 Task: Design a Vector Pattern for a Beach Umbrella.
Action: Mouse pressed left at (126, 93)
Screenshot: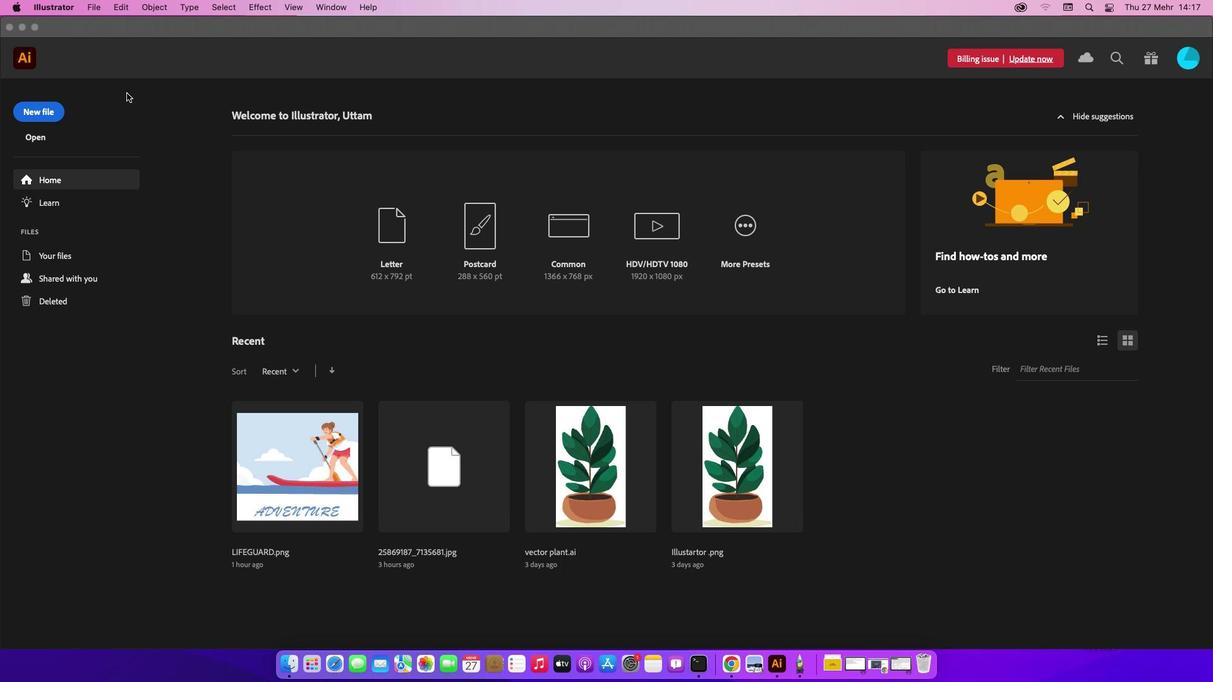 
Action: Mouse moved to (67, 115)
Screenshot: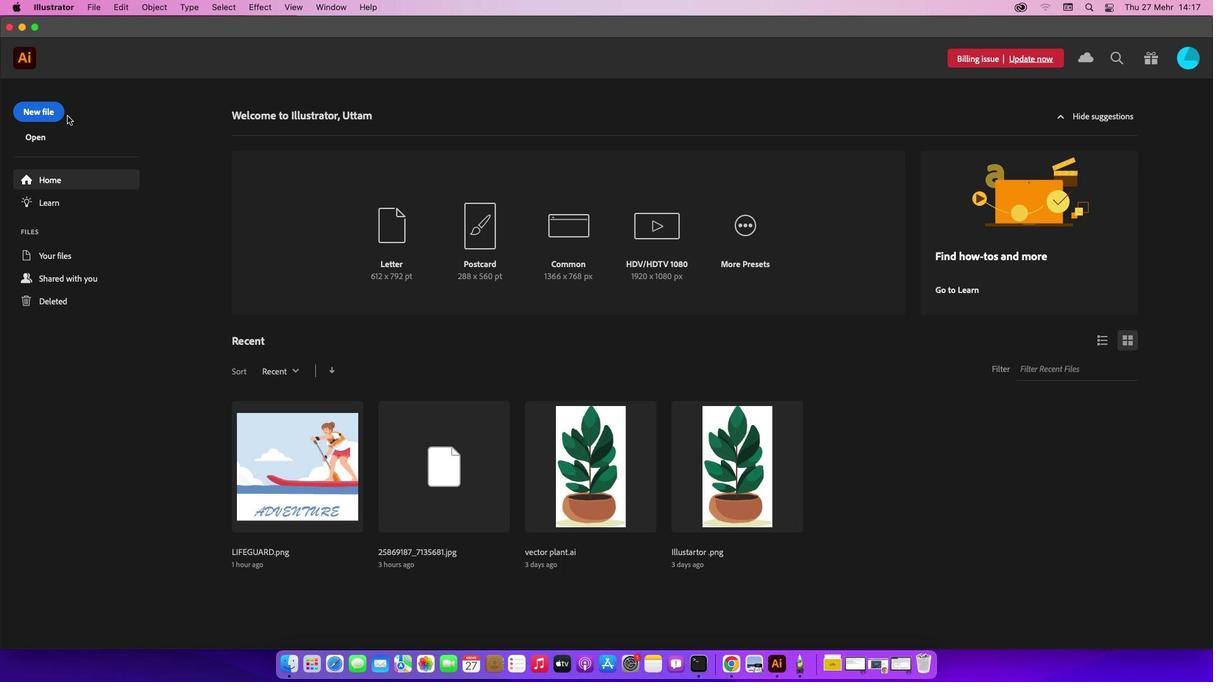 
Action: Mouse pressed left at (67, 115)
Screenshot: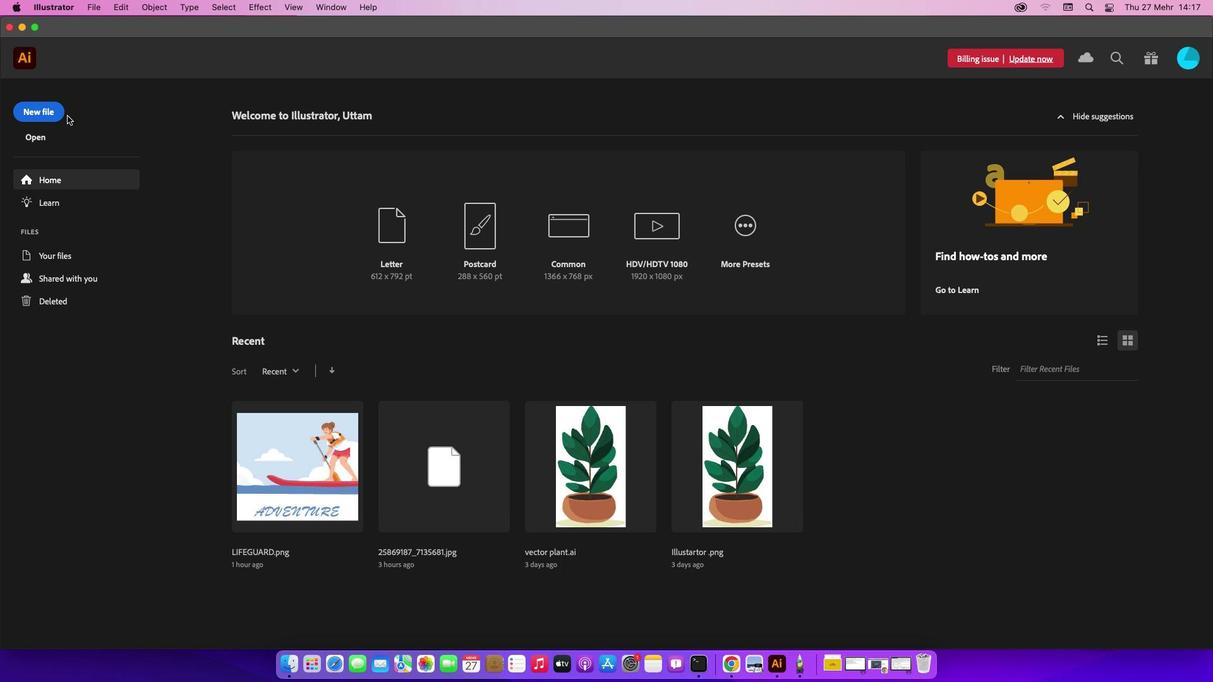 
Action: Mouse moved to (51, 115)
Screenshot: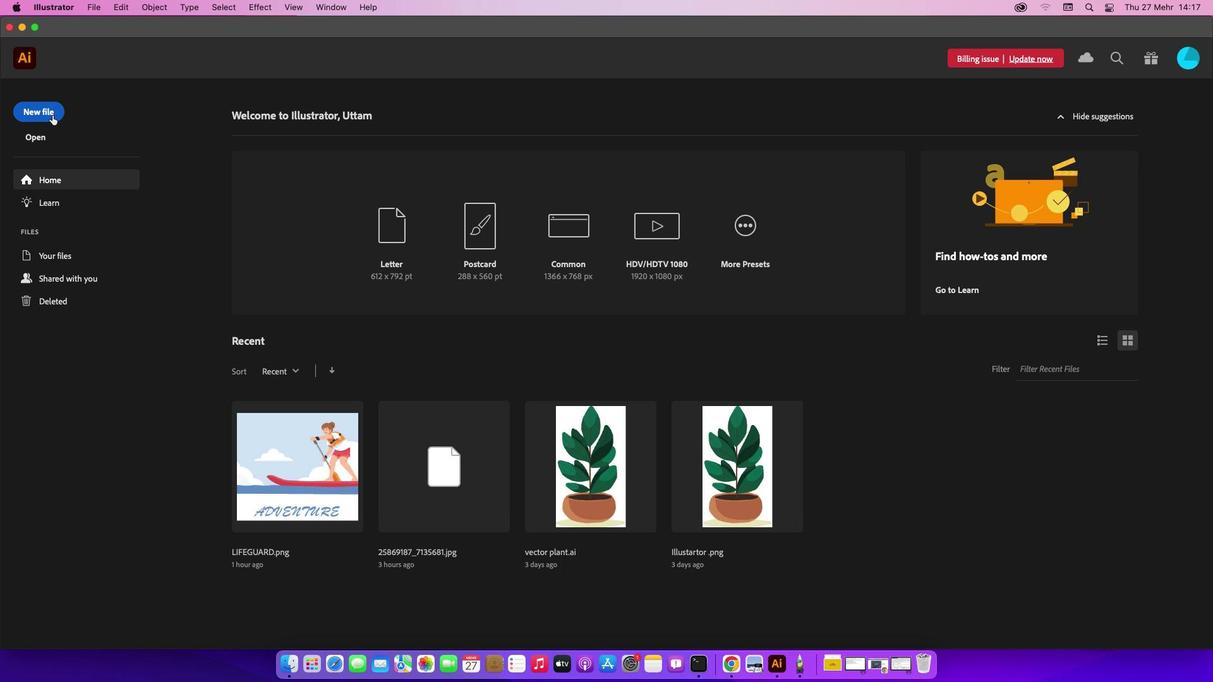 
Action: Mouse pressed left at (51, 115)
Screenshot: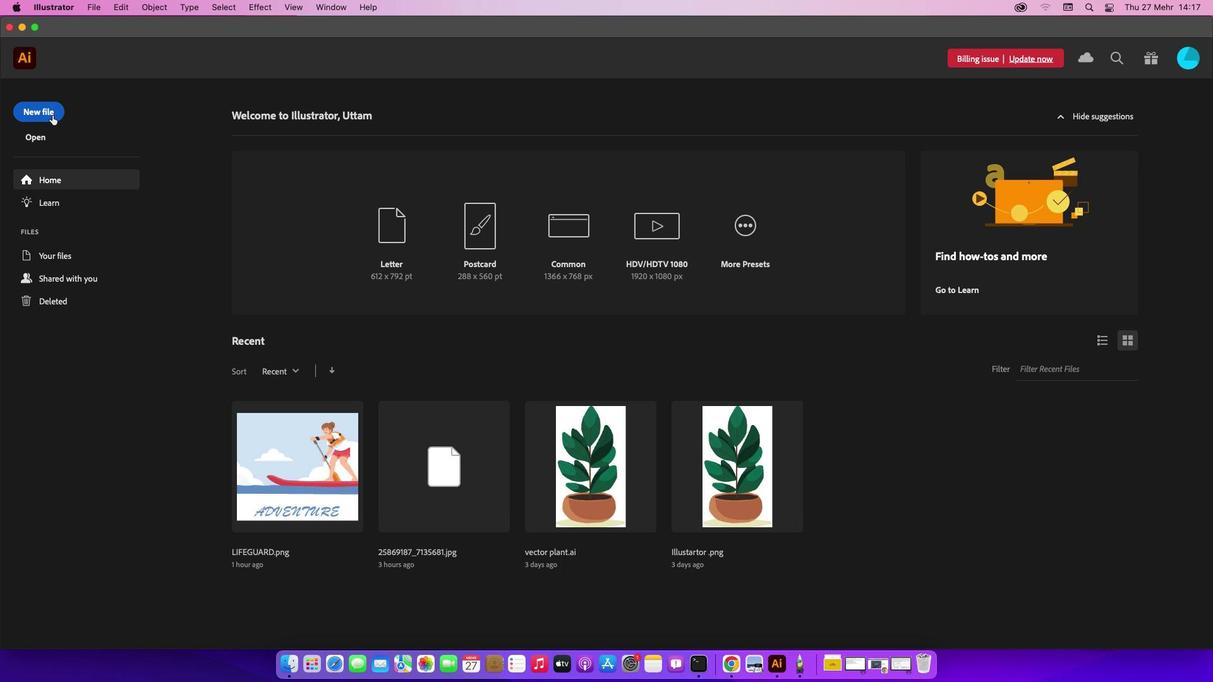 
Action: Mouse moved to (886, 527)
Screenshot: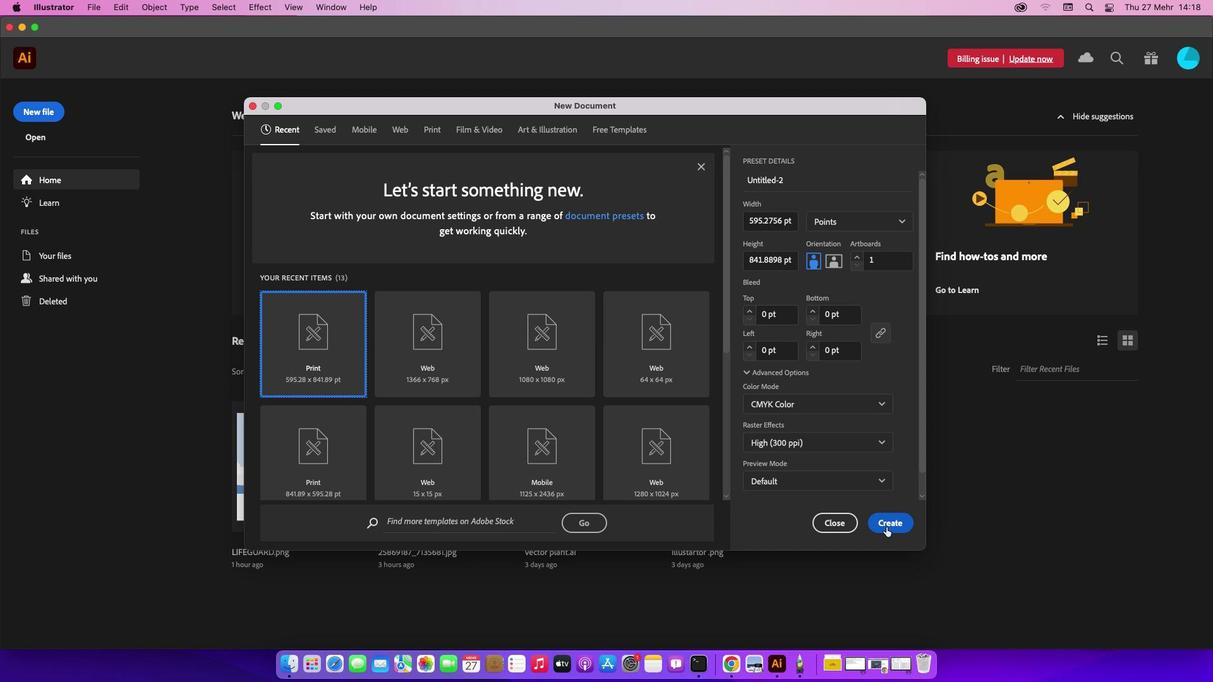 
Action: Mouse pressed left at (886, 527)
Screenshot: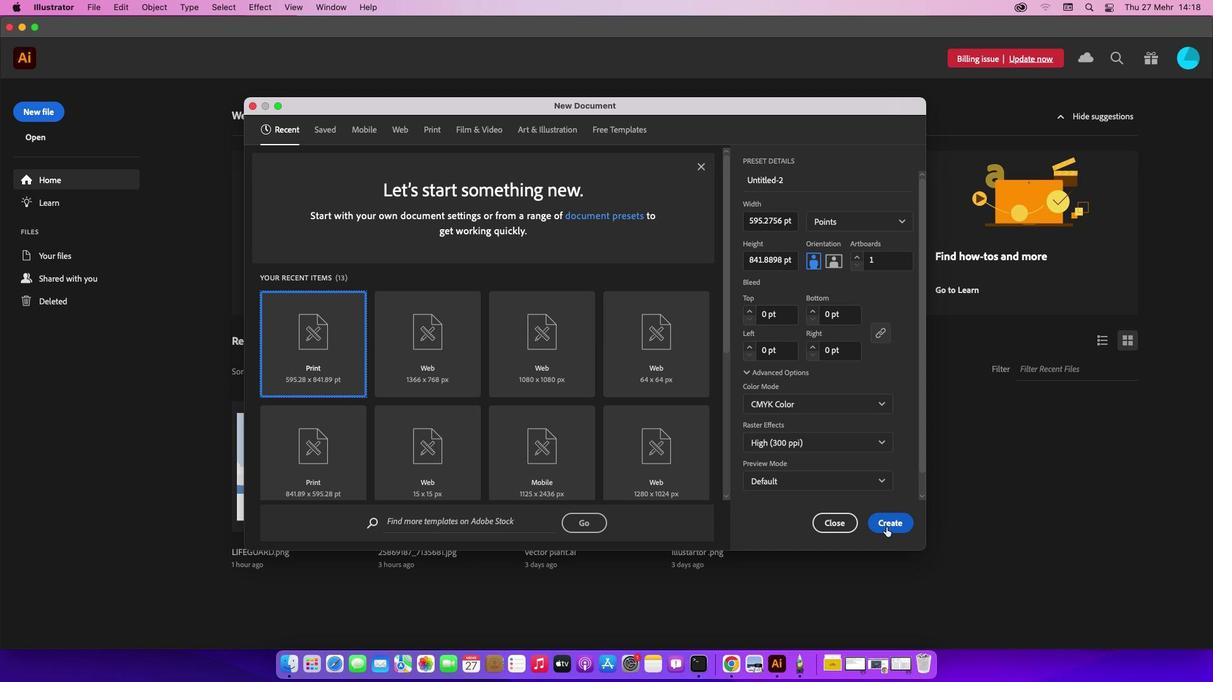 
Action: Mouse moved to (89, 8)
Screenshot: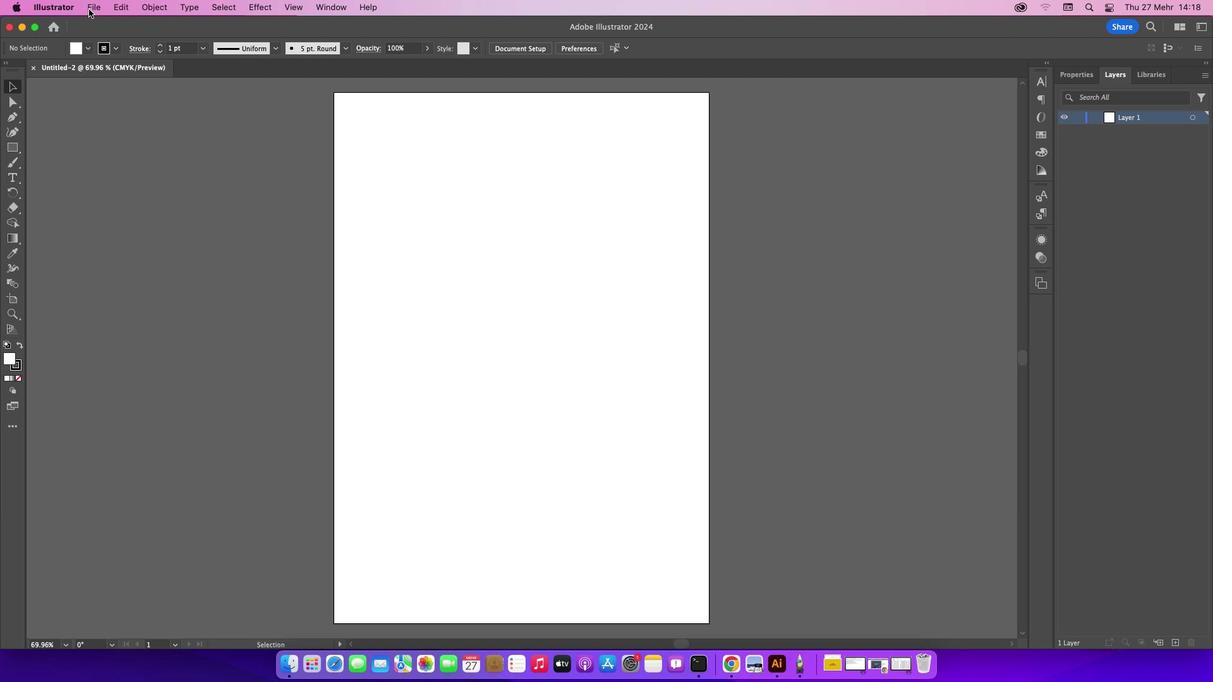 
Action: Mouse pressed left at (89, 8)
Screenshot: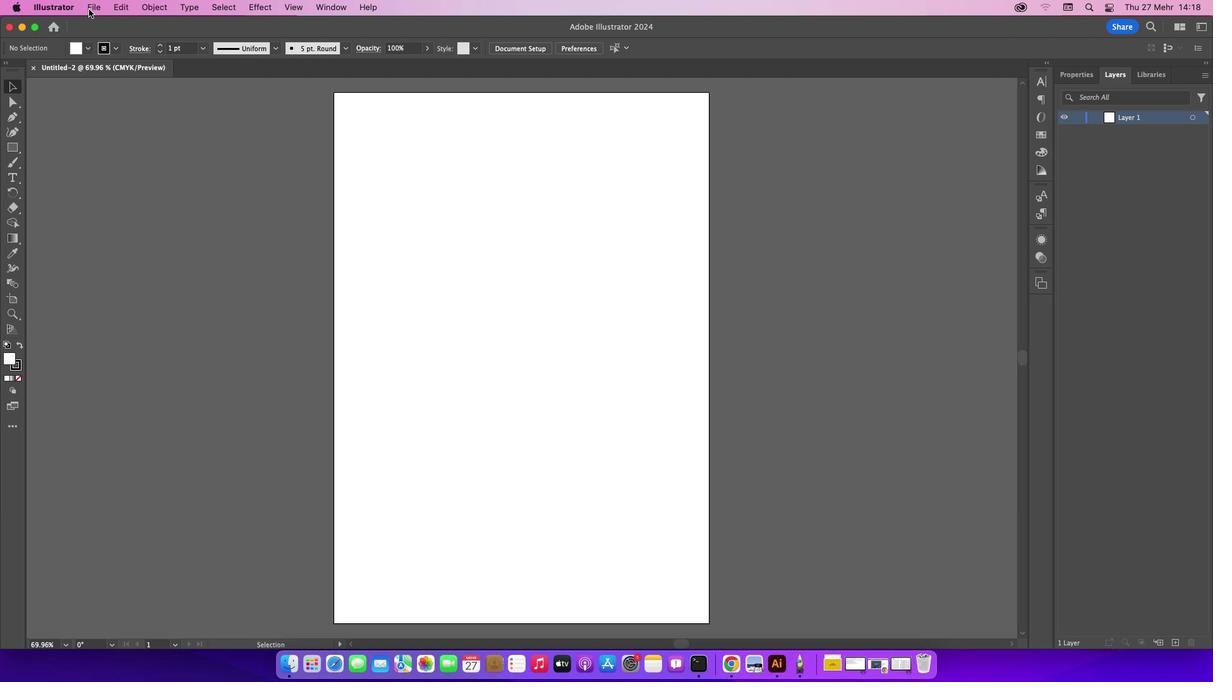 
Action: Mouse moved to (94, 54)
Screenshot: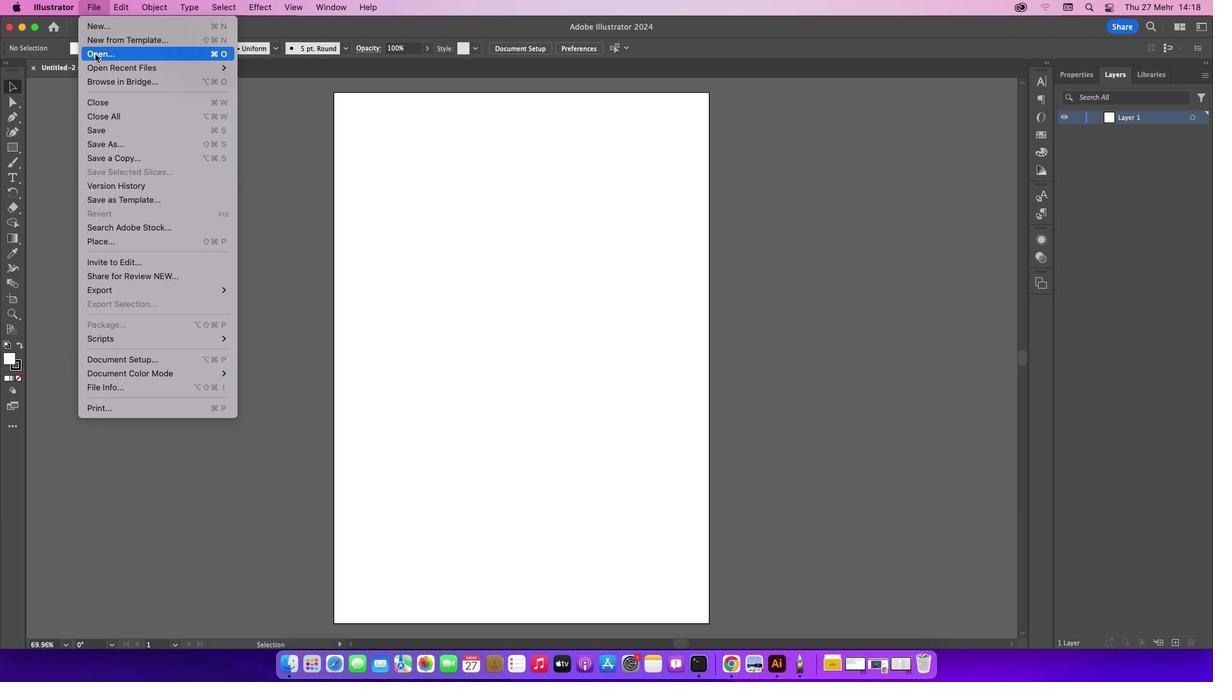 
Action: Mouse pressed left at (94, 54)
Screenshot: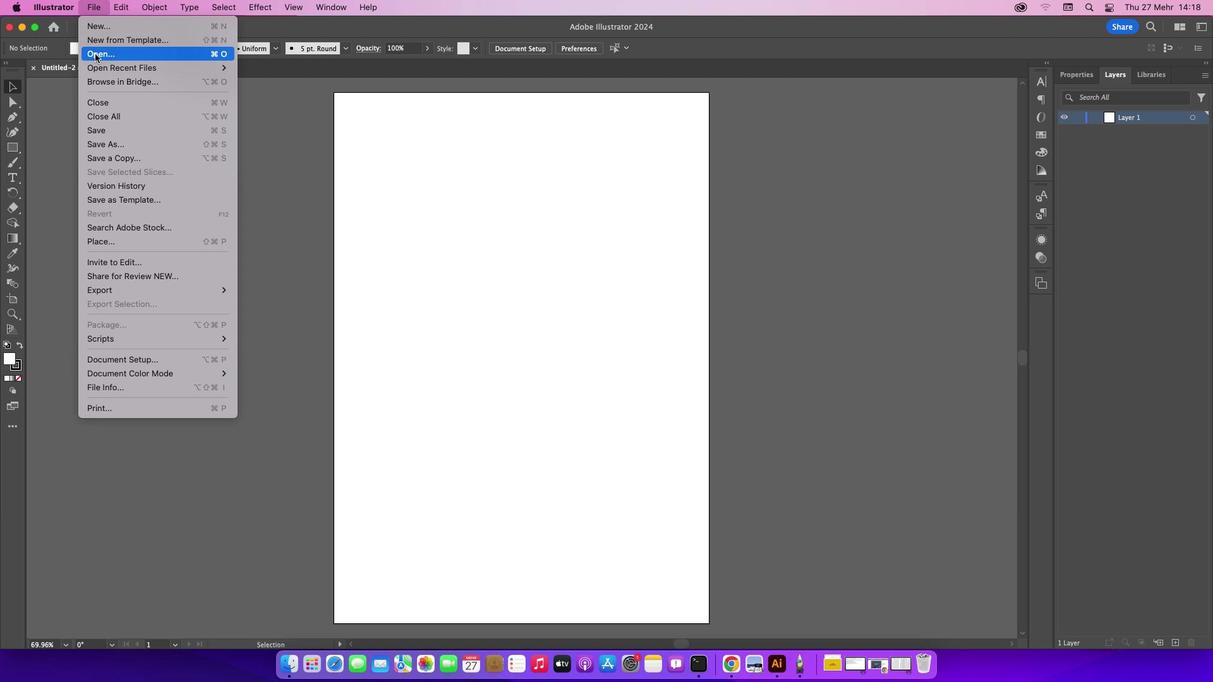 
Action: Mouse moved to (496, 171)
Screenshot: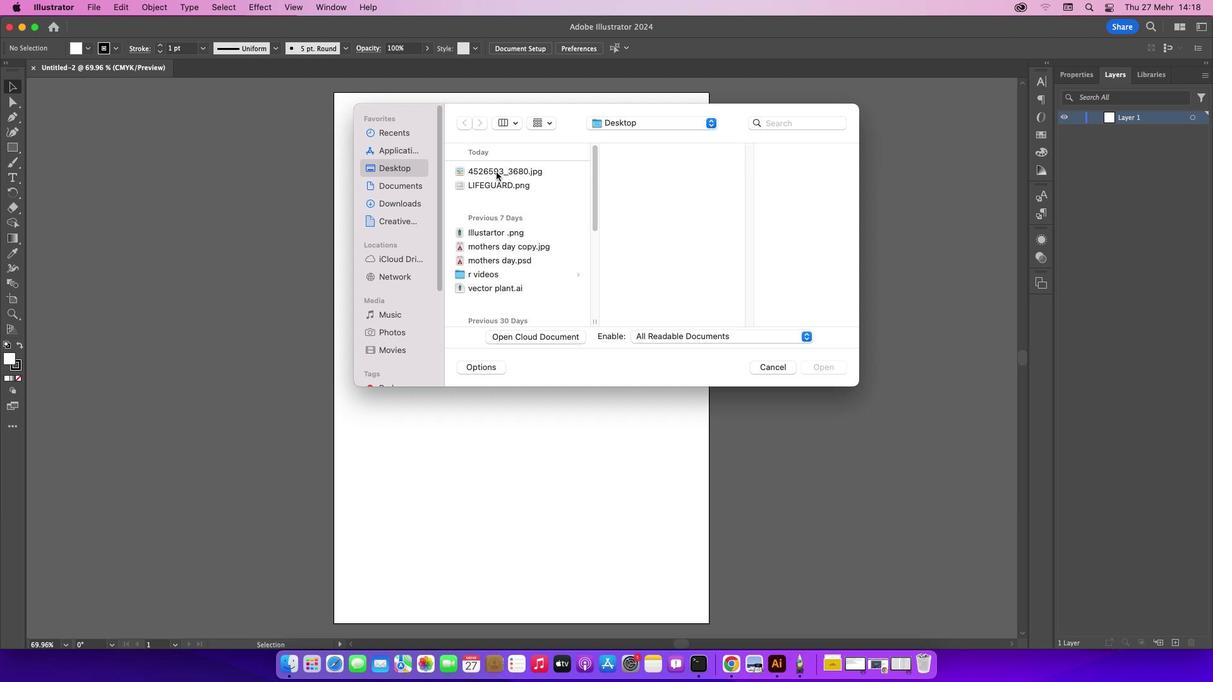 
Action: Mouse pressed left at (496, 171)
Screenshot: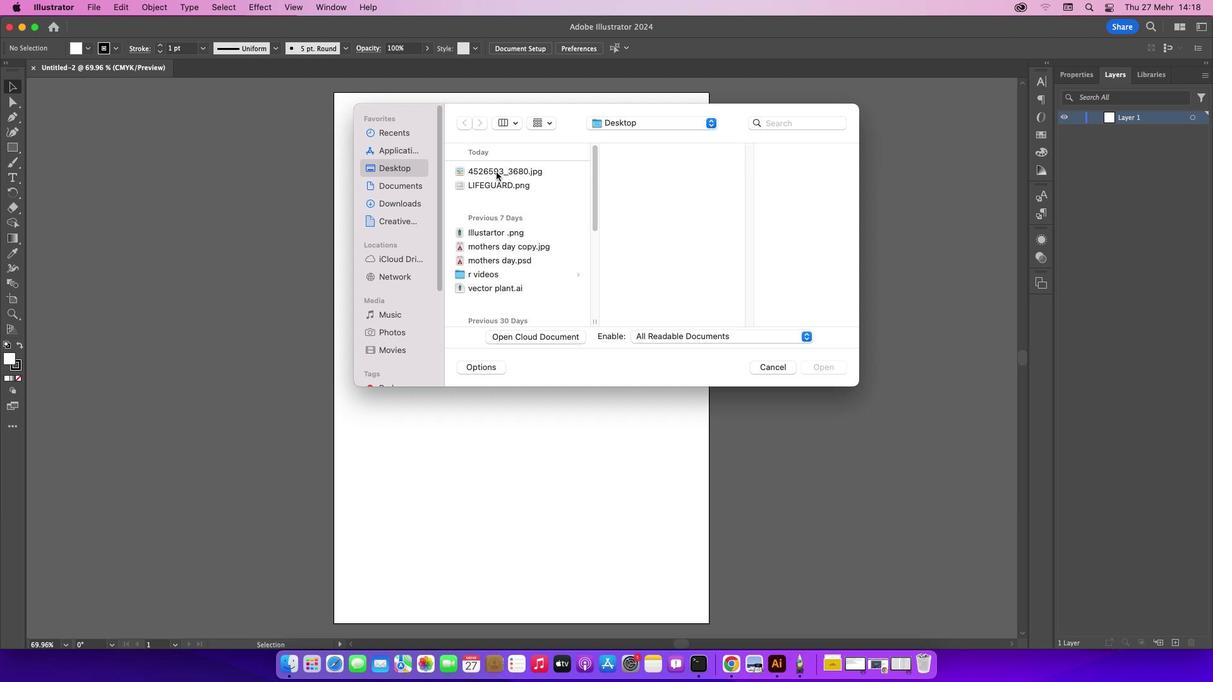 
Action: Mouse moved to (821, 372)
Screenshot: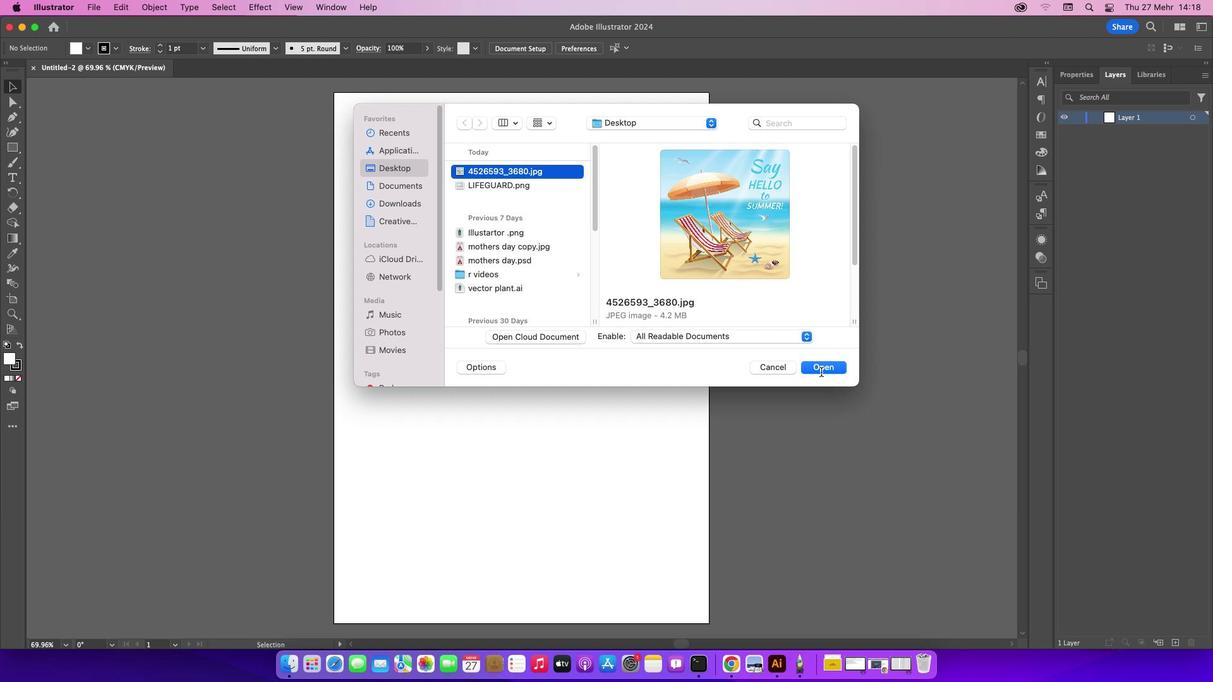 
Action: Mouse pressed left at (821, 372)
Screenshot: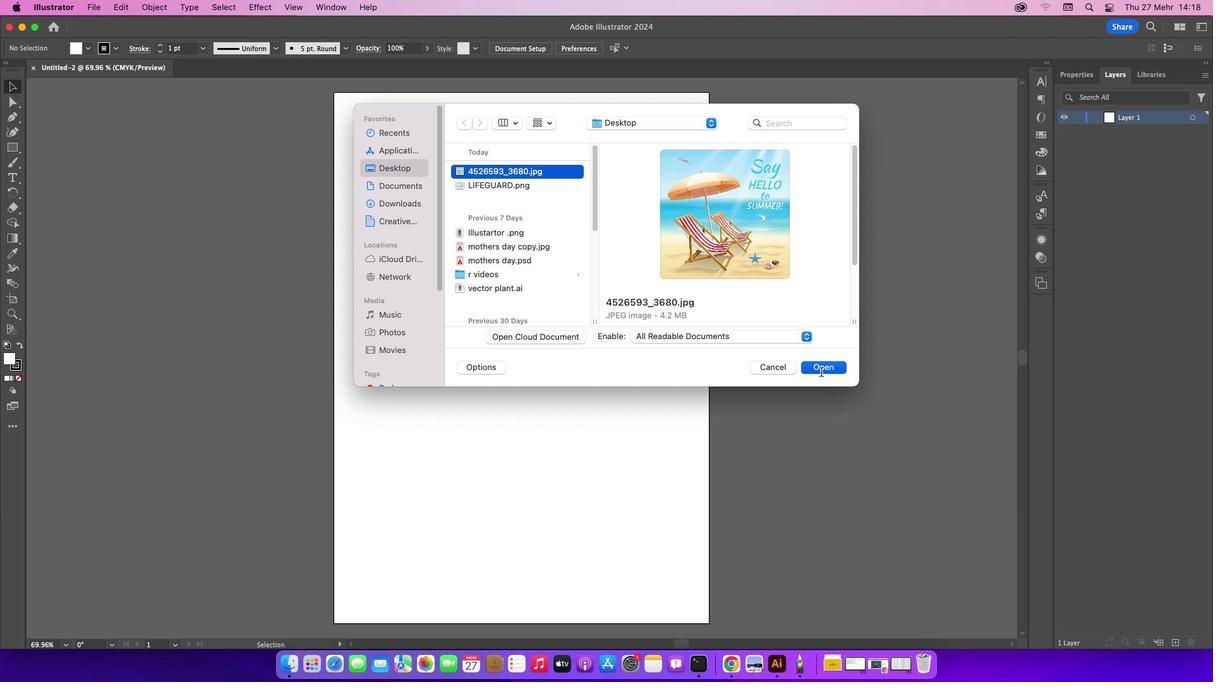 
Action: Mouse moved to (1094, 117)
Screenshot: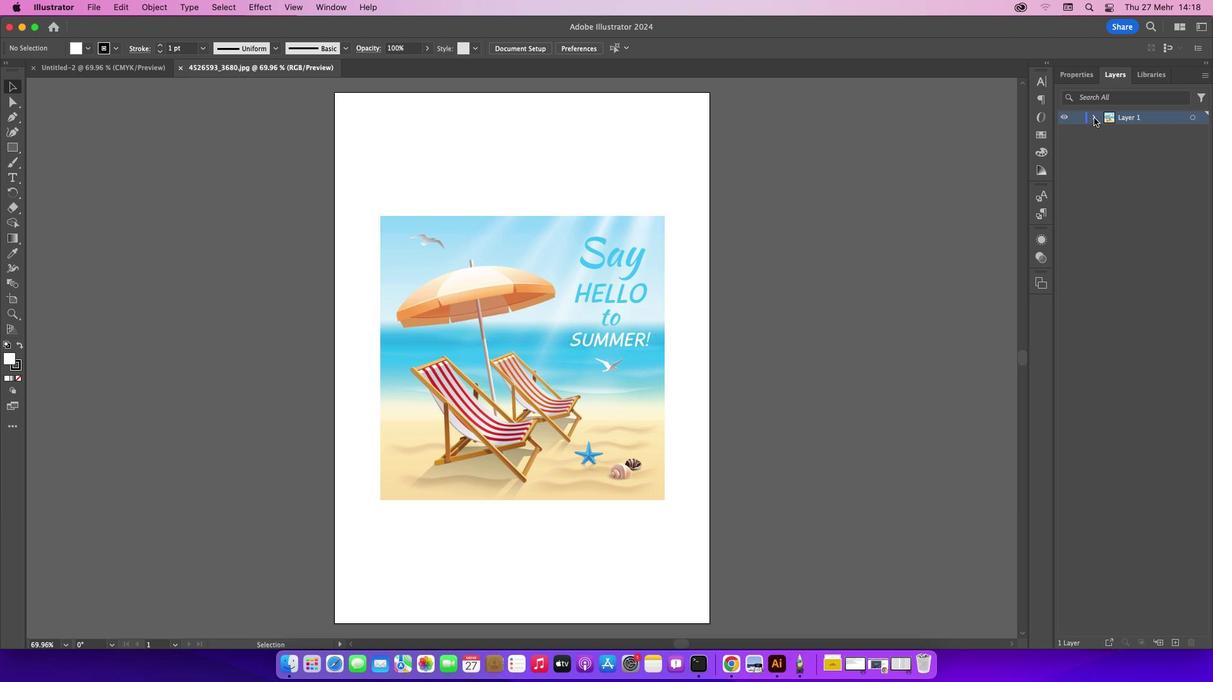 
Action: Mouse pressed left at (1094, 117)
Screenshot: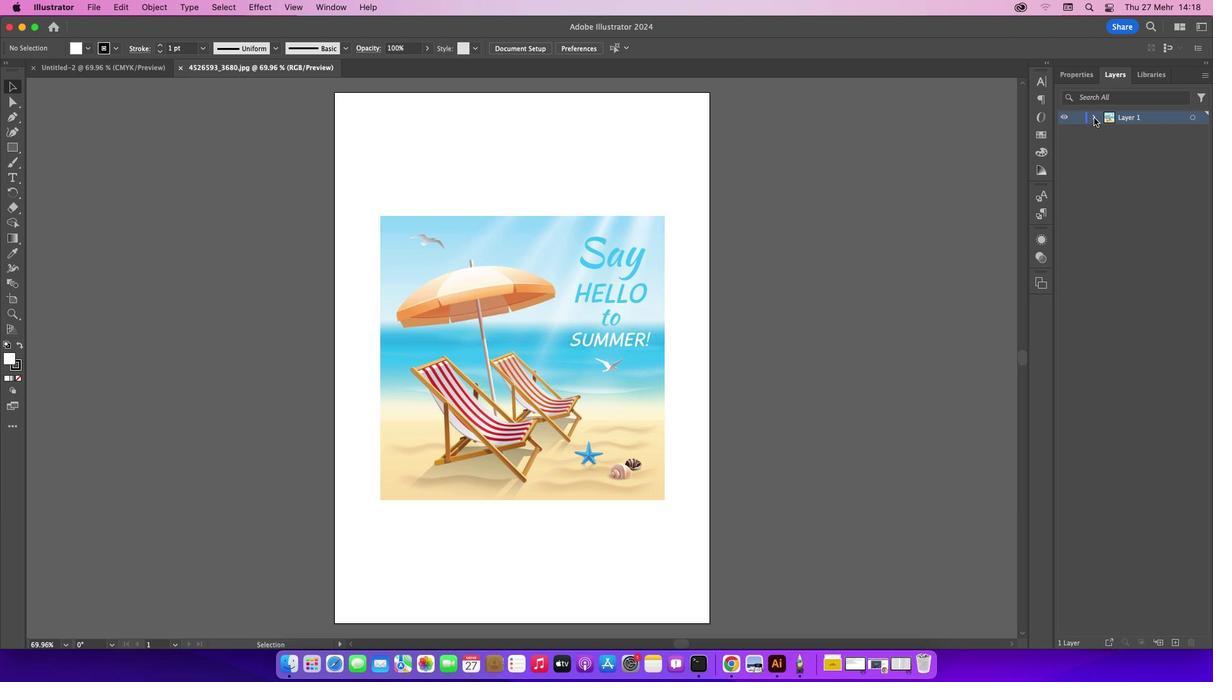 
Action: Mouse moved to (1078, 132)
Screenshot: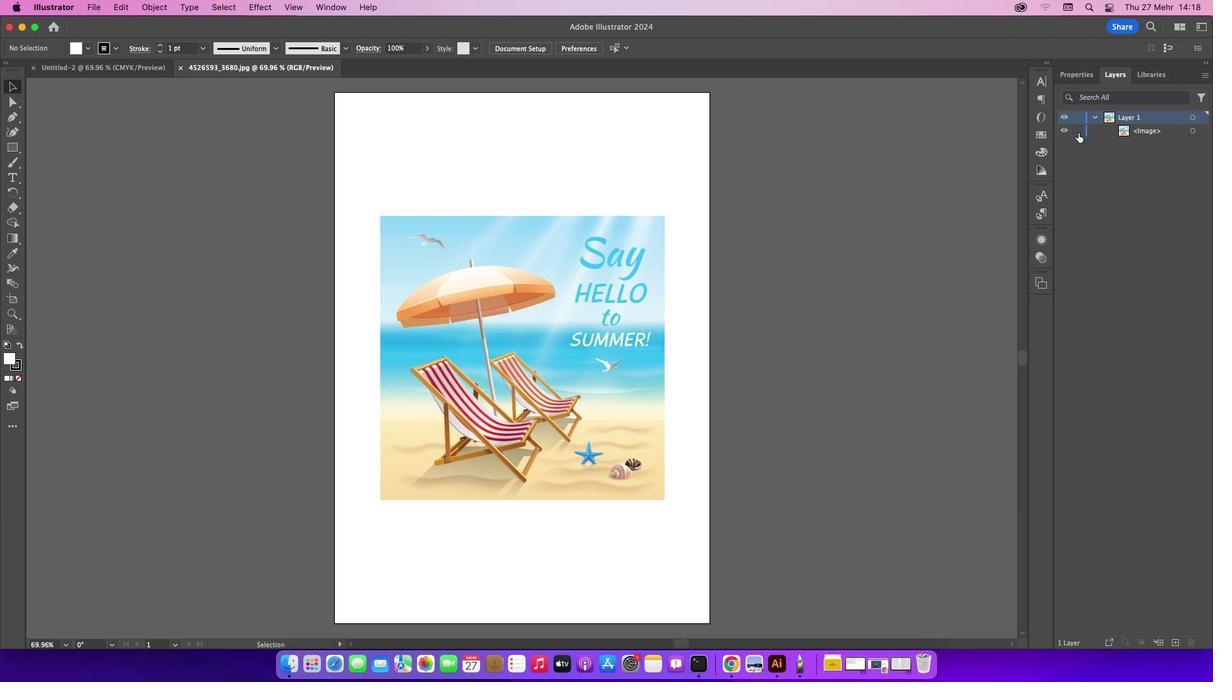
Action: Mouse pressed left at (1078, 132)
Screenshot: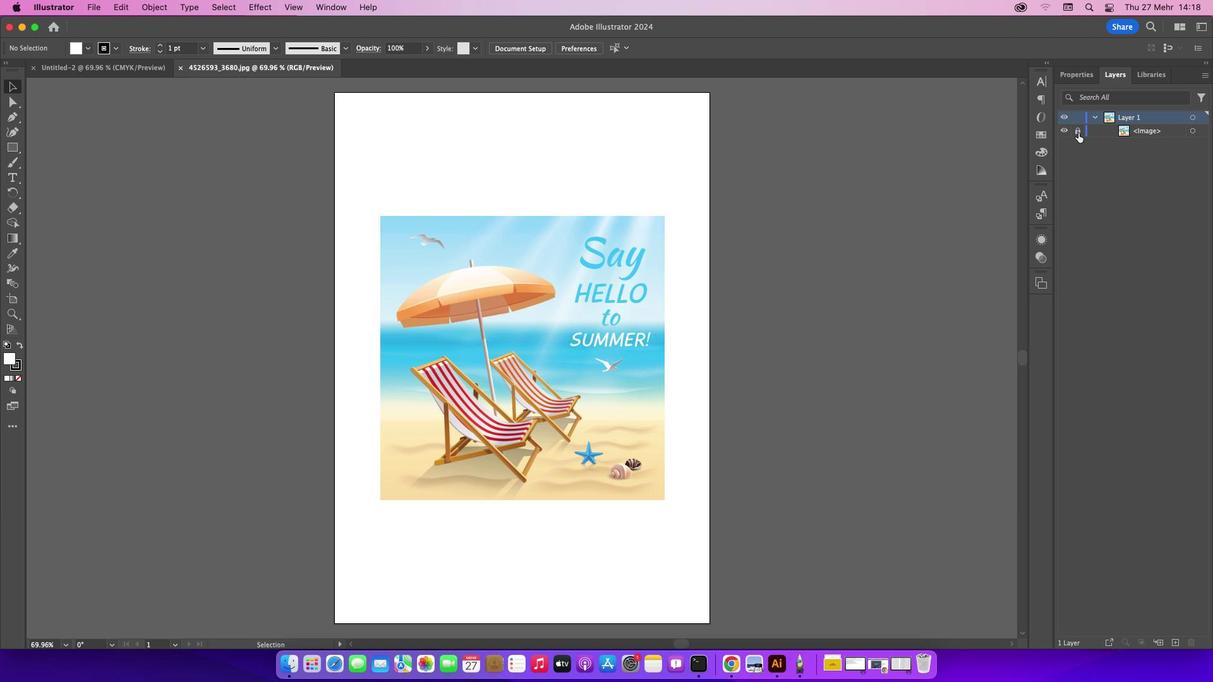 
Action: Mouse moved to (712, 311)
Screenshot: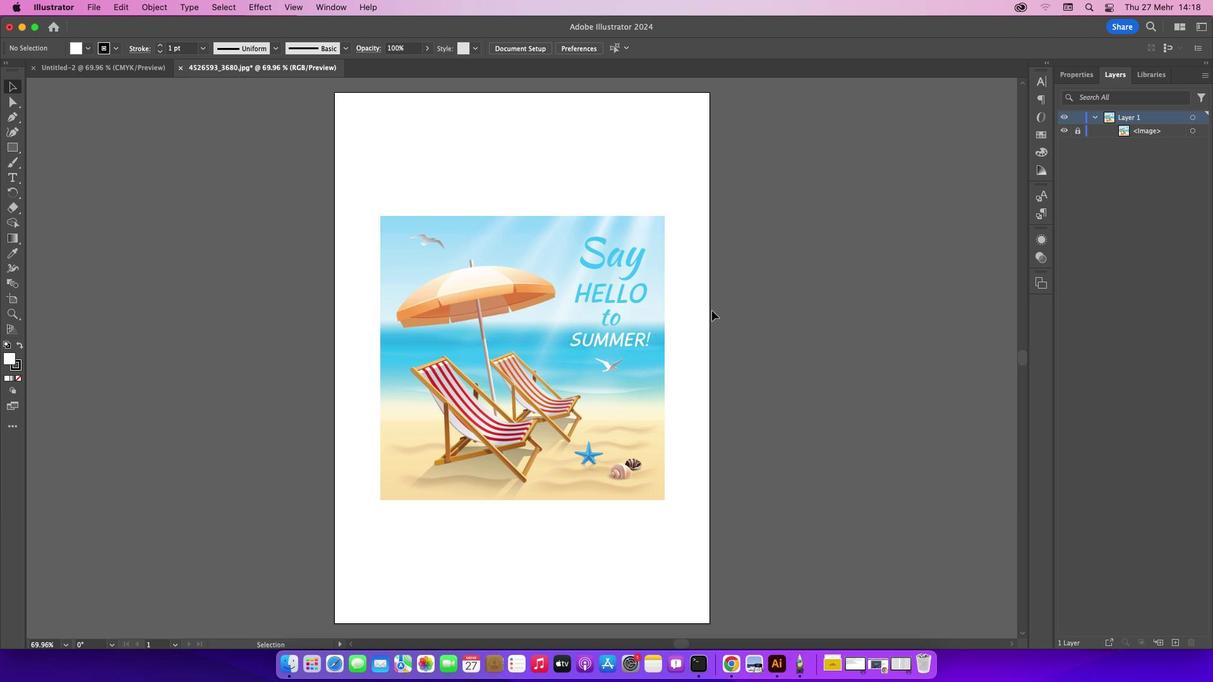 
Action: Key pressed Key.cmd_r'=''=''='
Screenshot: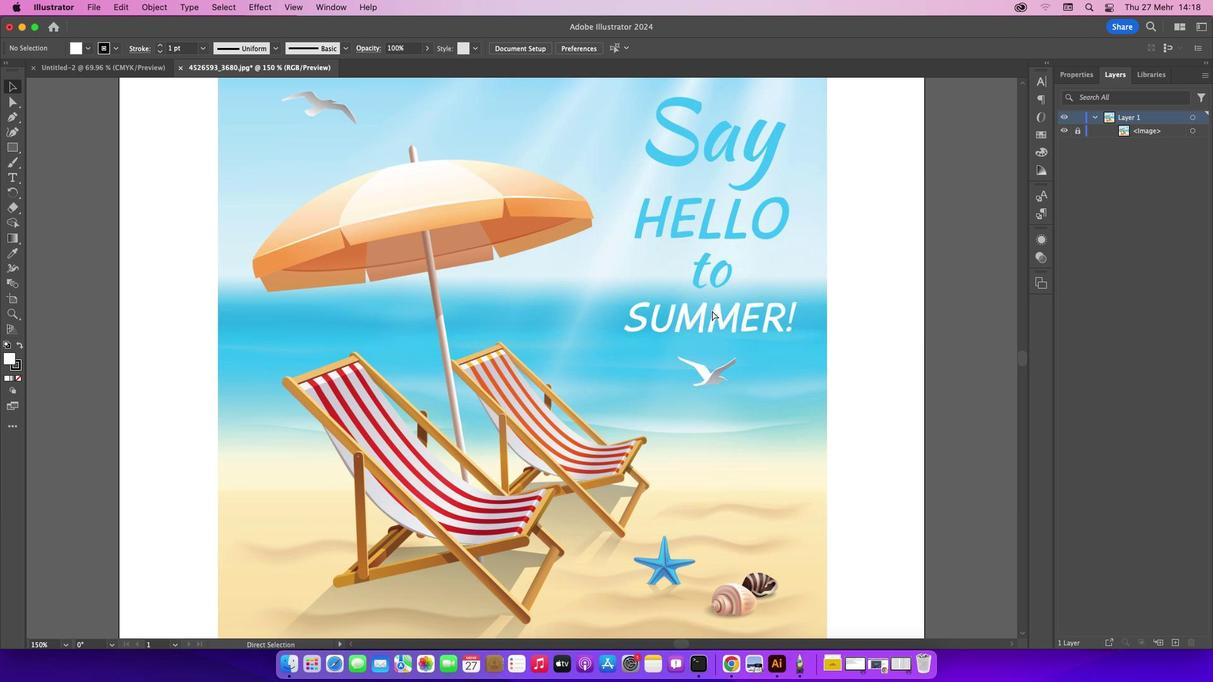 
Action: Mouse moved to (602, 293)
Screenshot: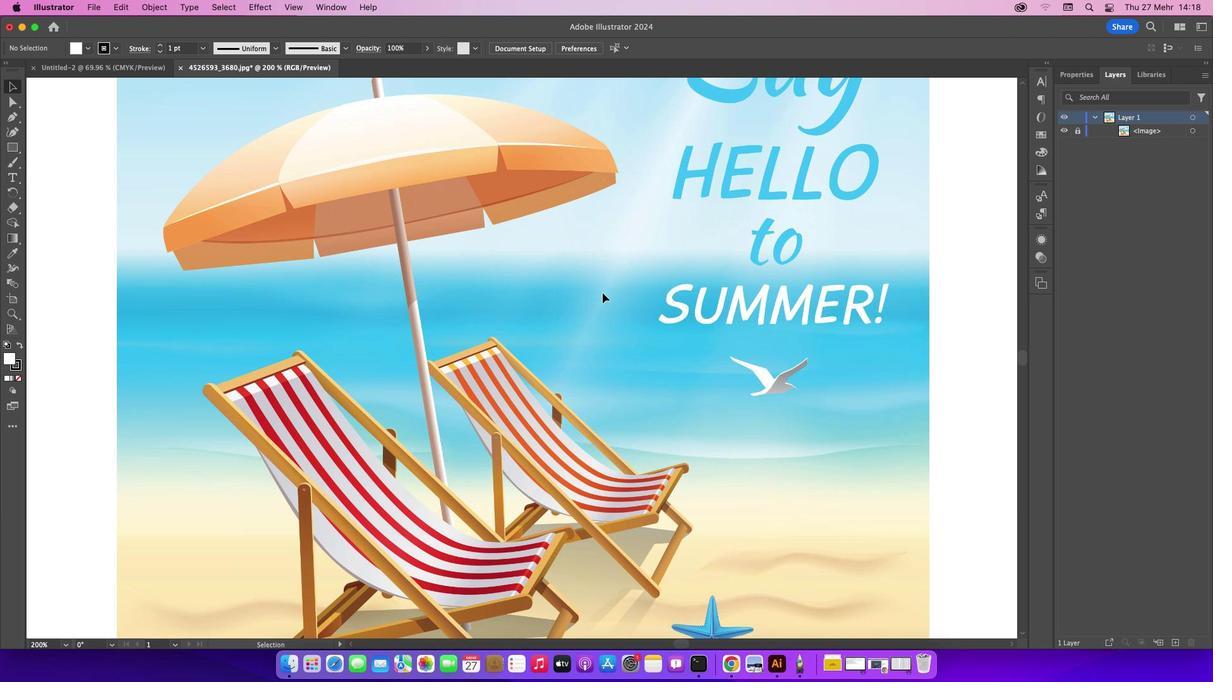 
Action: Mouse scrolled (602, 293) with delta (0, 0)
Screenshot: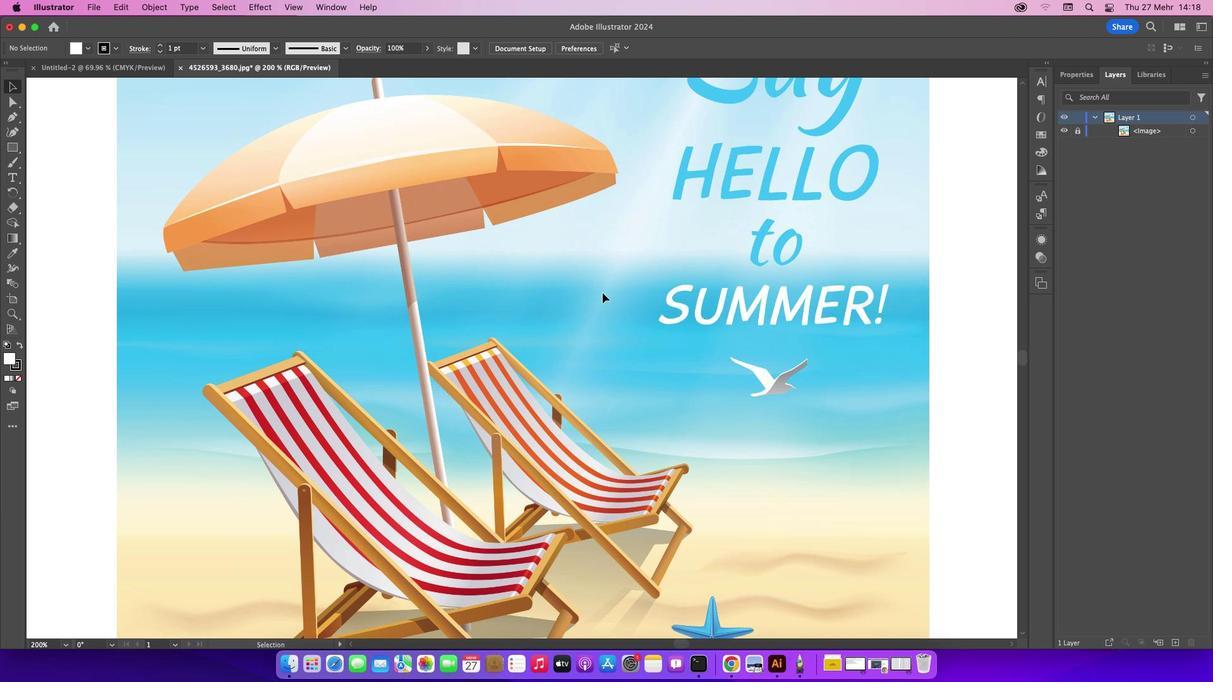 
Action: Mouse scrolled (602, 293) with delta (0, 0)
Screenshot: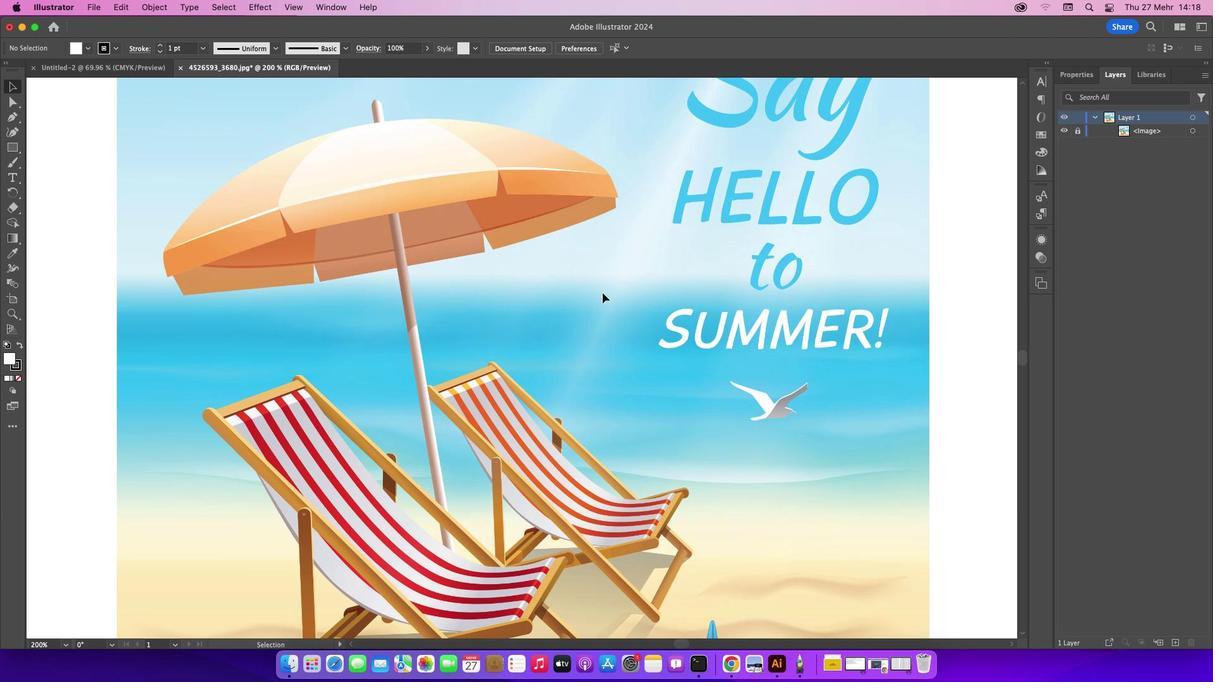 
Action: Mouse scrolled (602, 293) with delta (0, 1)
Screenshot: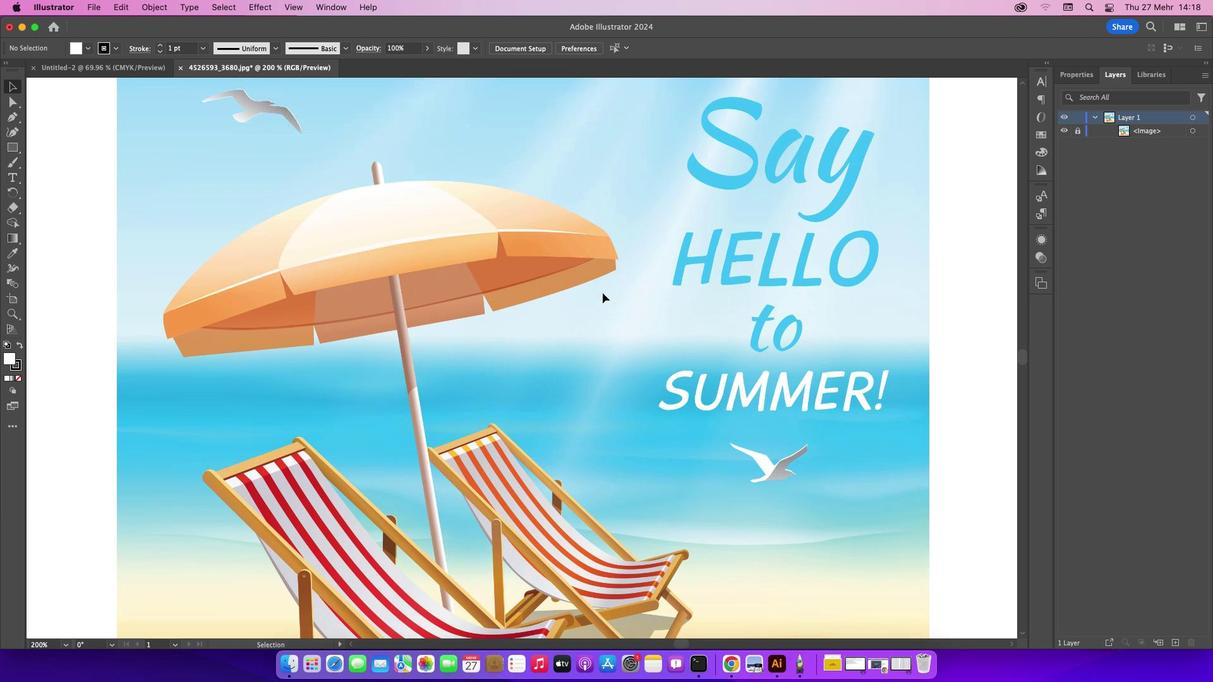 
Action: Mouse scrolled (602, 293) with delta (0, 3)
Screenshot: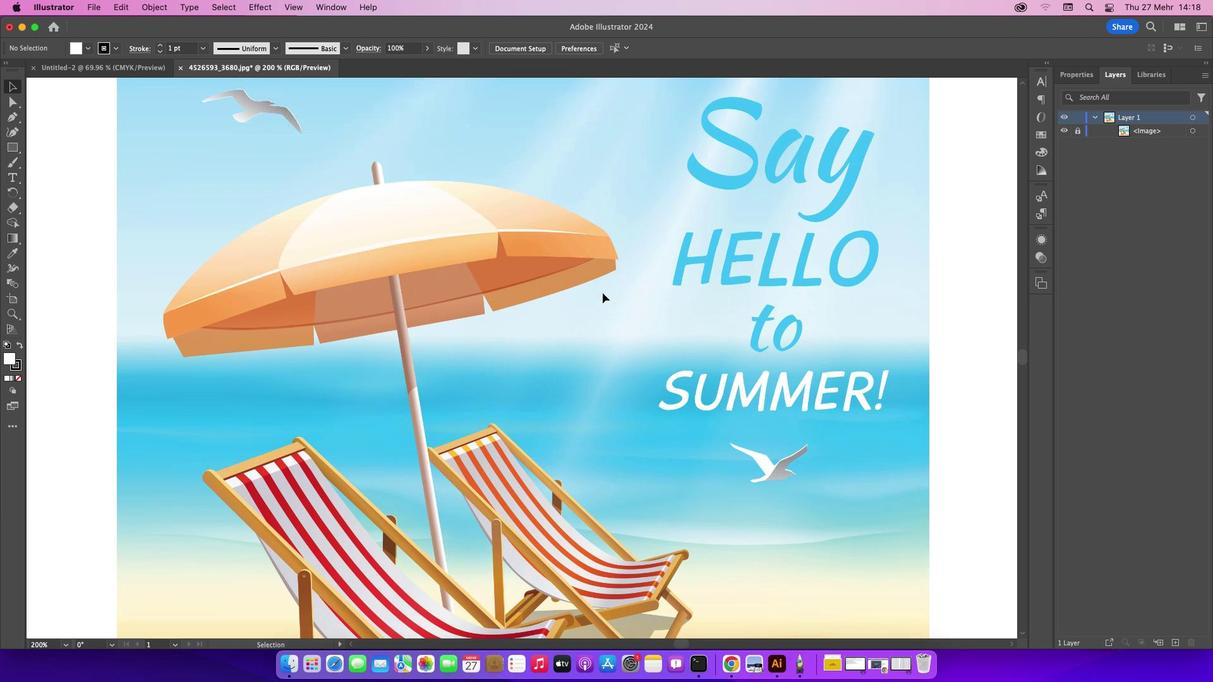 
Action: Mouse scrolled (602, 293) with delta (0, 3)
Screenshot: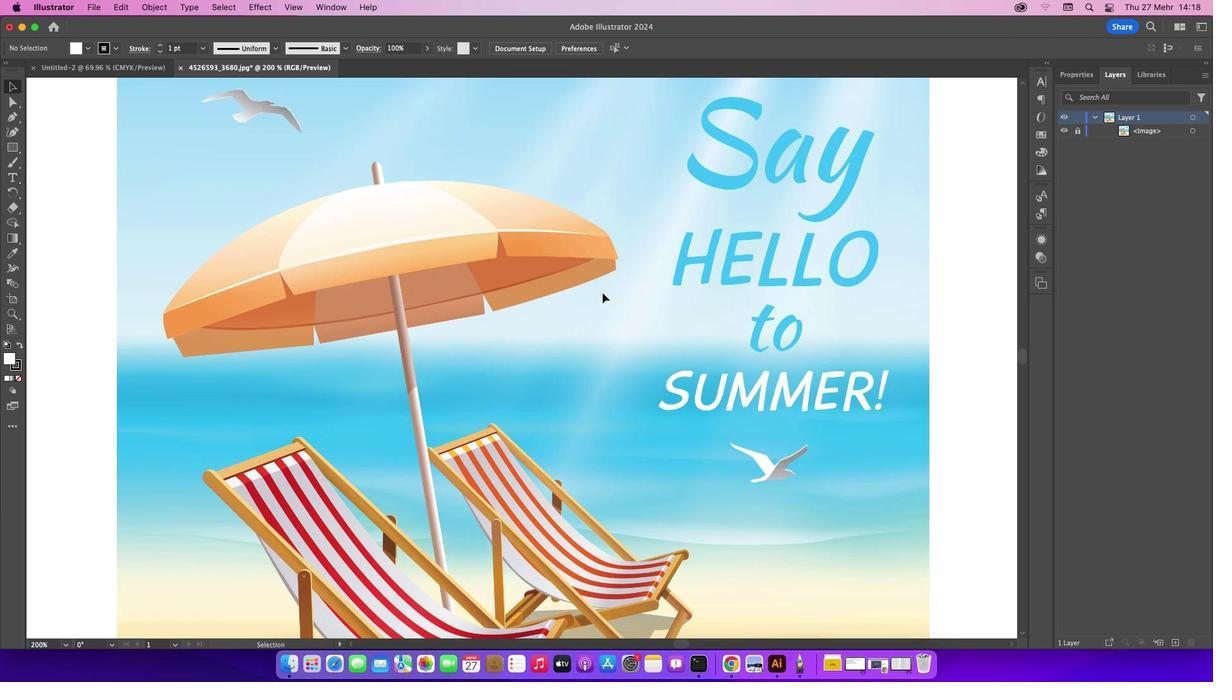 
Action: Mouse scrolled (602, 293) with delta (0, 0)
Screenshot: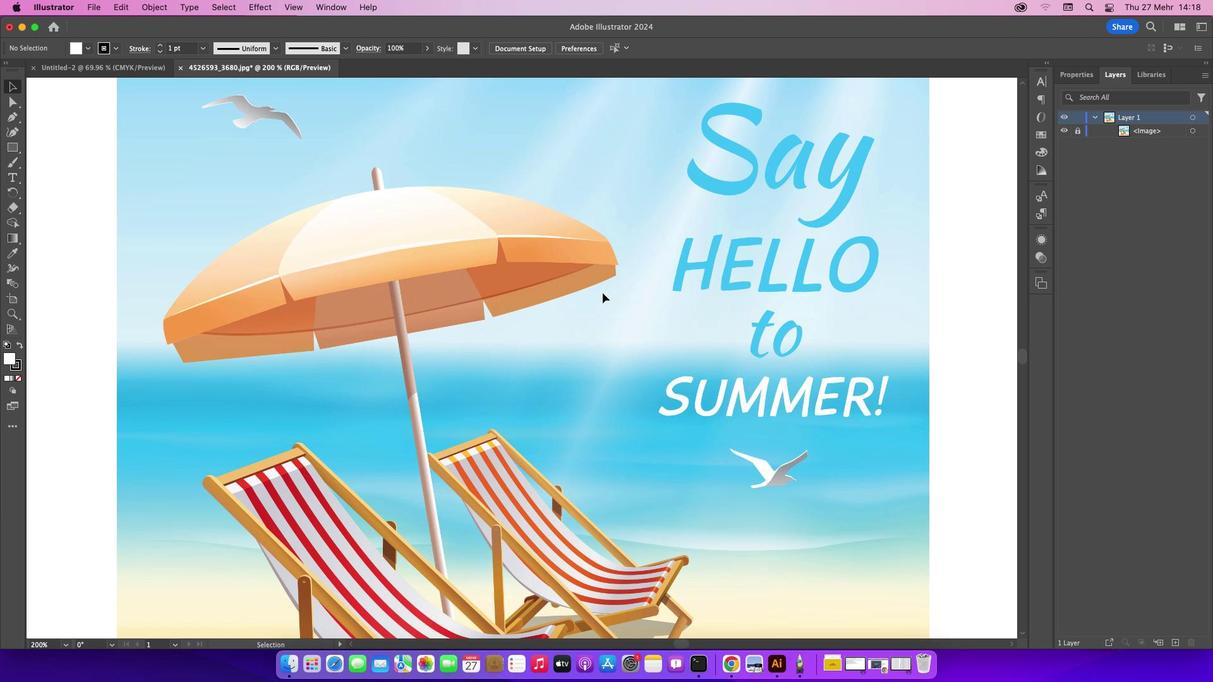 
Action: Mouse scrolled (602, 293) with delta (0, 0)
Screenshot: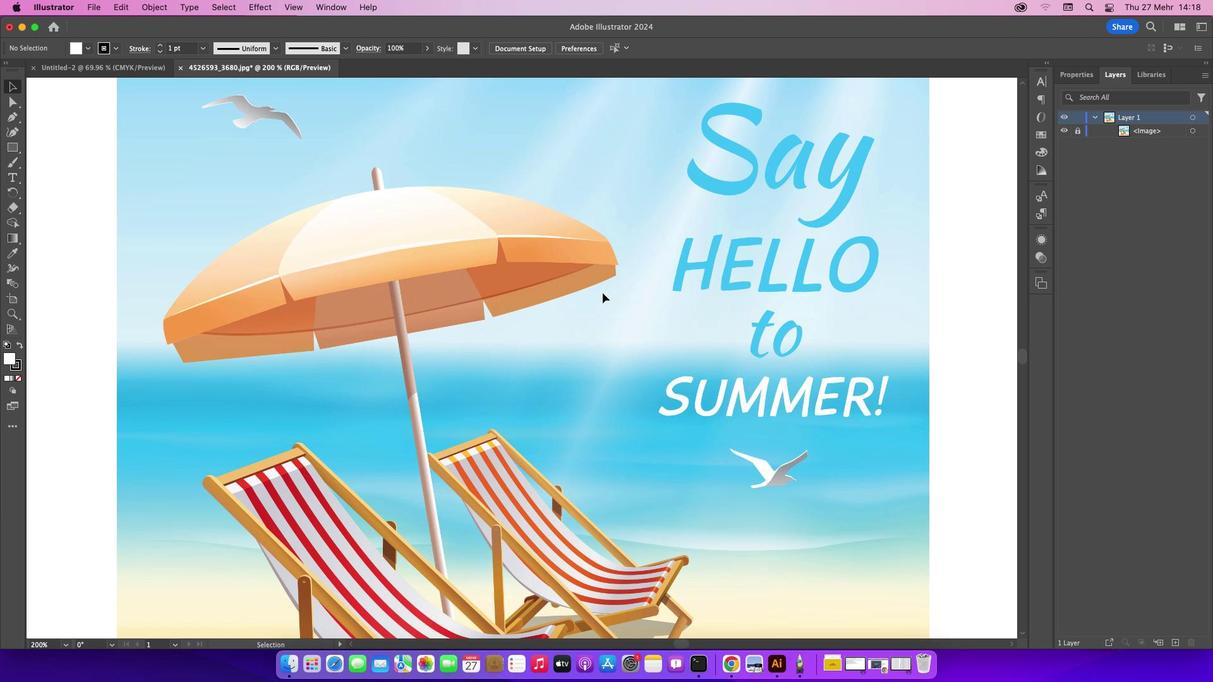 
Action: Mouse scrolled (602, 293) with delta (0, 1)
Screenshot: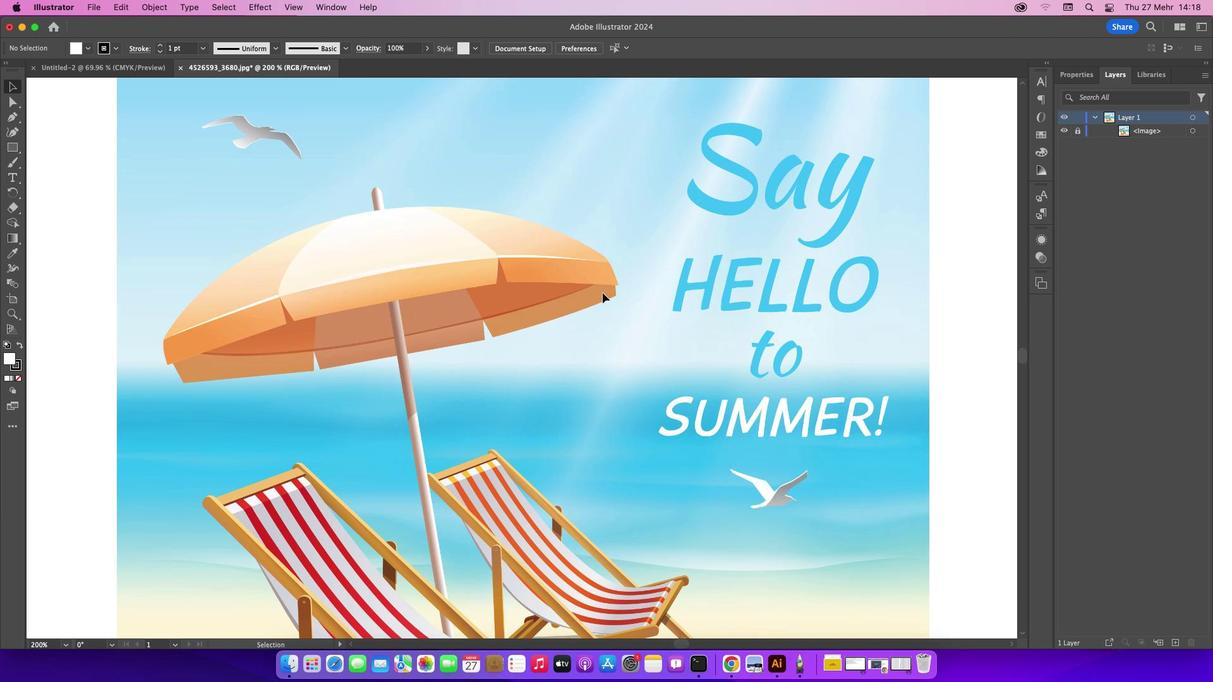 
Action: Mouse scrolled (602, 293) with delta (0, 3)
Screenshot: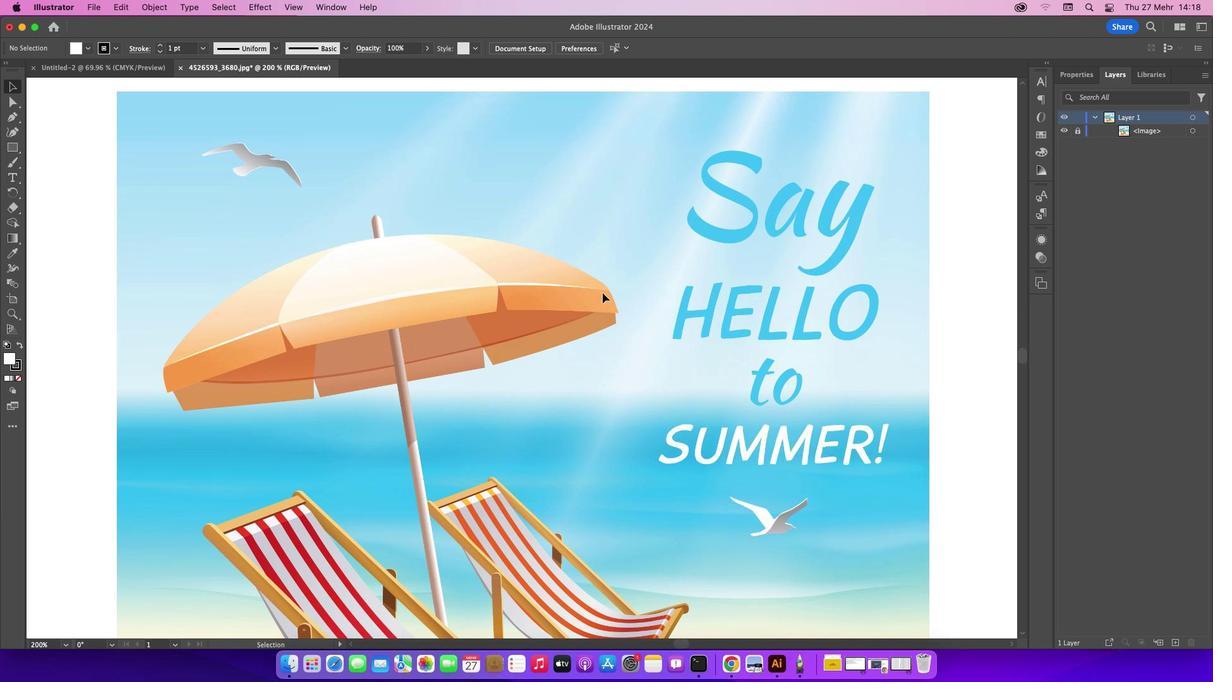 
Action: Key pressed Key.cmd_r'='
Screenshot: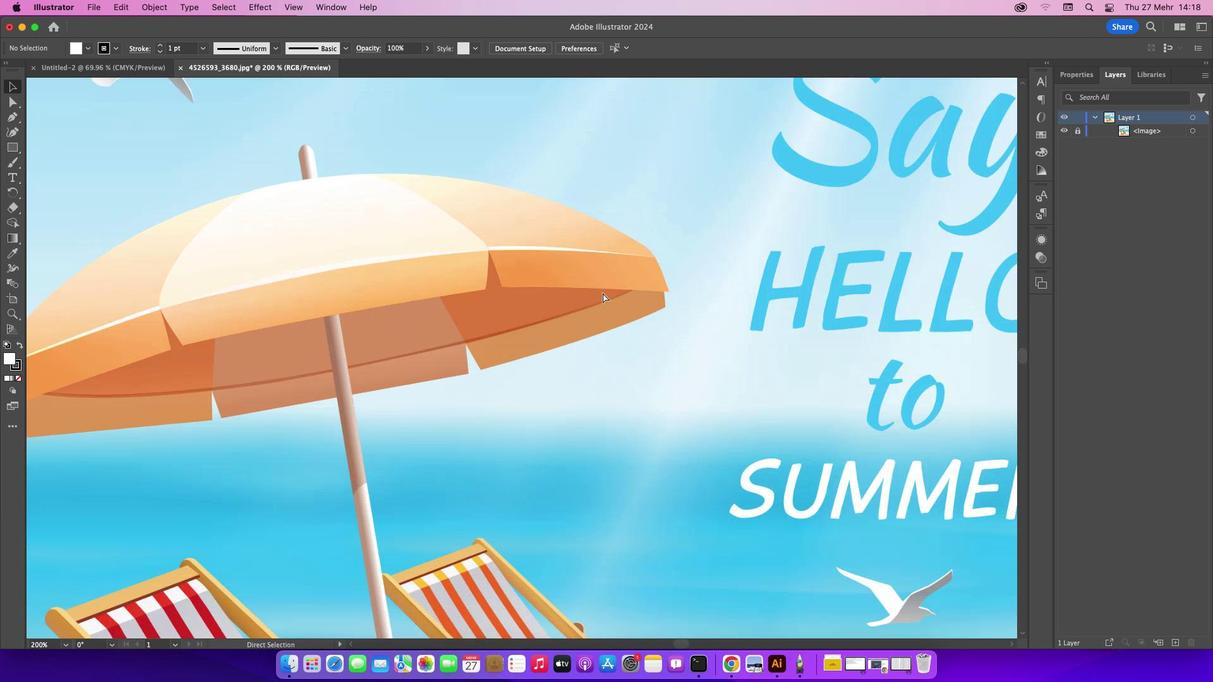 
Action: Mouse scrolled (602, 293) with delta (0, 0)
Screenshot: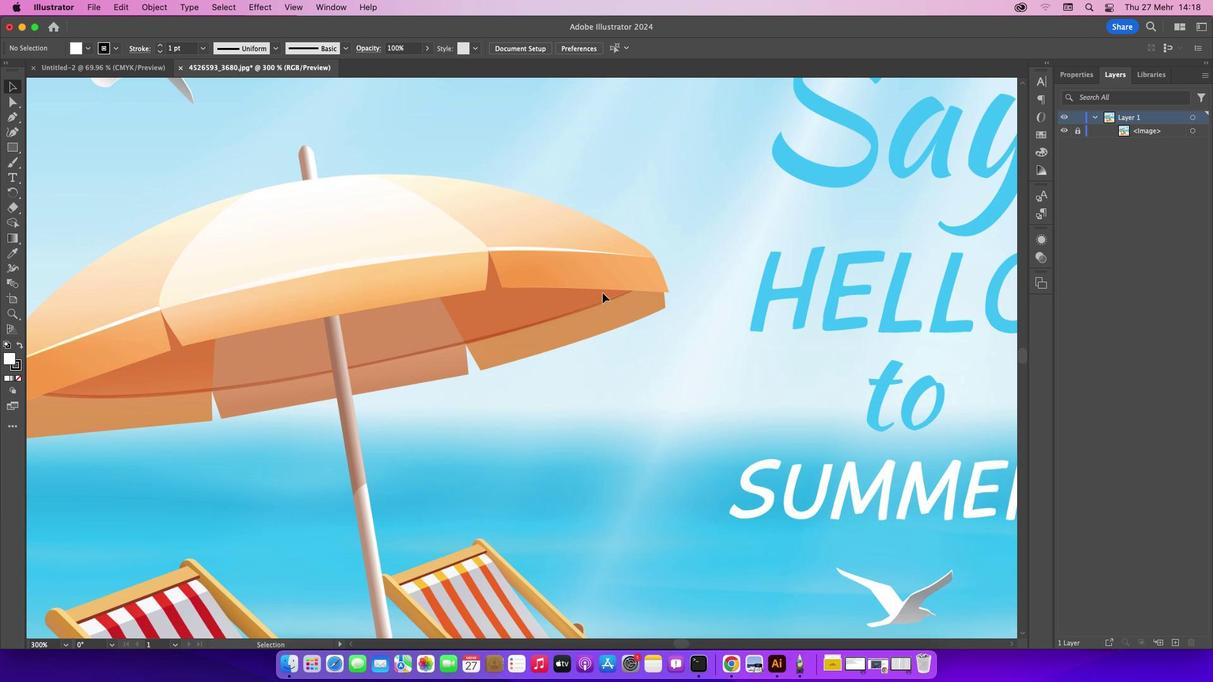 
Action: Mouse moved to (15, 114)
Screenshot: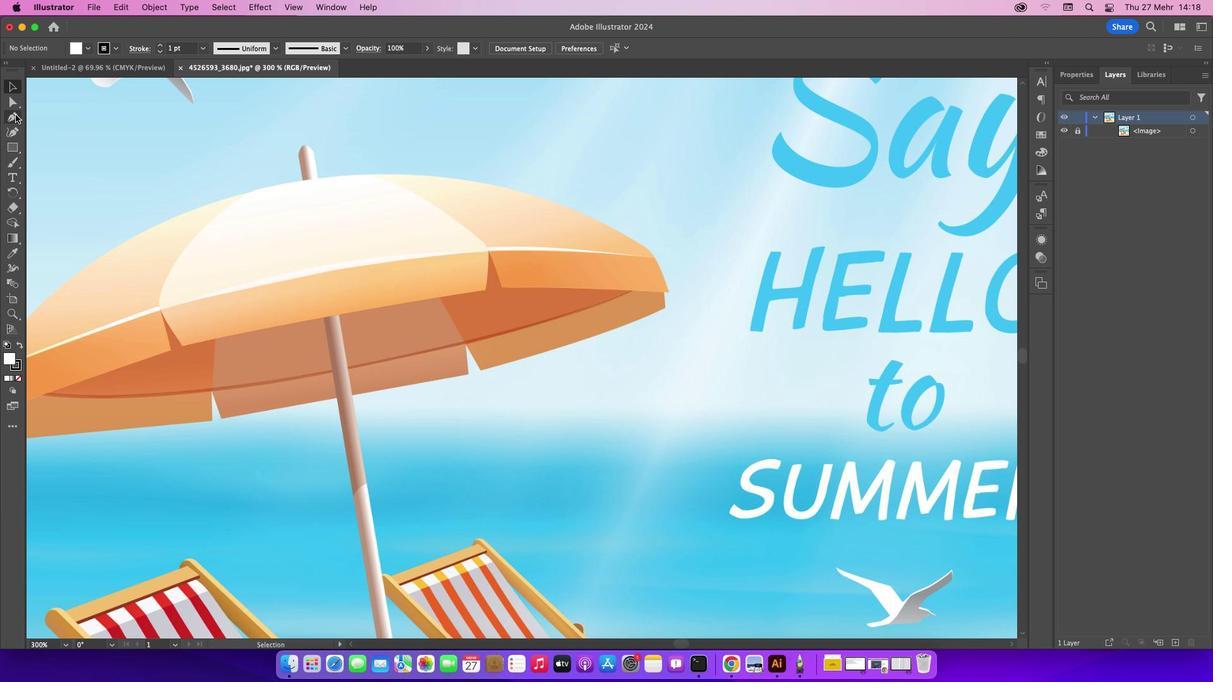 
Action: Mouse pressed left at (15, 114)
Screenshot: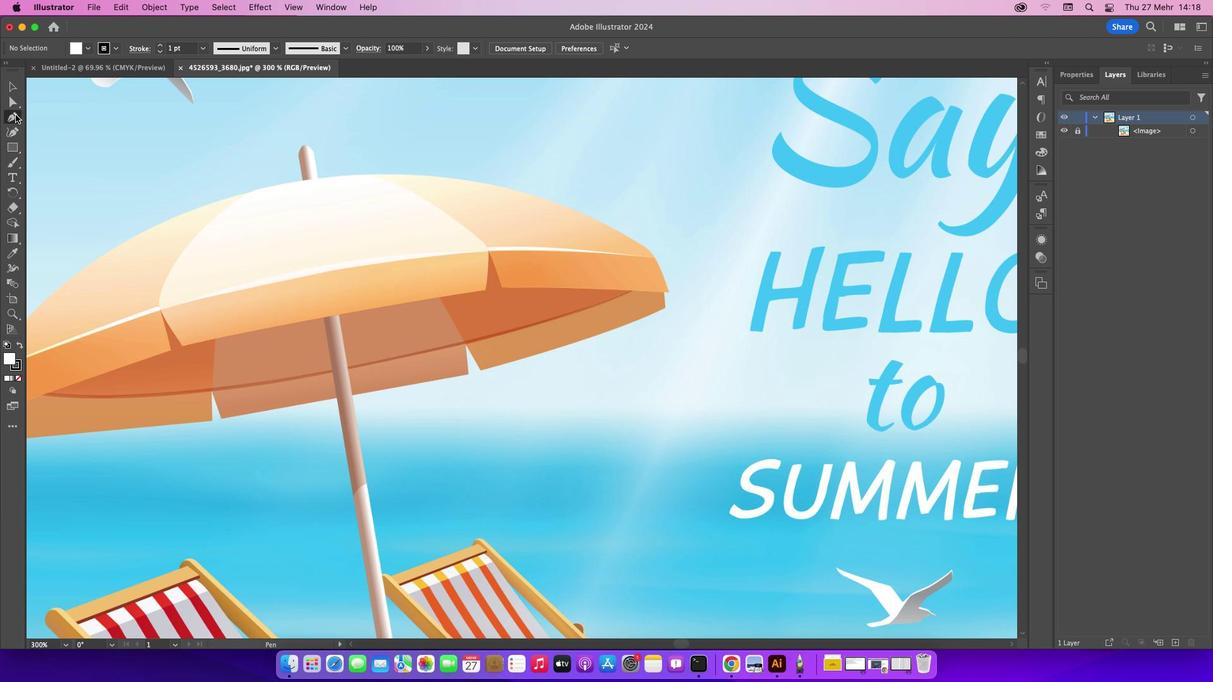 
Action: Mouse moved to (388, 176)
Screenshot: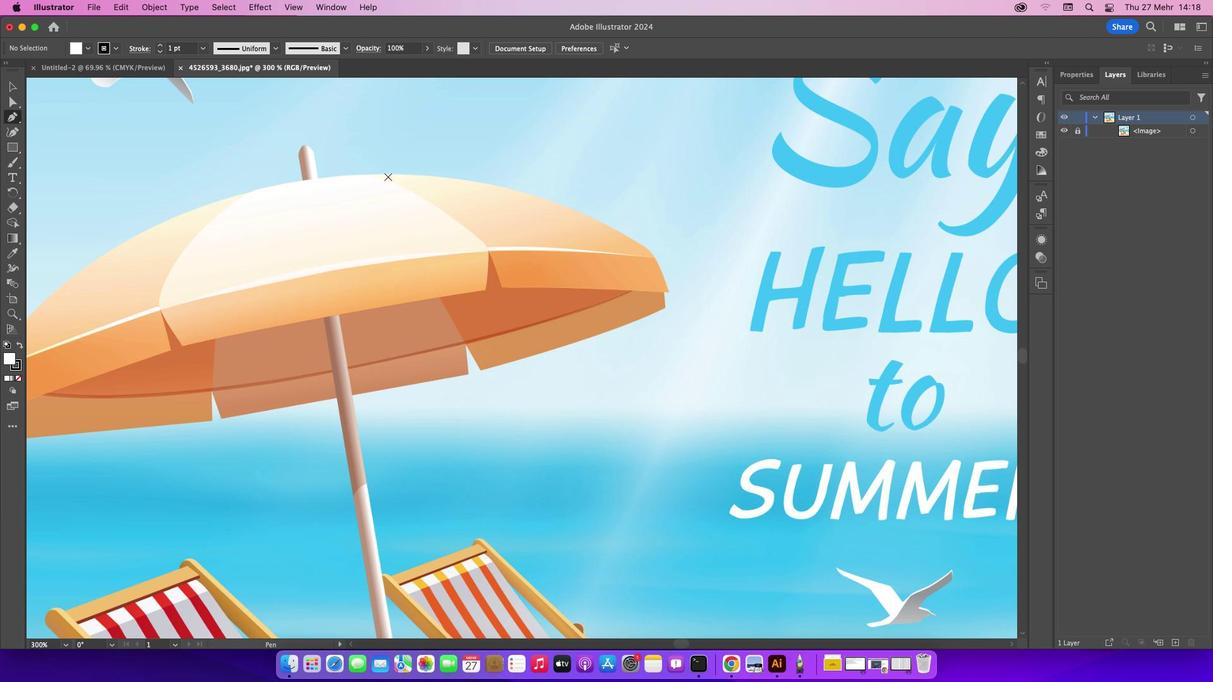 
Action: Key pressed Key.caps_lock
Screenshot: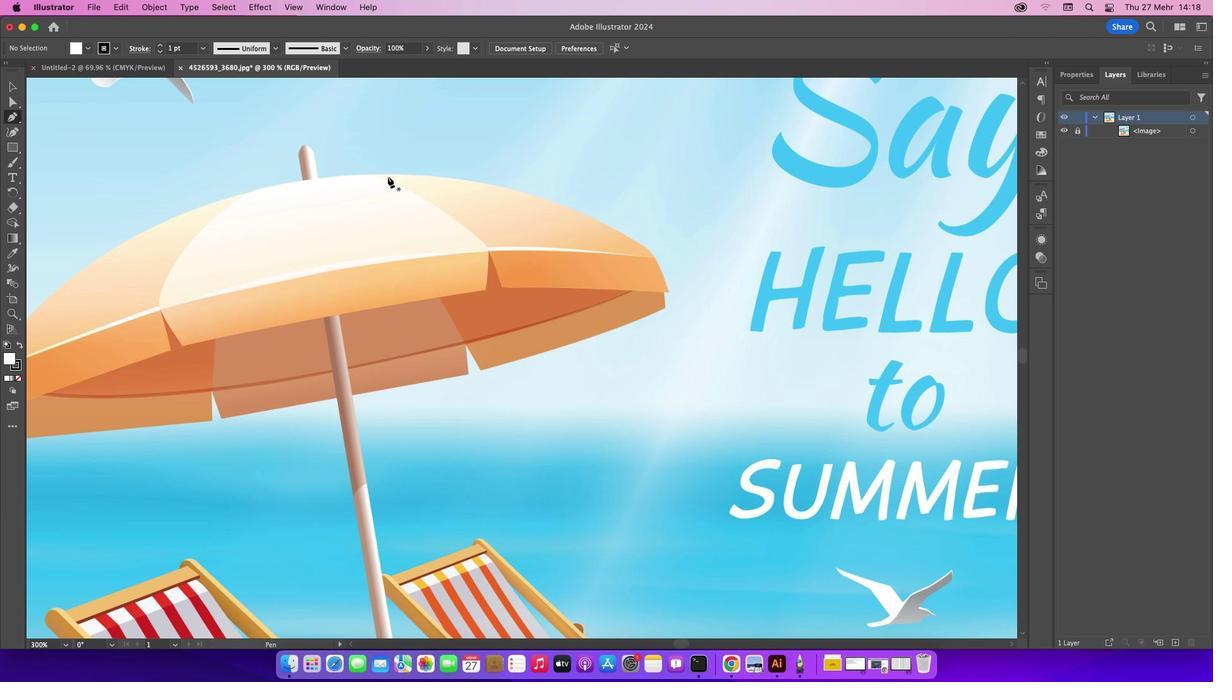 
Action: Mouse moved to (367, 173)
Screenshot: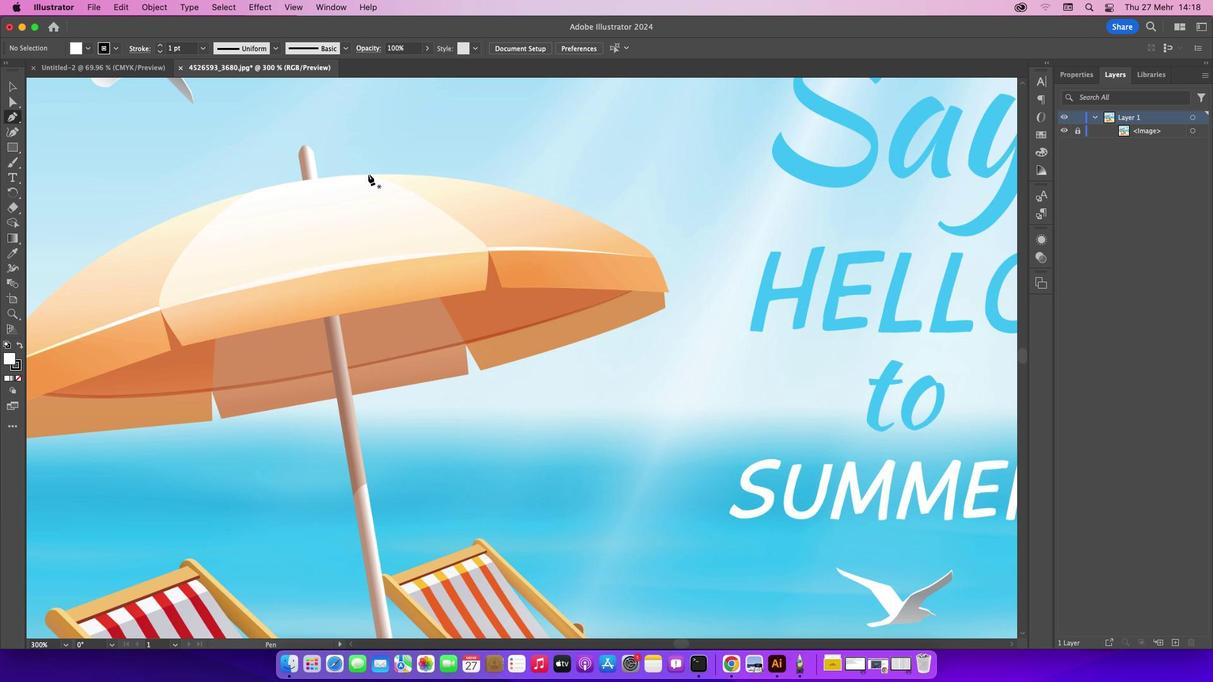 
Action: Mouse pressed left at (367, 173)
Screenshot: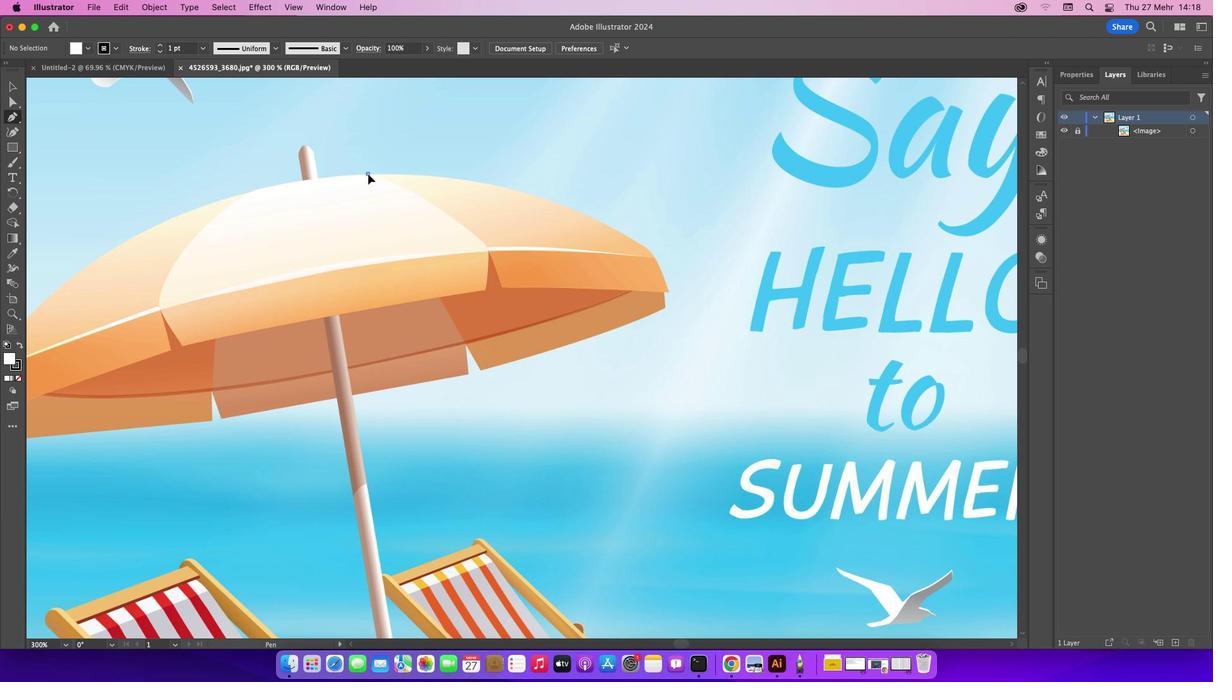 
Action: Mouse moved to (486, 246)
Screenshot: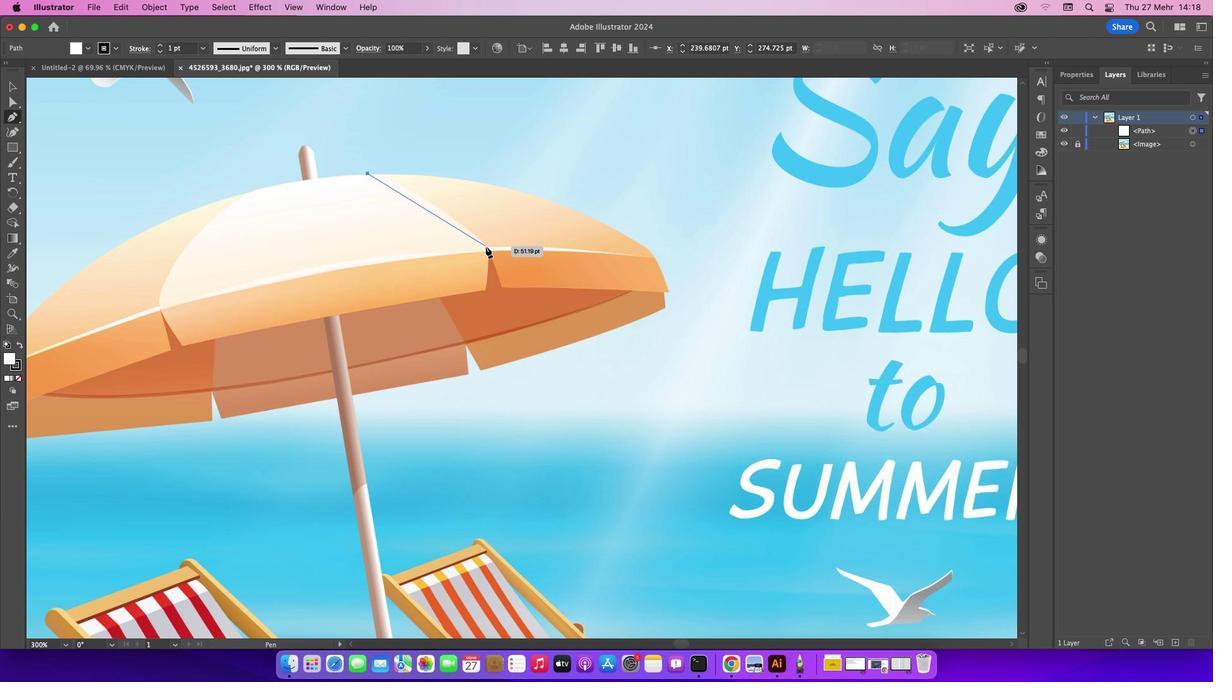 
Action: Mouse pressed left at (486, 246)
Screenshot: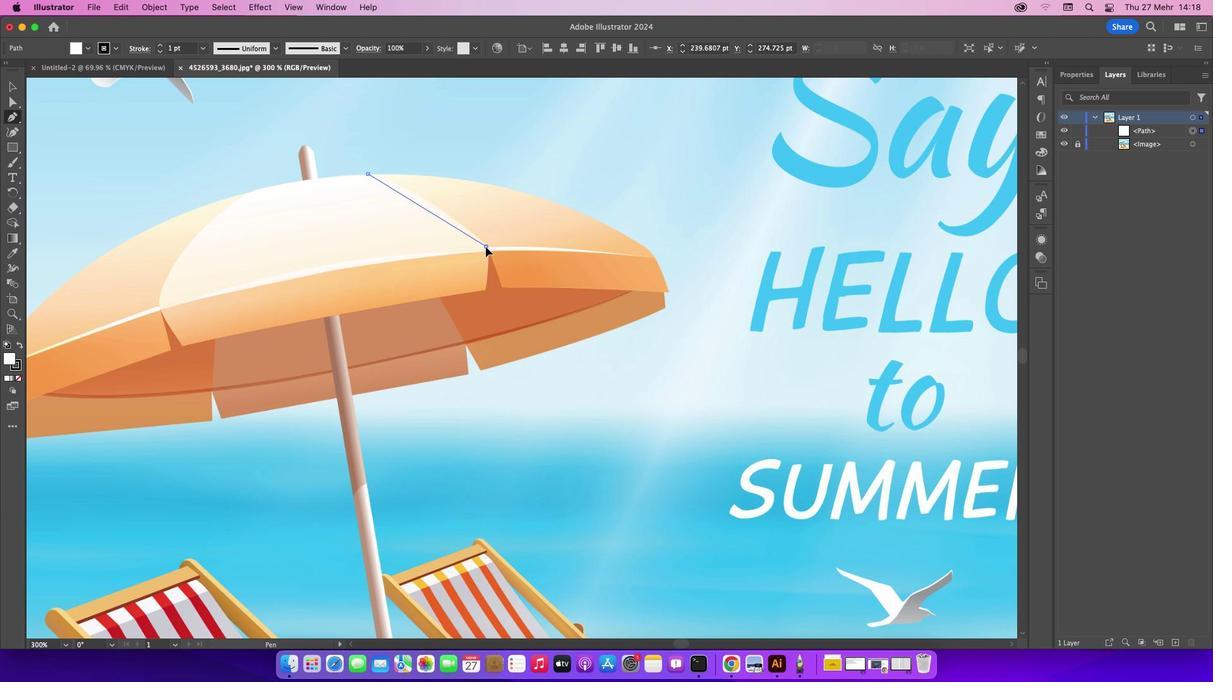 
Action: Mouse moved to (486, 245)
Screenshot: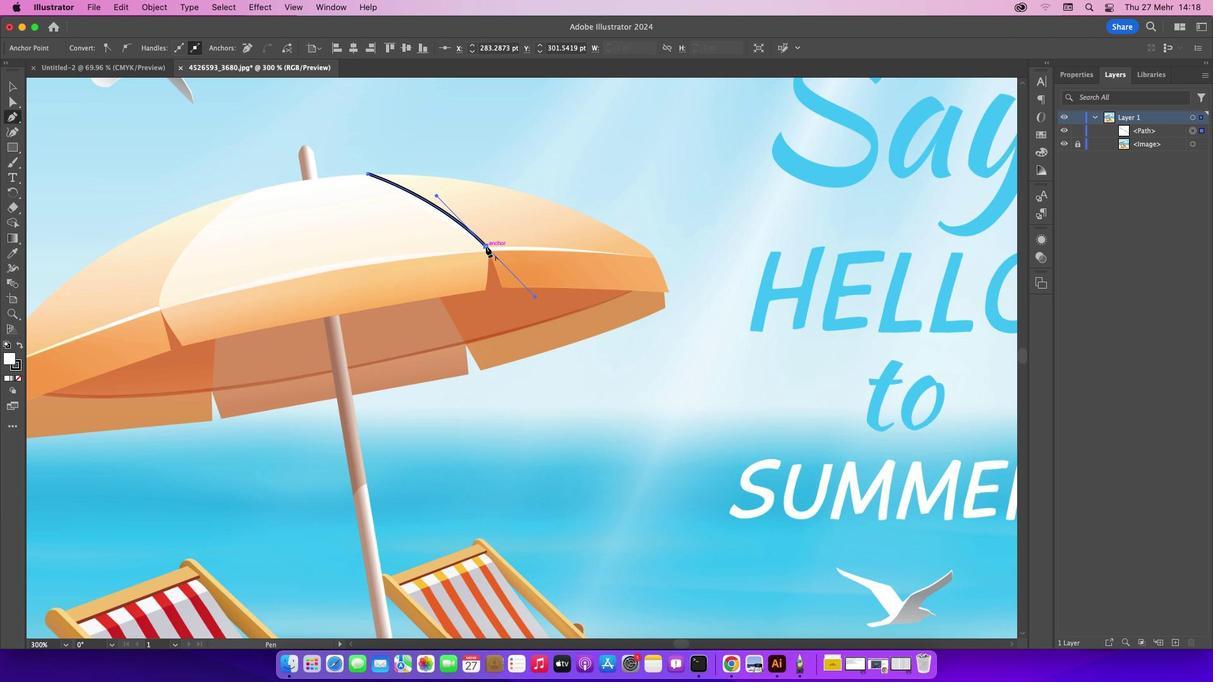 
Action: Mouse pressed left at (486, 245)
Screenshot: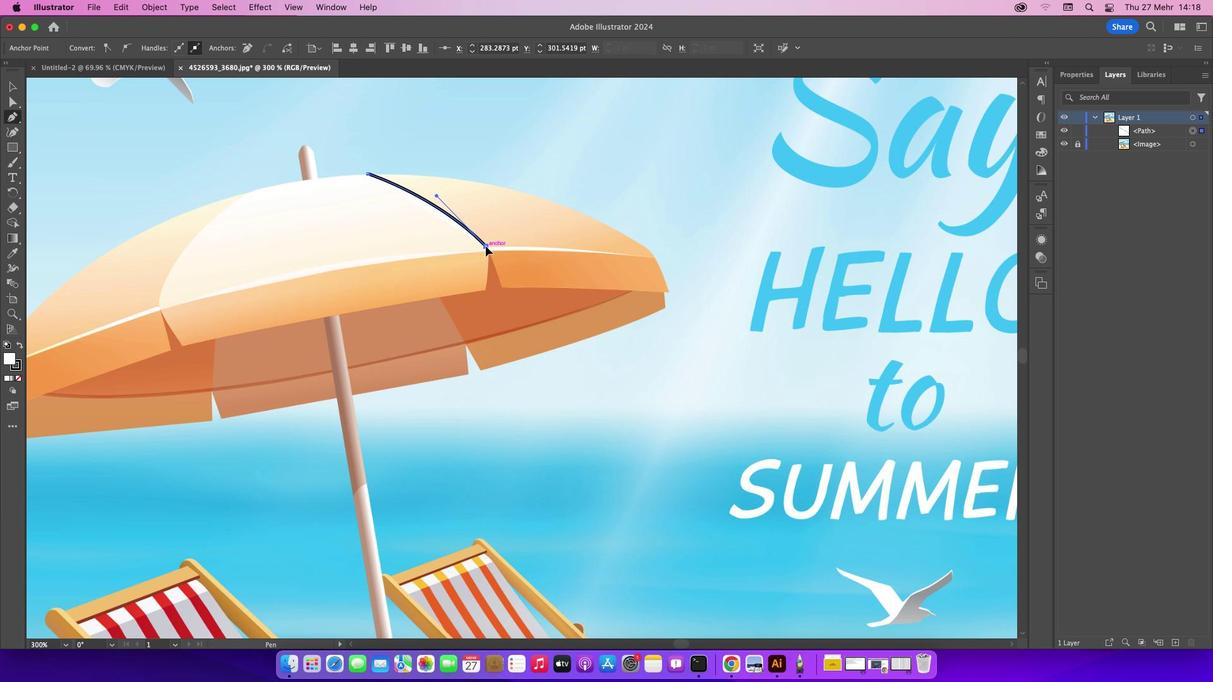 
Action: Mouse moved to (17, 378)
Screenshot: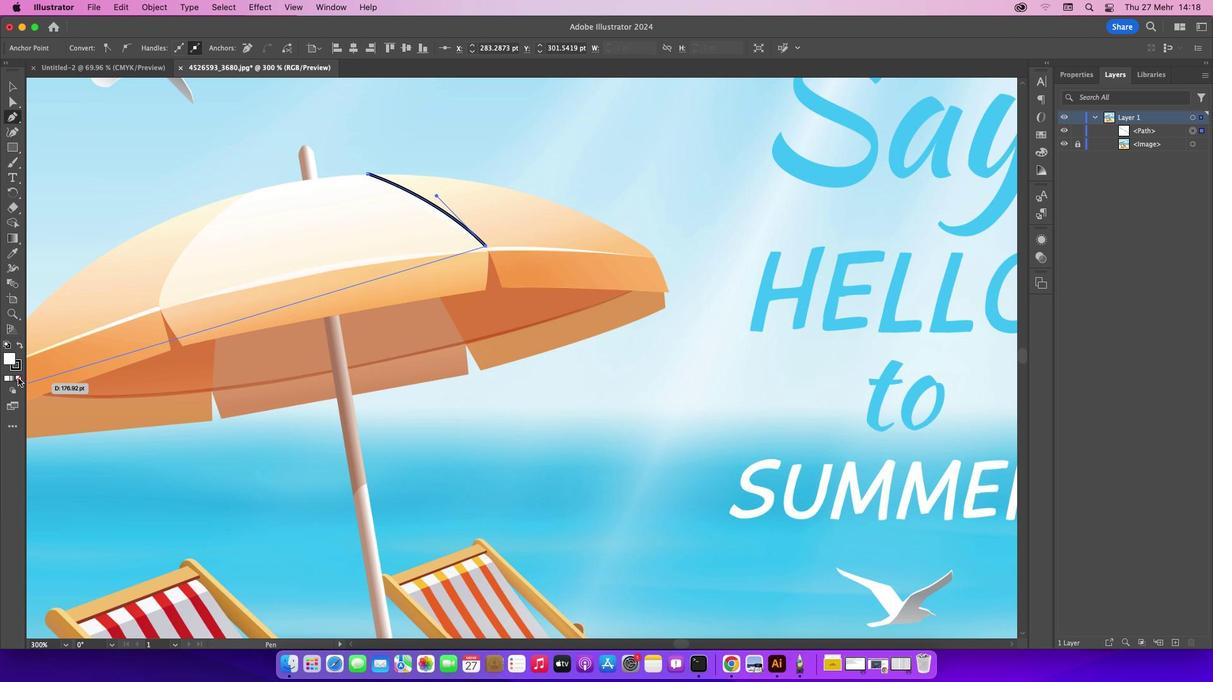 
Action: Mouse pressed left at (17, 378)
Screenshot: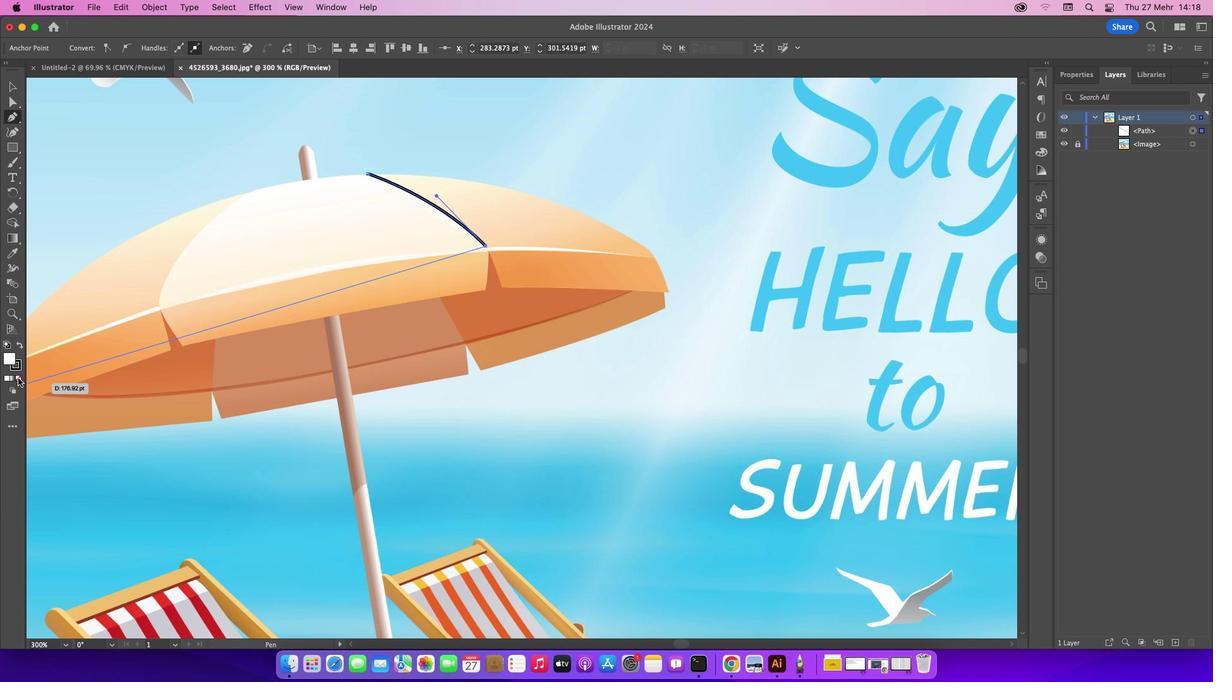 
Action: Mouse moved to (18, 369)
Screenshot: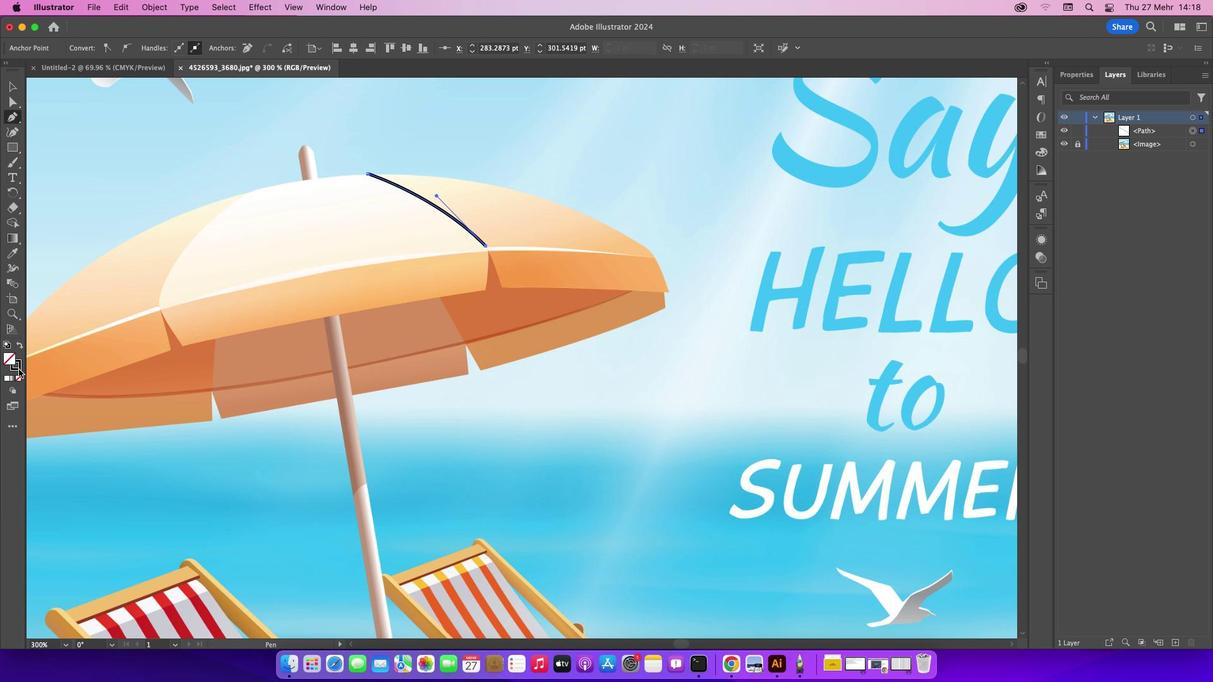 
Action: Mouse pressed left at (18, 369)
Screenshot: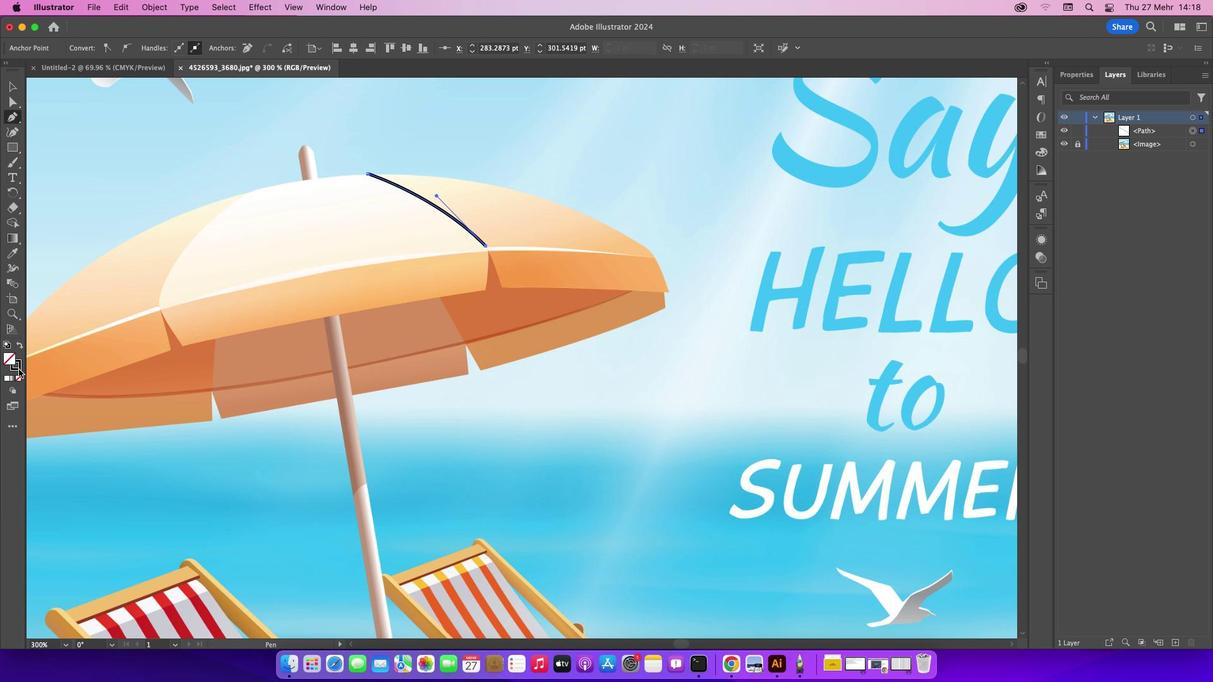 
Action: Mouse moved to (19, 381)
Screenshot: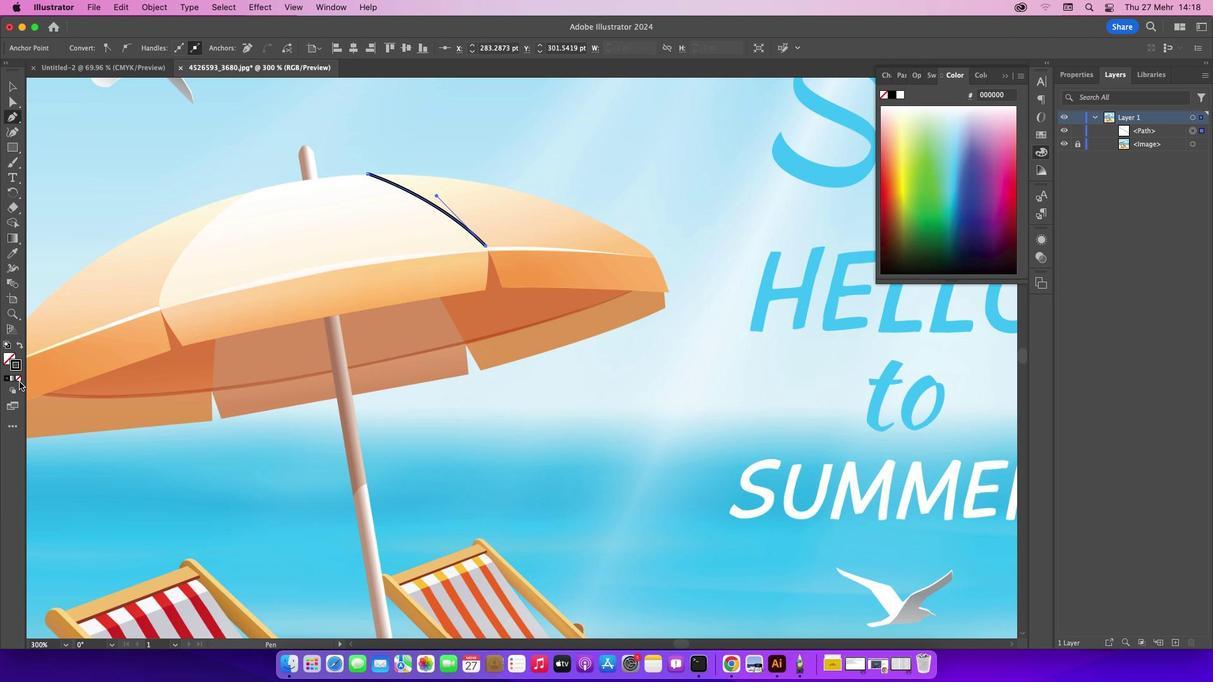 
Action: Mouse pressed left at (19, 381)
Screenshot: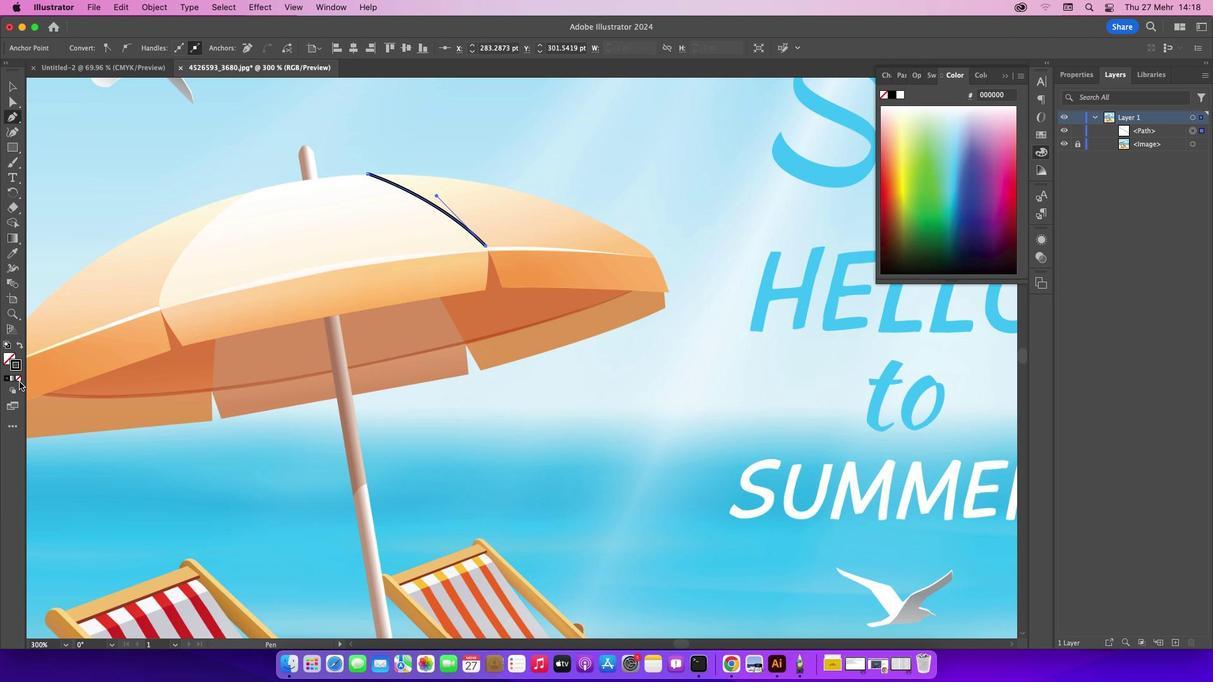 
Action: Mouse moved to (20, 379)
Screenshot: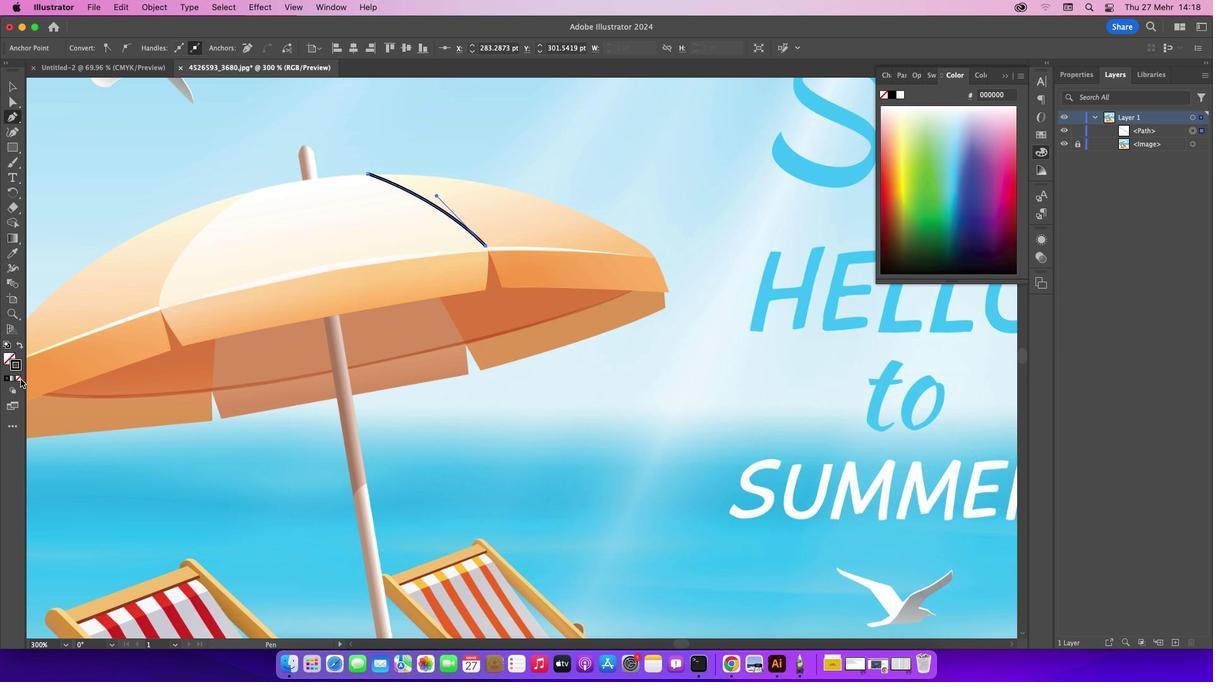 
Action: Mouse pressed left at (20, 379)
Screenshot: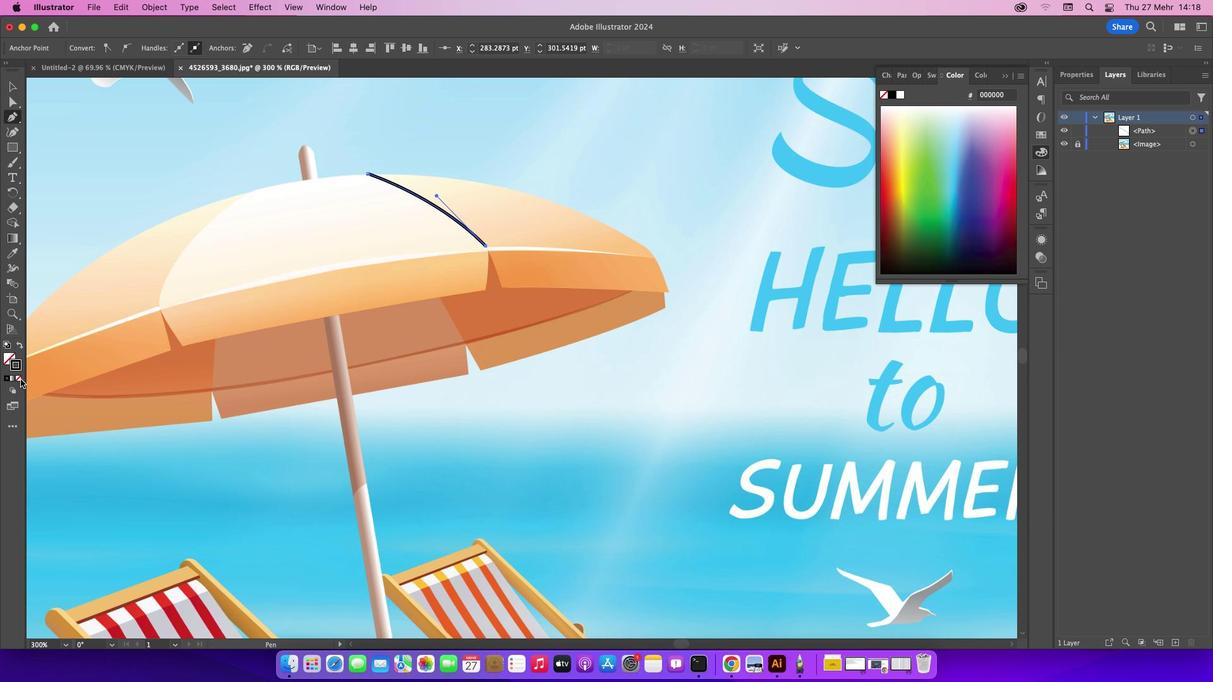 
Action: Mouse moved to (558, 249)
Screenshot: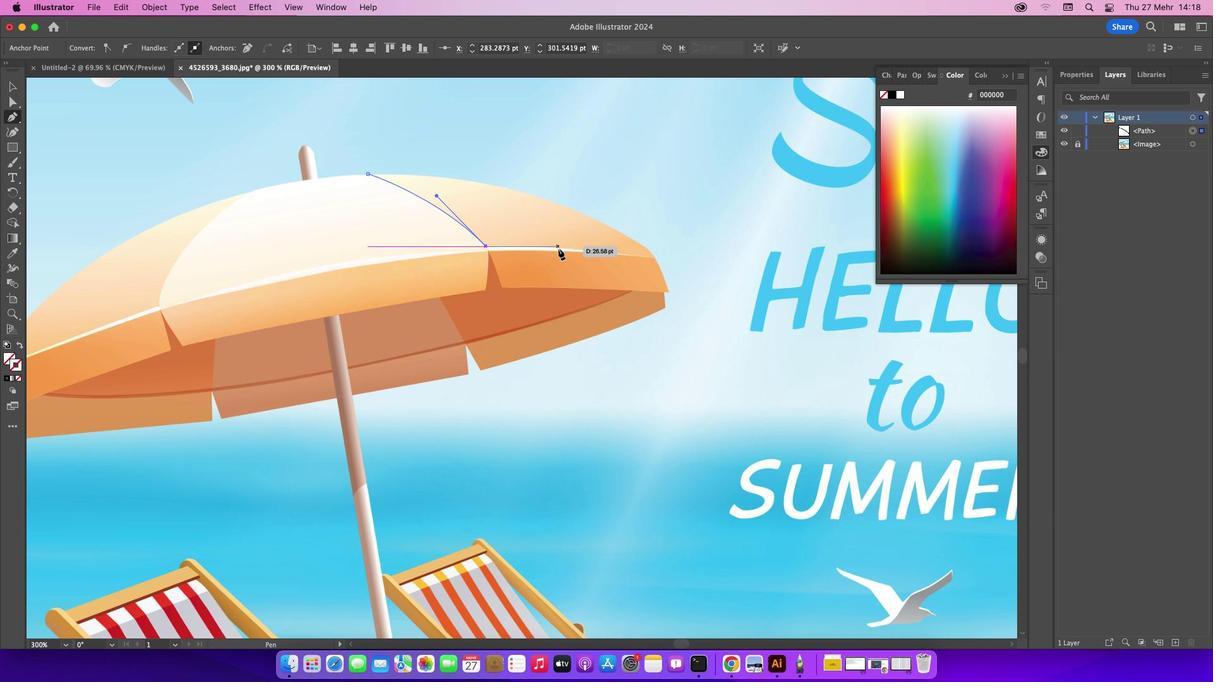 
Action: Mouse pressed left at (558, 249)
Screenshot: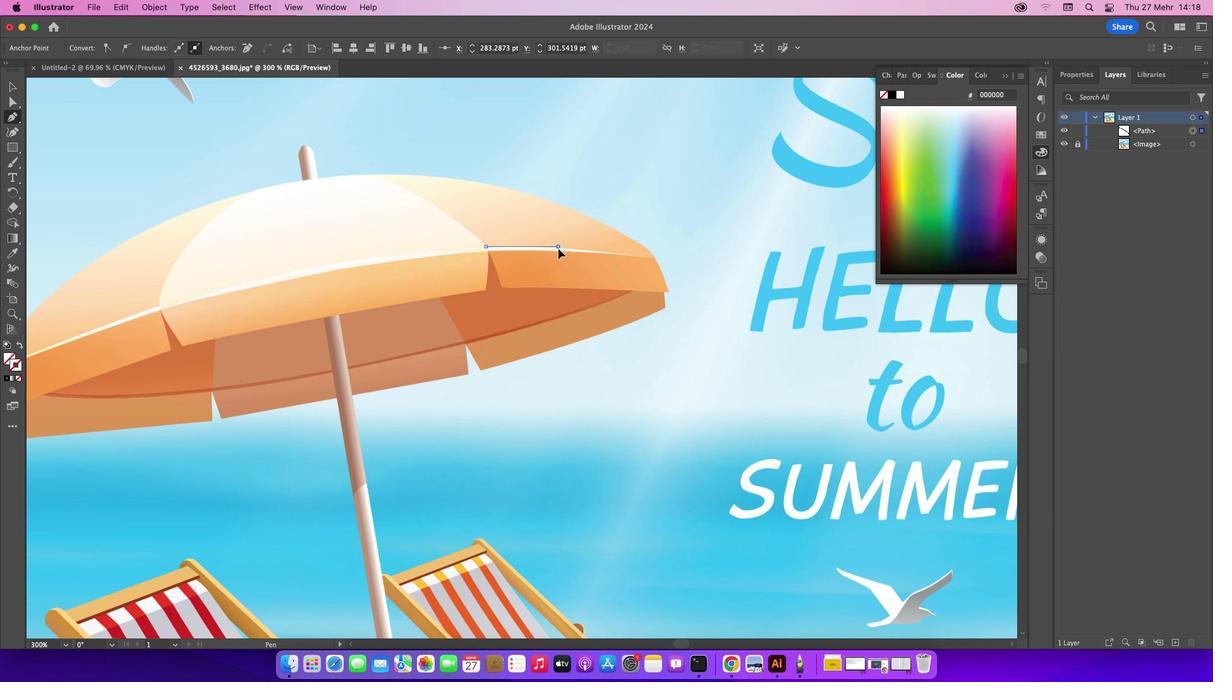 
Action: Mouse moved to (654, 257)
Screenshot: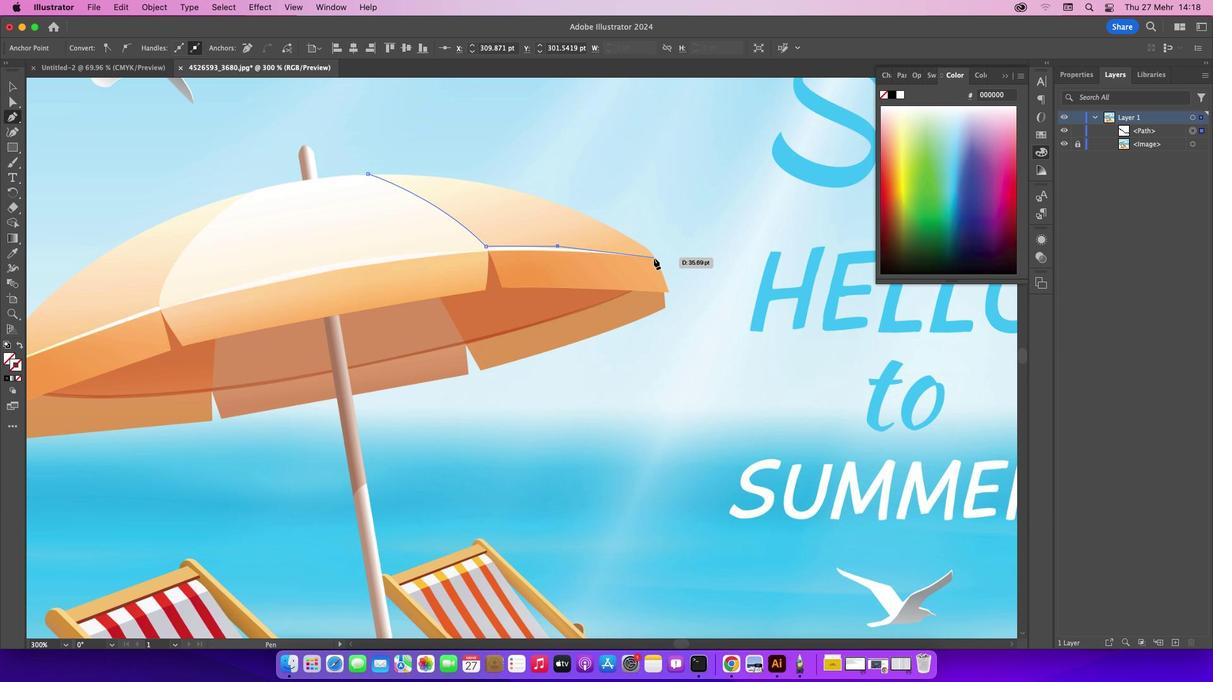 
Action: Mouse pressed left at (654, 257)
Screenshot: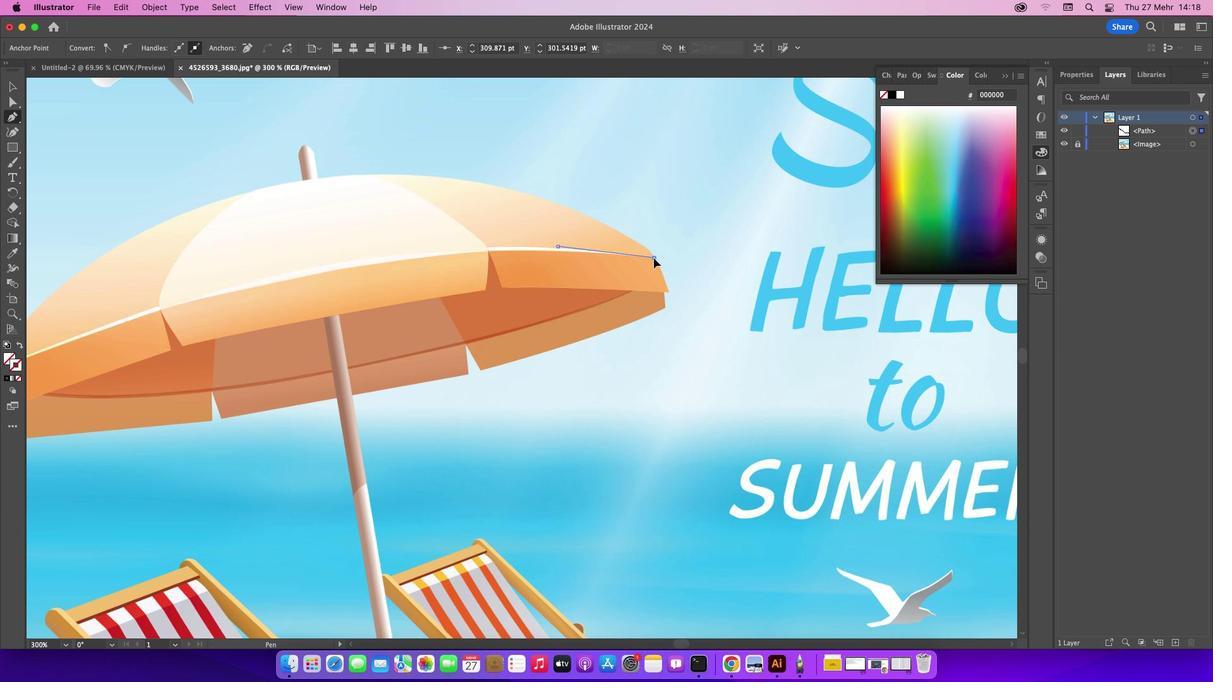 
Action: Mouse moved to (586, 213)
Screenshot: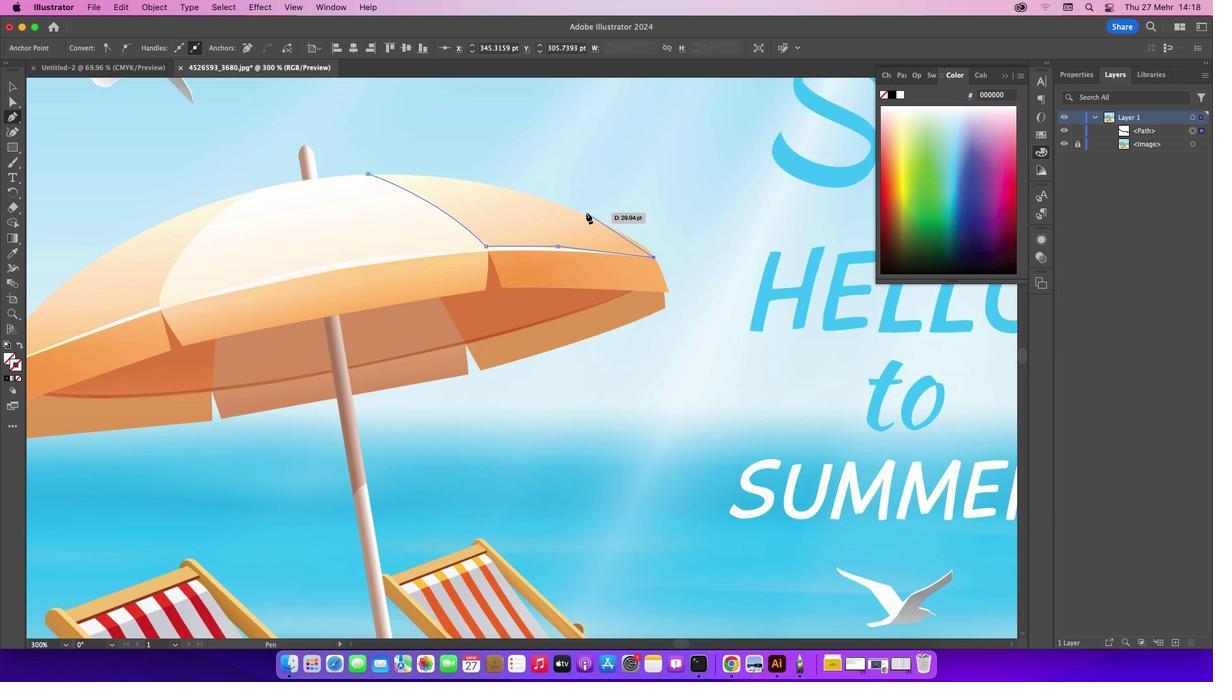 
Action: Mouse pressed left at (586, 213)
Screenshot: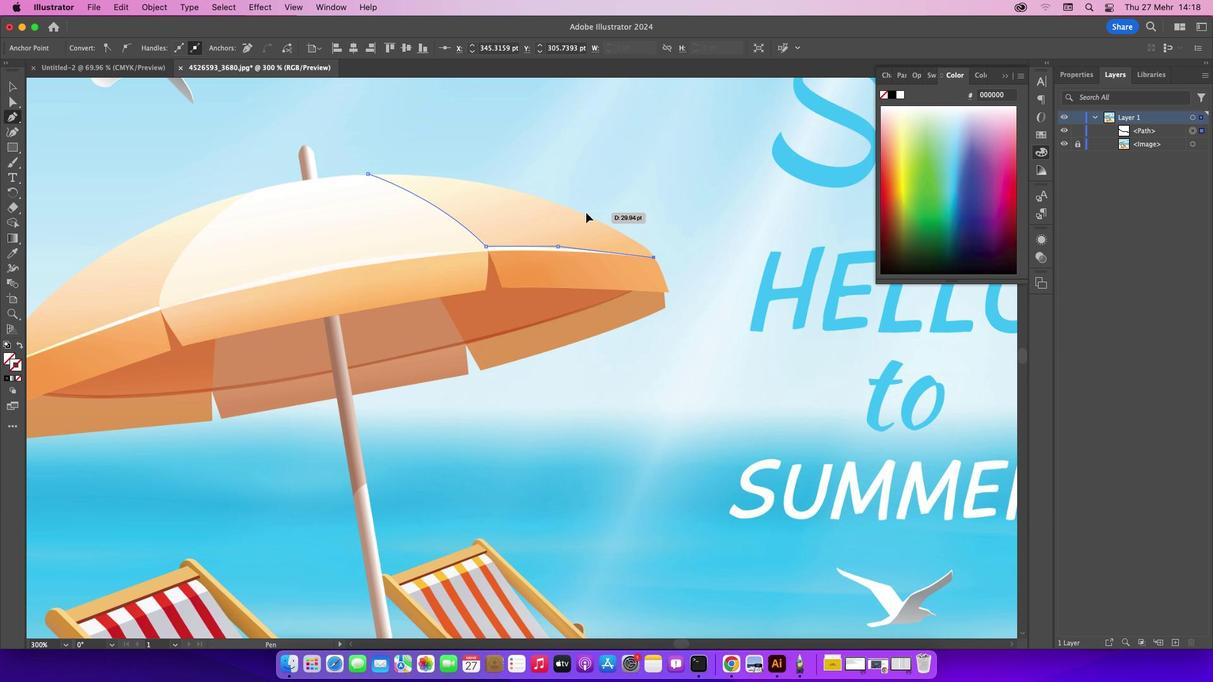 
Action: Mouse moved to (536, 195)
Screenshot: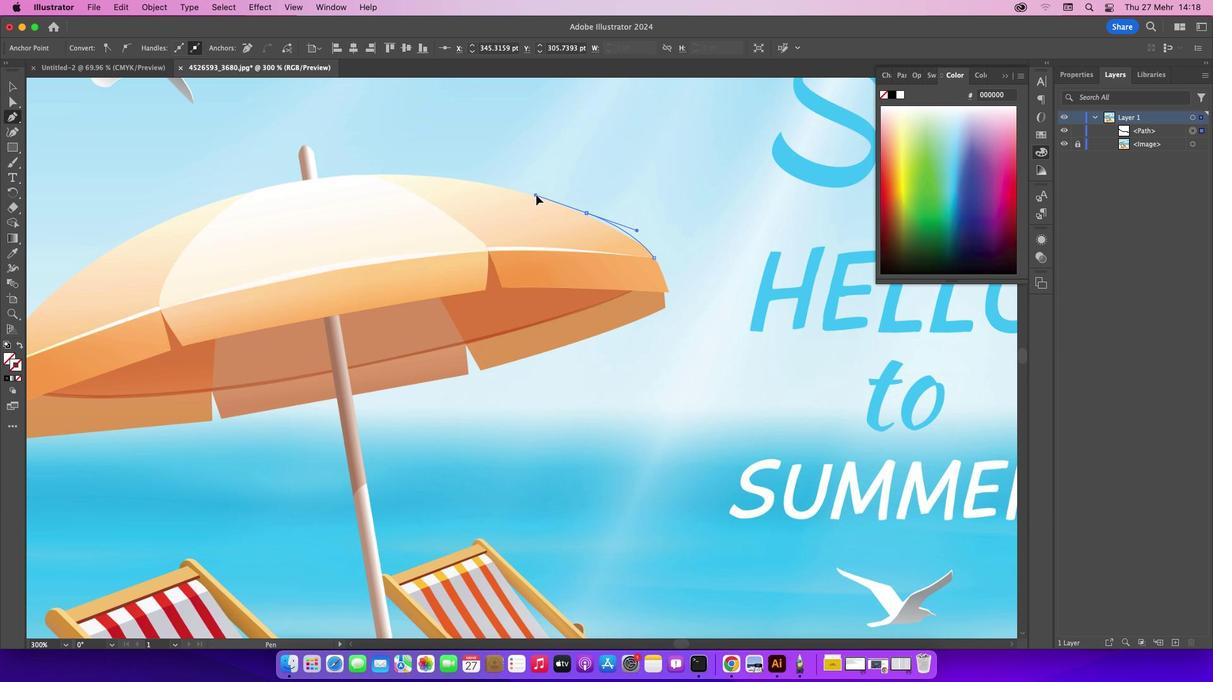 
Action: Key pressed Key.cmd'z'
Screenshot: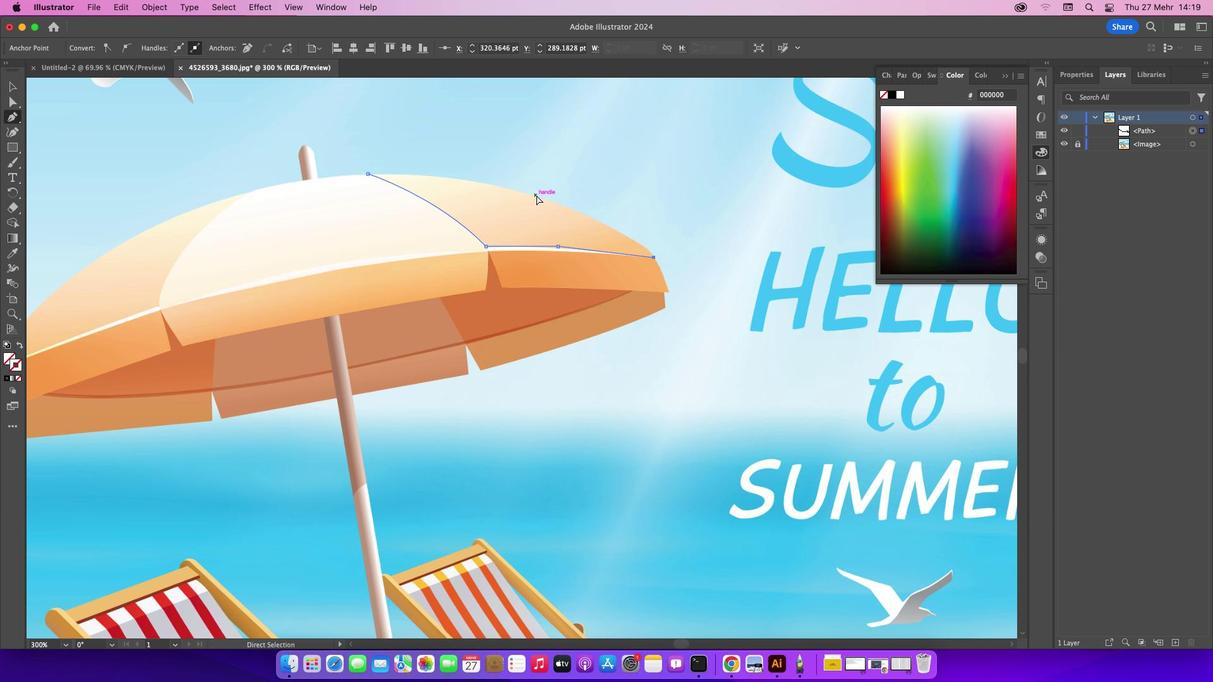
Action: Mouse moved to (647, 247)
Screenshot: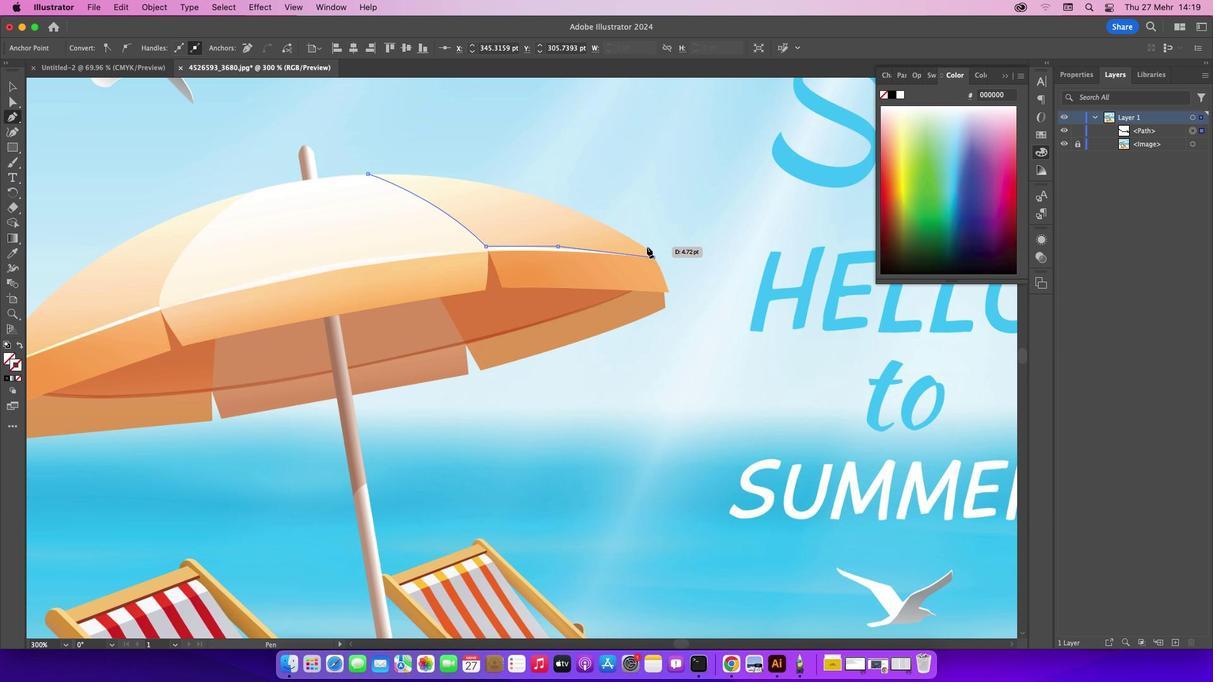 
Action: Mouse pressed left at (647, 247)
Screenshot: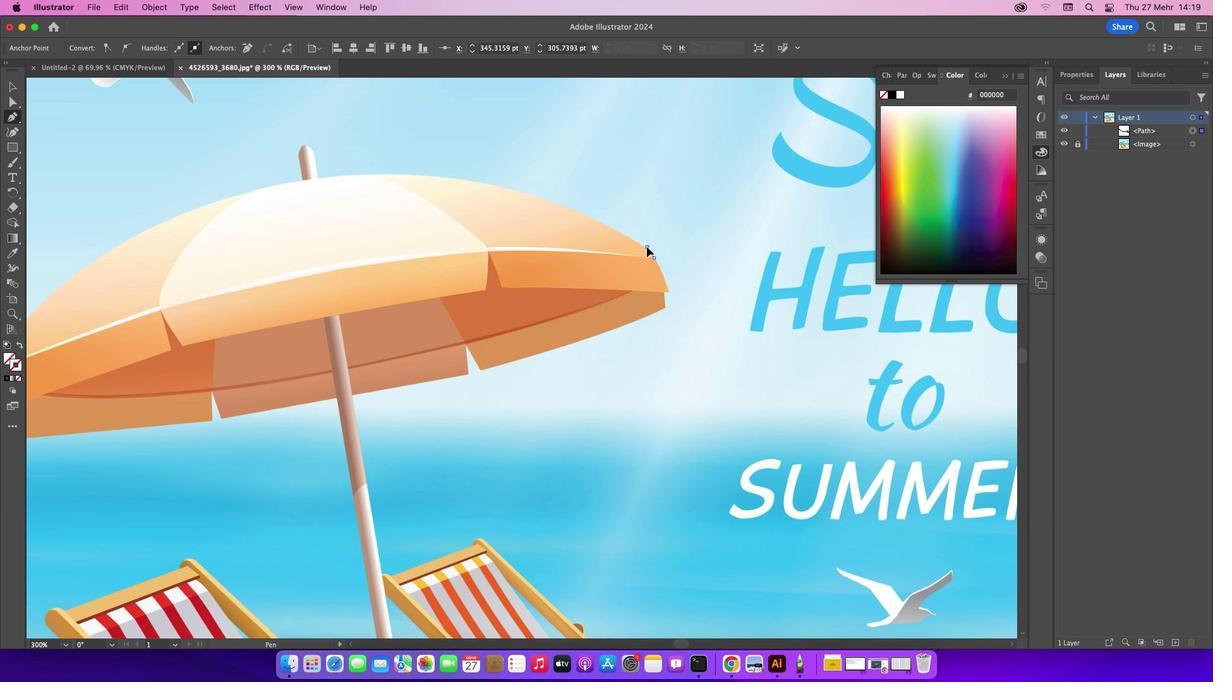 
Action: Mouse moved to (591, 216)
Screenshot: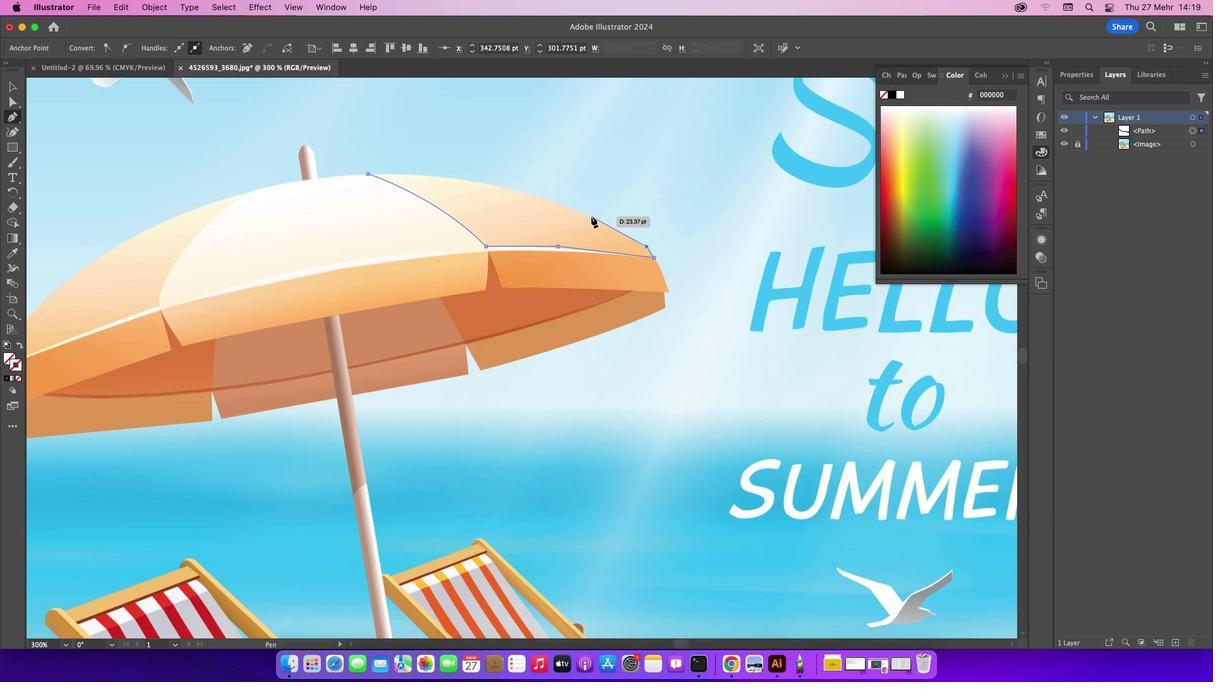 
Action: Mouse pressed left at (591, 216)
Screenshot: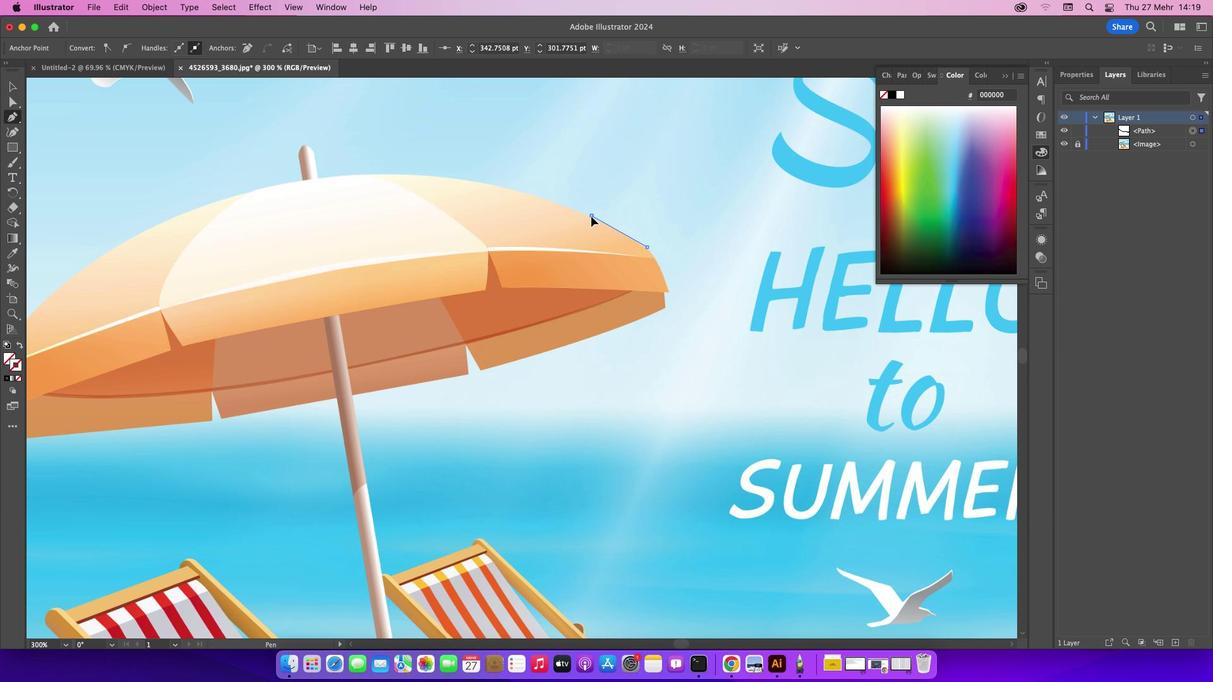 
Action: Mouse moved to (366, 171)
Screenshot: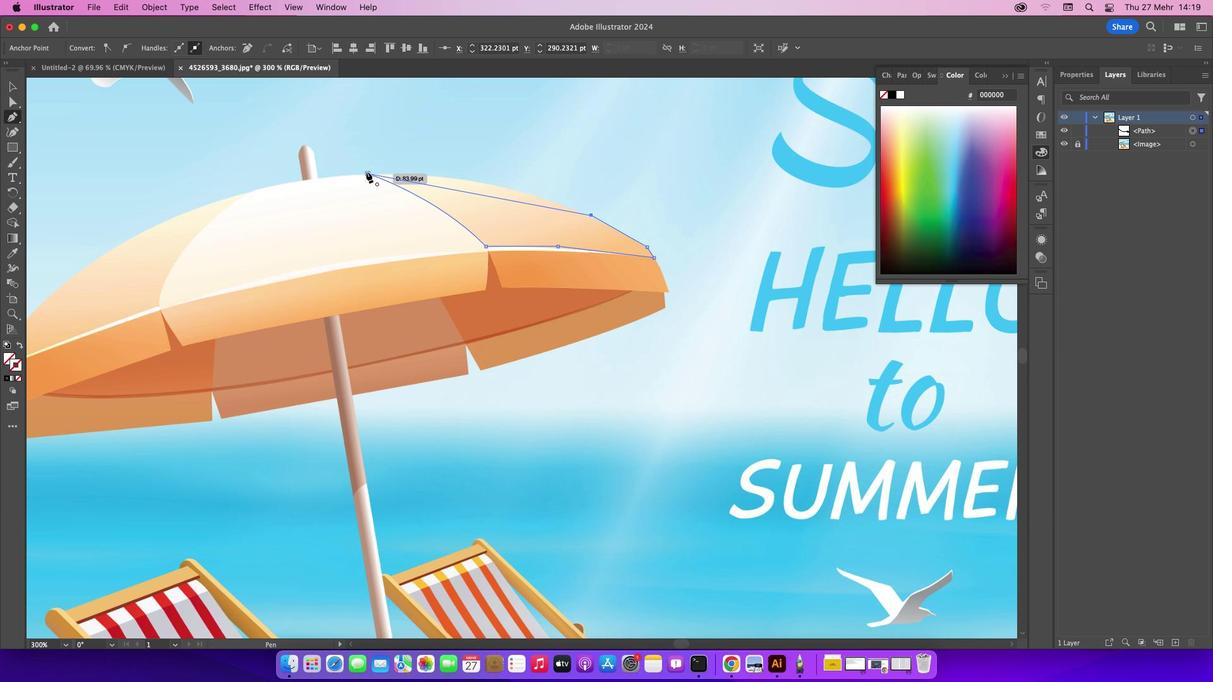 
Action: Mouse pressed left at (366, 171)
Screenshot: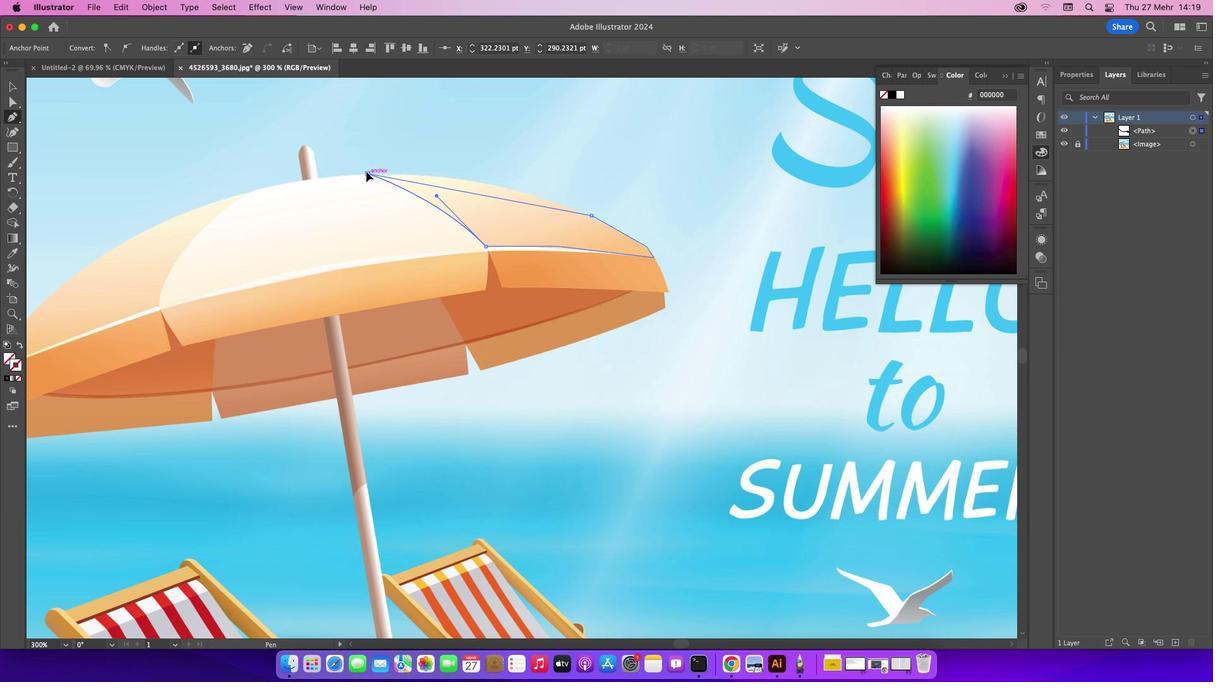 
Action: Mouse moved to (418, 196)
Screenshot: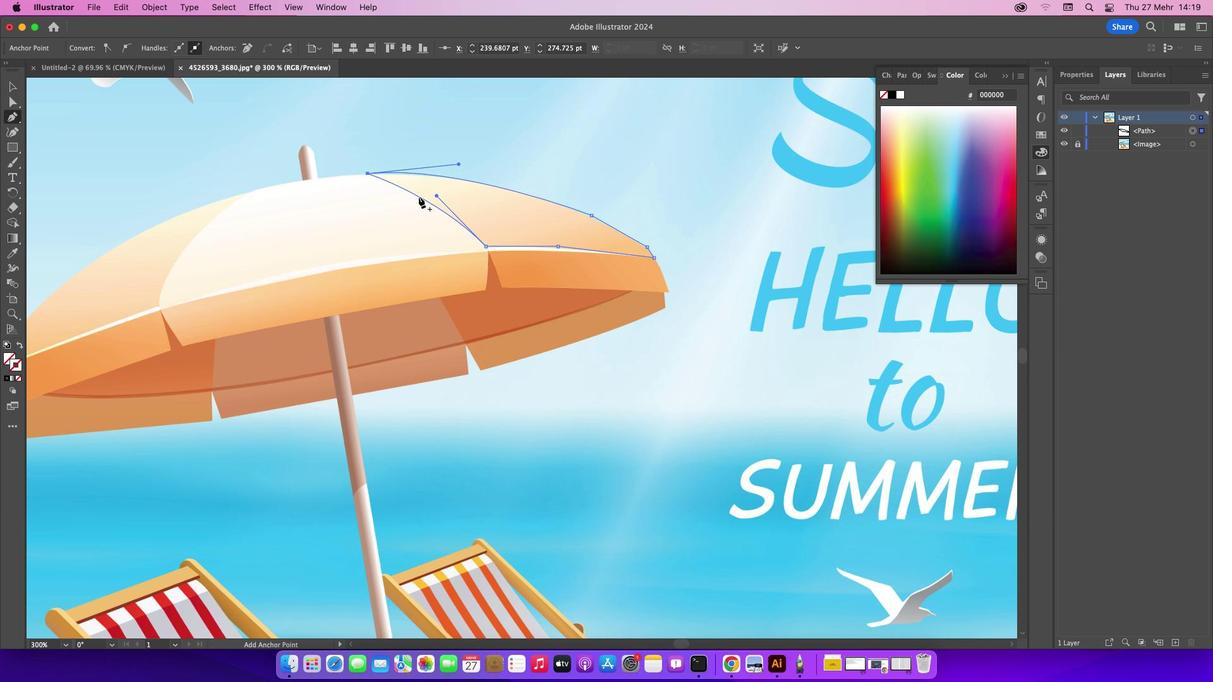 
Action: Key pressed Key.cmd'z''z'
Screenshot: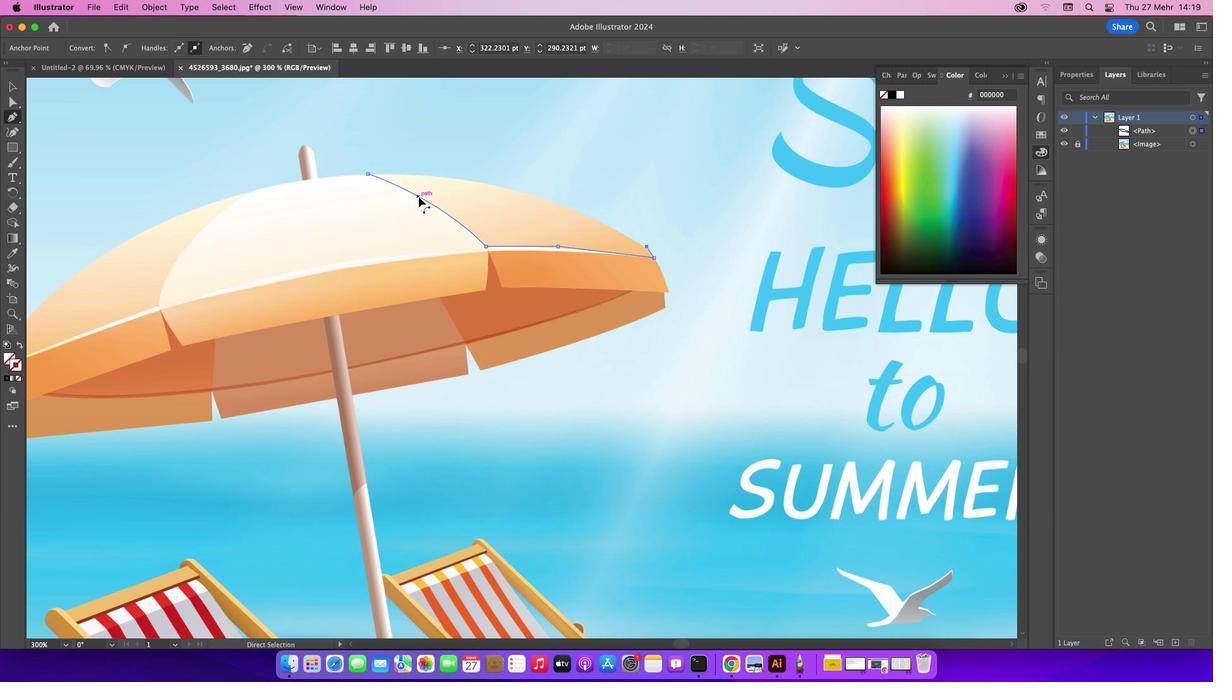 
Action: Mouse moved to (573, 202)
Screenshot: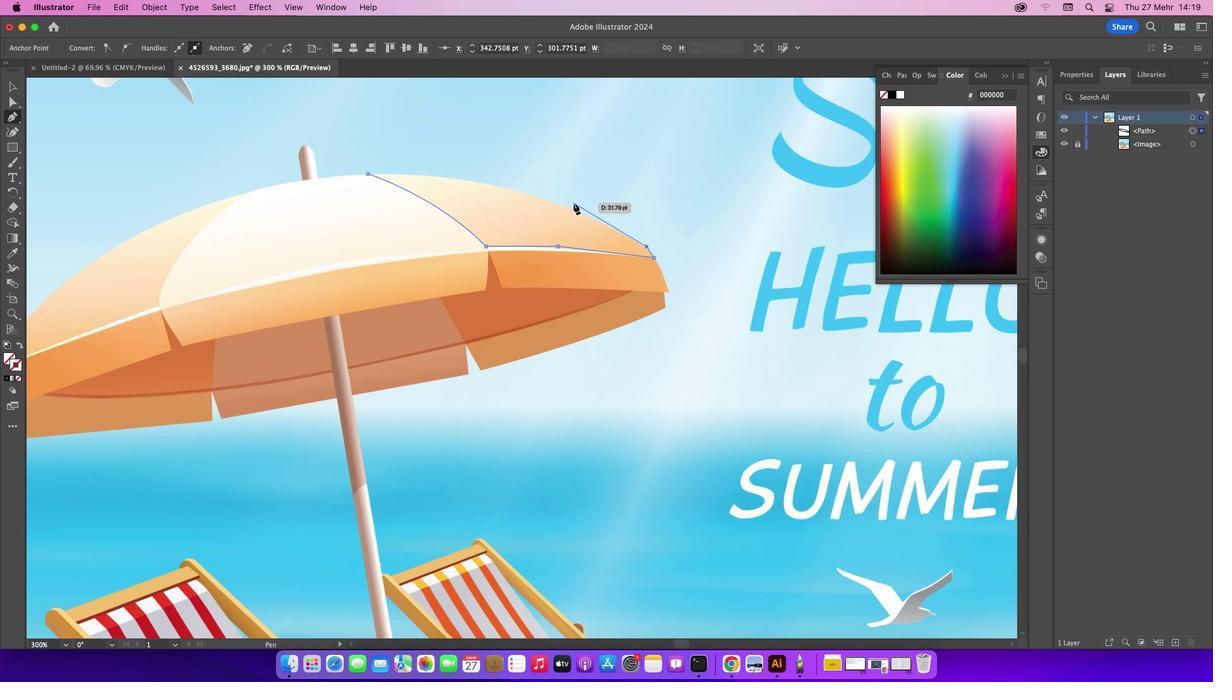 
Action: Key pressed Key.cmd'z'
Screenshot: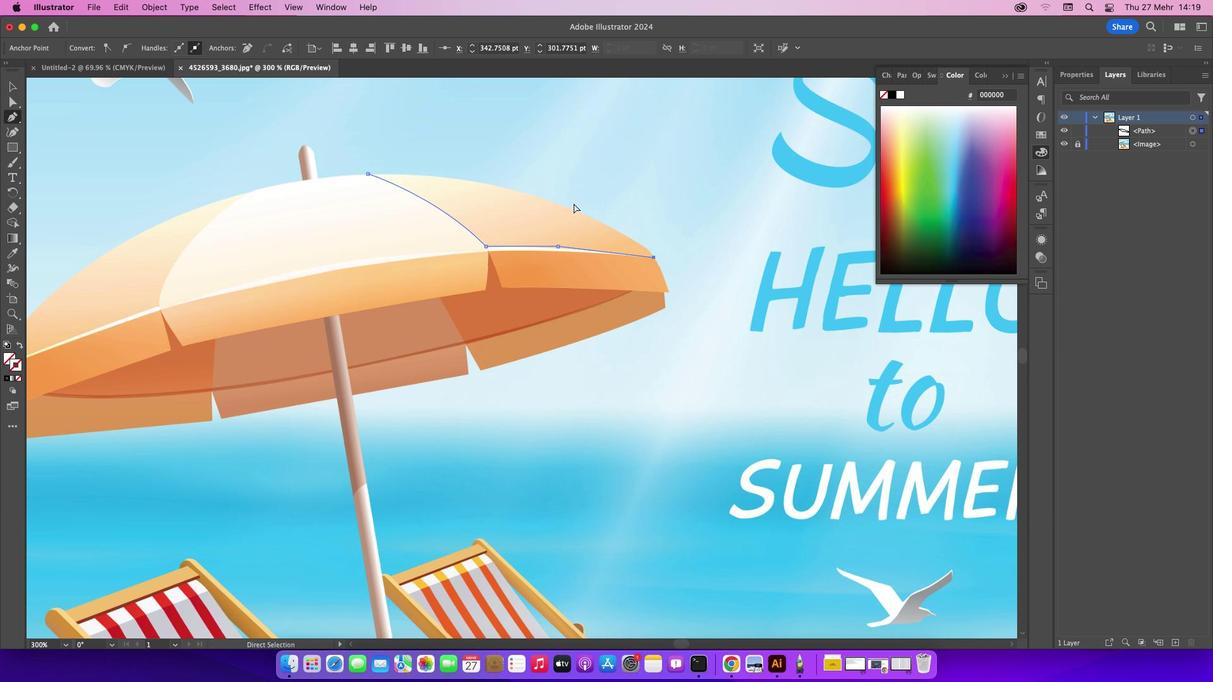 
Action: Mouse moved to (622, 234)
Screenshot: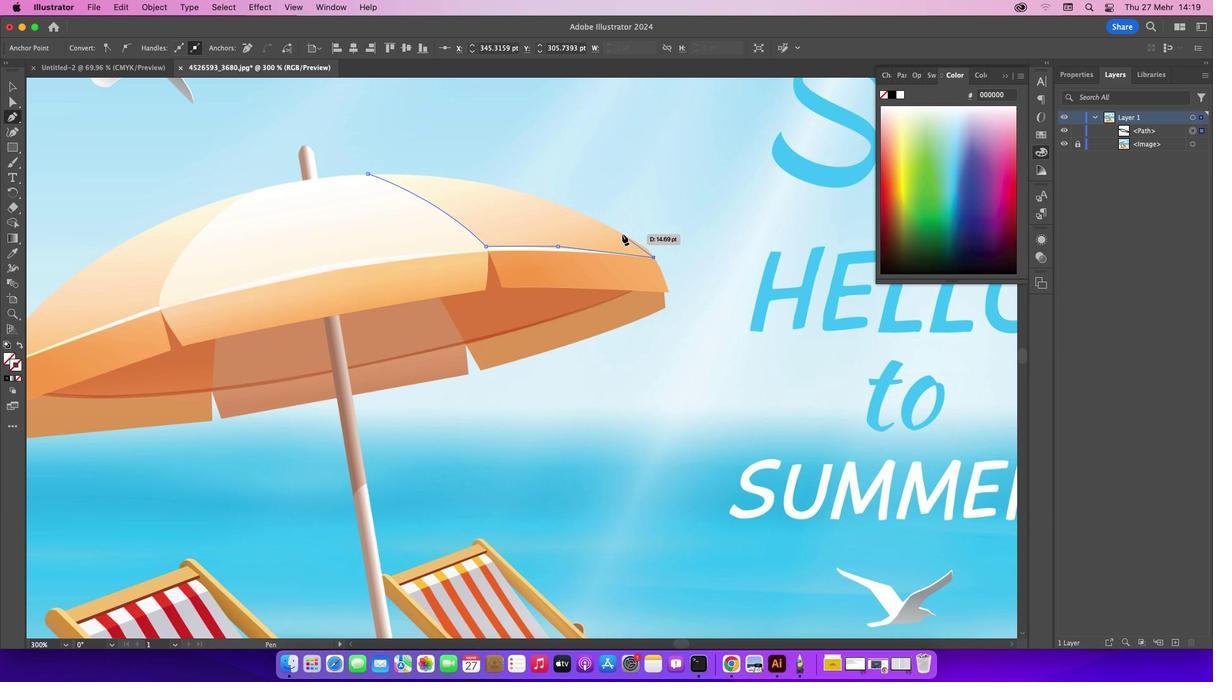 
Action: Mouse pressed left at (622, 234)
Screenshot: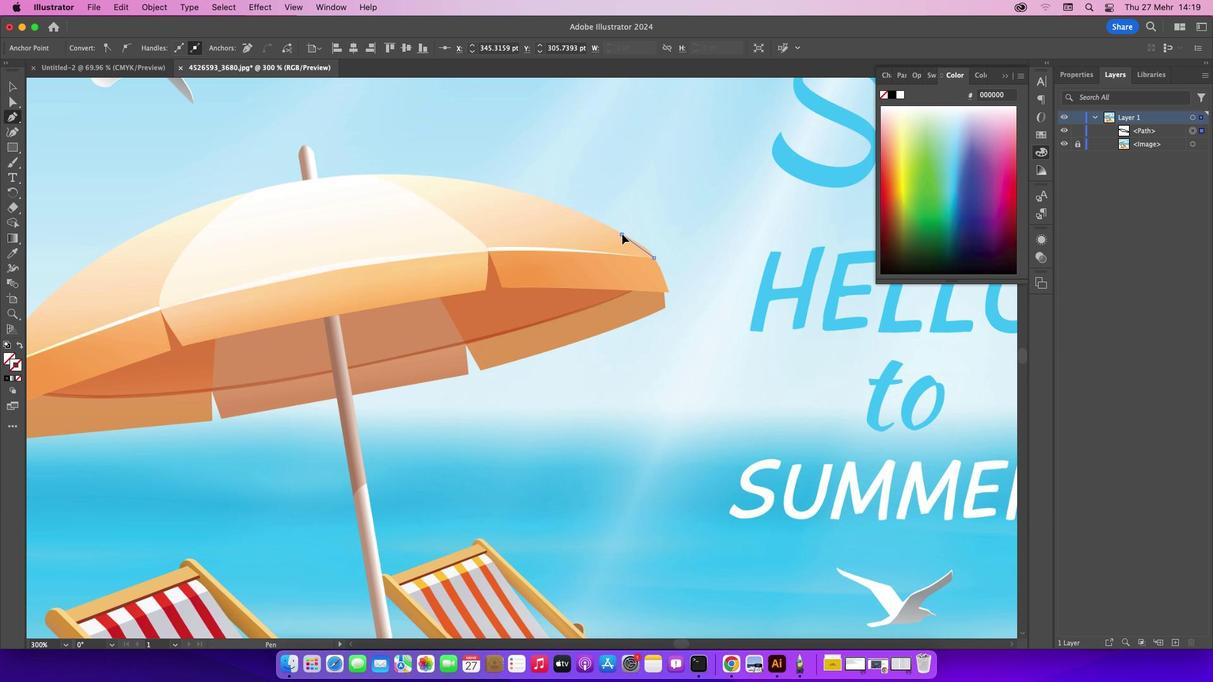 
Action: Mouse moved to (620, 235)
Screenshot: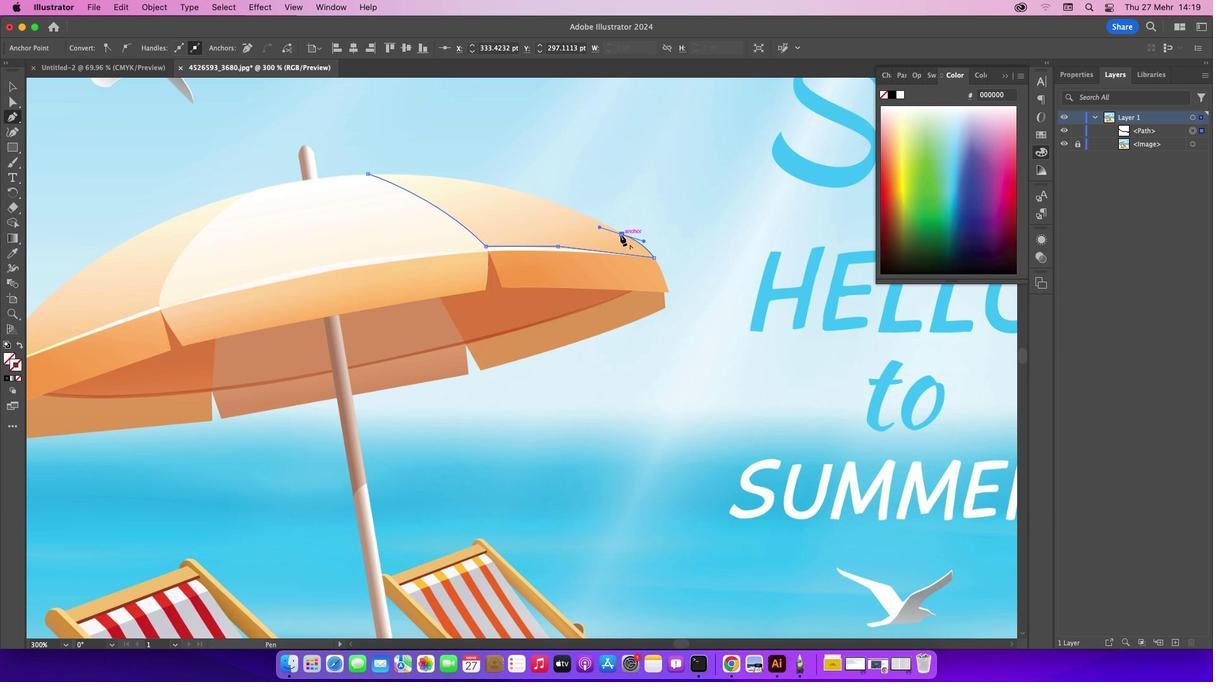 
Action: Mouse pressed left at (620, 235)
Screenshot: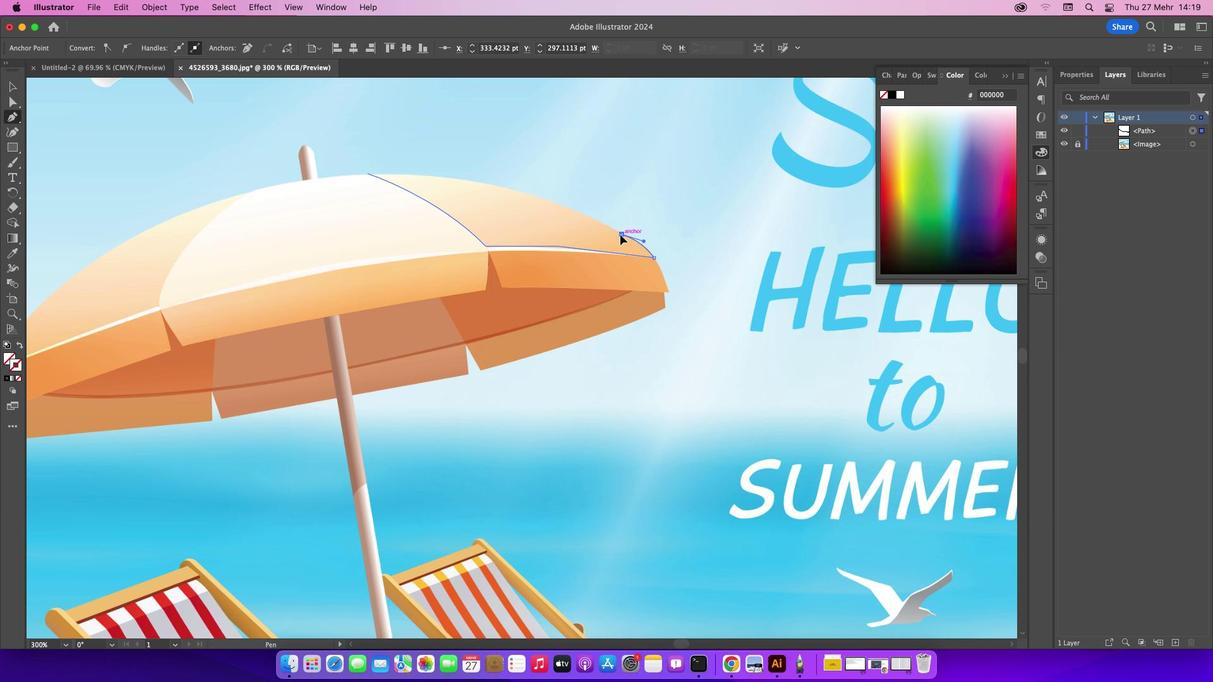 
Action: Mouse moved to (367, 173)
Screenshot: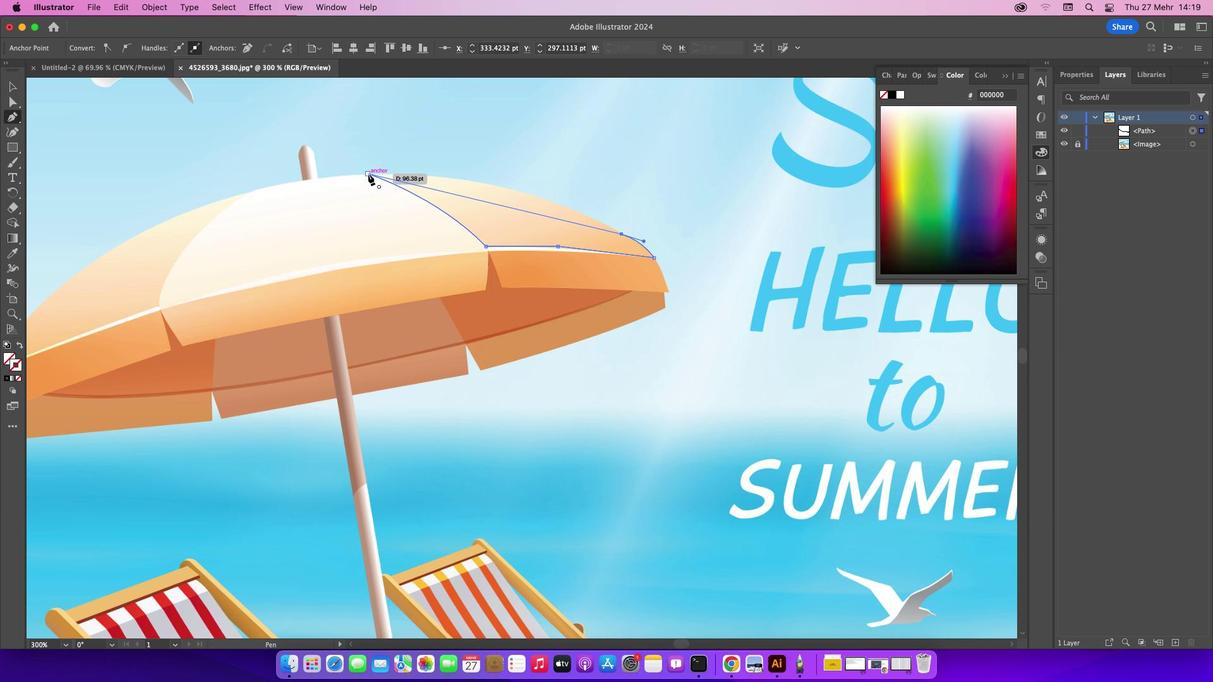 
Action: Mouse pressed left at (367, 173)
Screenshot: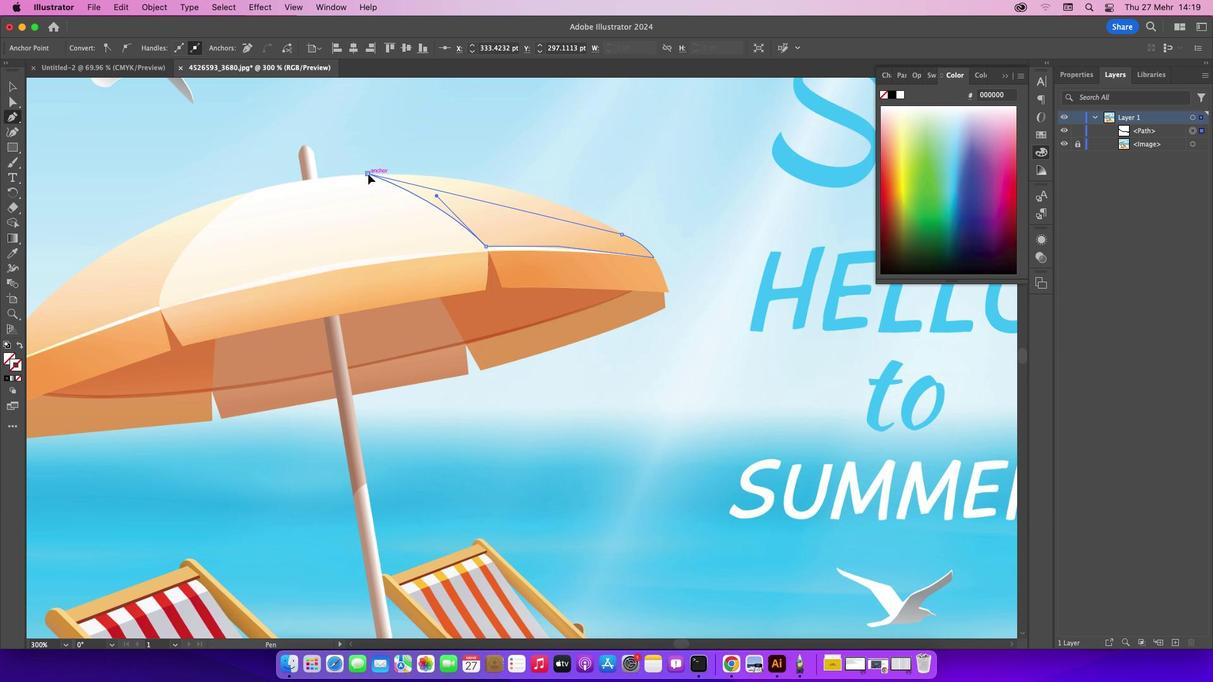 
Action: Mouse moved to (11, 89)
Screenshot: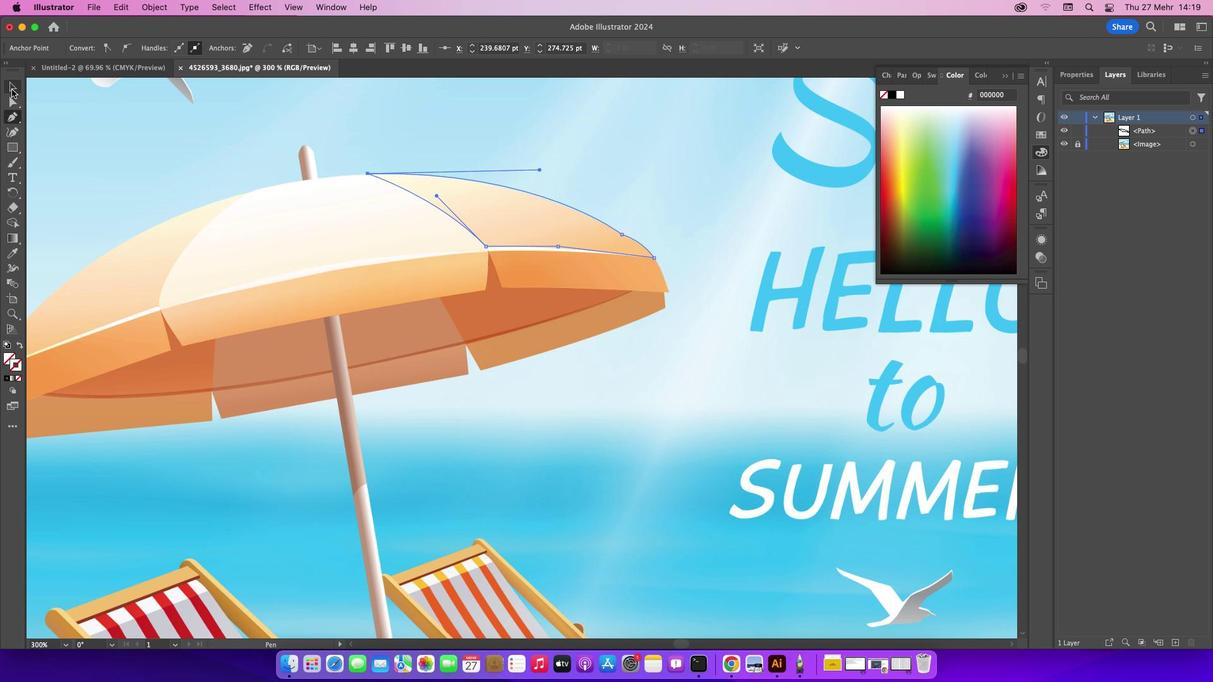 
Action: Mouse pressed left at (11, 89)
Screenshot: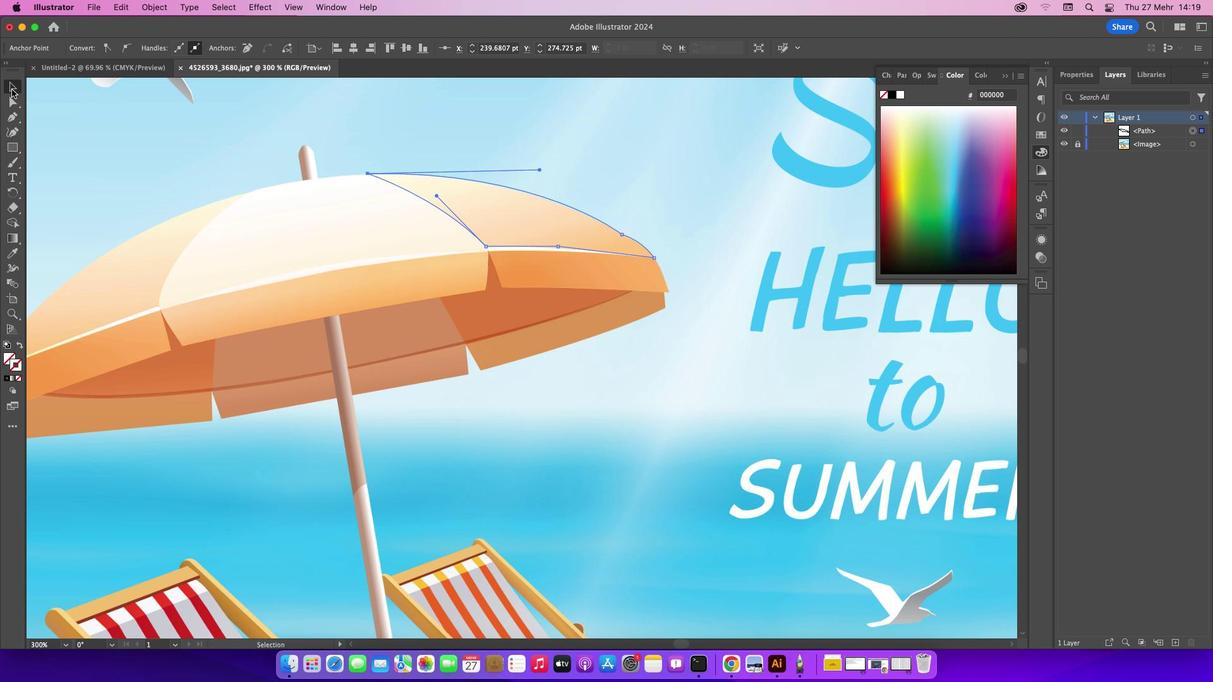 
Action: Mouse moved to (555, 202)
Screenshot: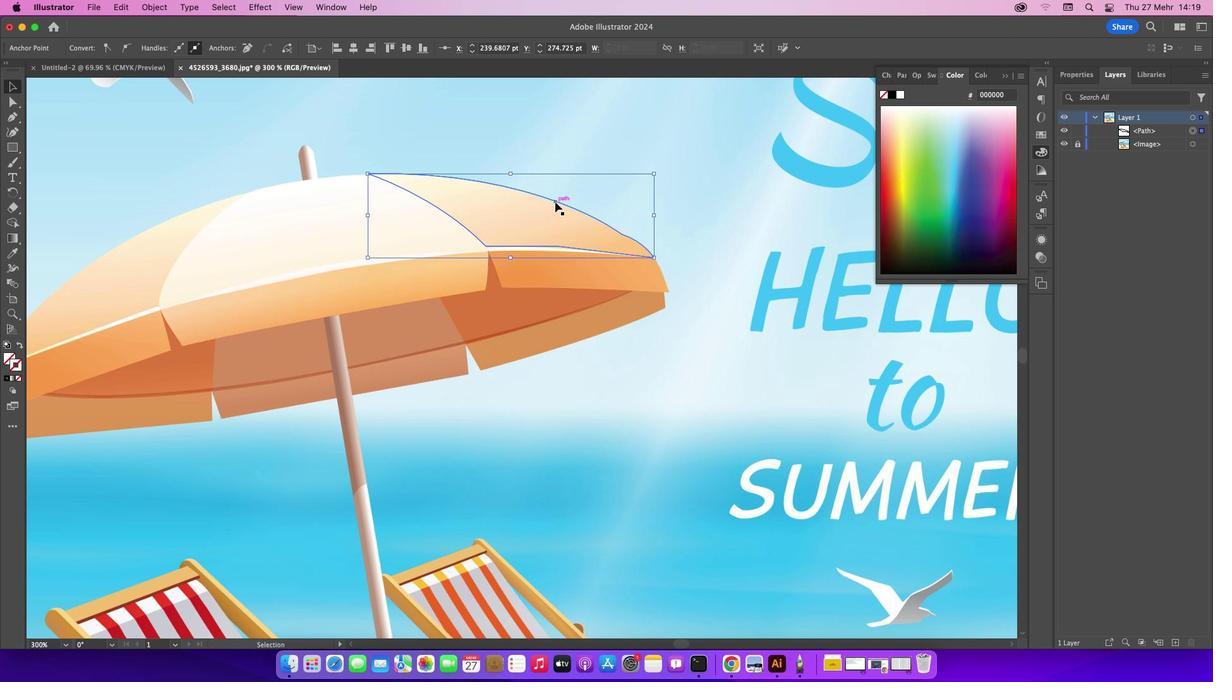 
Action: Mouse pressed left at (555, 202)
Screenshot: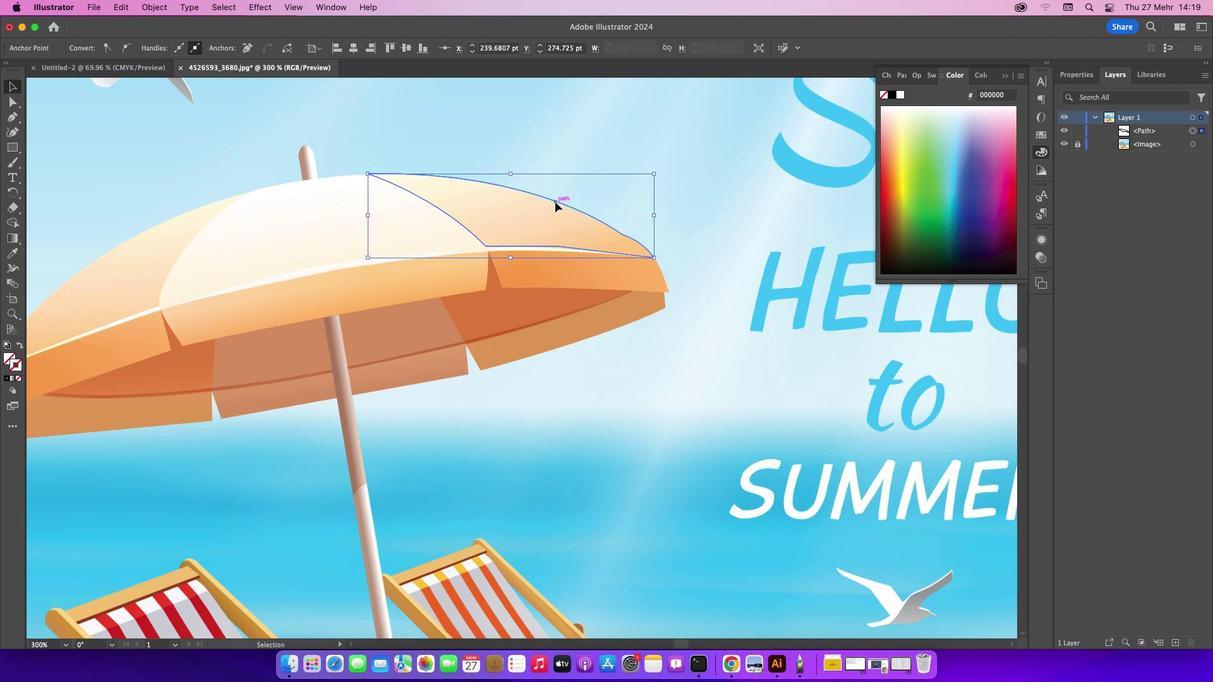 
Action: Mouse moved to (8, 354)
Screenshot: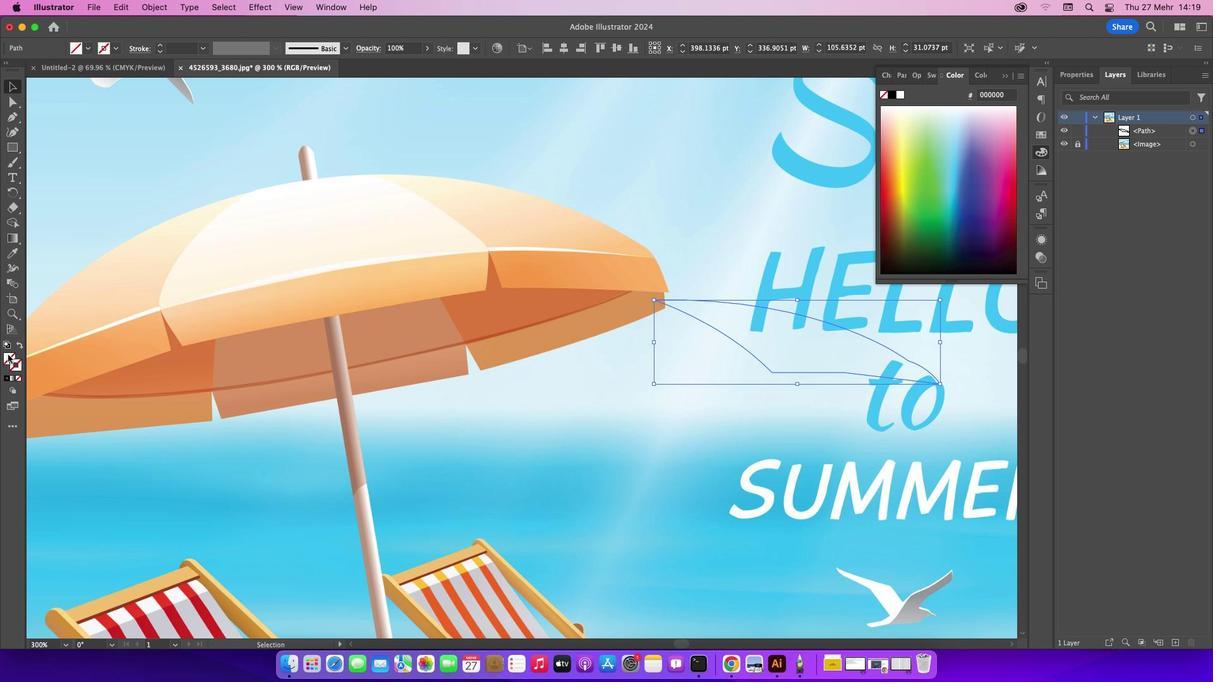 
Action: Mouse pressed left at (8, 354)
Screenshot: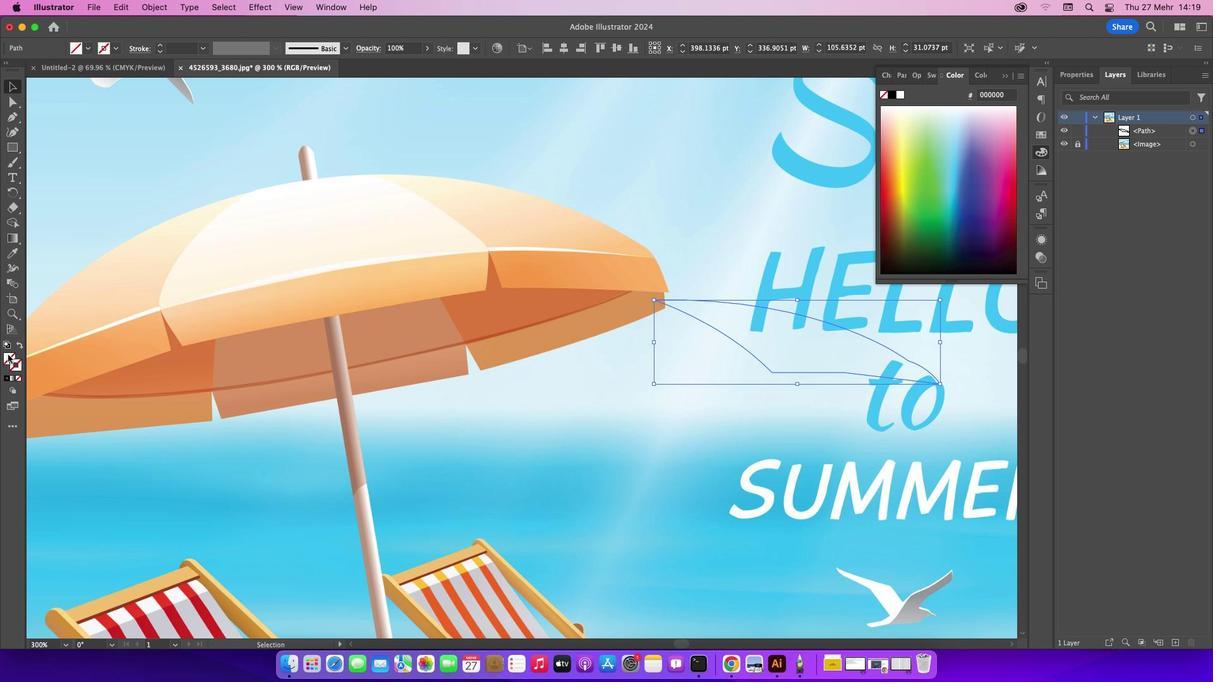 
Action: Mouse moved to (12, 378)
Screenshot: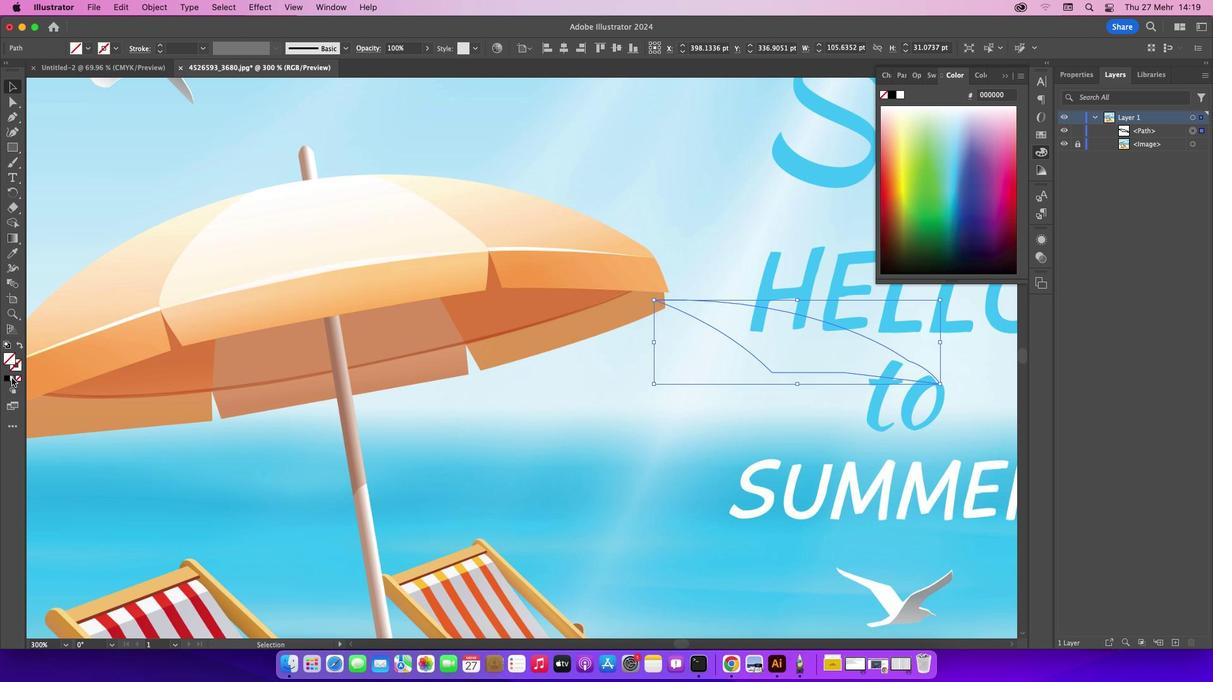 
Action: Mouse pressed left at (12, 378)
Screenshot: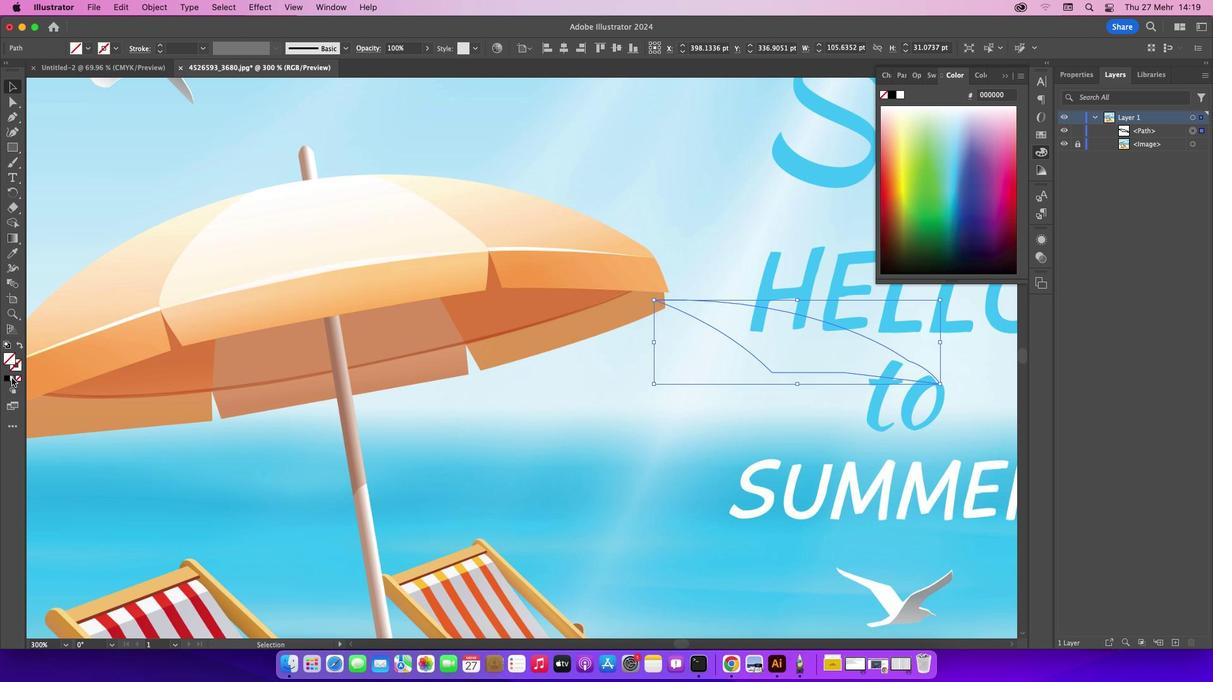 
Action: Mouse moved to (767, 435)
Screenshot: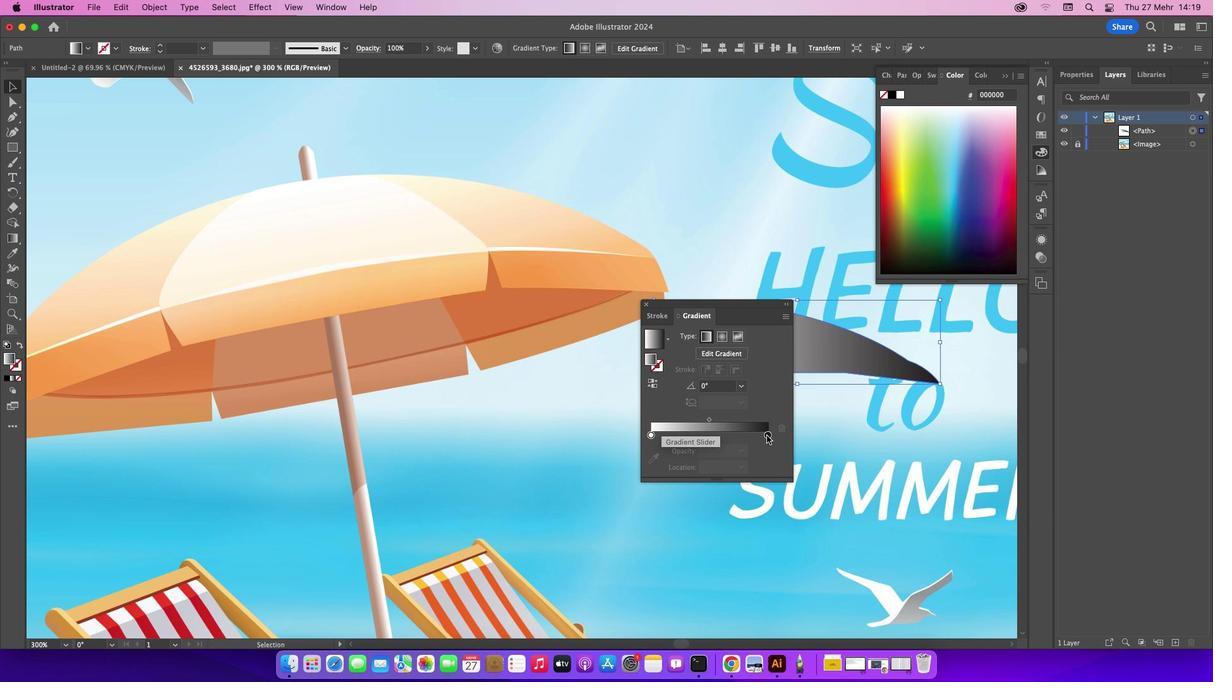 
Action: Mouse pressed left at (767, 435)
Screenshot: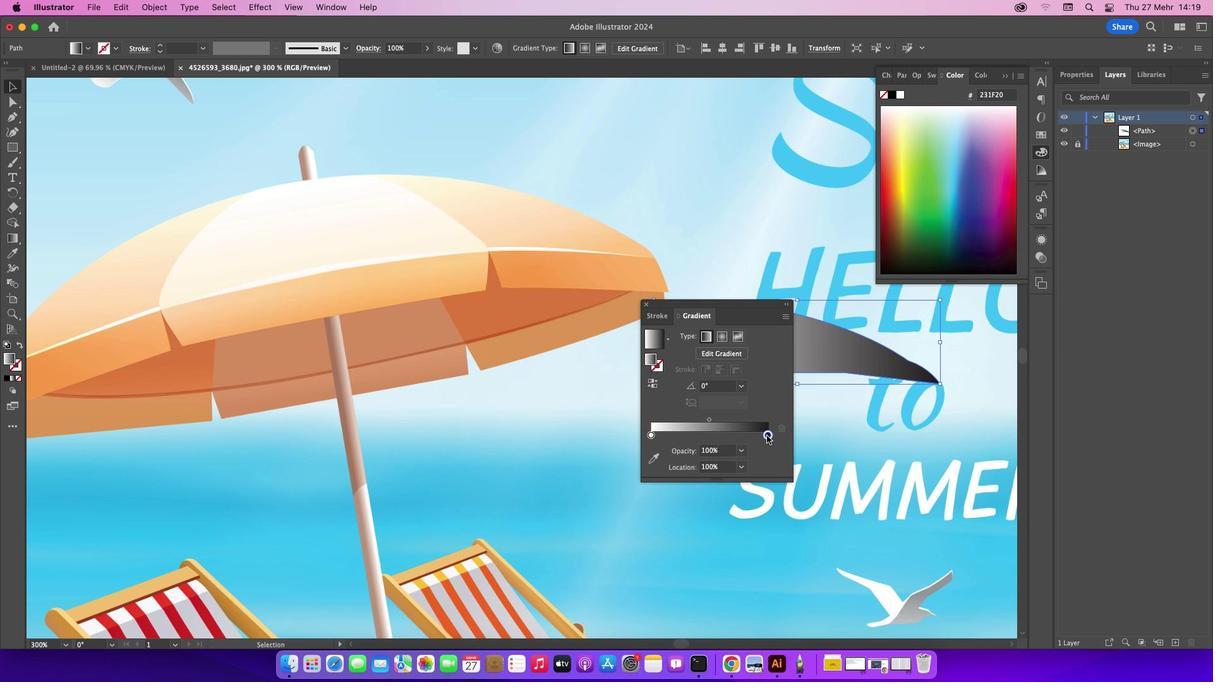 
Action: Mouse pressed left at (767, 435)
Screenshot: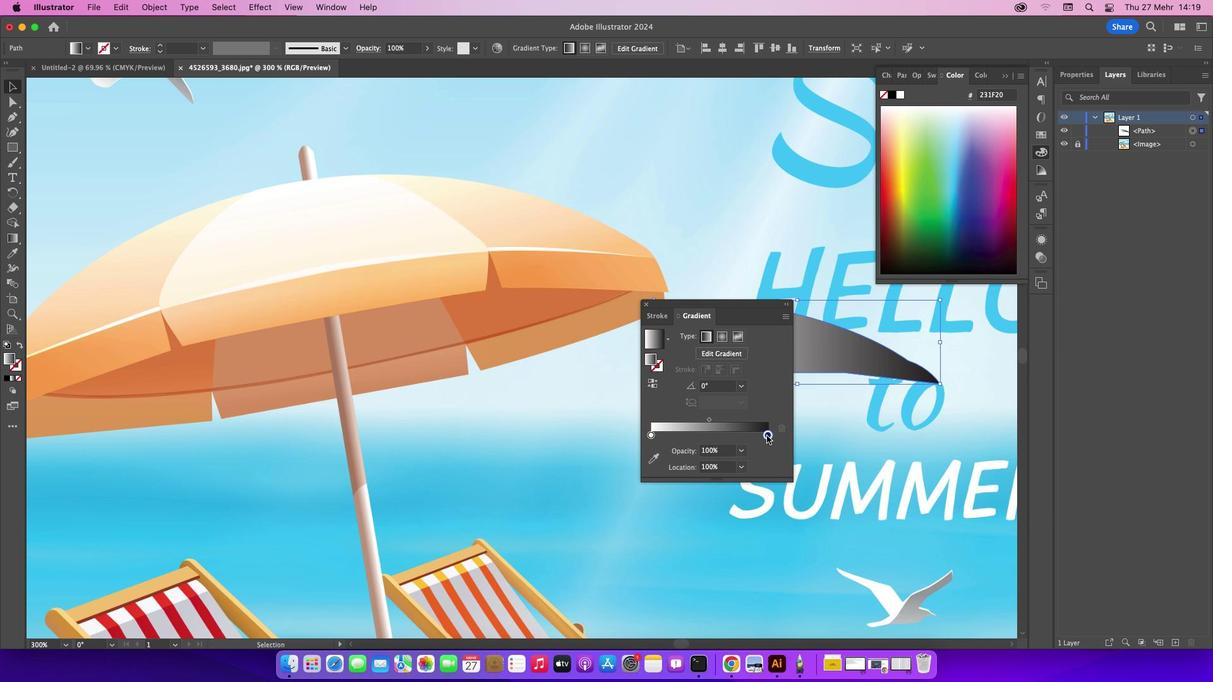 
Action: Mouse moved to (610, 523)
Screenshot: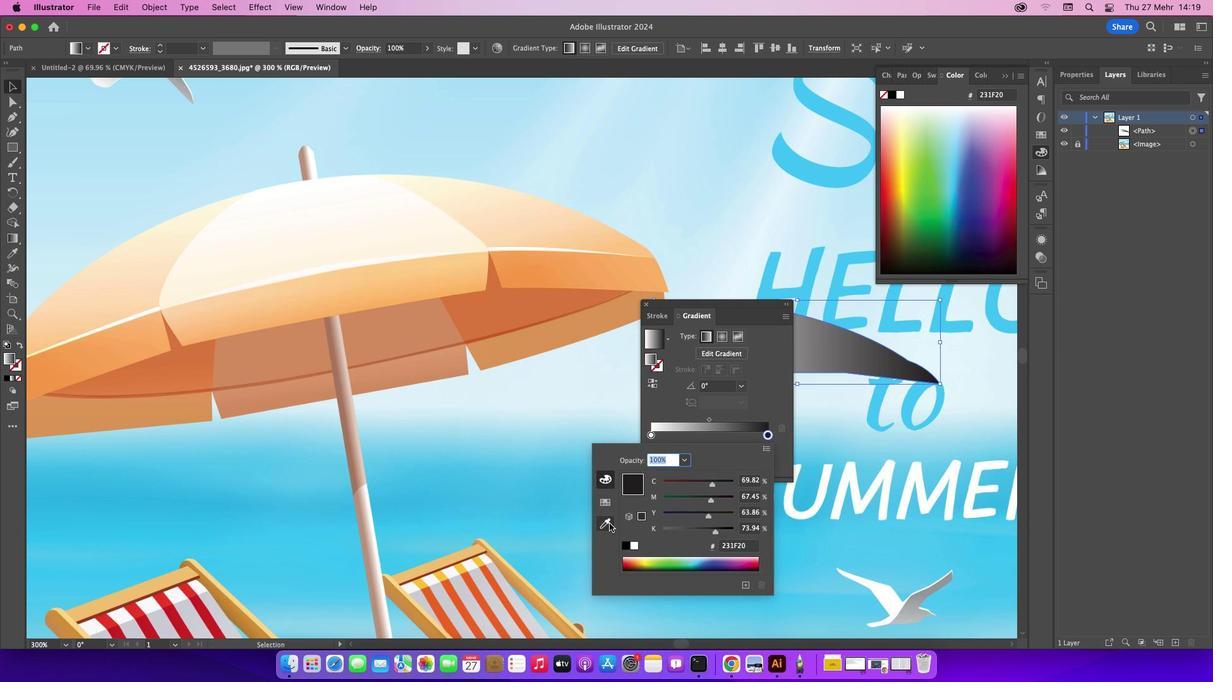 
Action: Mouse pressed left at (610, 523)
Screenshot: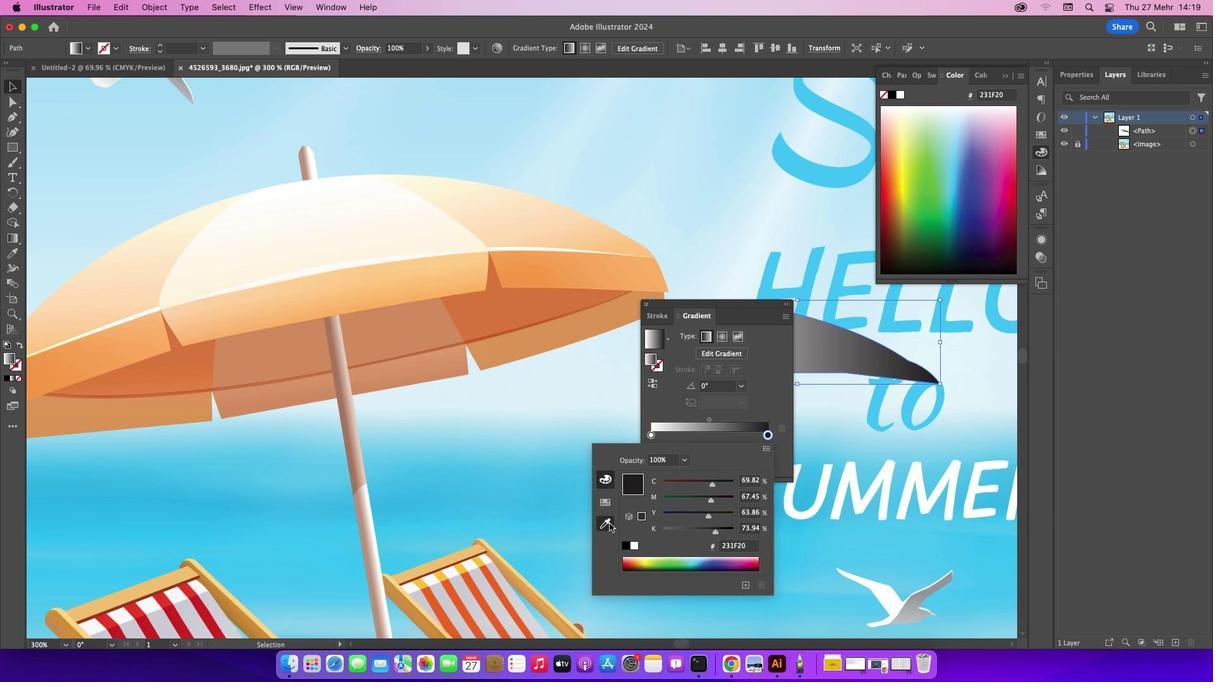 
Action: Mouse moved to (610, 234)
Screenshot: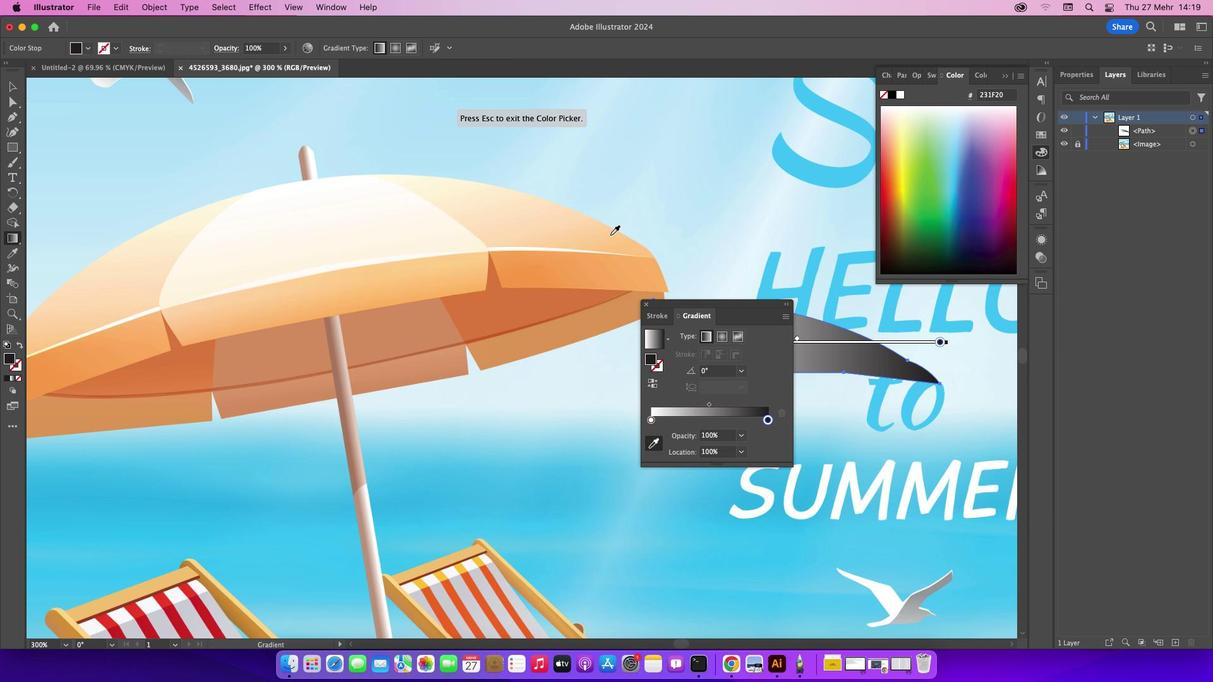 
Action: Mouse pressed left at (610, 234)
Screenshot: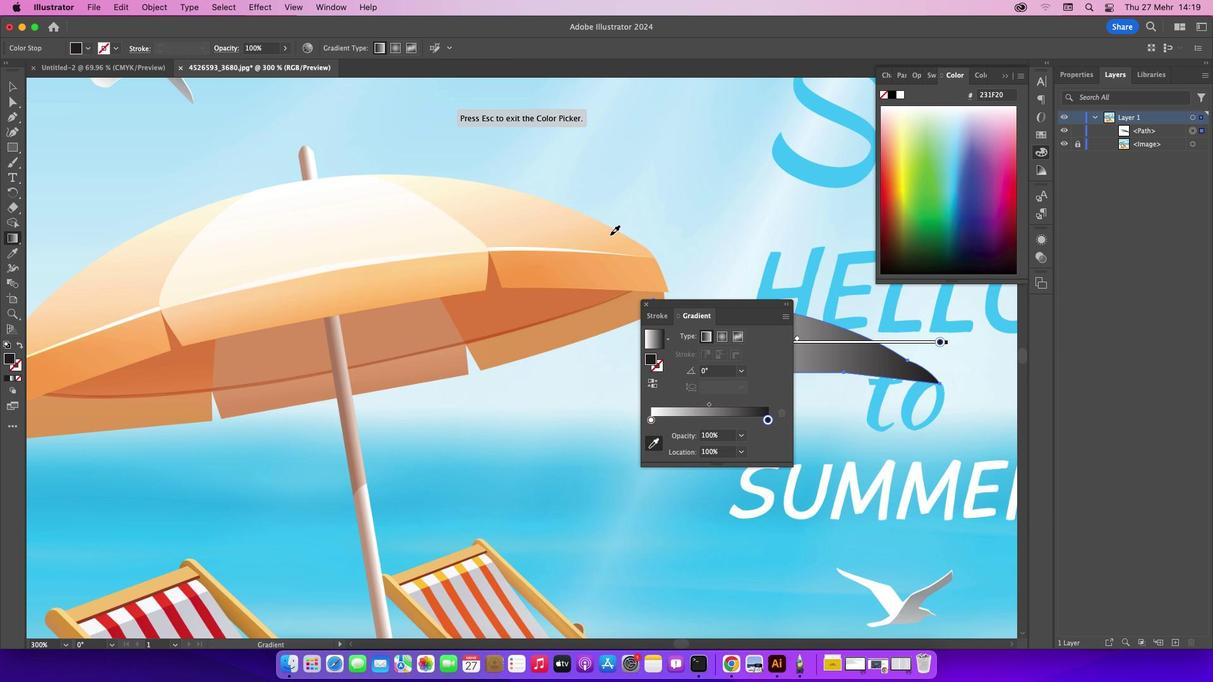 
Action: Mouse moved to (768, 423)
Screenshot: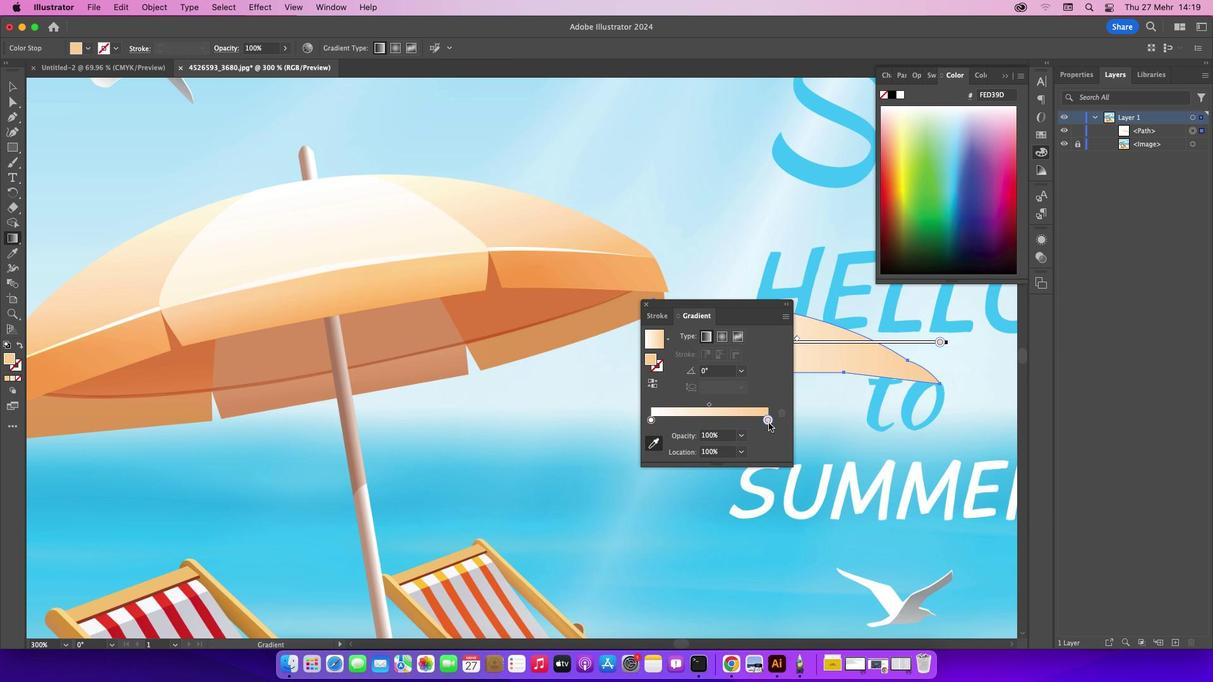 
Action: Mouse pressed left at (768, 423)
Screenshot: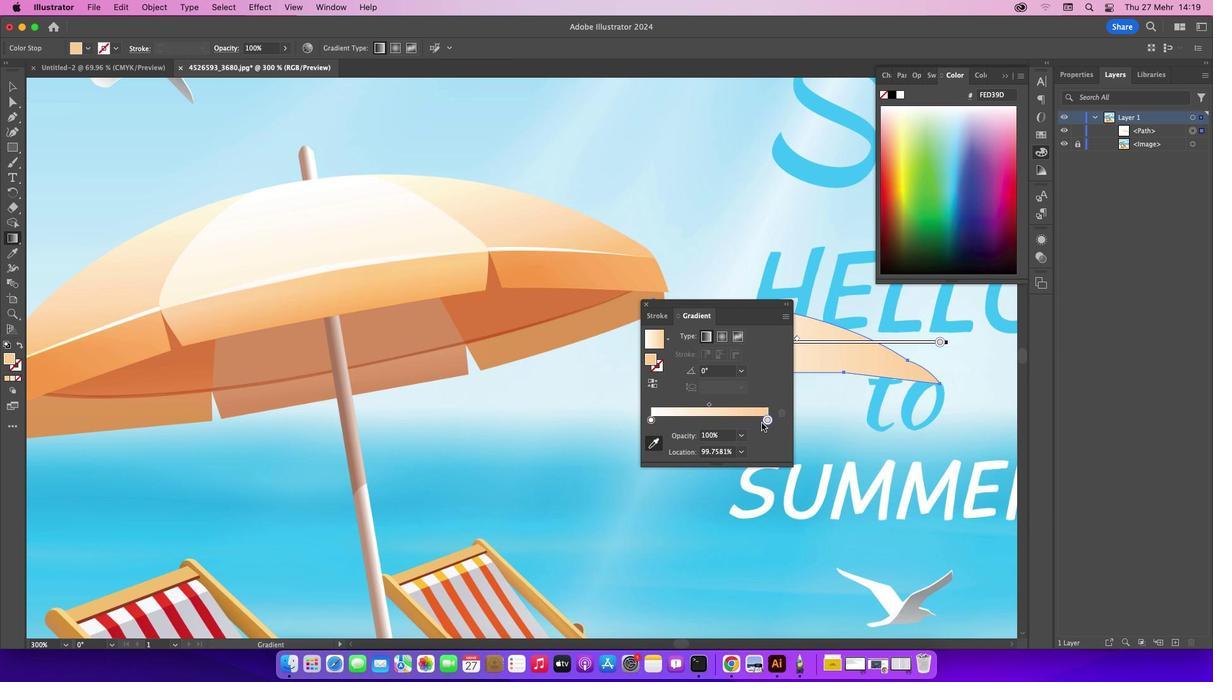 
Action: Mouse moved to (749, 422)
Screenshot: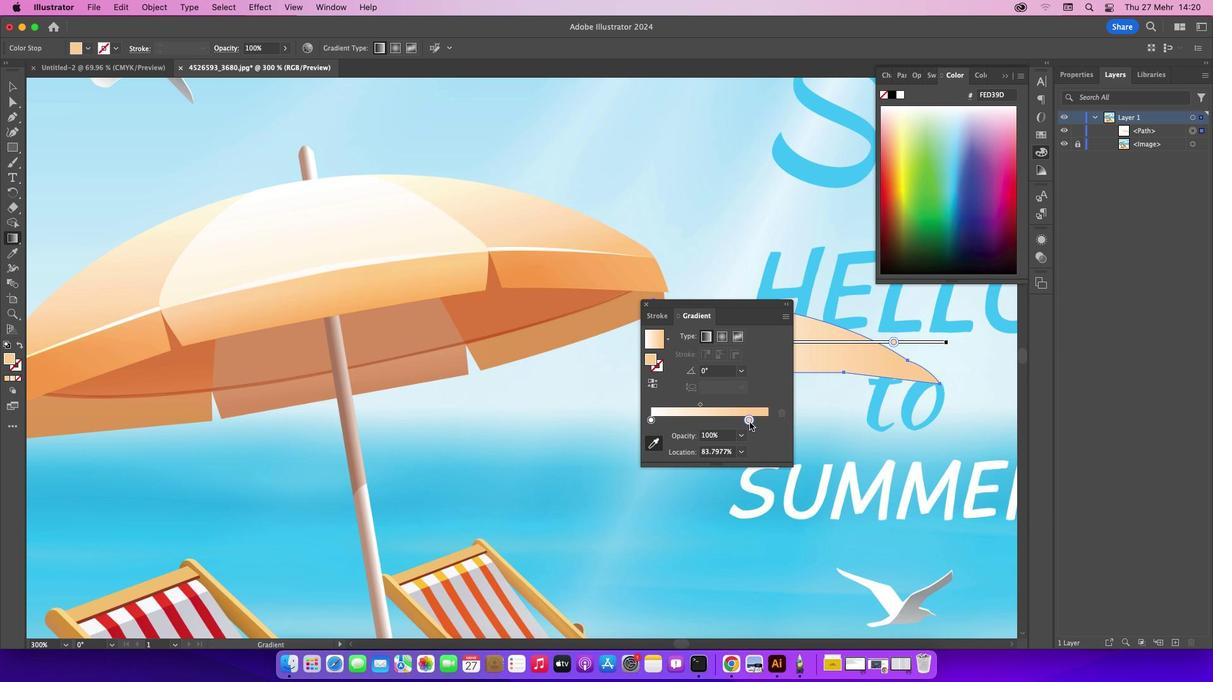 
Action: Mouse pressed left at (749, 422)
Screenshot: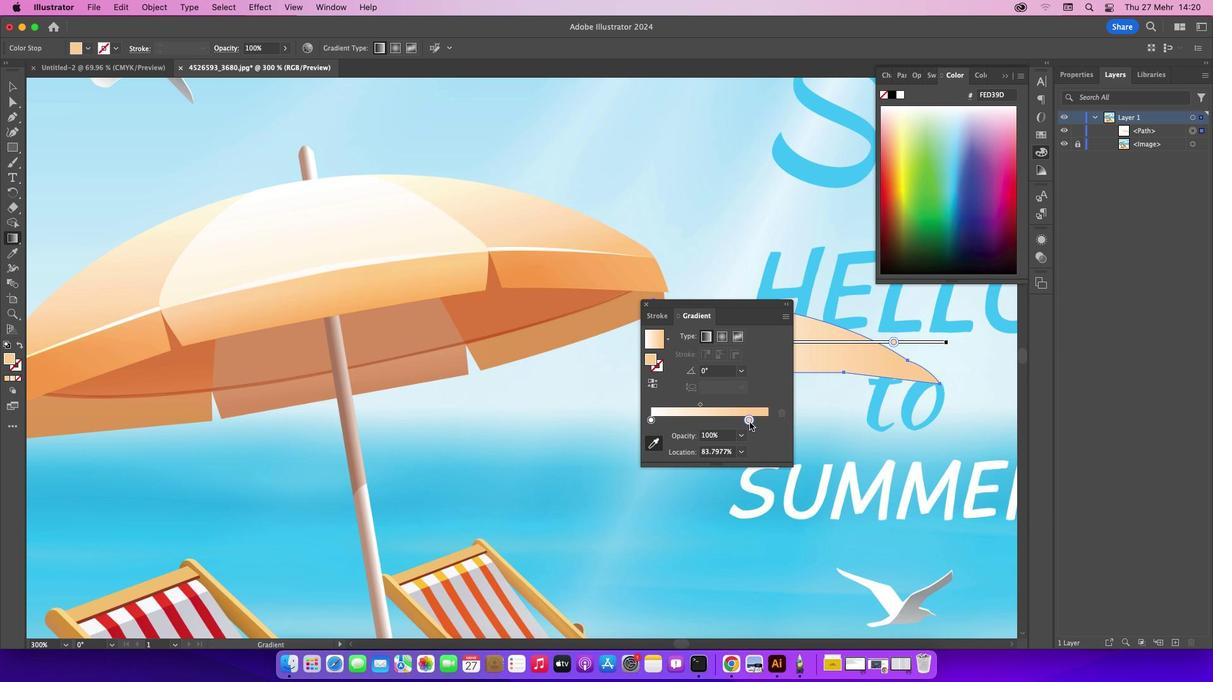 
Action: Mouse moved to (648, 306)
Screenshot: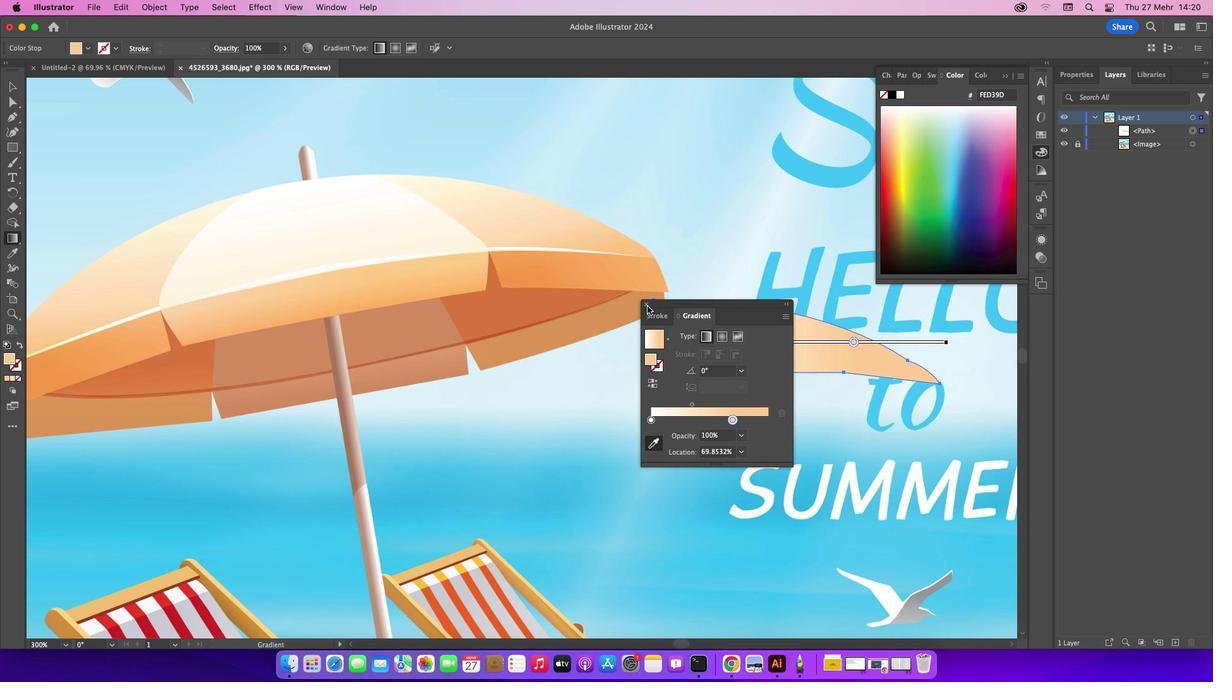 
Action: Mouse pressed left at (648, 306)
Screenshot: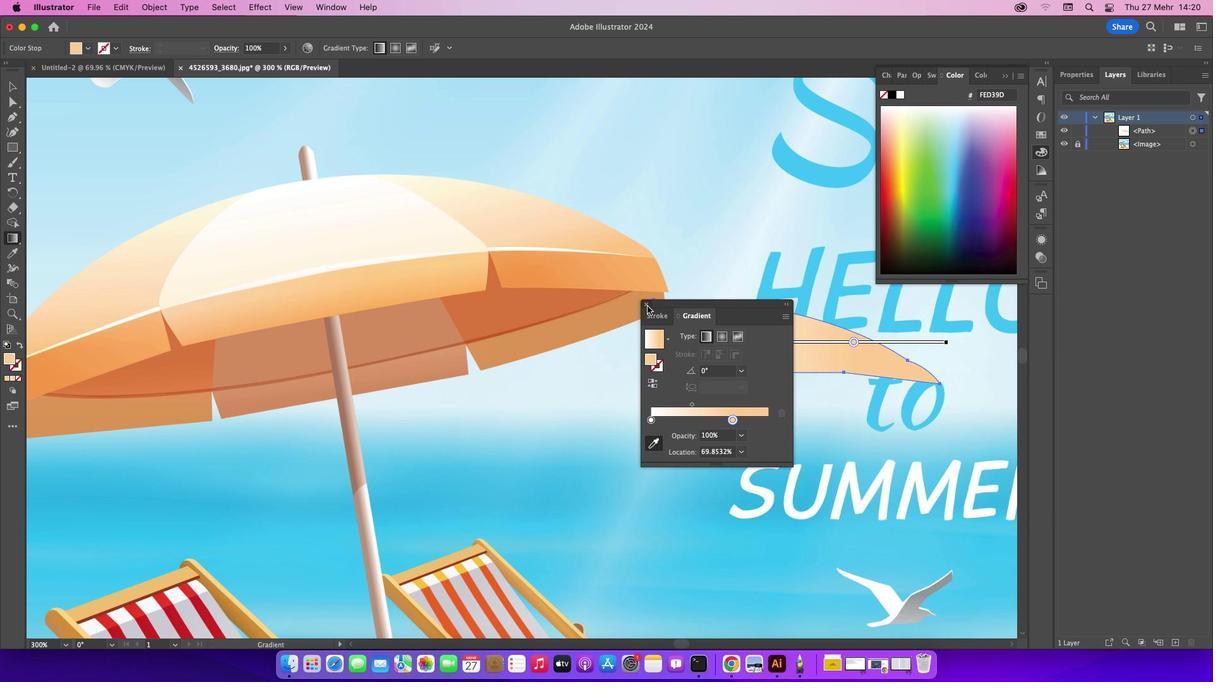 
Action: Mouse moved to (950, 340)
Screenshot: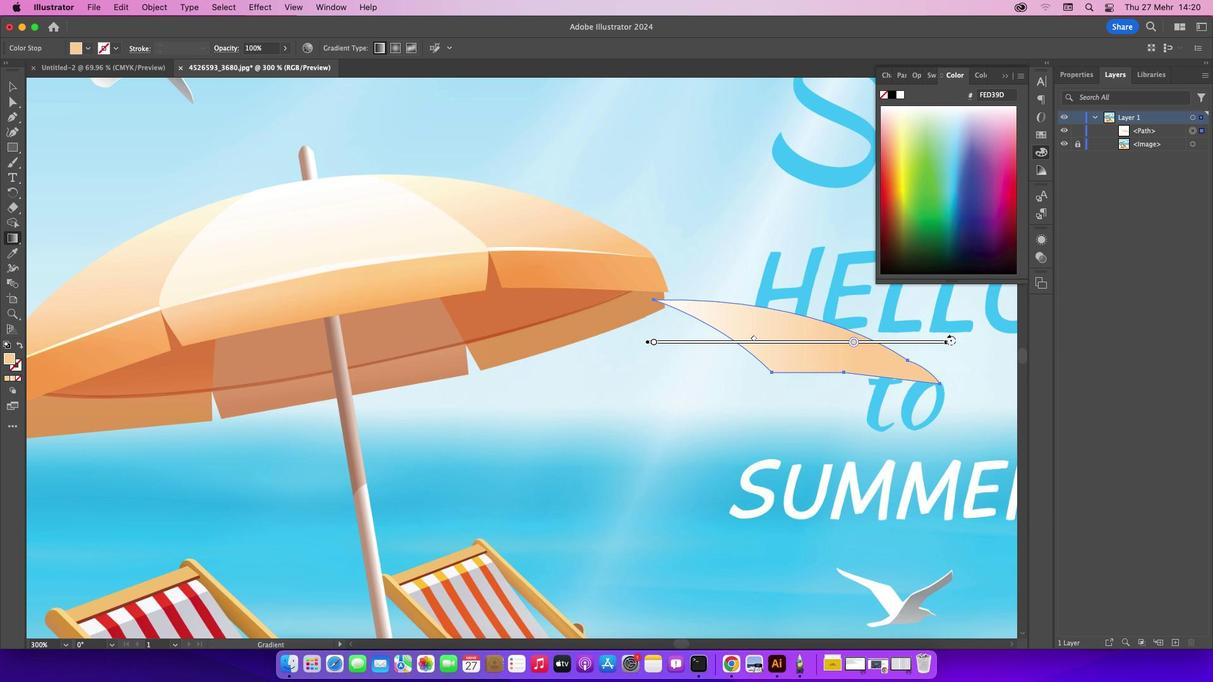 
Action: Mouse pressed left at (950, 340)
Screenshot: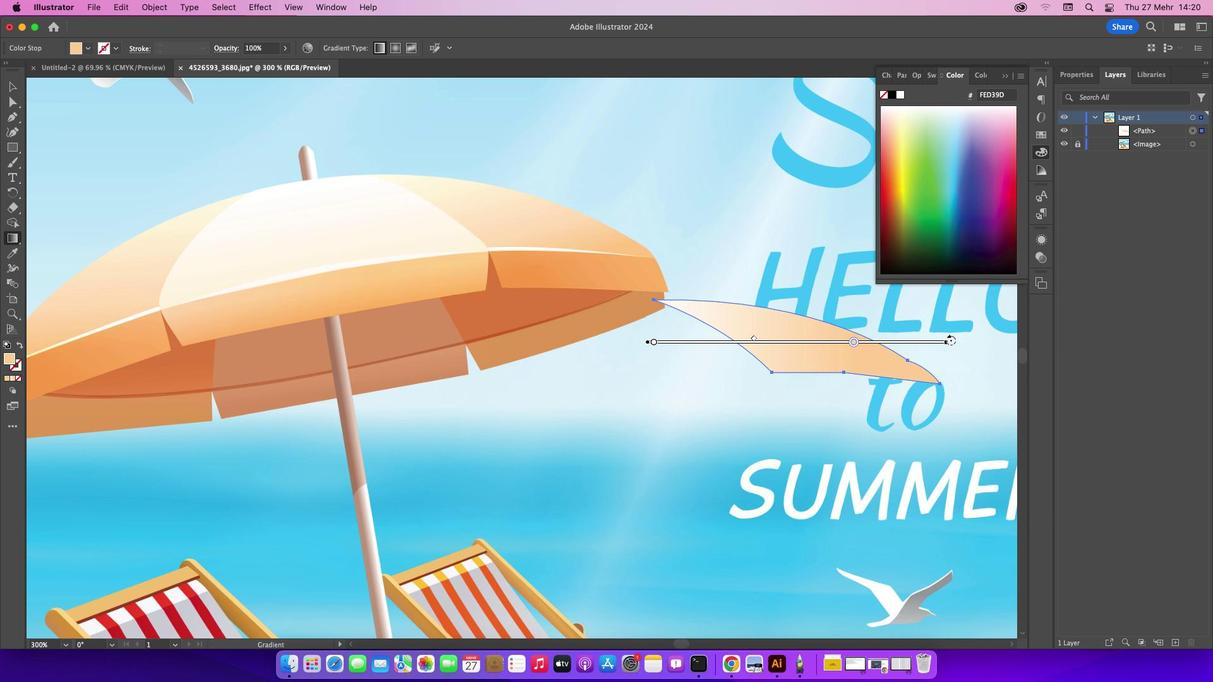 
Action: Mouse moved to (754, 334)
Screenshot: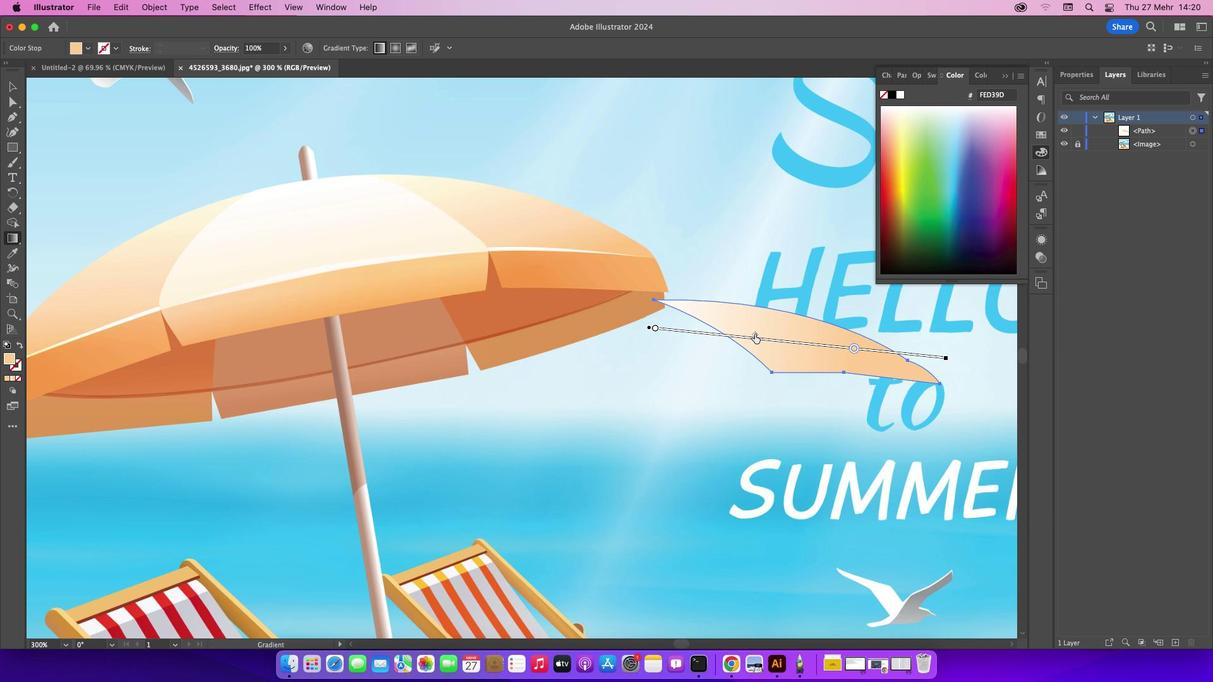 
Action: Mouse pressed left at (754, 334)
Screenshot: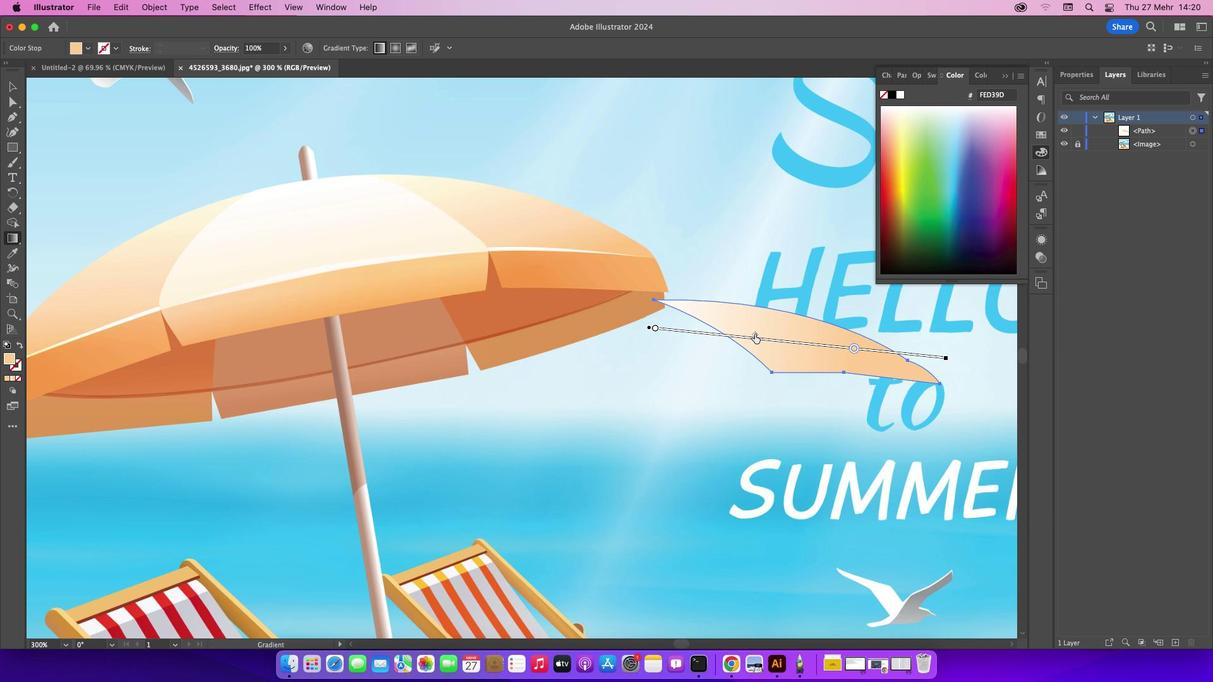 
Action: Mouse moved to (950, 360)
Screenshot: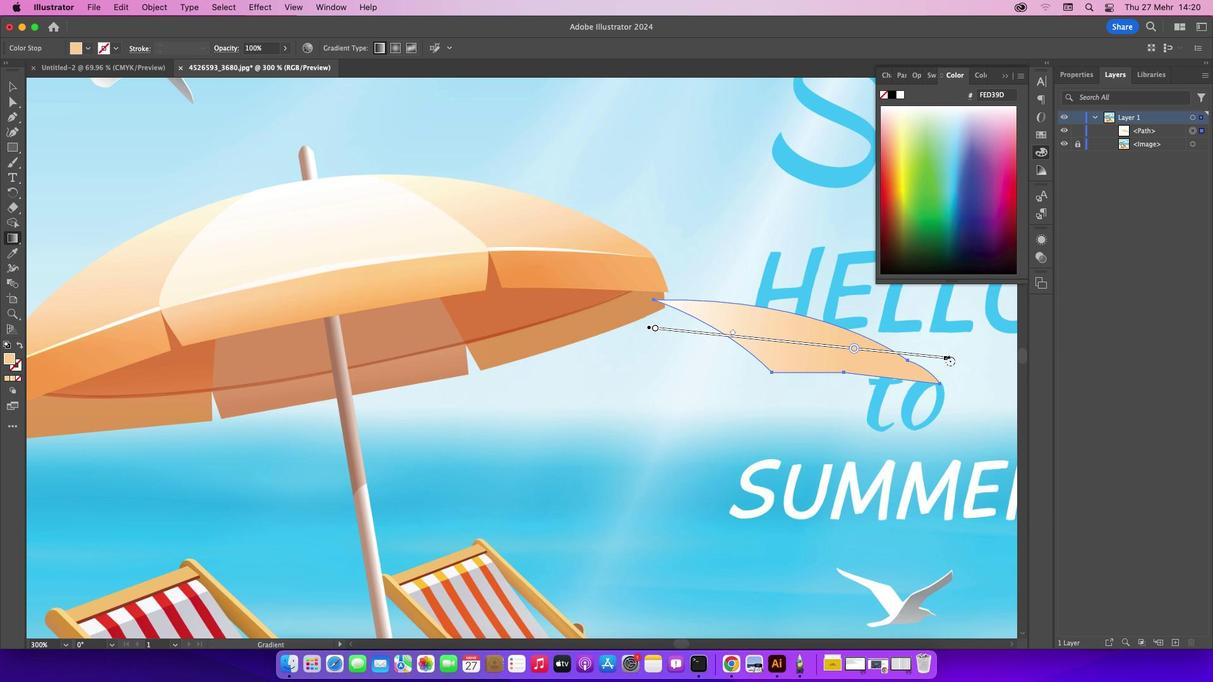 
Action: Mouse pressed left at (950, 360)
Screenshot: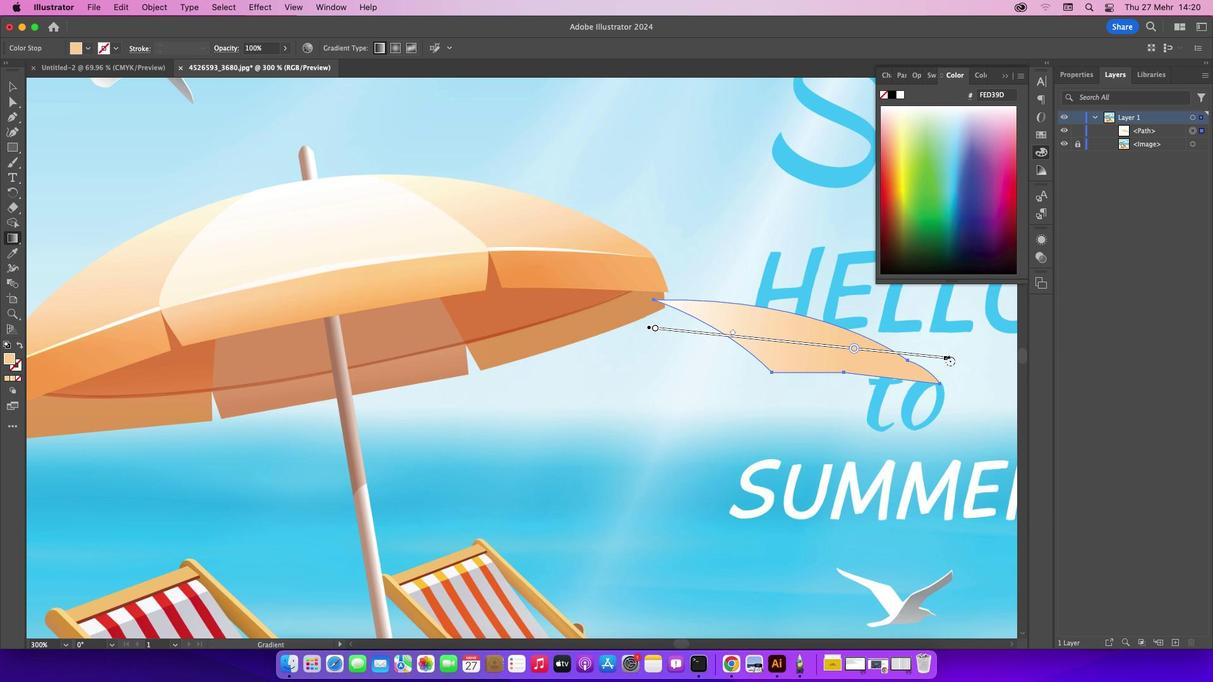 
Action: Mouse moved to (768, 336)
Screenshot: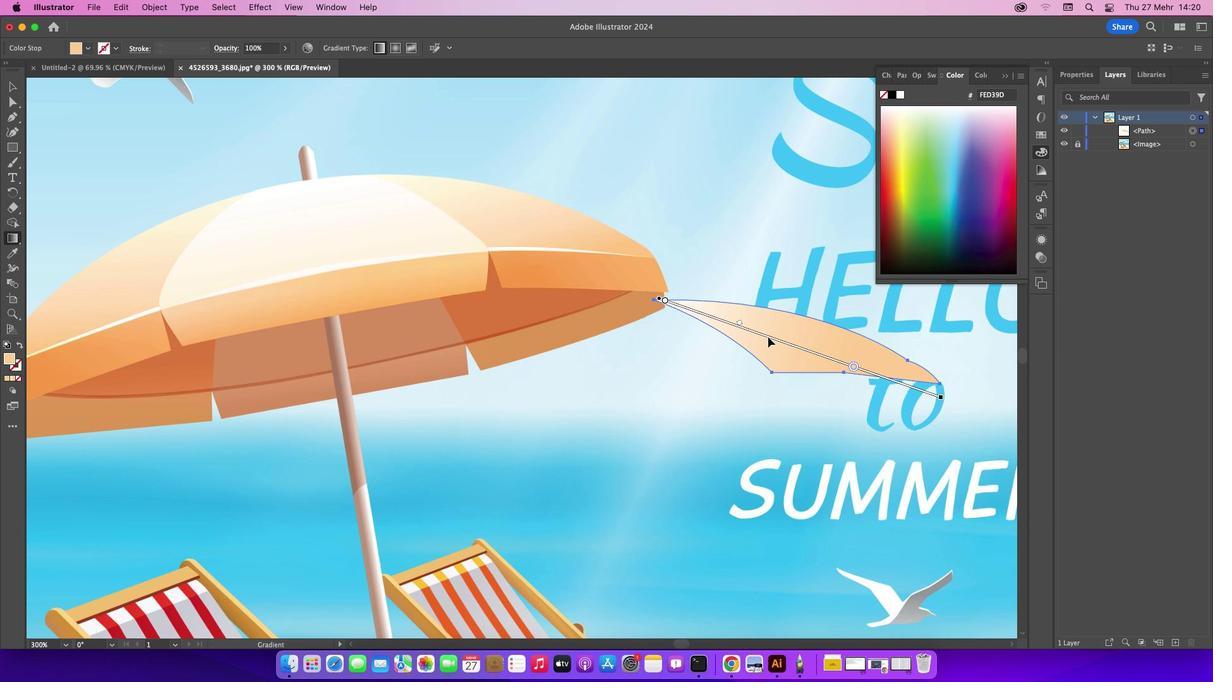 
Action: Mouse pressed left at (768, 336)
Screenshot: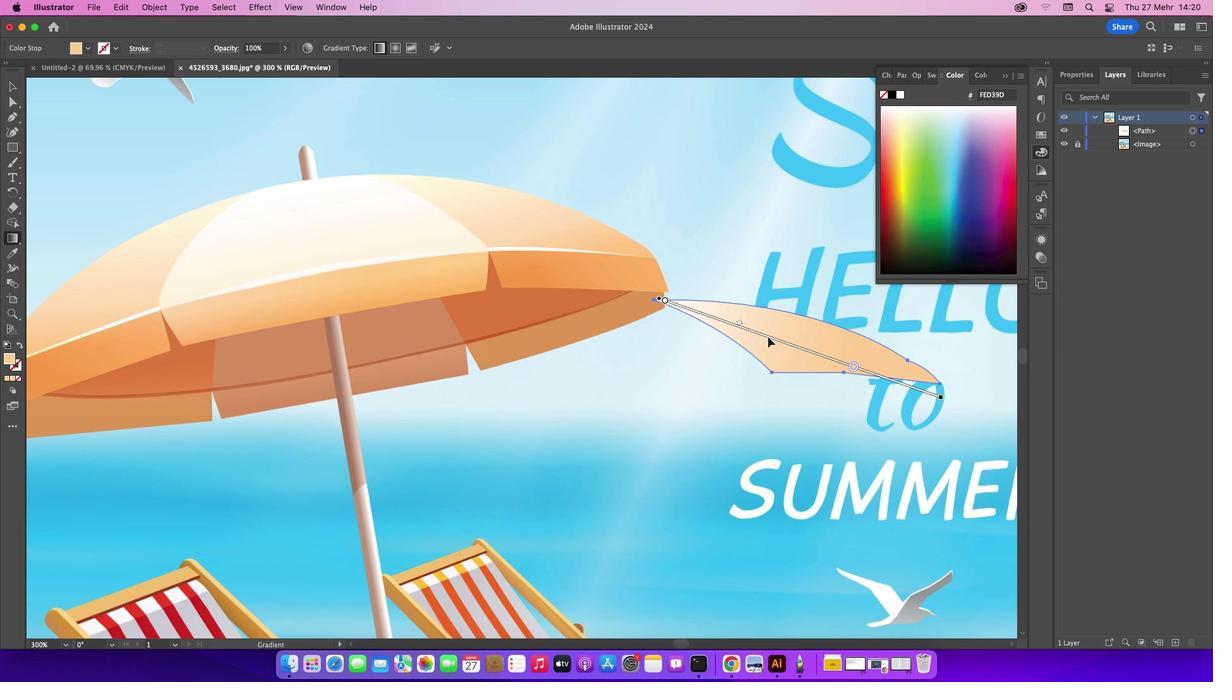 
Action: Mouse moved to (12, 79)
Screenshot: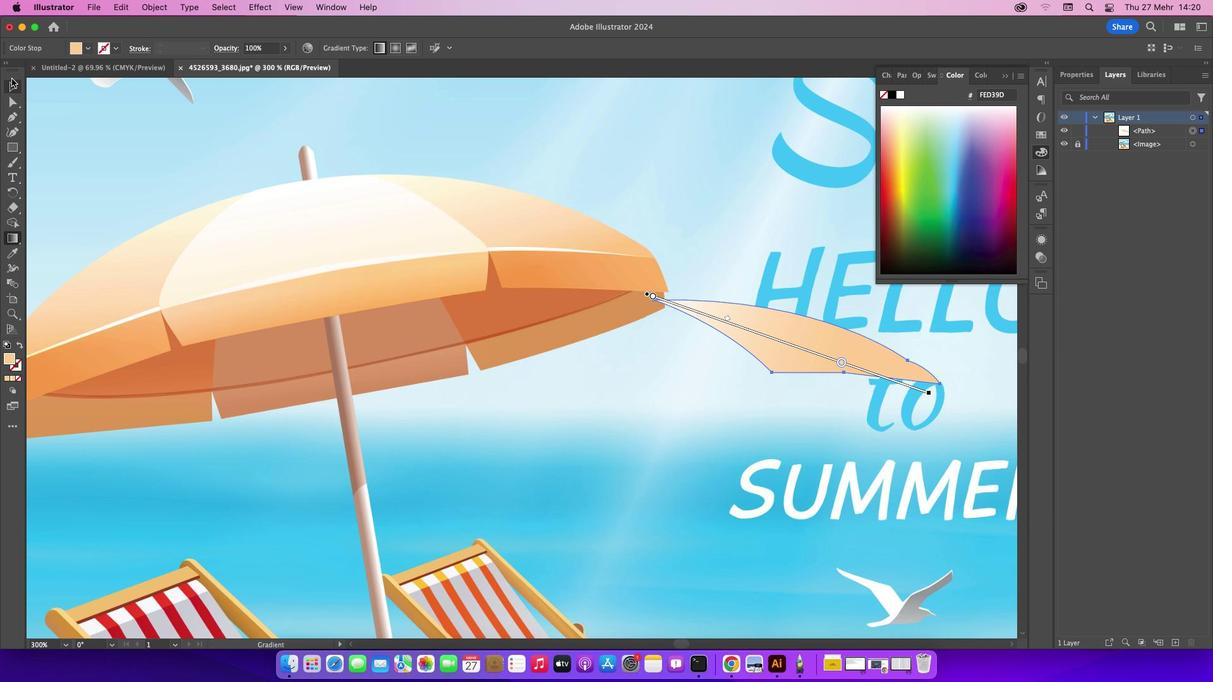 
Action: Mouse pressed left at (12, 79)
Screenshot: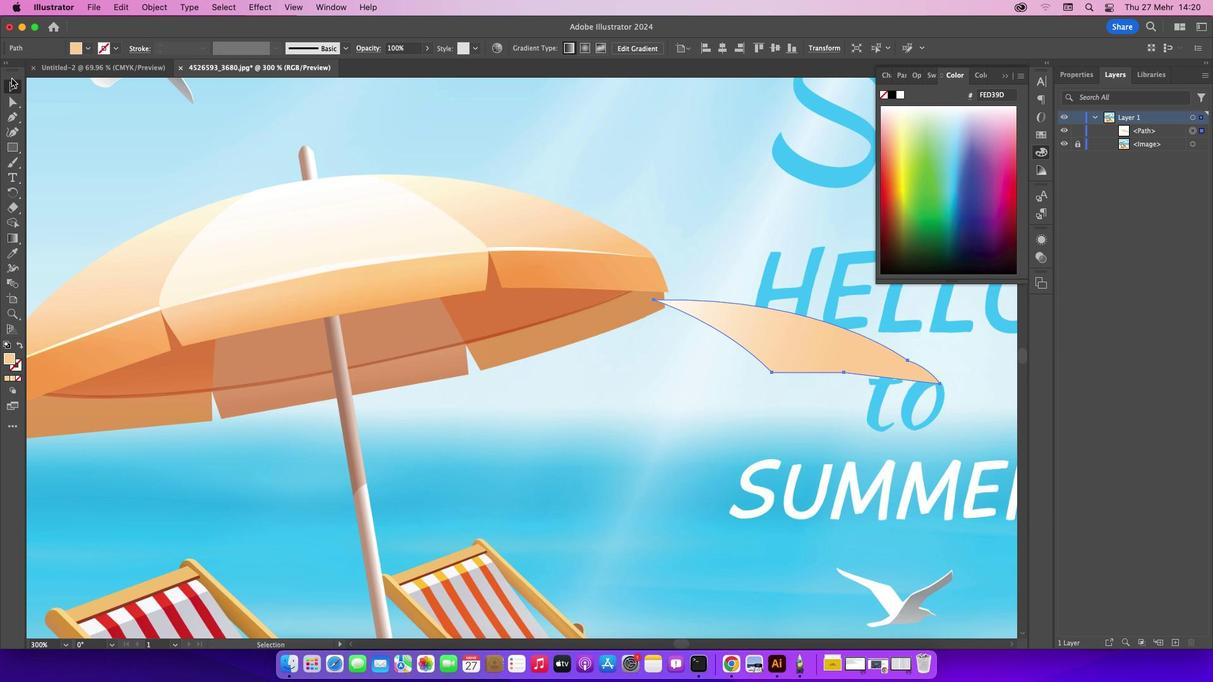 
Action: Mouse moved to (712, 194)
Screenshot: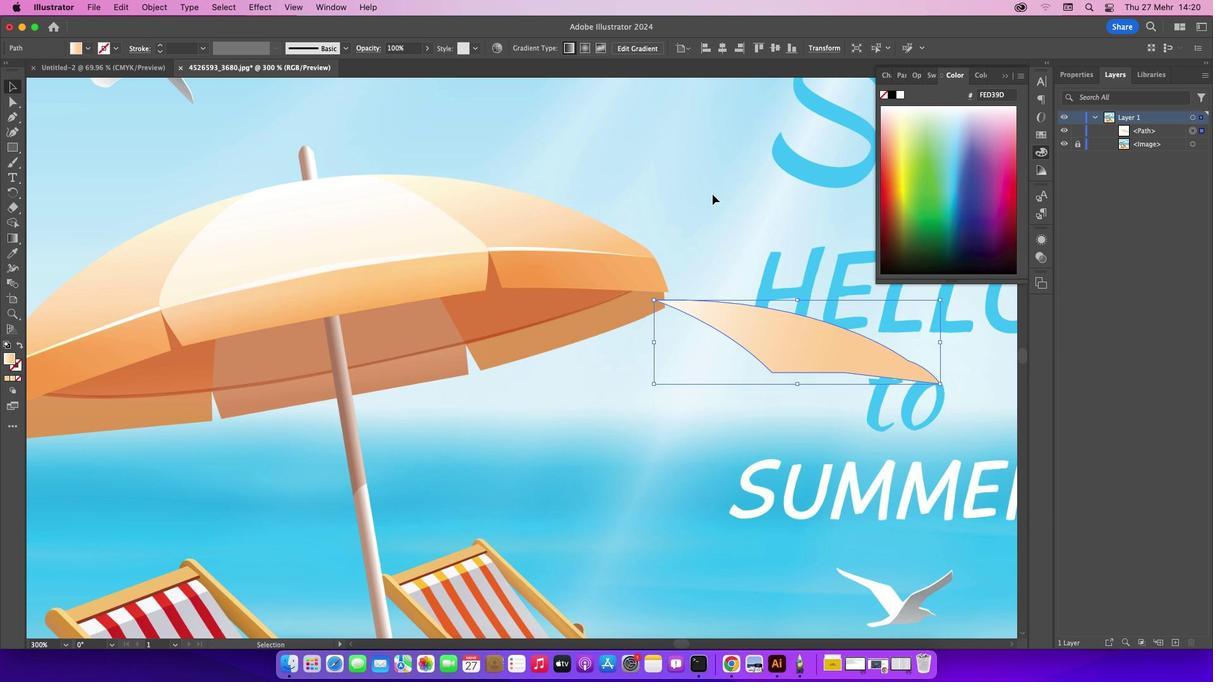 
Action: Mouse pressed left at (712, 194)
Screenshot: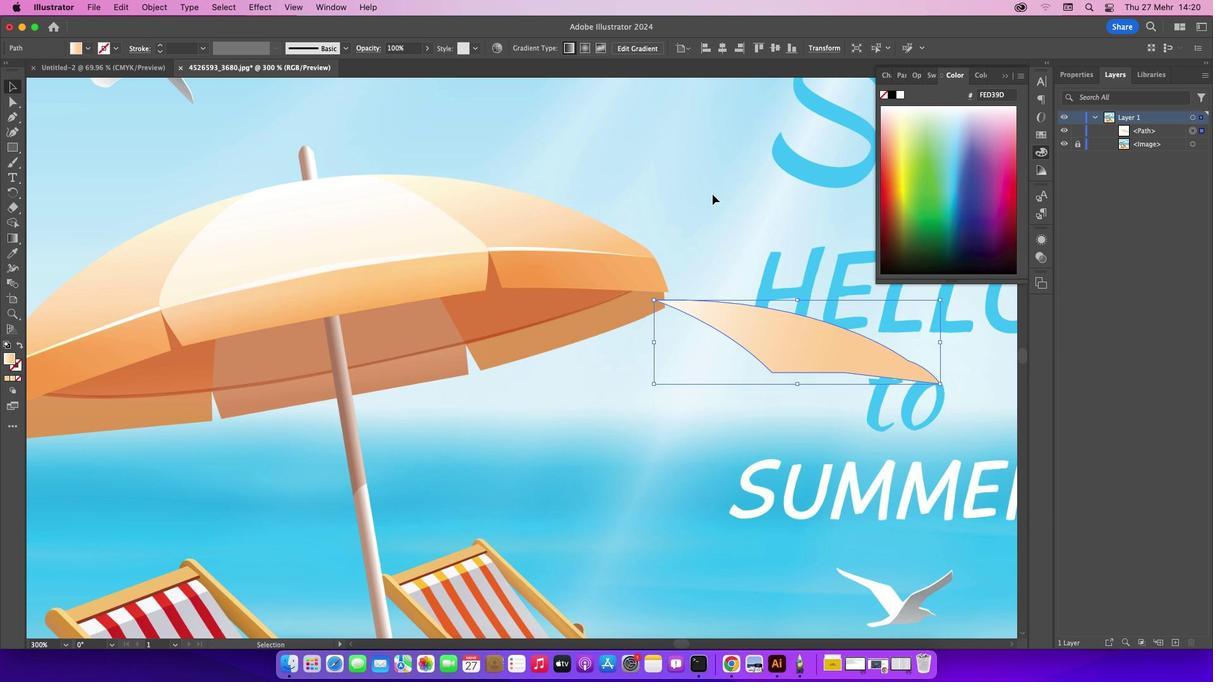 
Action: Mouse moved to (797, 341)
Screenshot: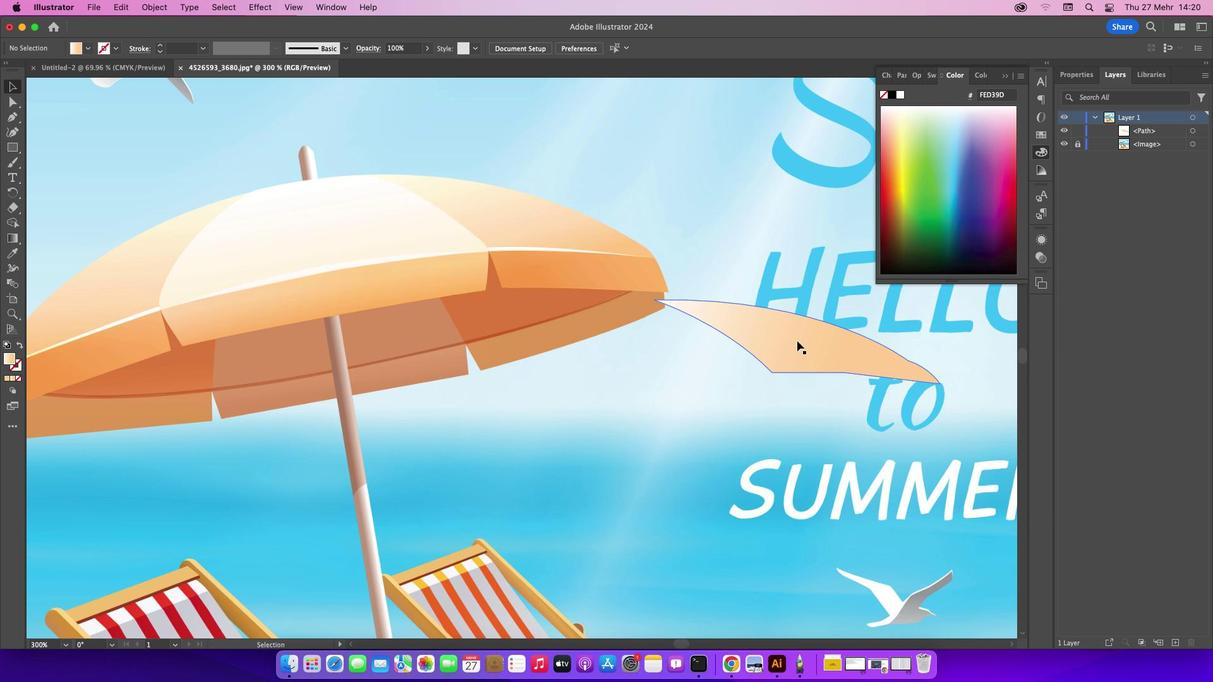 
Action: Mouse pressed left at (797, 341)
Screenshot: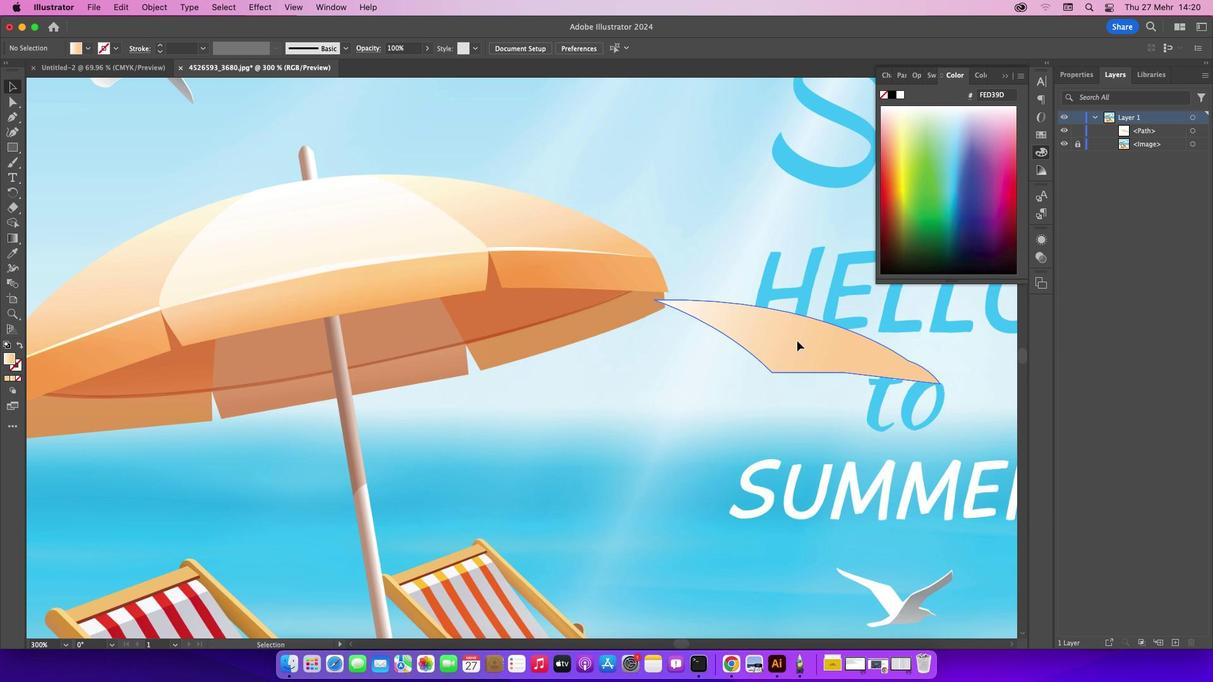 
Action: Mouse moved to (1007, 75)
Screenshot: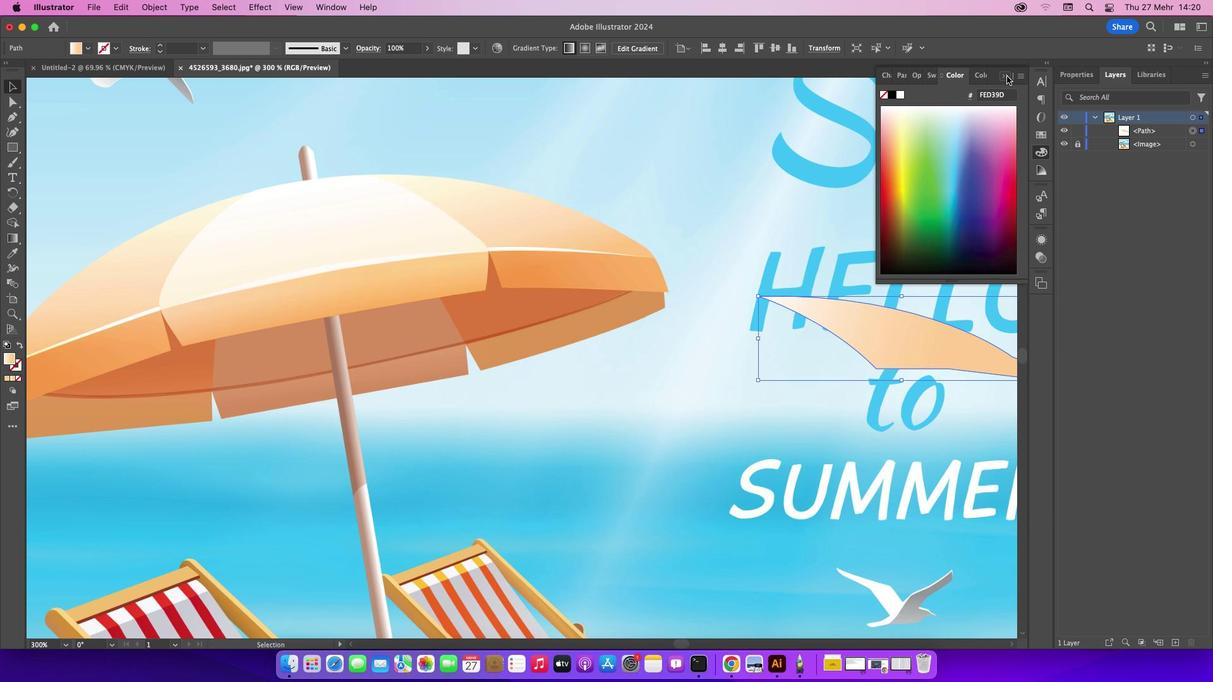 
Action: Mouse pressed left at (1007, 75)
Screenshot: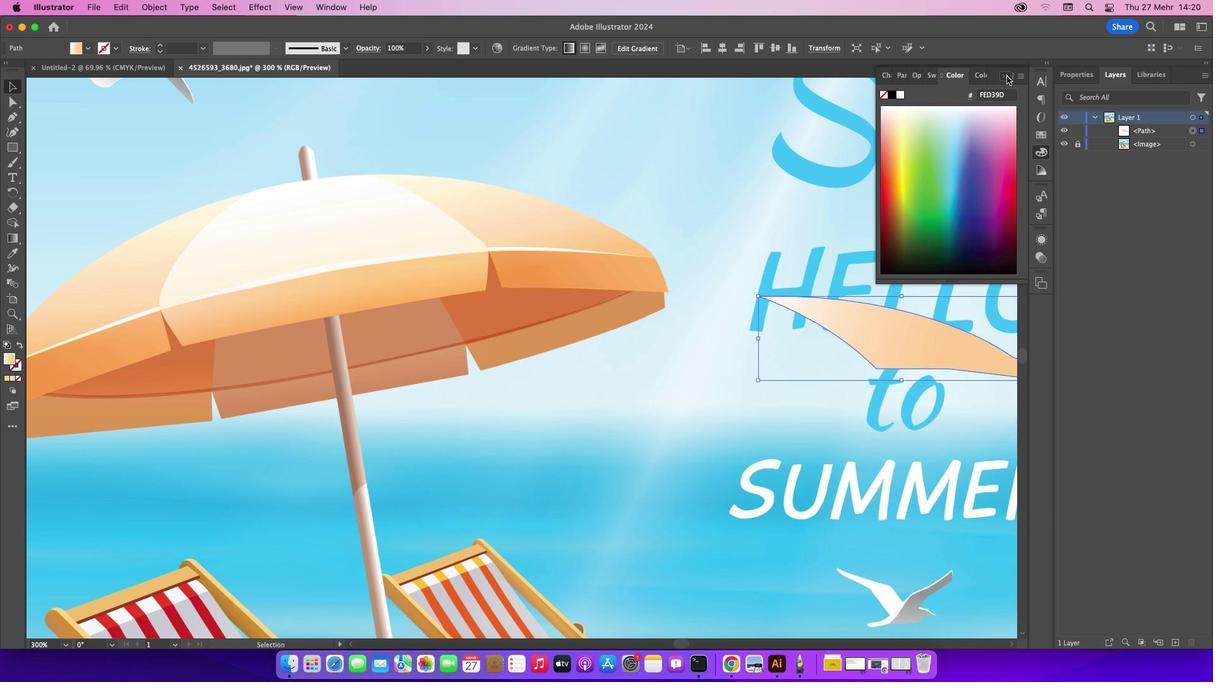 
Action: Mouse moved to (909, 348)
Screenshot: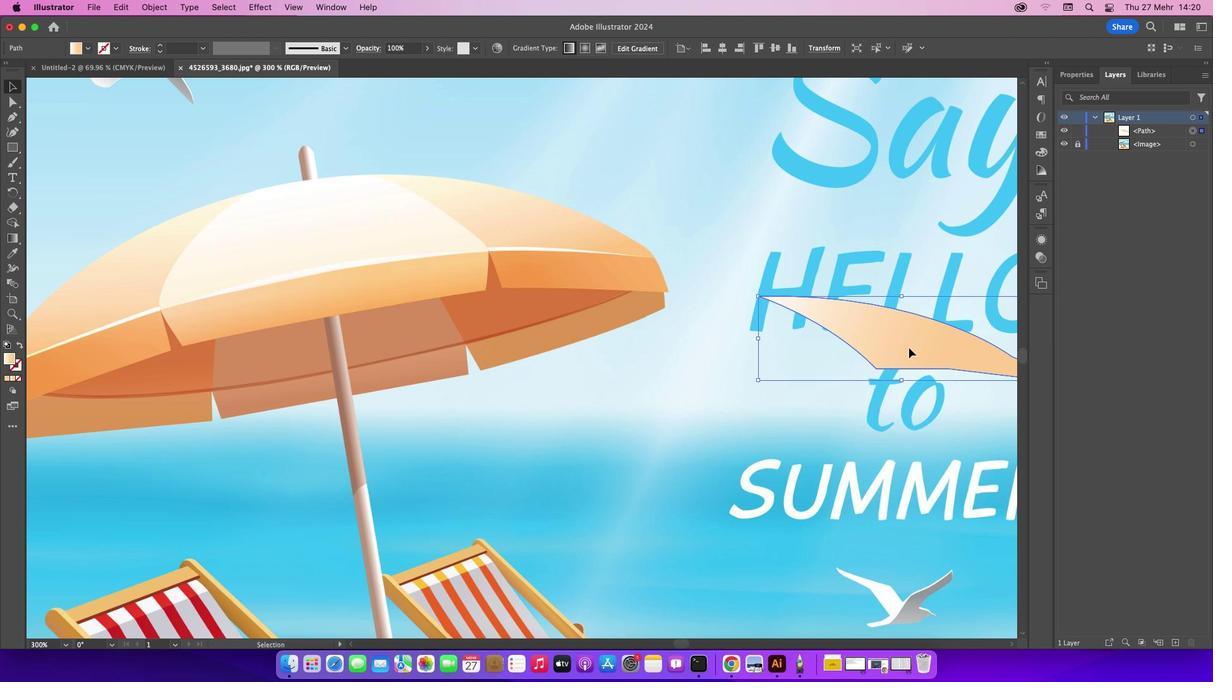 
Action: Mouse pressed left at (909, 348)
Screenshot: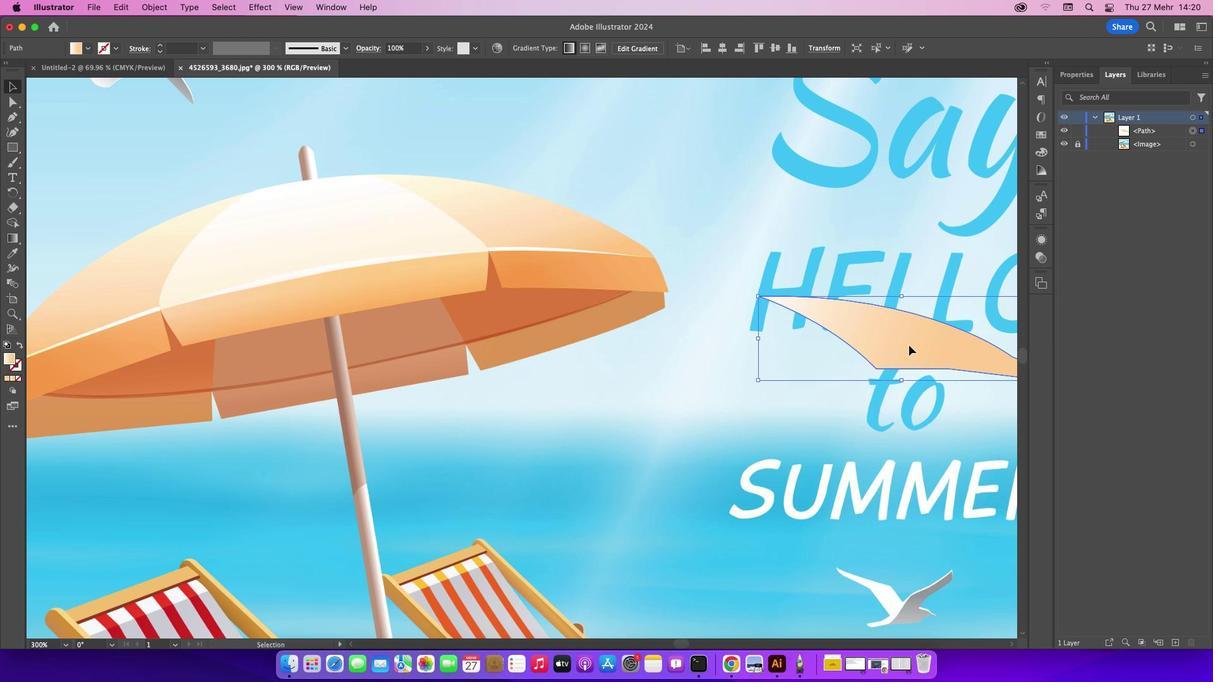
Action: Mouse moved to (16, 118)
Screenshot: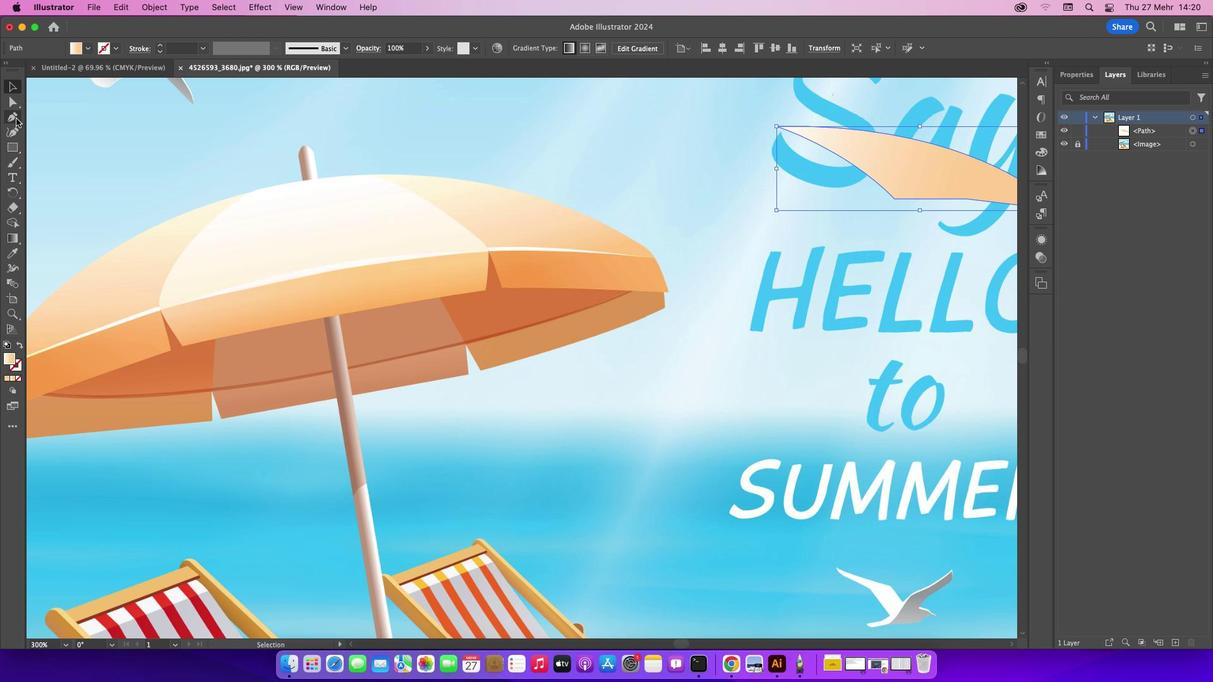 
Action: Mouse pressed left at (16, 118)
Screenshot: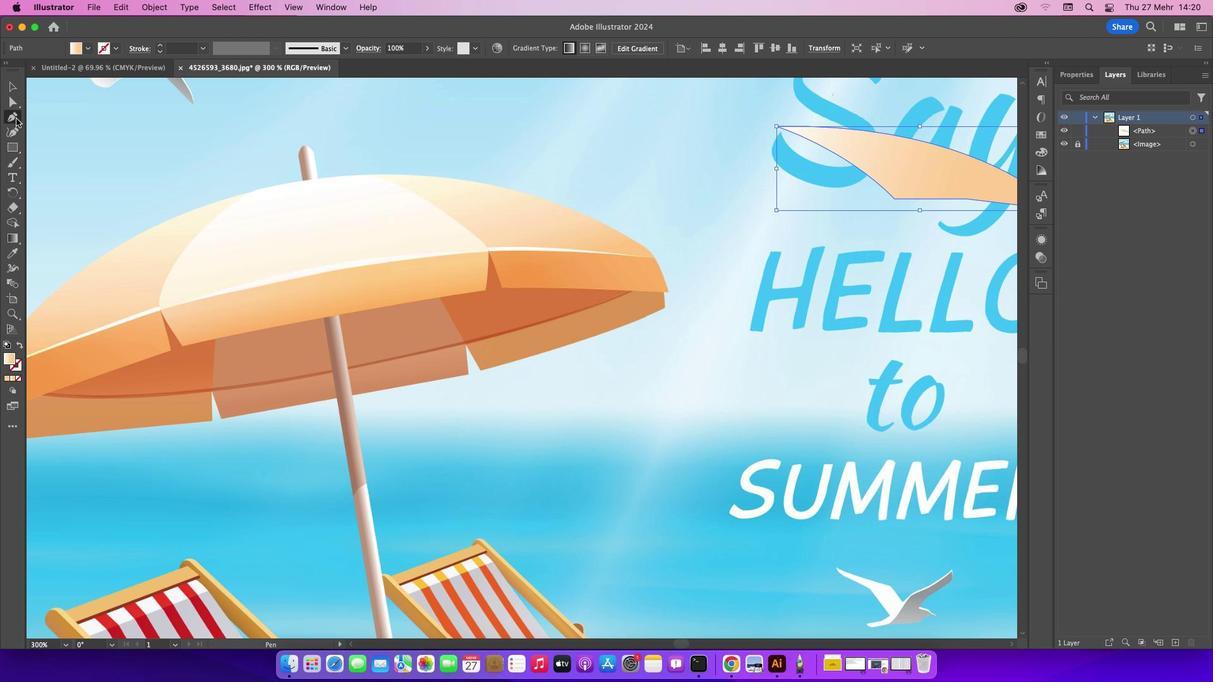 
Action: Mouse moved to (371, 175)
Screenshot: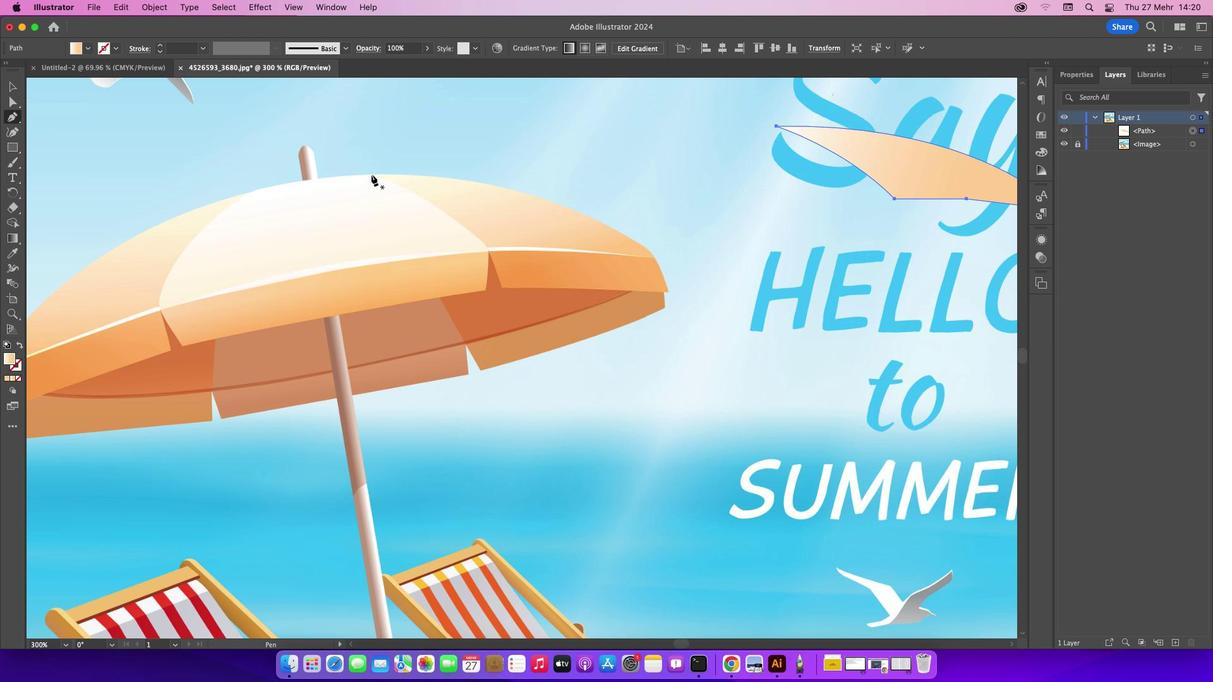 
Action: Mouse pressed left at (371, 175)
Screenshot: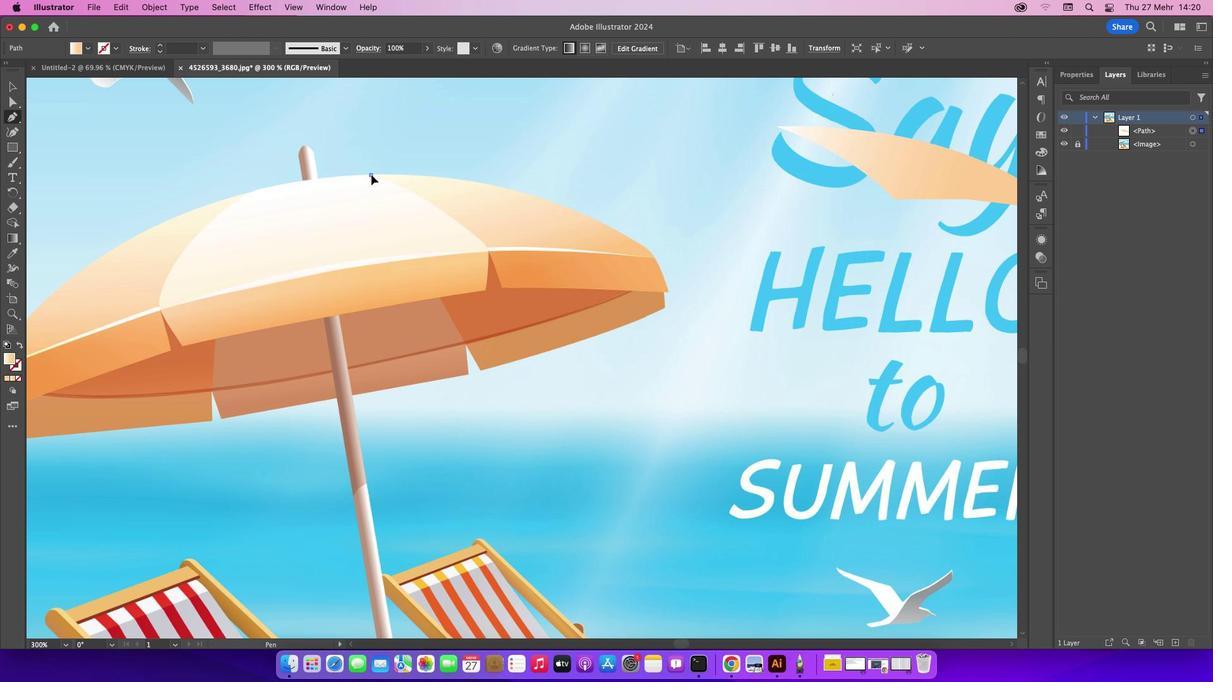 
Action: Mouse moved to (487, 249)
Screenshot: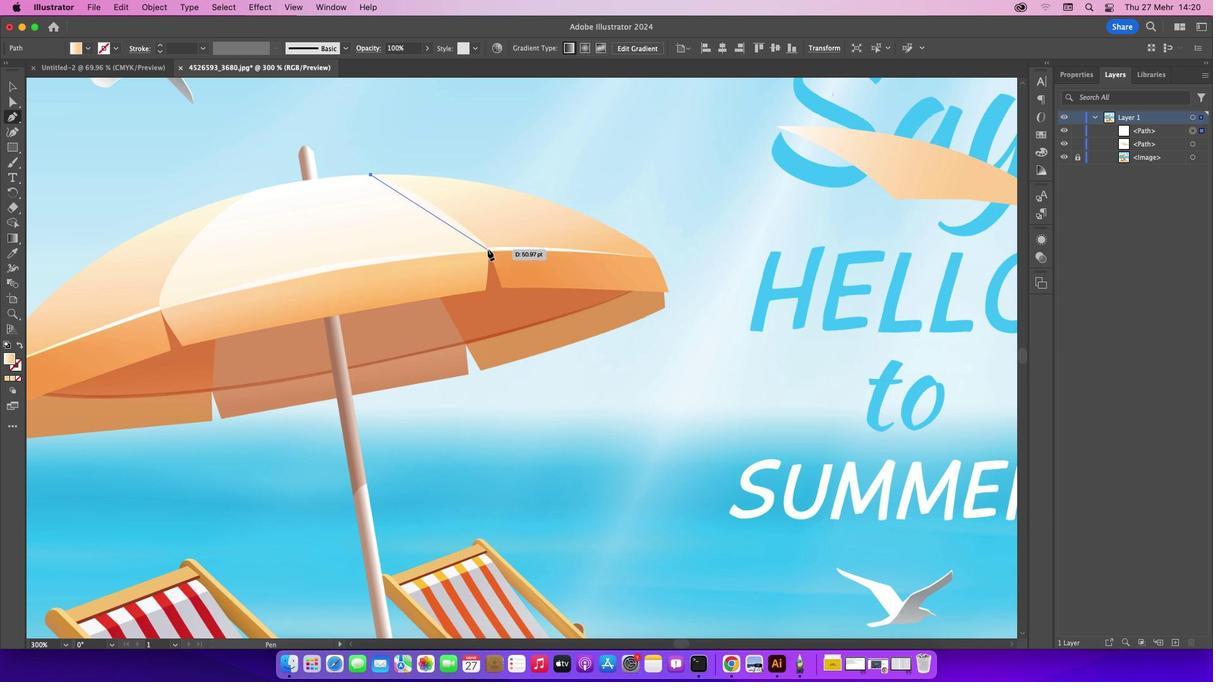 
Action: Mouse pressed left at (487, 249)
Screenshot: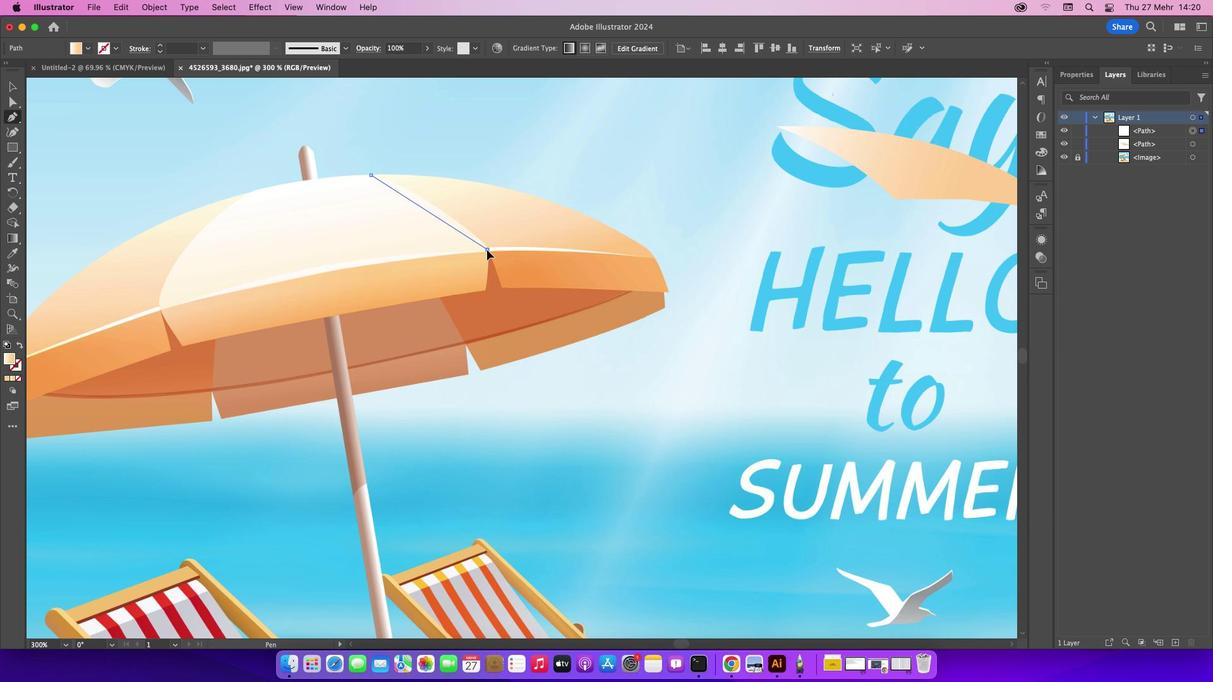 
Action: Mouse moved to (486, 249)
Screenshot: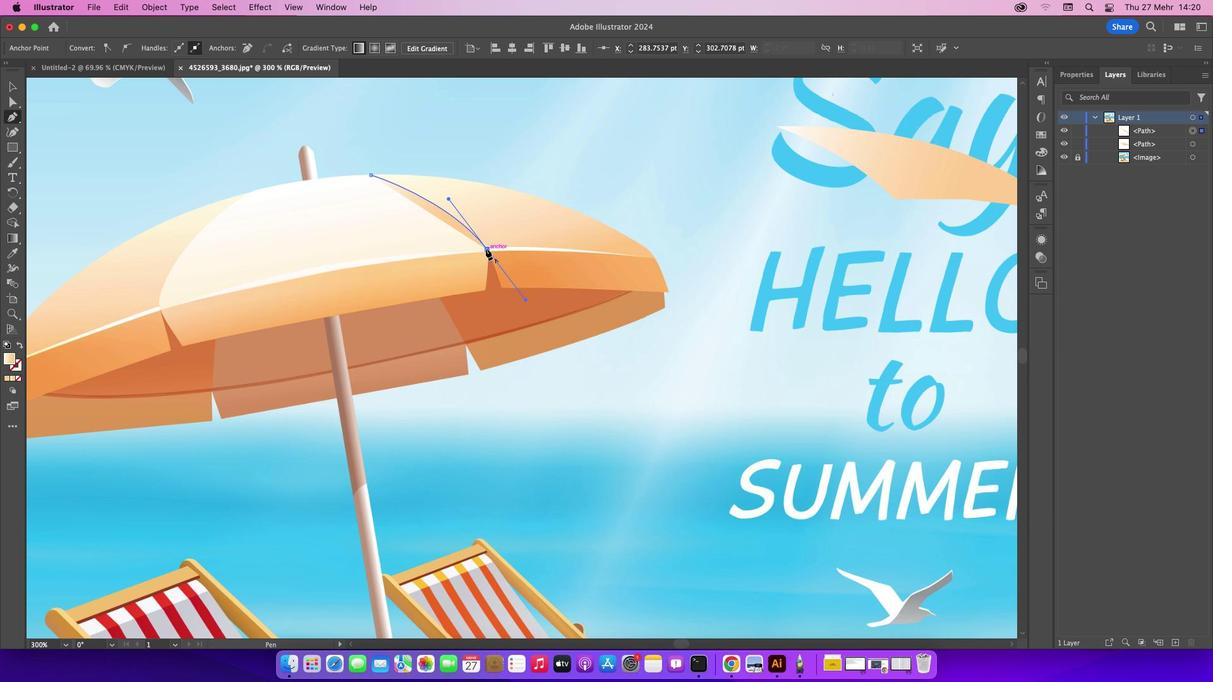 
Action: Mouse pressed left at (486, 249)
Screenshot: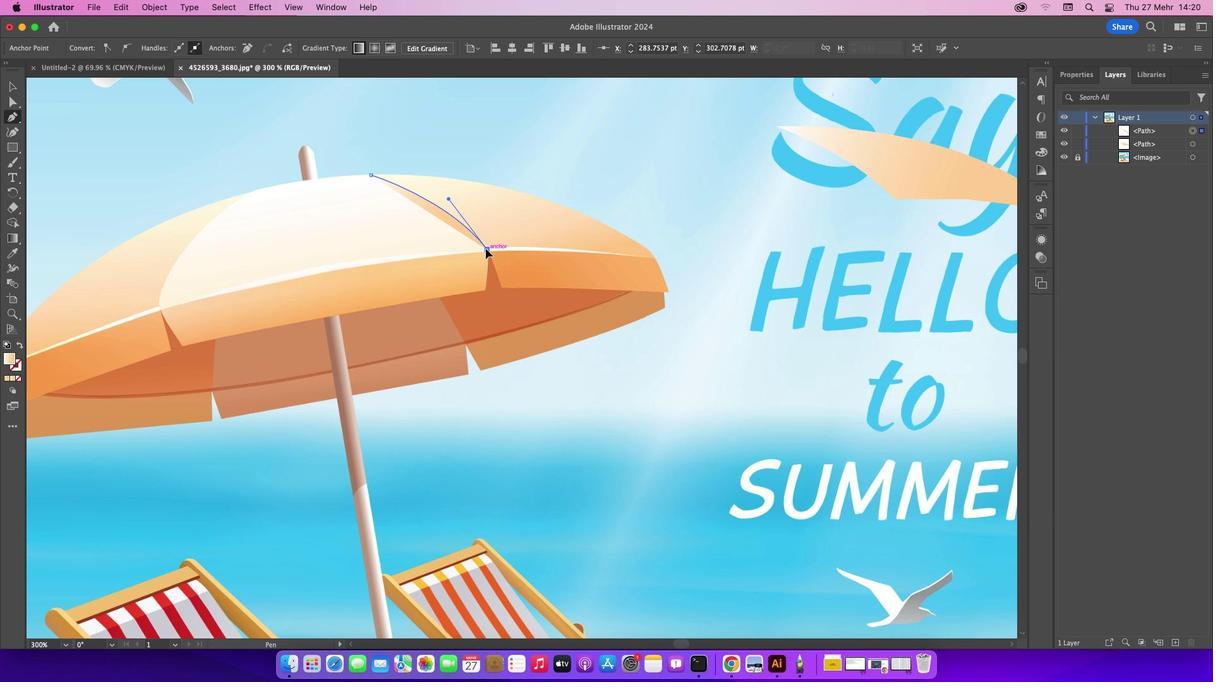 
Action: Mouse moved to (160, 310)
Screenshot: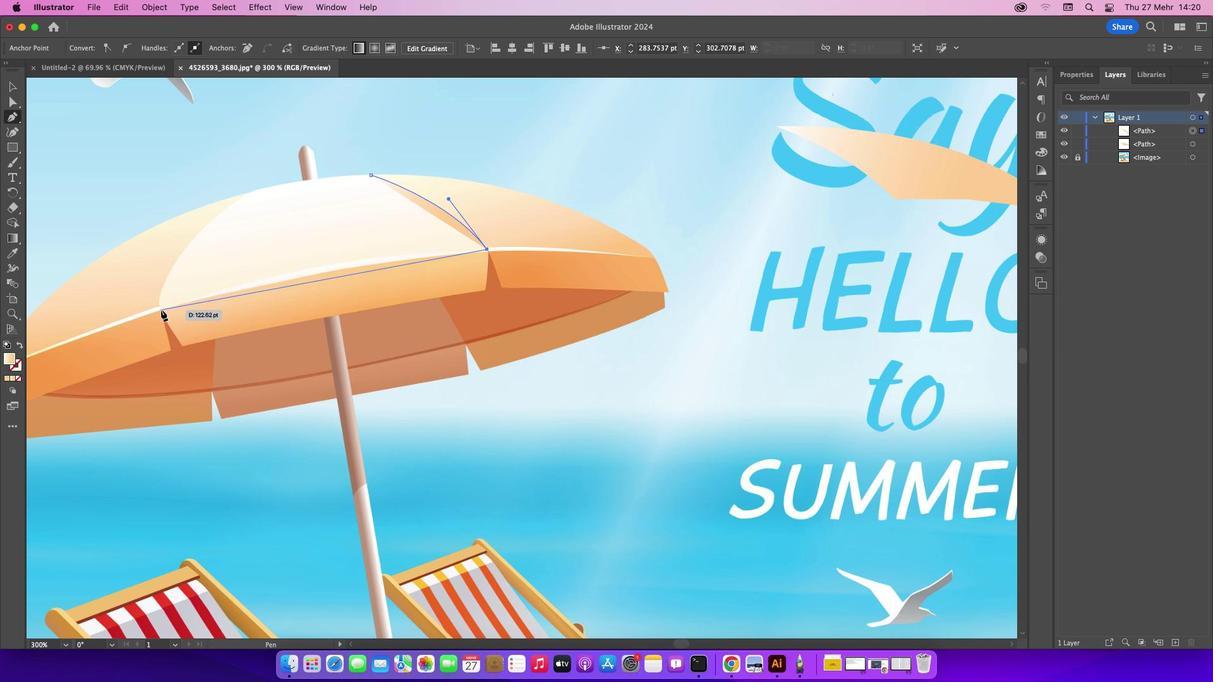 
Action: Mouse pressed left at (160, 310)
Screenshot: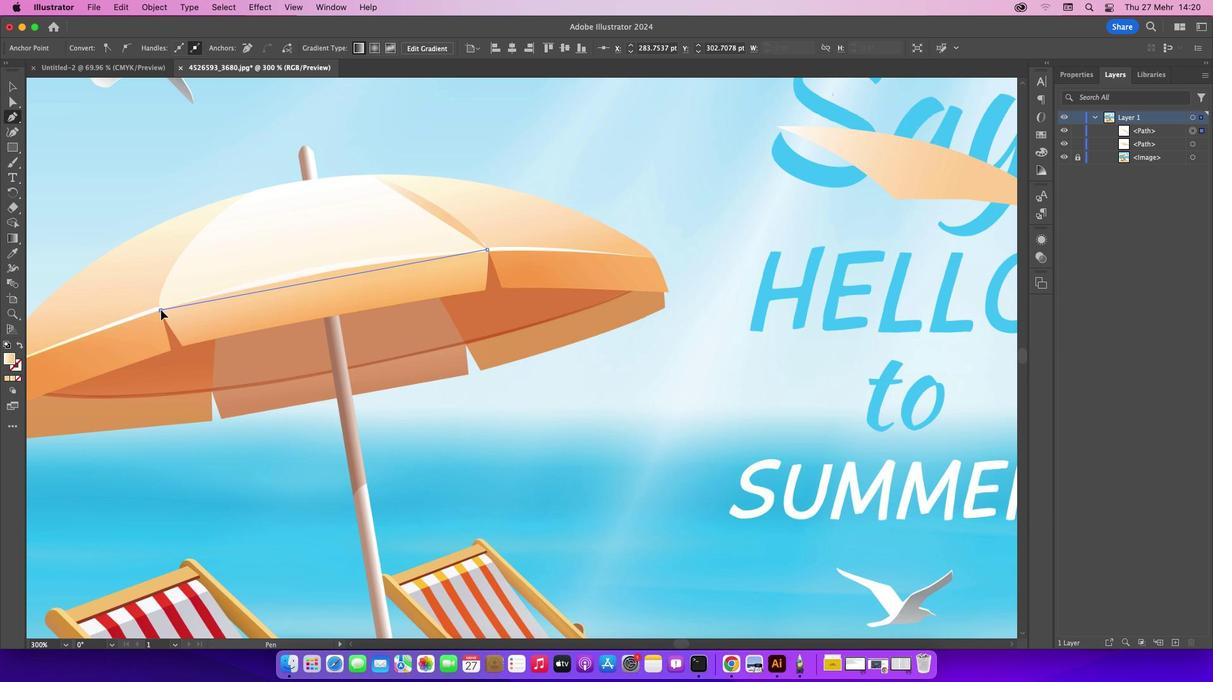 
Action: Mouse moved to (308, 312)
Screenshot: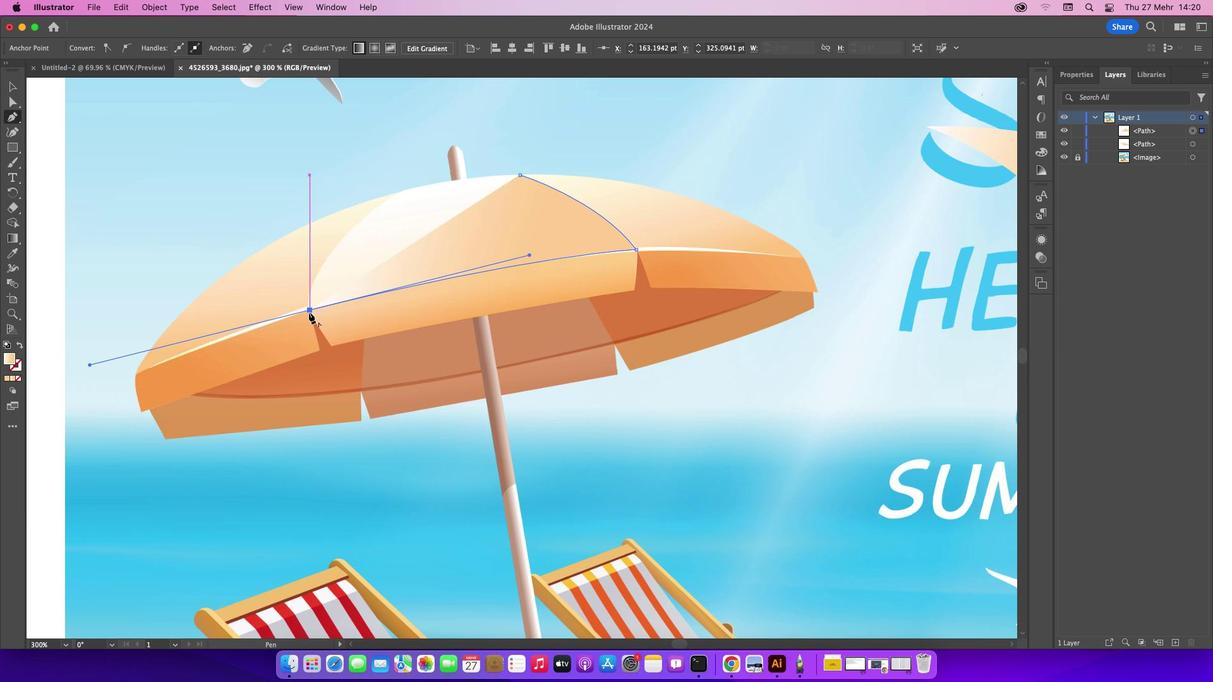 
Action: Mouse pressed left at (308, 312)
Screenshot: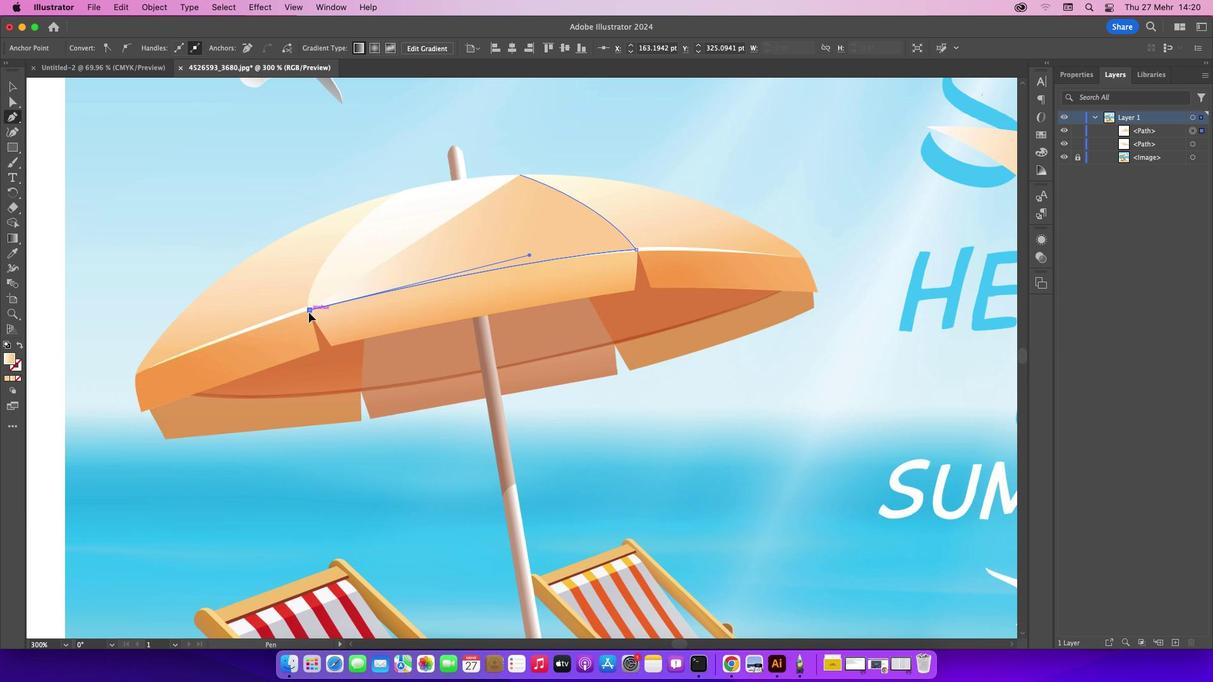 
Action: Mouse moved to (19, 379)
Screenshot: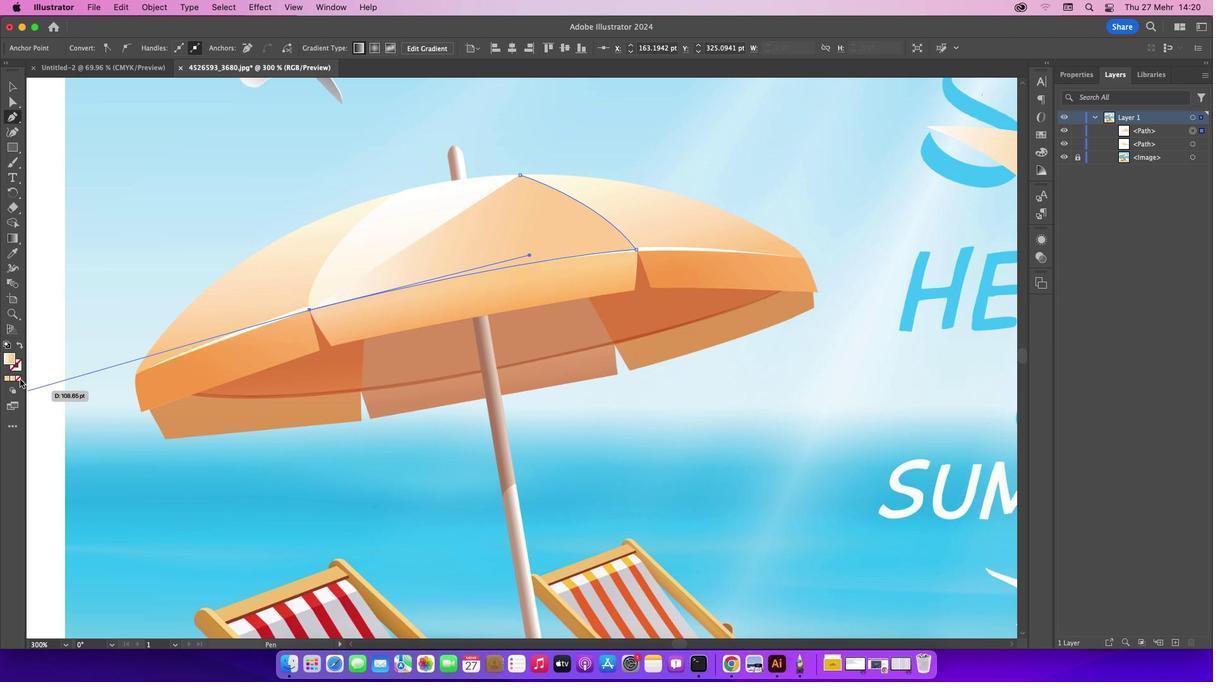 
Action: Mouse pressed left at (19, 379)
Screenshot: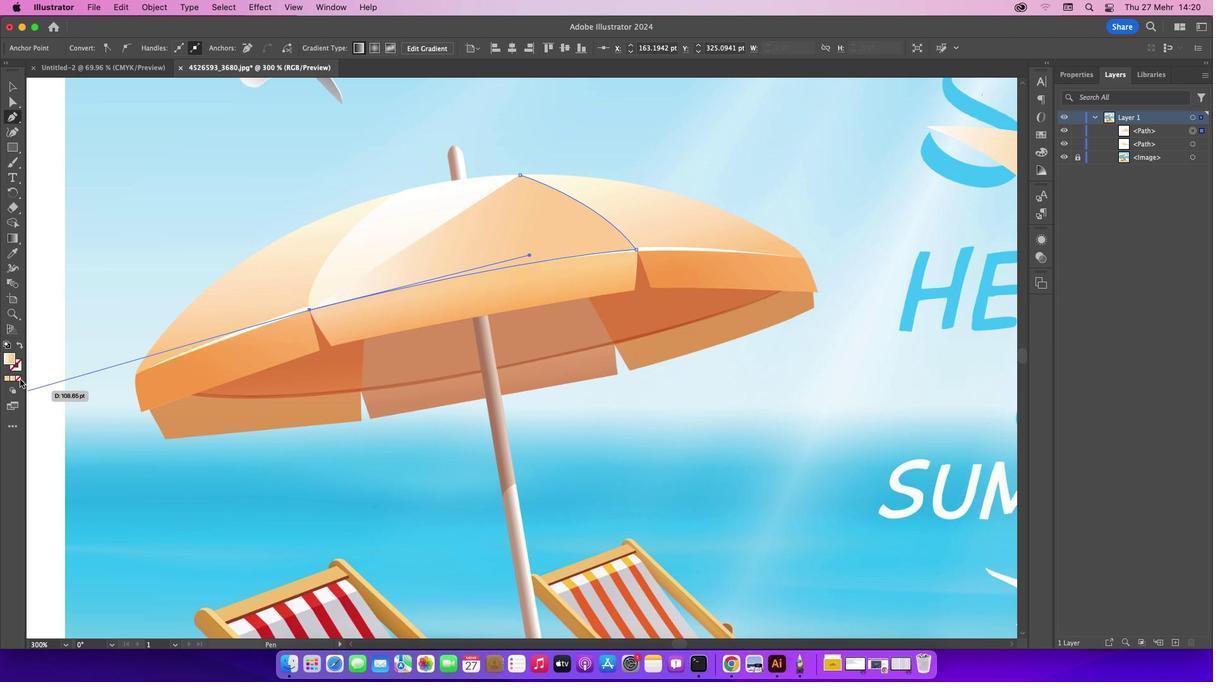 
Action: Mouse moved to (355, 225)
Screenshot: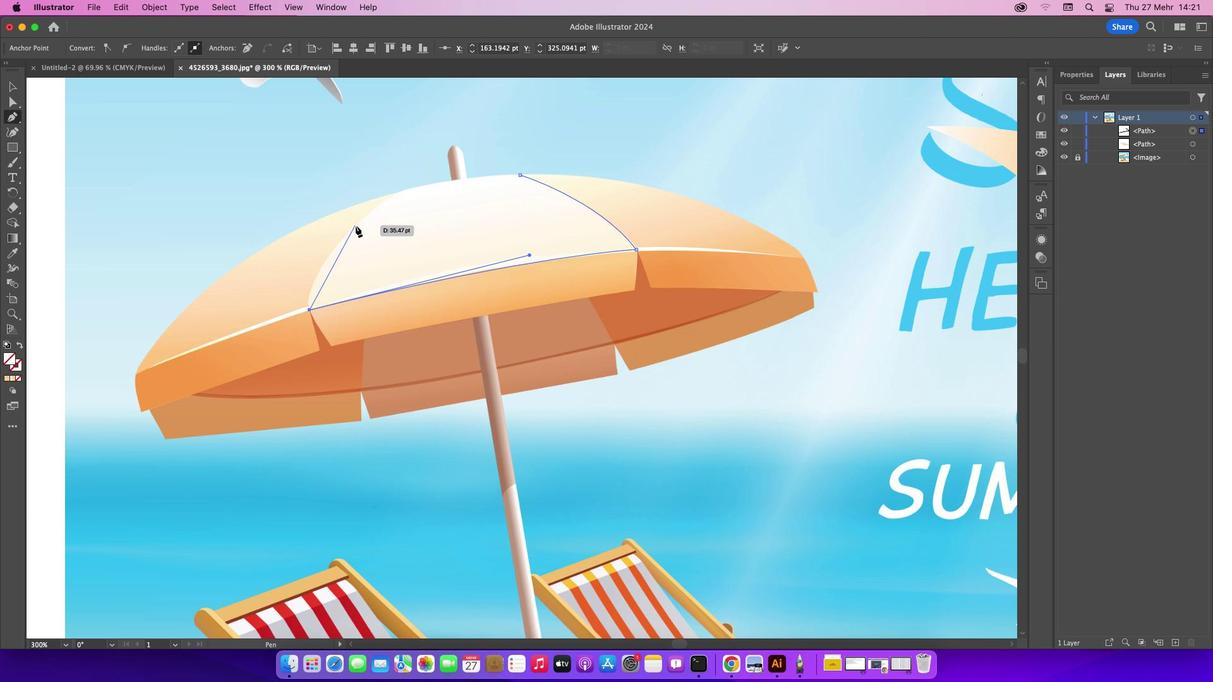 
Action: Mouse pressed left at (355, 225)
Screenshot: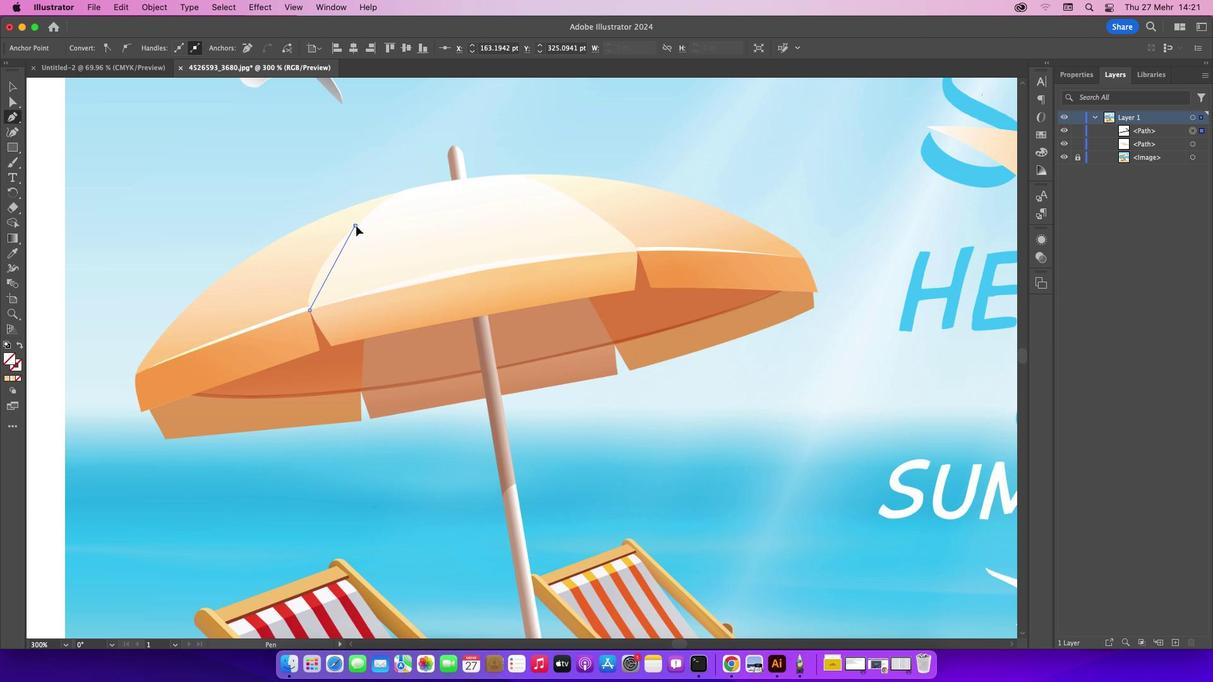 
Action: Mouse moved to (396, 197)
Screenshot: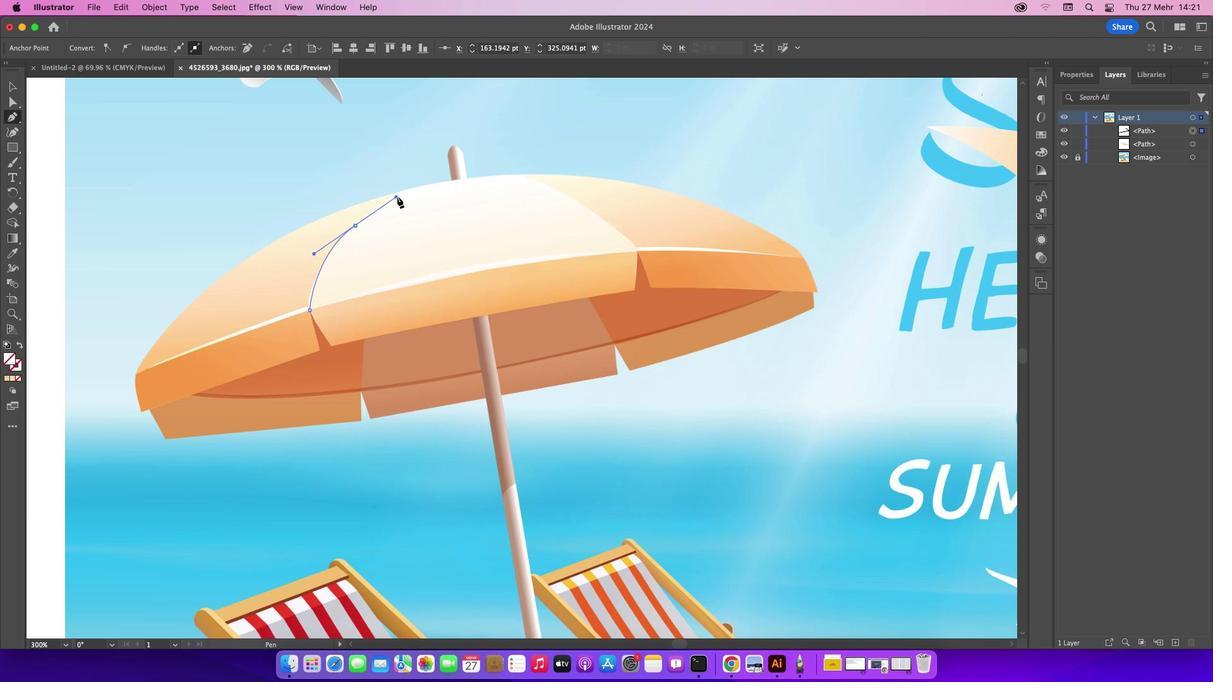 
Action: Mouse pressed left at (396, 197)
Screenshot: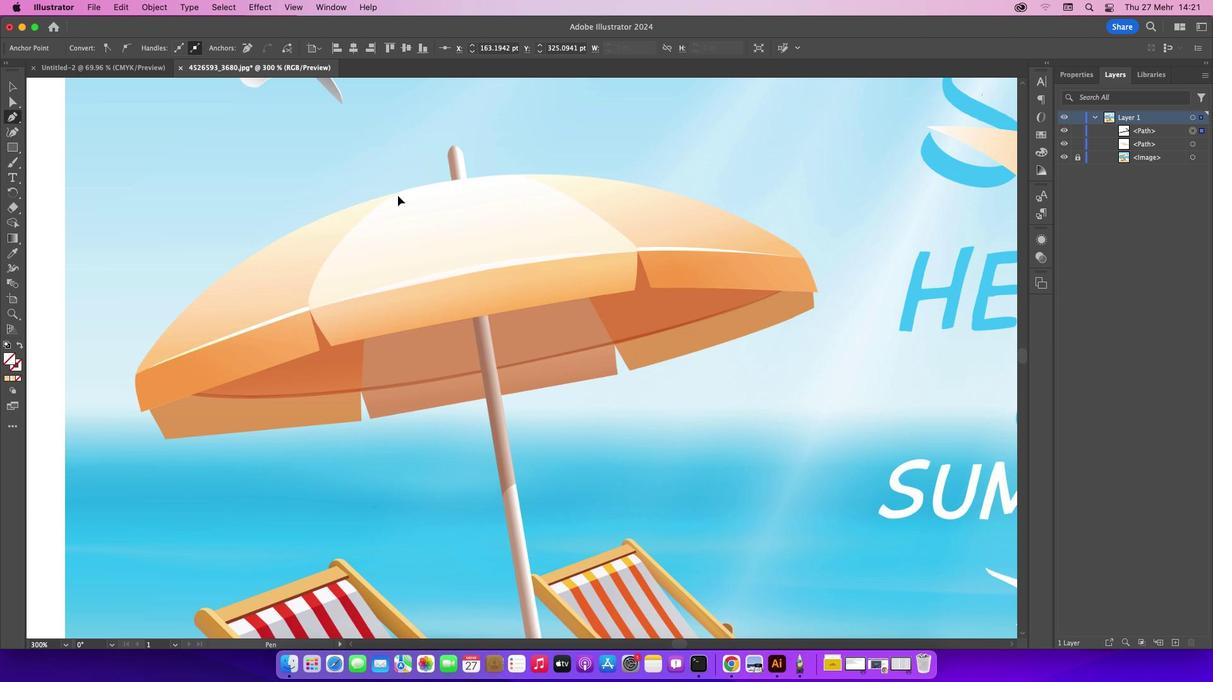 
Action: Mouse moved to (395, 191)
Screenshot: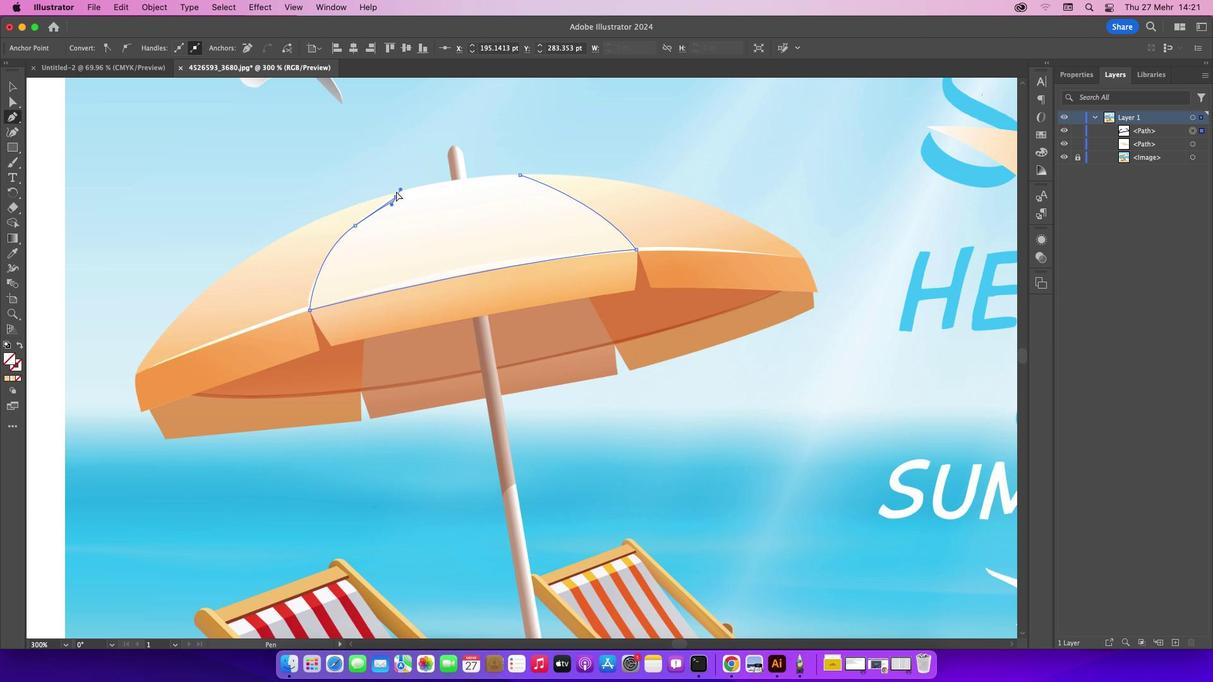 
Action: Key pressed Key.cmd'z'Key.cmd'z'
Screenshot: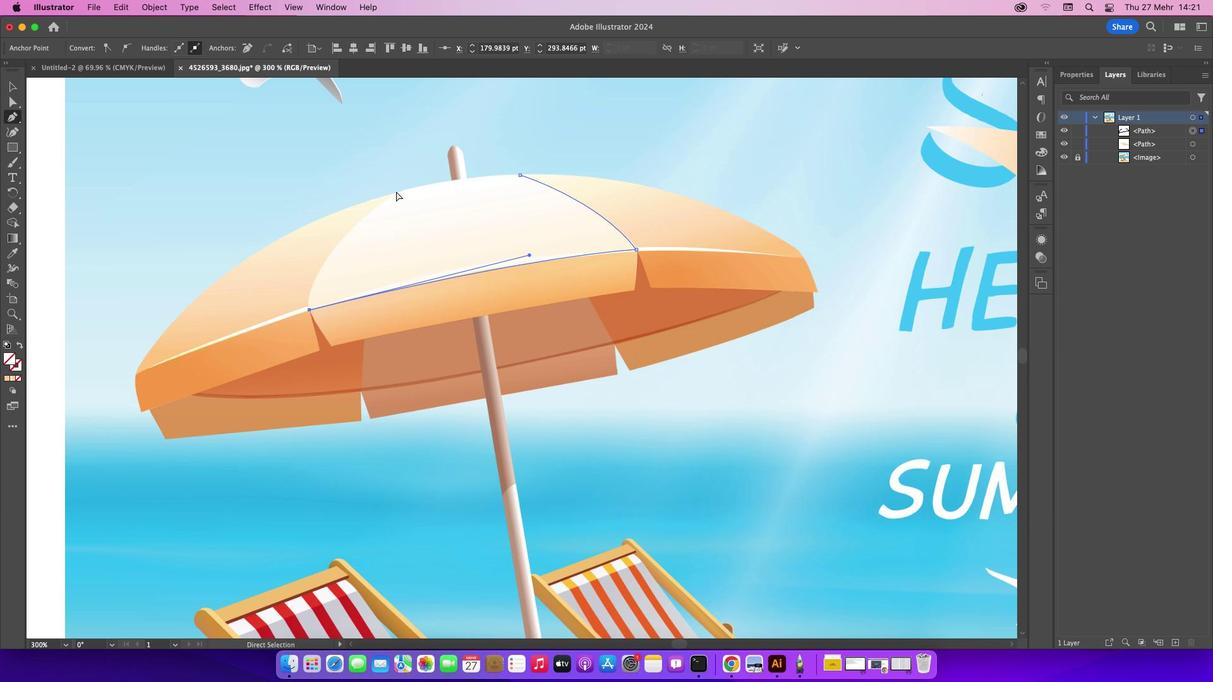 
Action: Mouse moved to (354, 227)
Screenshot: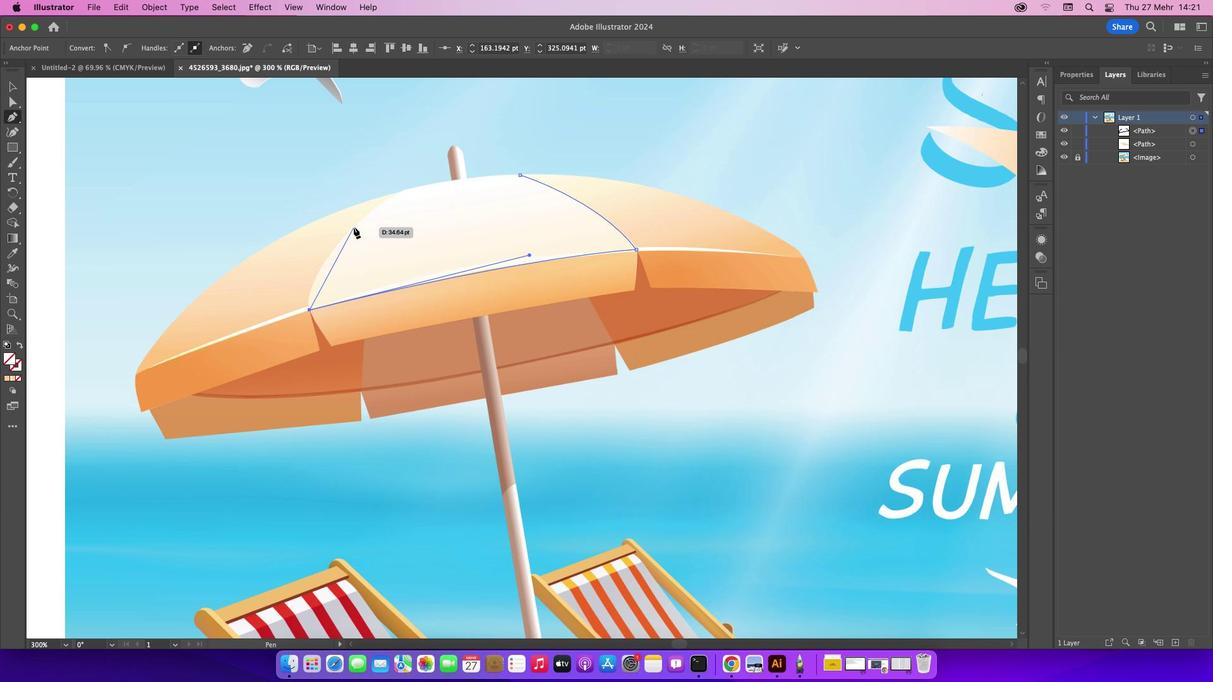 
Action: Mouse pressed left at (354, 227)
Screenshot: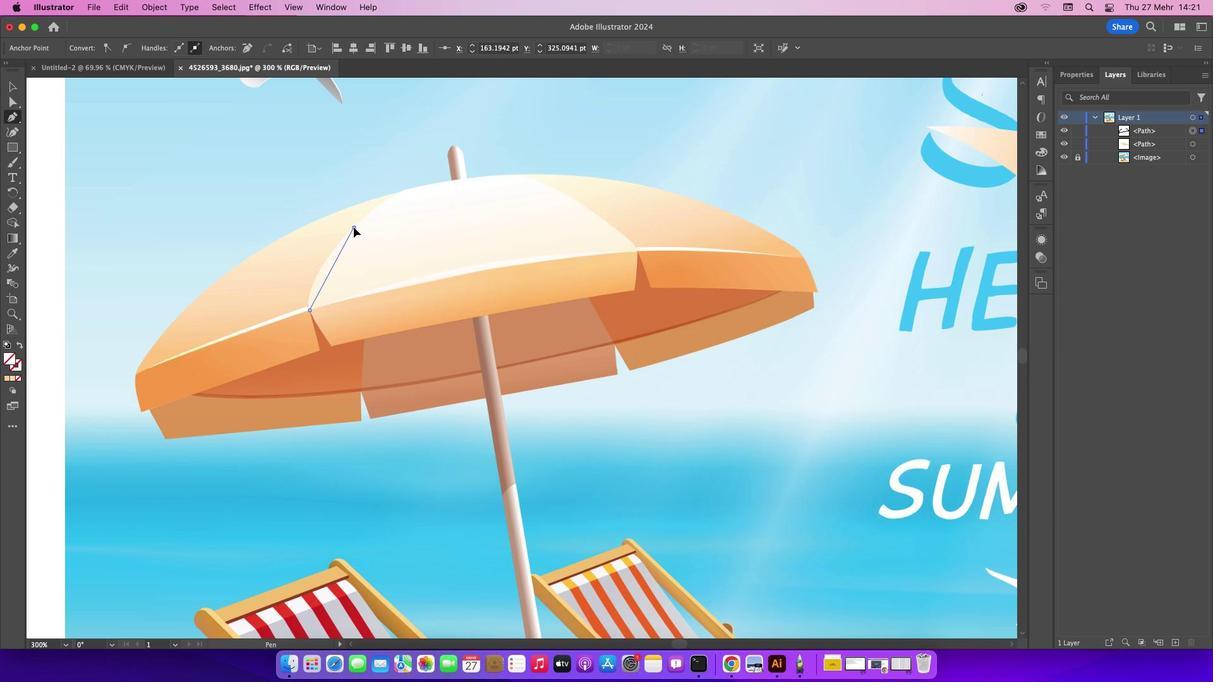 
Action: Mouse moved to (352, 225)
Screenshot: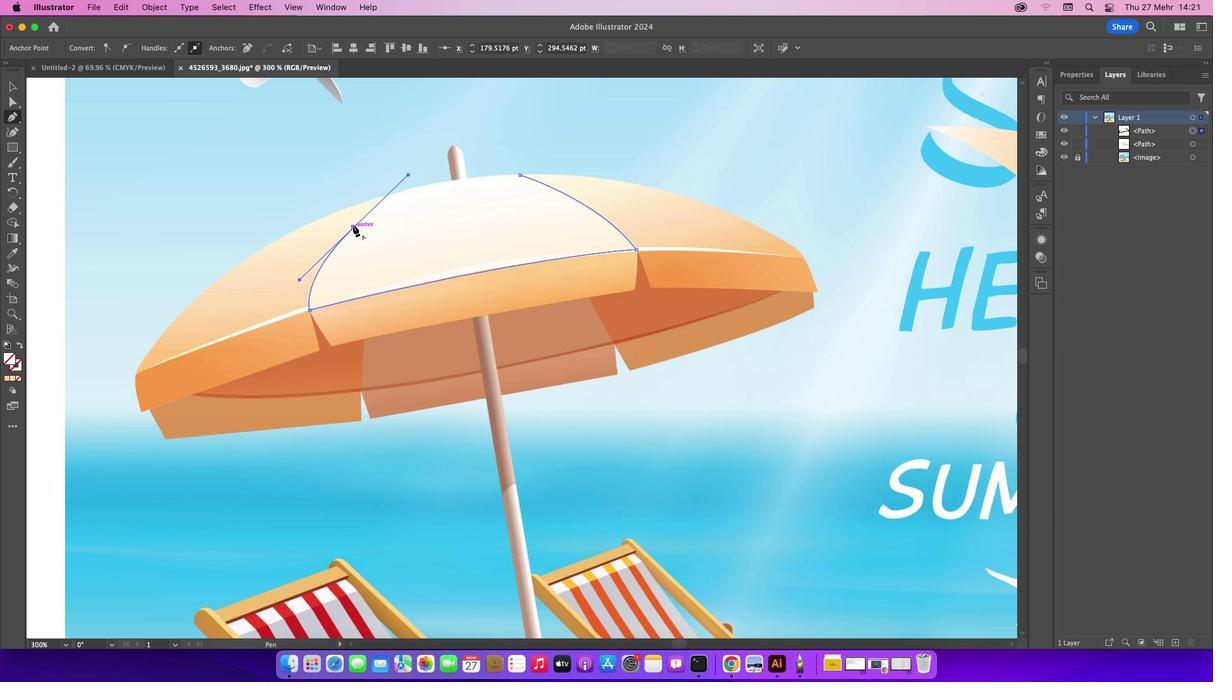 
Action: Mouse pressed left at (352, 225)
Screenshot: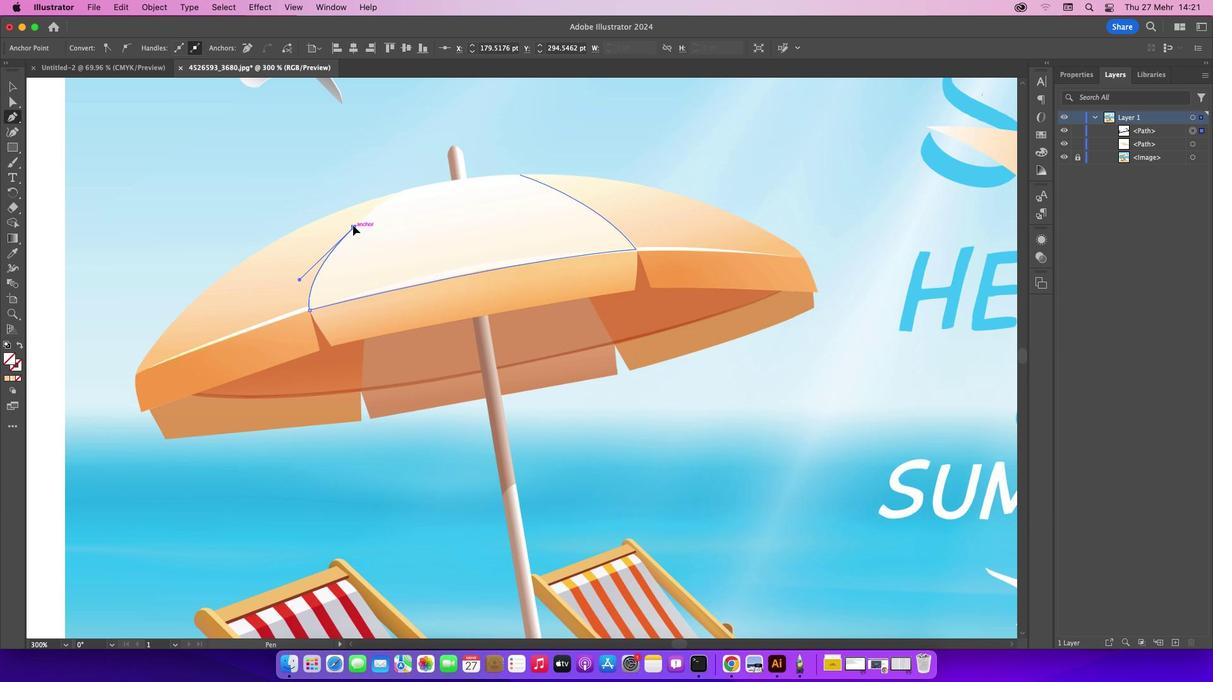 
Action: Mouse moved to (396, 191)
Screenshot: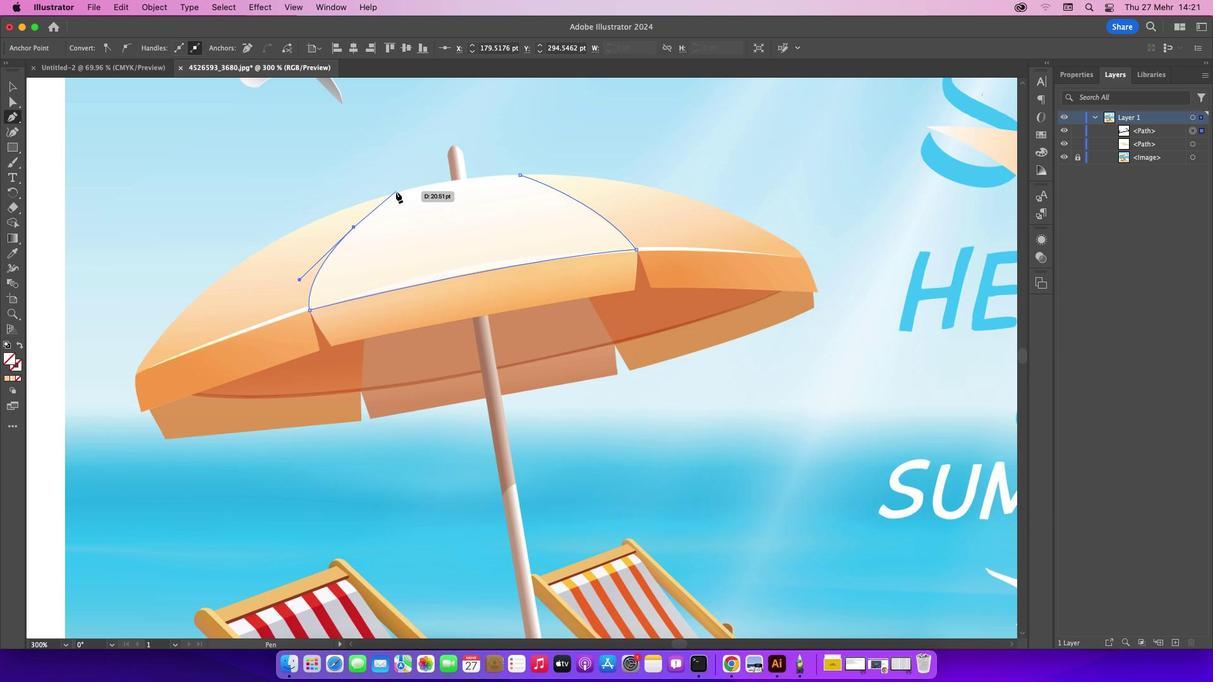 
Action: Mouse pressed left at (396, 191)
Screenshot: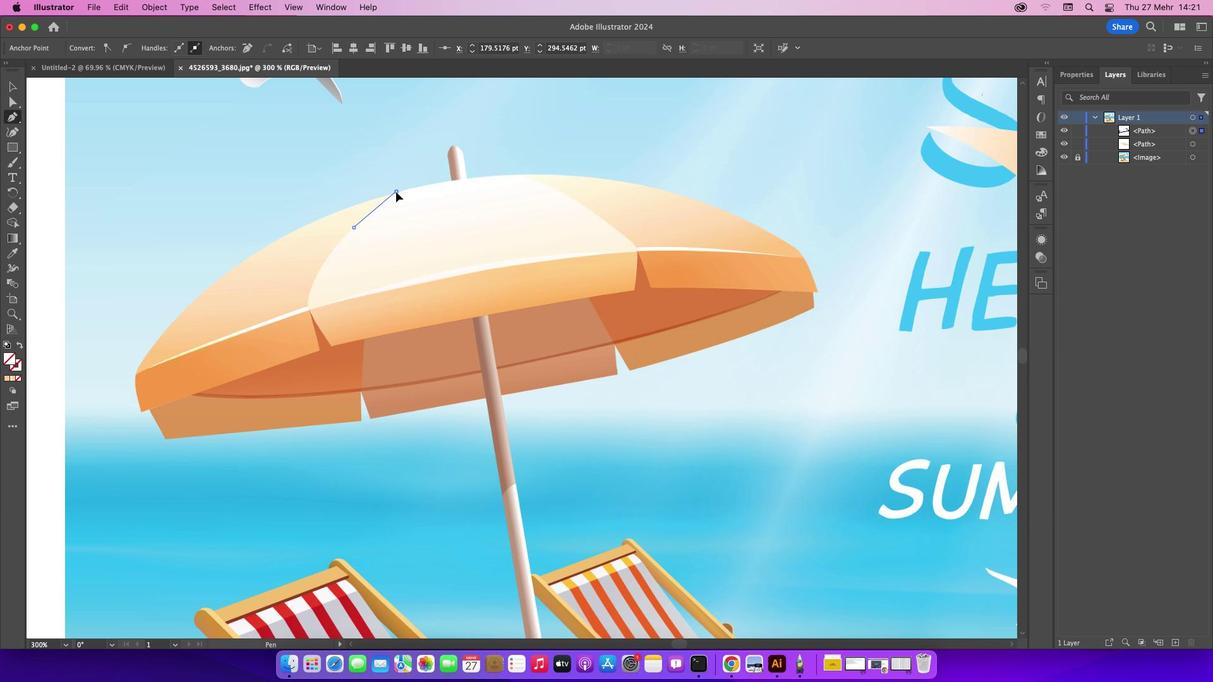 
Action: Mouse moved to (517, 175)
Screenshot: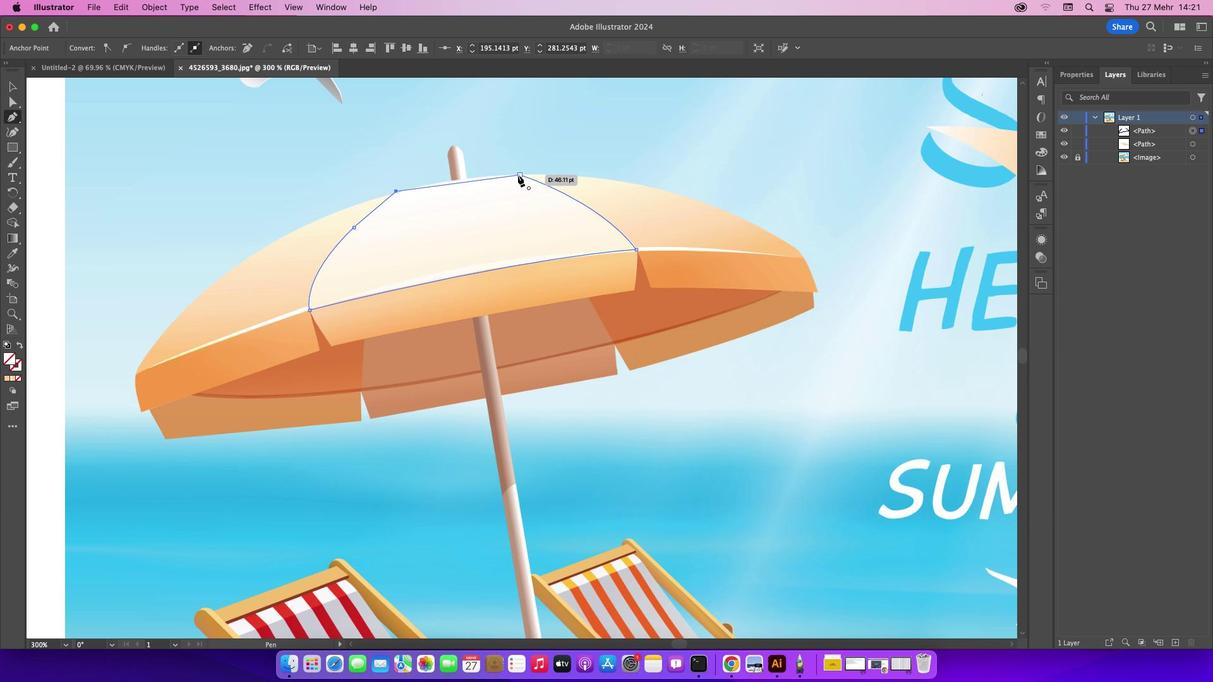 
Action: Mouse pressed left at (517, 175)
Screenshot: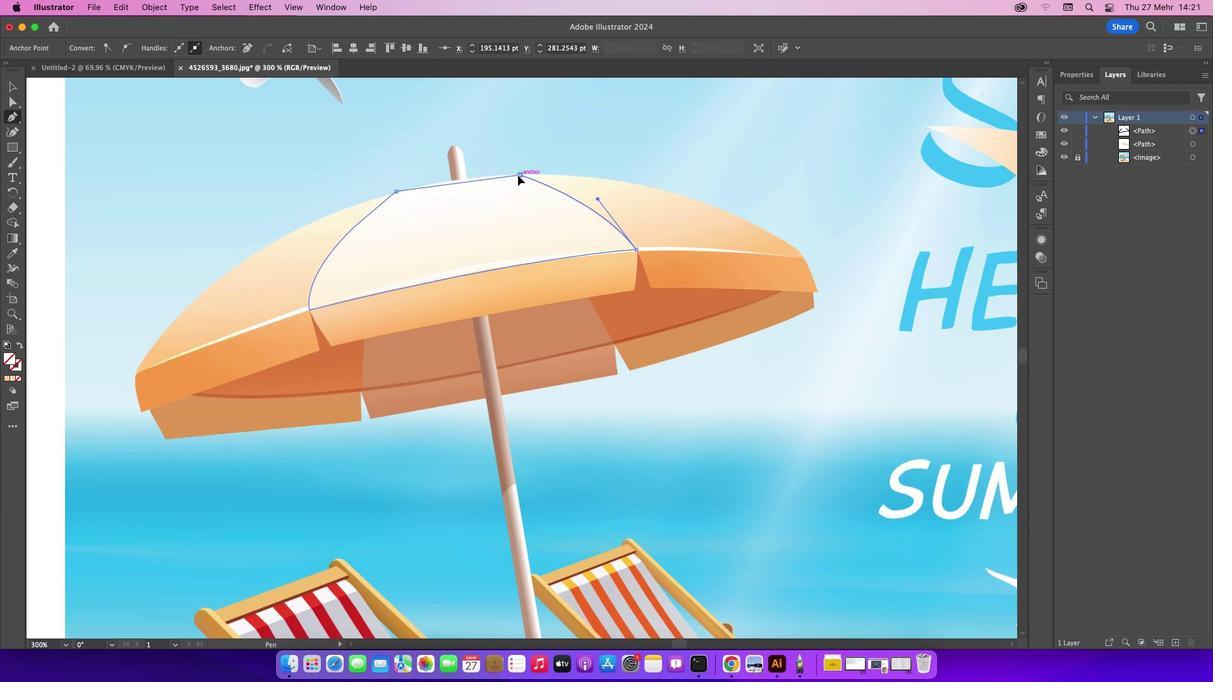 
Action: Mouse moved to (17, 86)
Screenshot: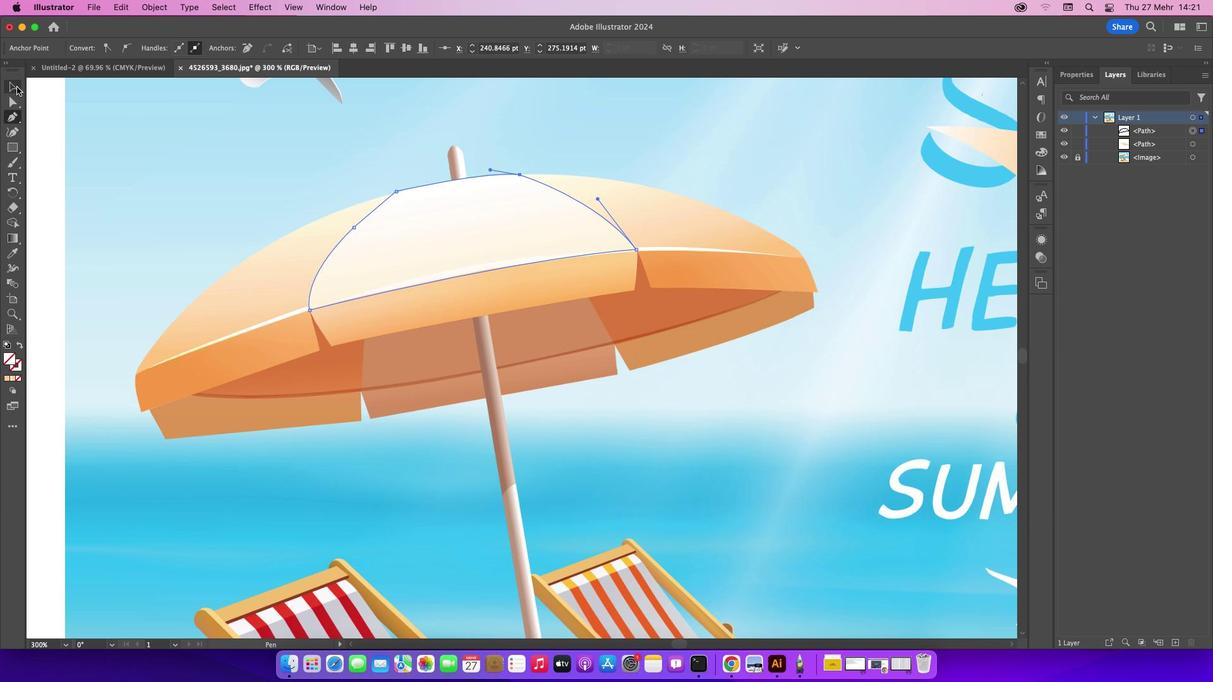 
Action: Mouse pressed left at (17, 86)
Screenshot: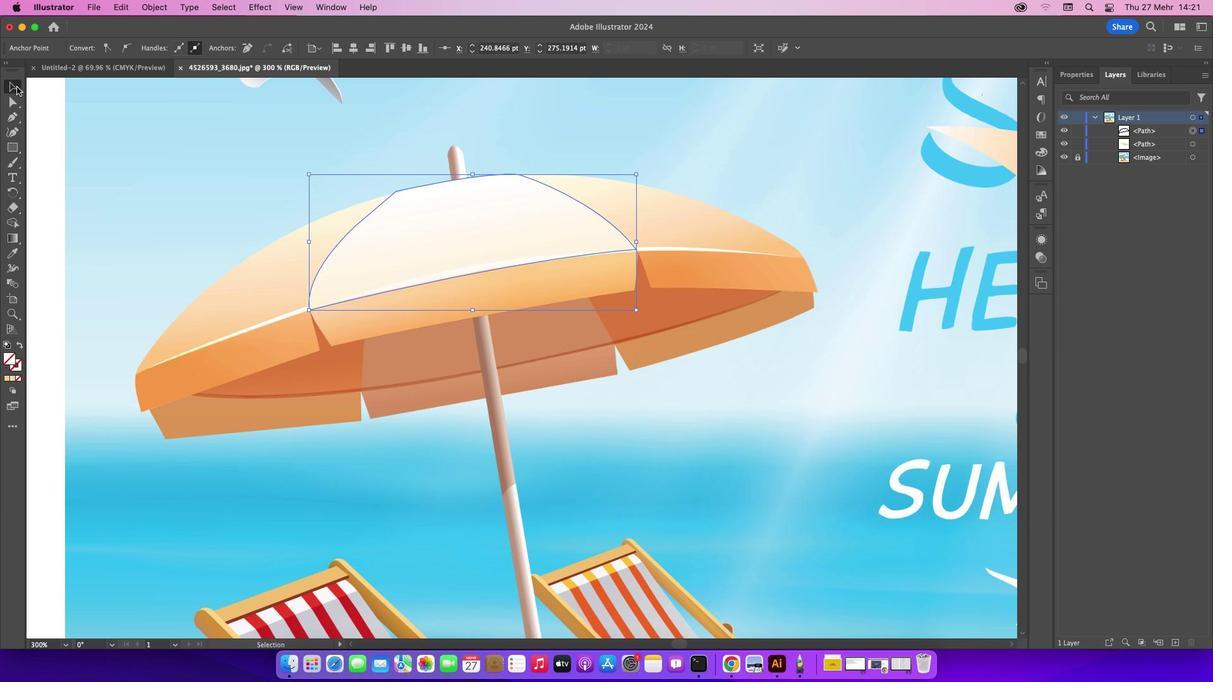 
Action: Mouse moved to (371, 213)
Screenshot: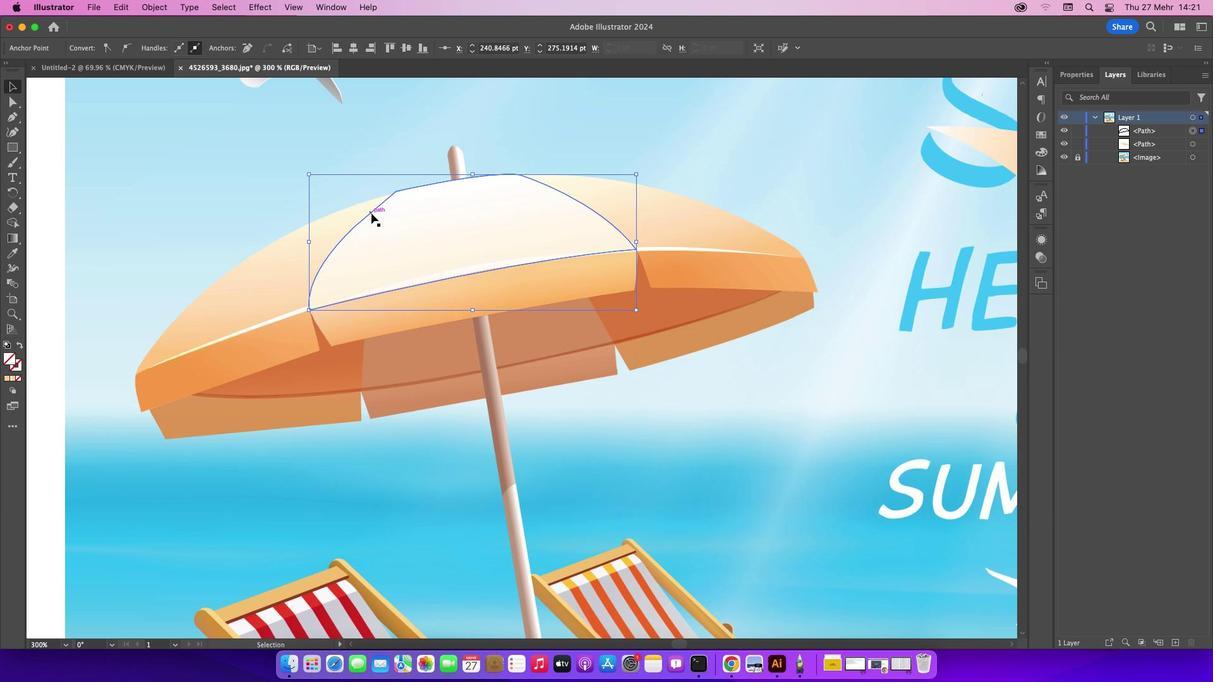 
Action: Mouse pressed left at (371, 213)
Screenshot: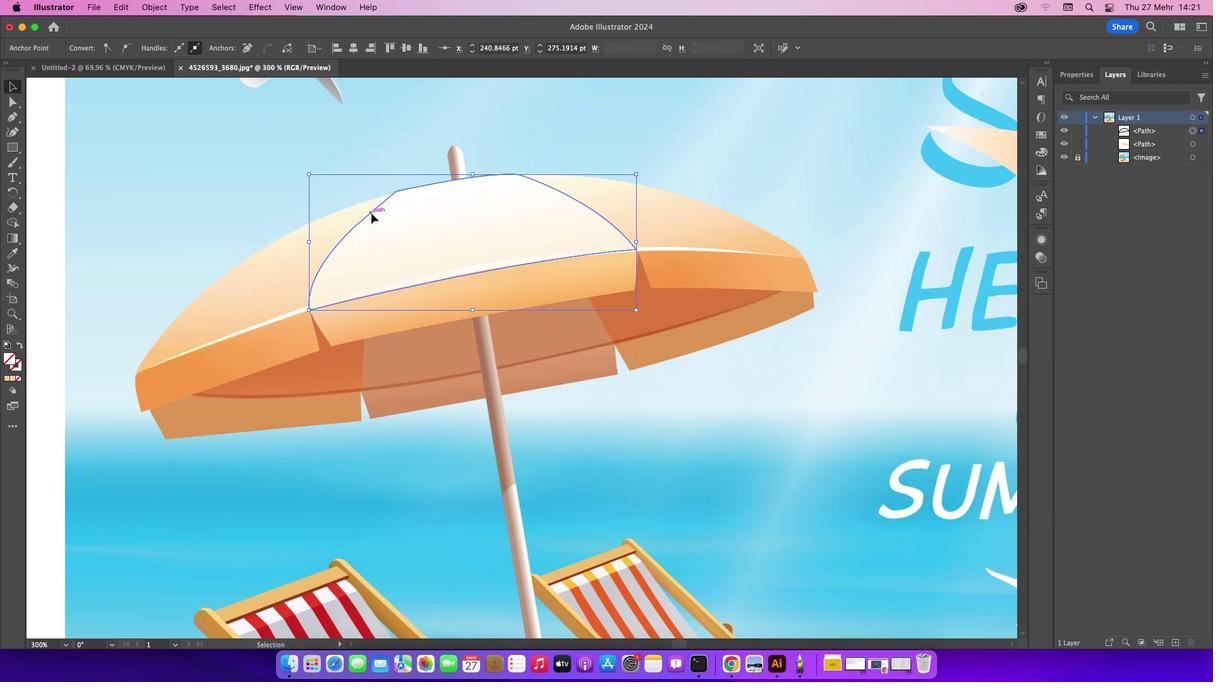 
Action: Mouse moved to (10, 252)
Screenshot: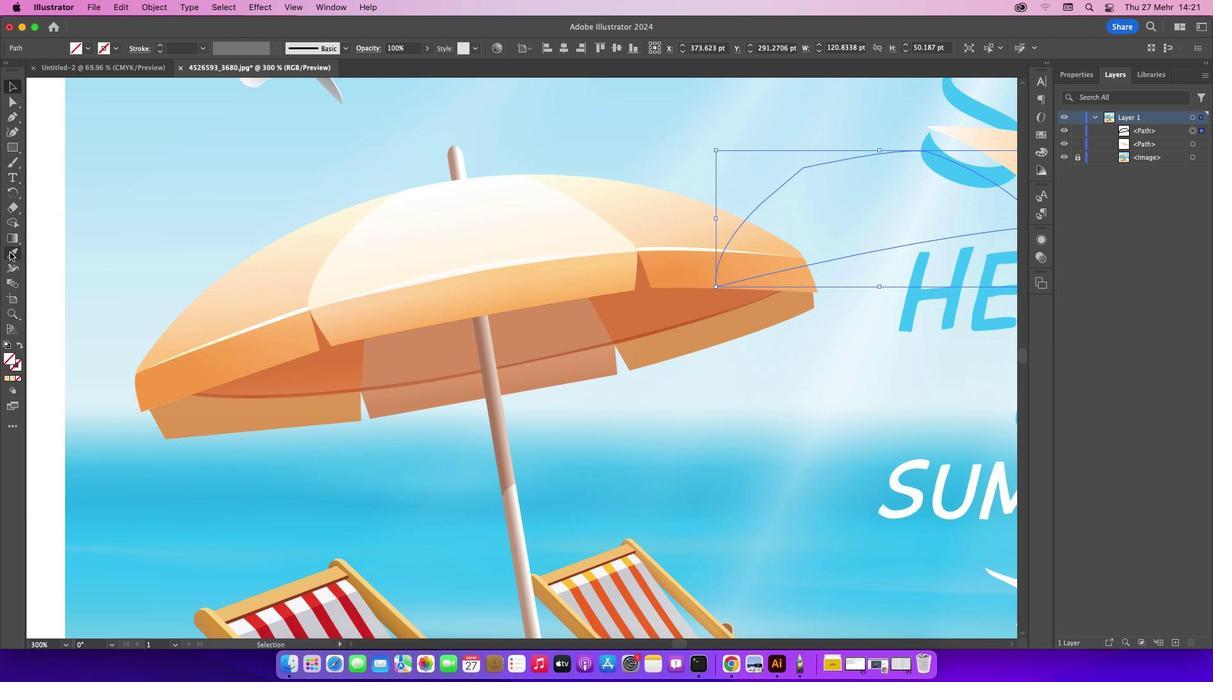 
Action: Mouse pressed left at (10, 252)
Screenshot: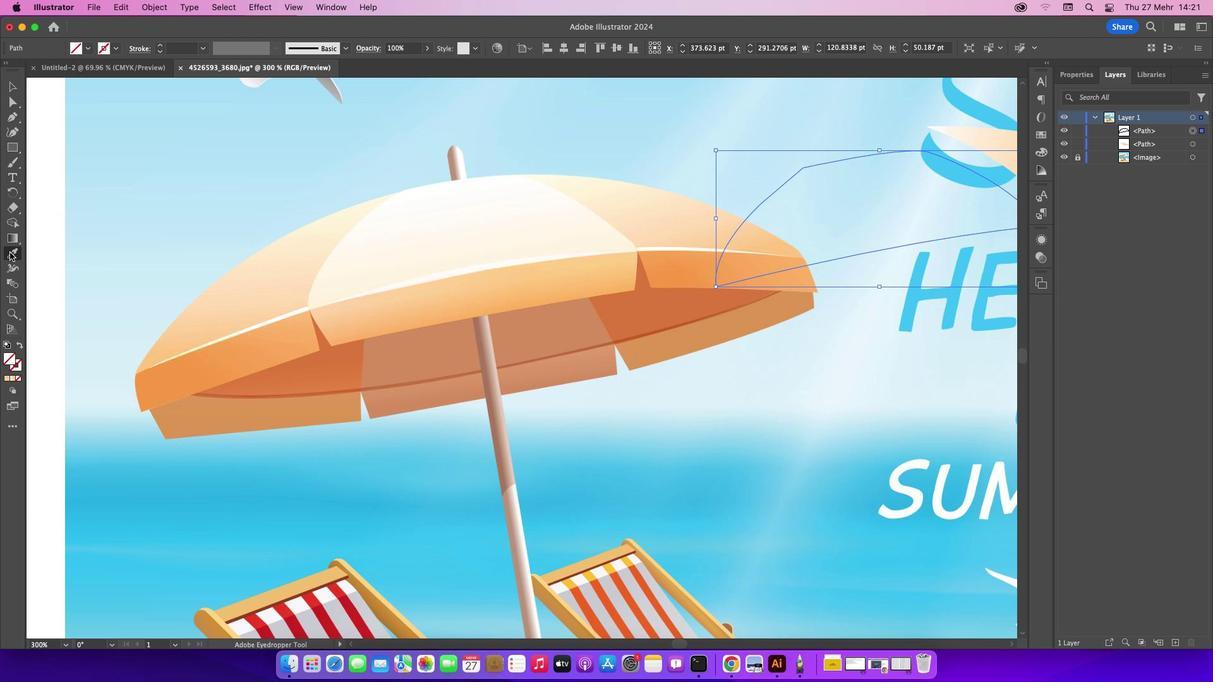 
Action: Mouse moved to (467, 201)
Screenshot: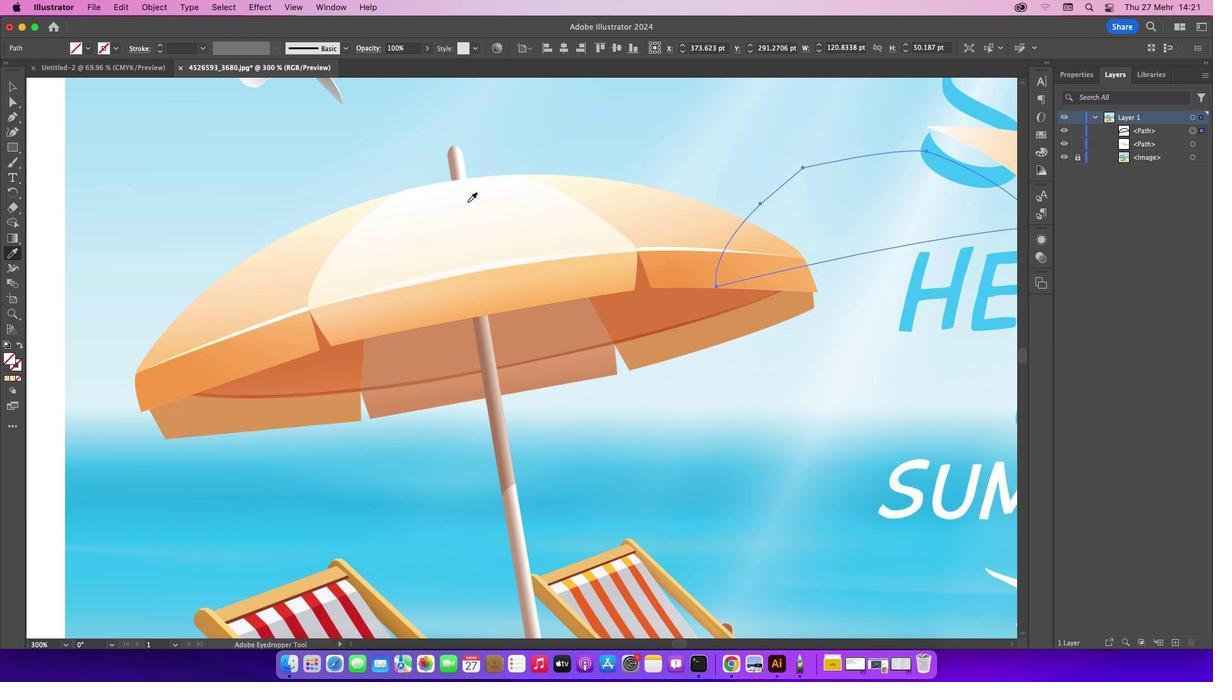 
Action: Mouse pressed left at (467, 201)
Screenshot: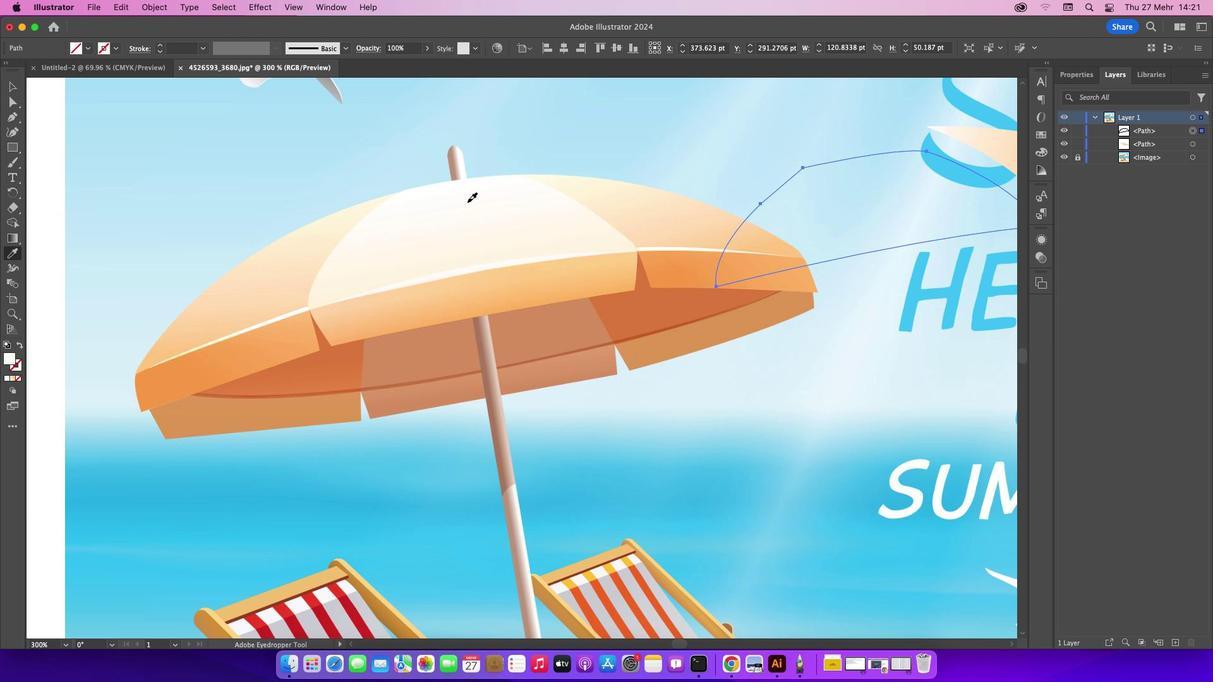 
Action: Mouse moved to (12, 377)
Screenshot: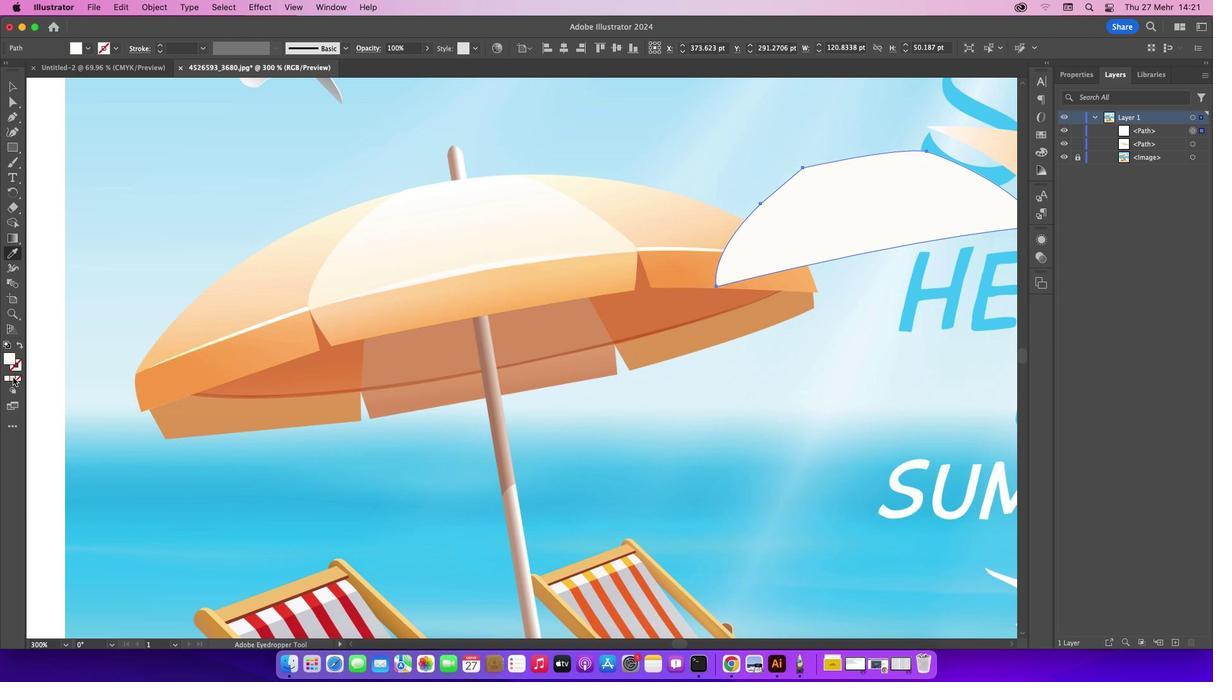 
Action: Mouse pressed left at (12, 377)
Screenshot: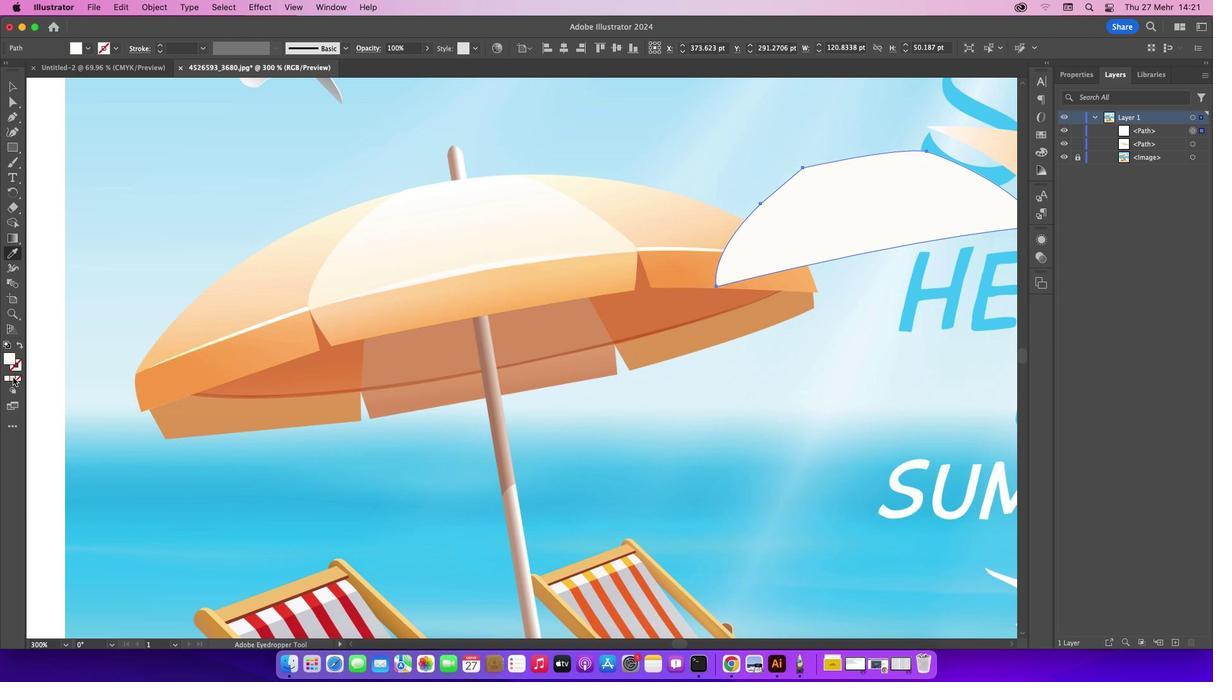 
Action: Mouse moved to (732, 436)
Screenshot: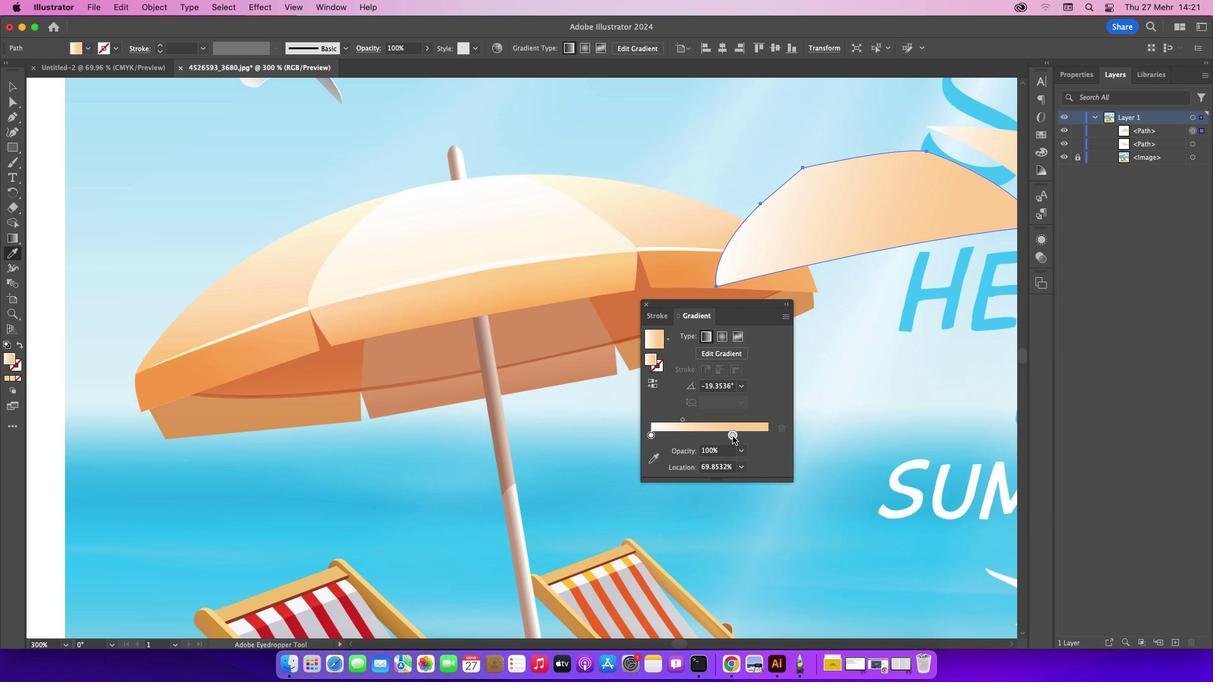 
Action: Mouse pressed left at (732, 436)
Screenshot: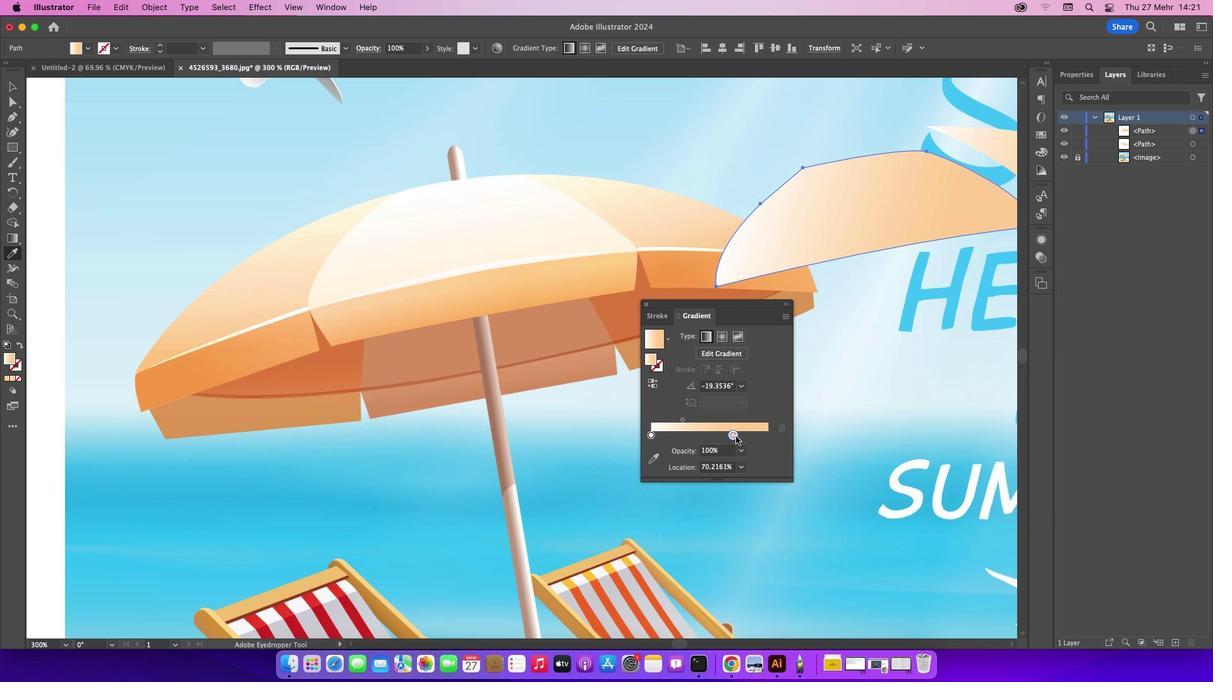 
Action: Mouse moved to (651, 433)
Screenshot: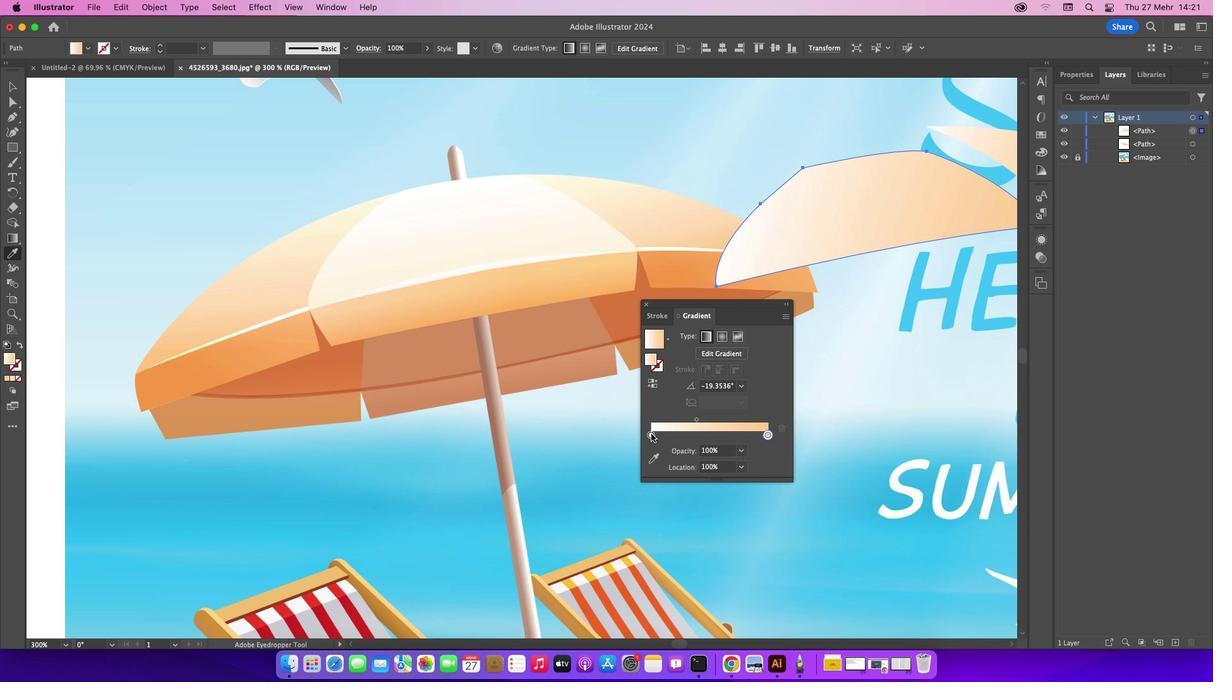 
Action: Mouse pressed left at (651, 433)
Screenshot: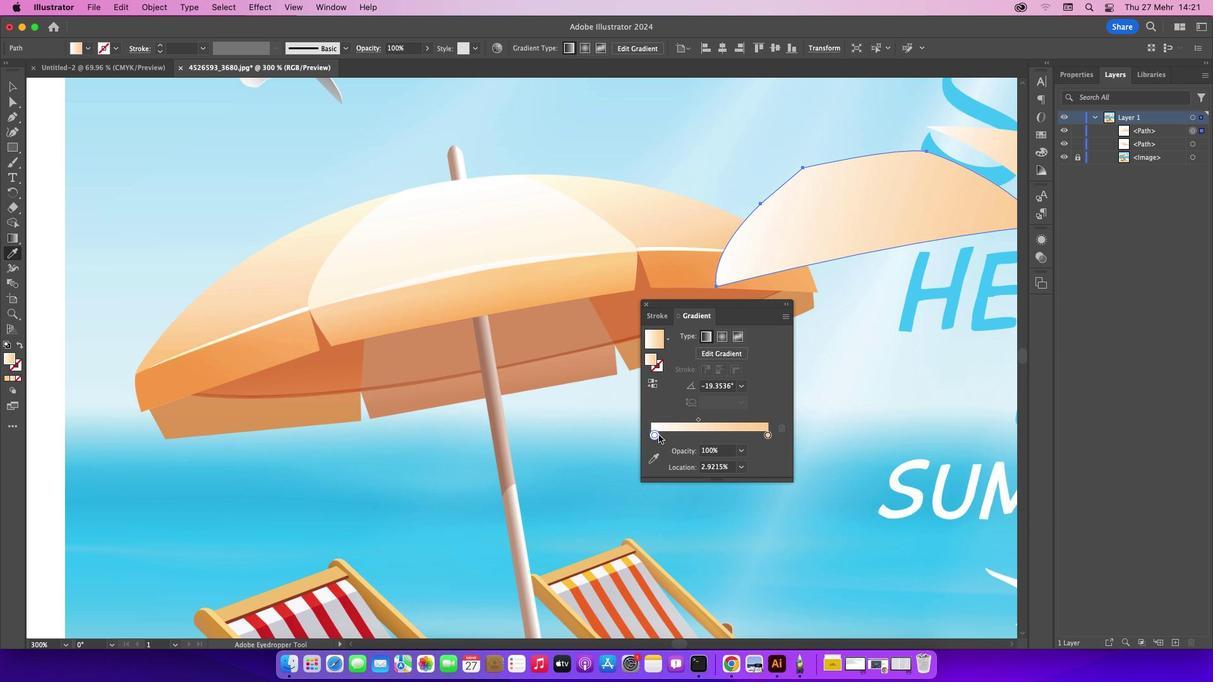 
Action: Mouse moved to (718, 421)
Screenshot: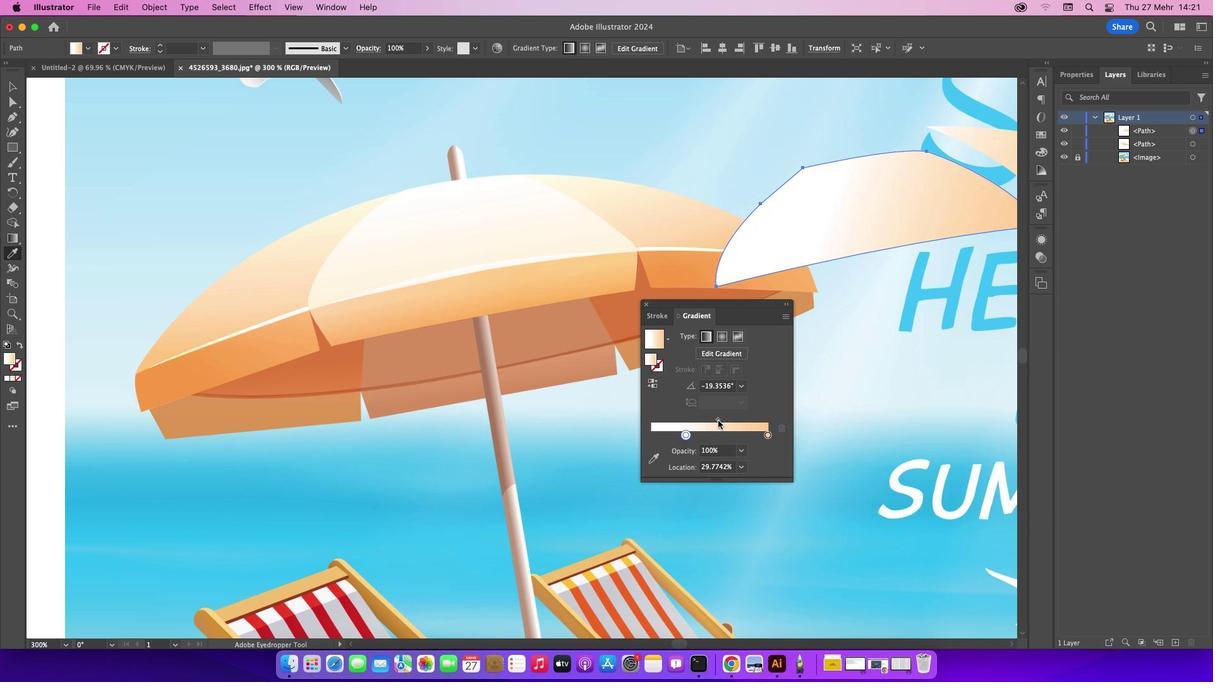 
Action: Mouse pressed left at (718, 421)
Screenshot: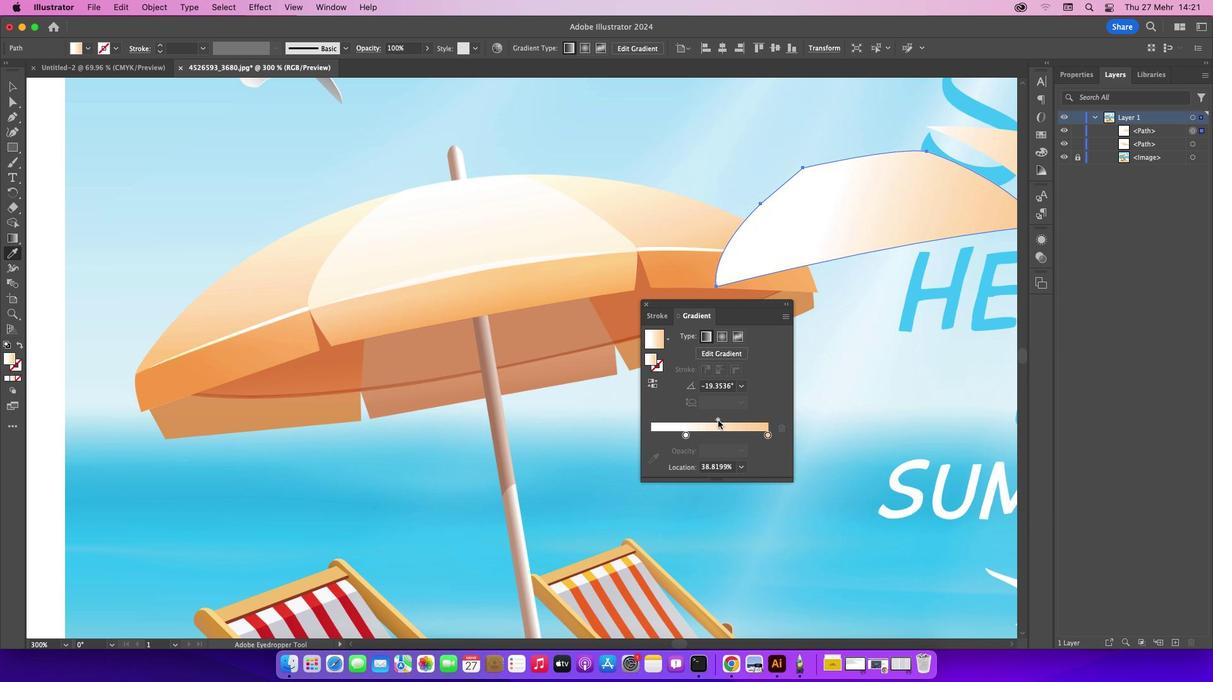 
Action: Mouse moved to (730, 421)
Screenshot: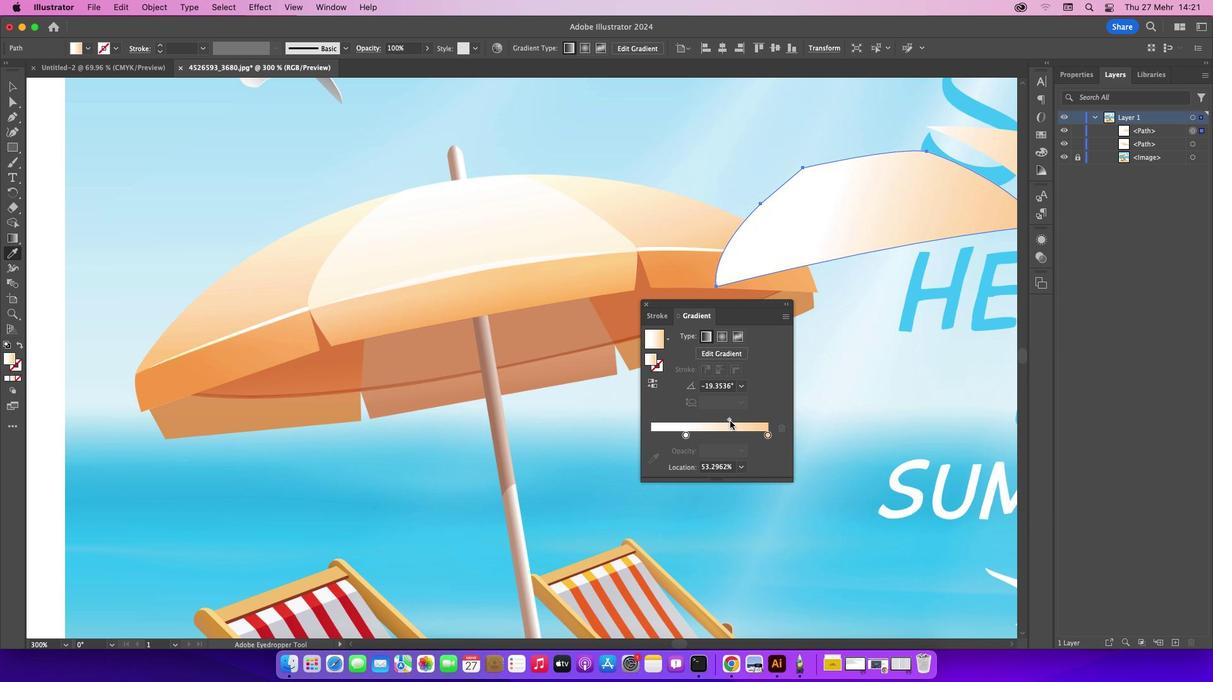 
Action: Mouse pressed left at (730, 421)
Screenshot: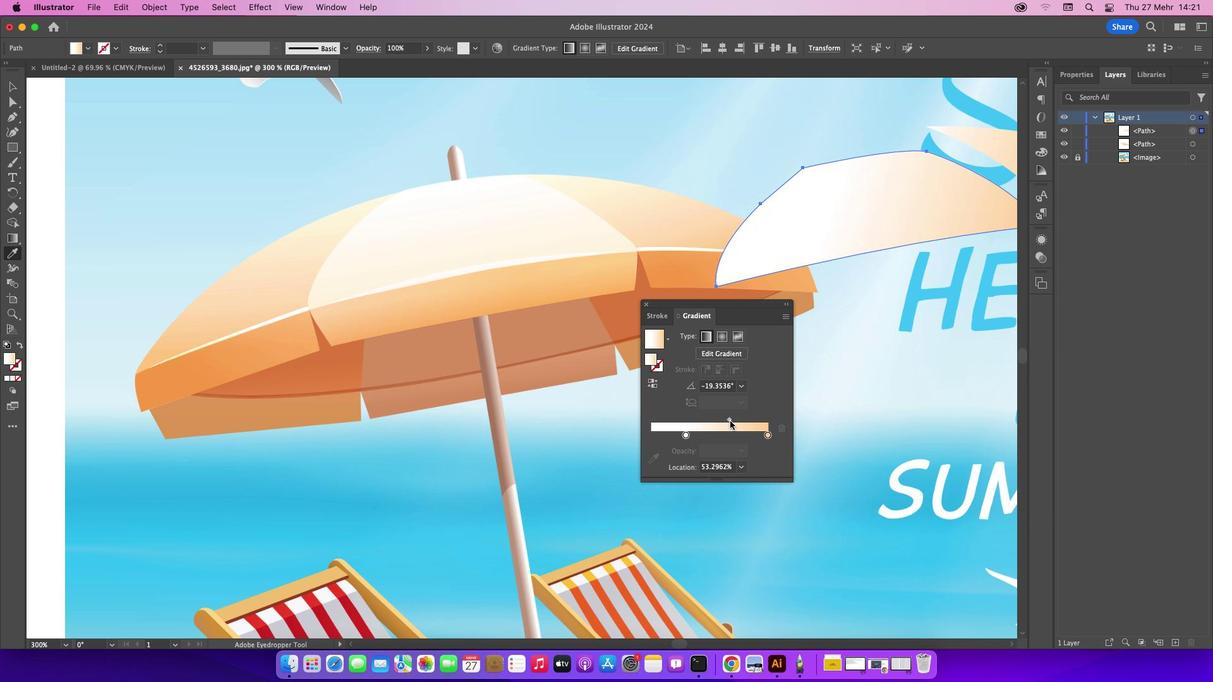 
Action: Mouse moved to (15, 85)
Screenshot: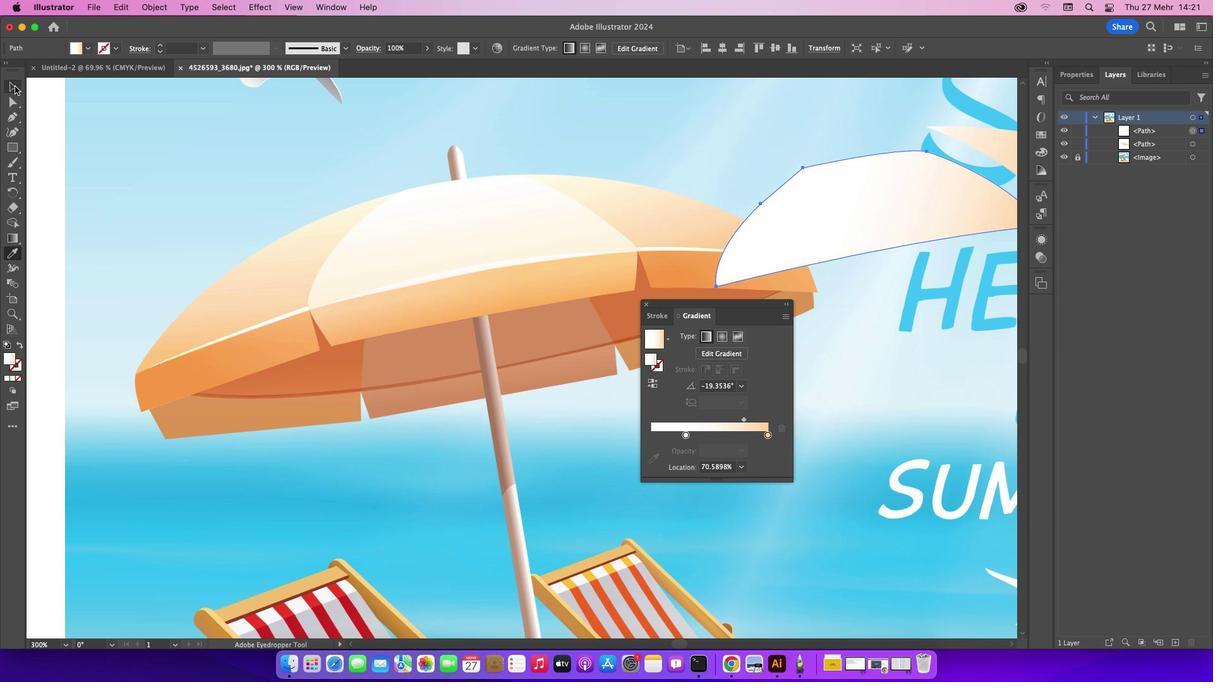 
Action: Mouse pressed left at (15, 85)
Screenshot: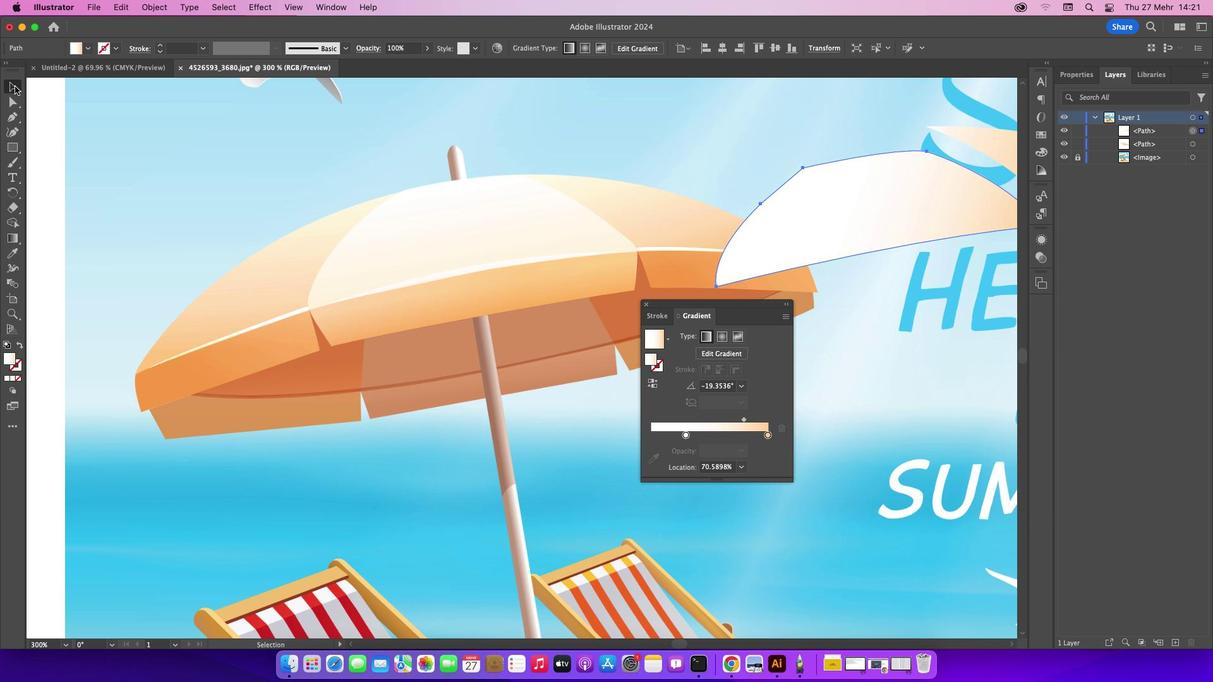 
Action: Mouse moved to (648, 305)
Screenshot: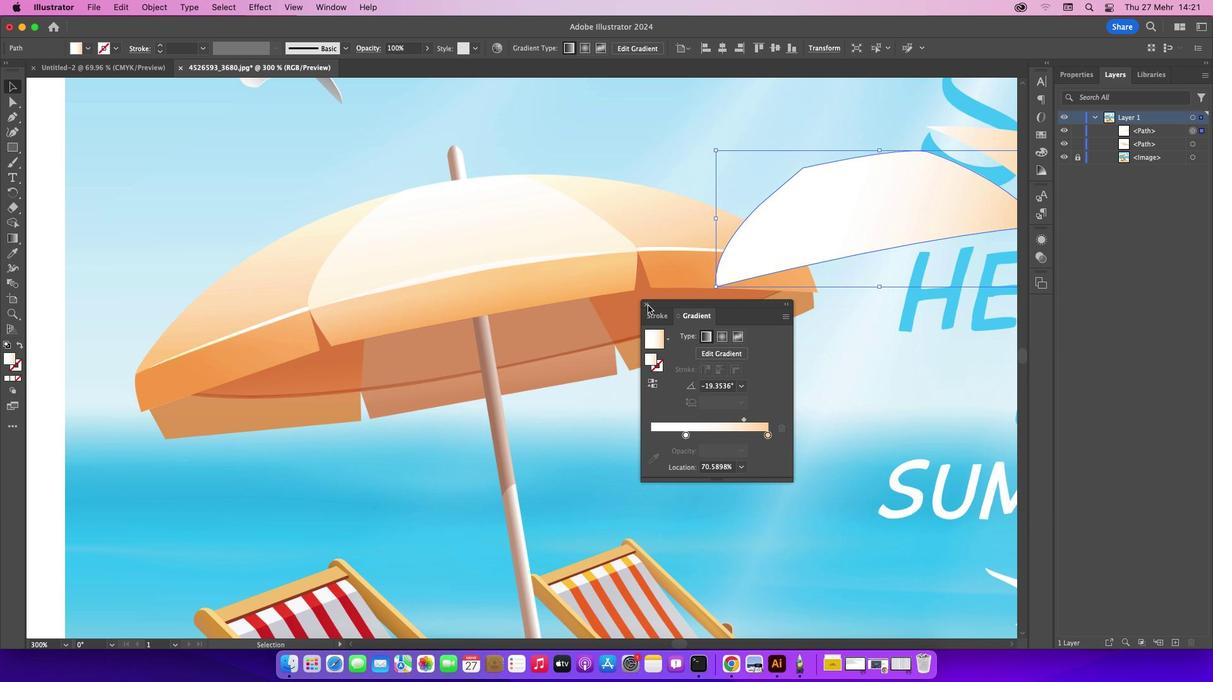 
Action: Mouse pressed left at (648, 305)
Screenshot: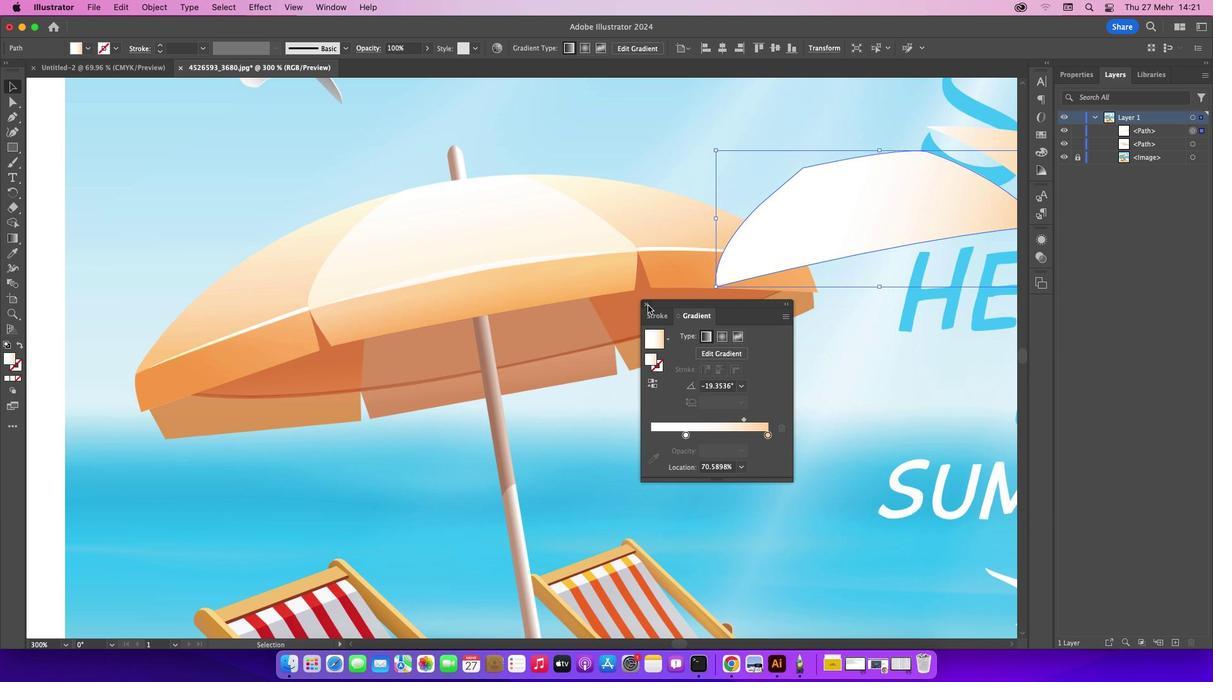 
Action: Mouse moved to (797, 133)
Screenshot: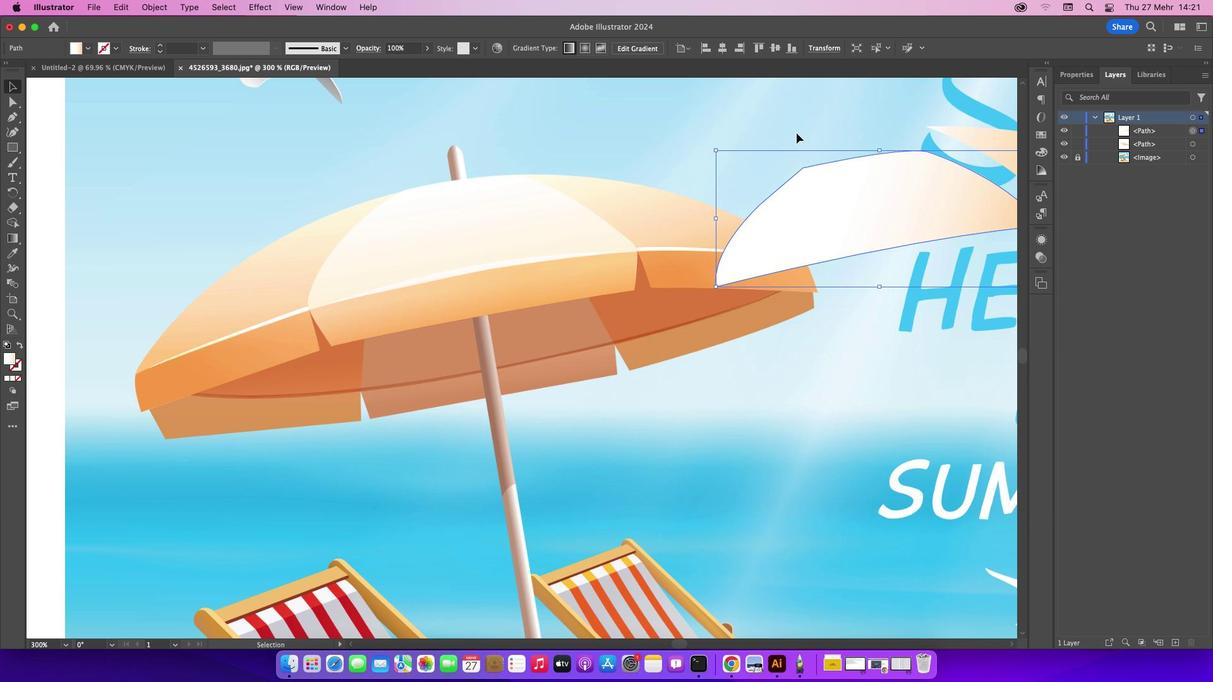 
Action: Mouse pressed left at (797, 133)
Screenshot: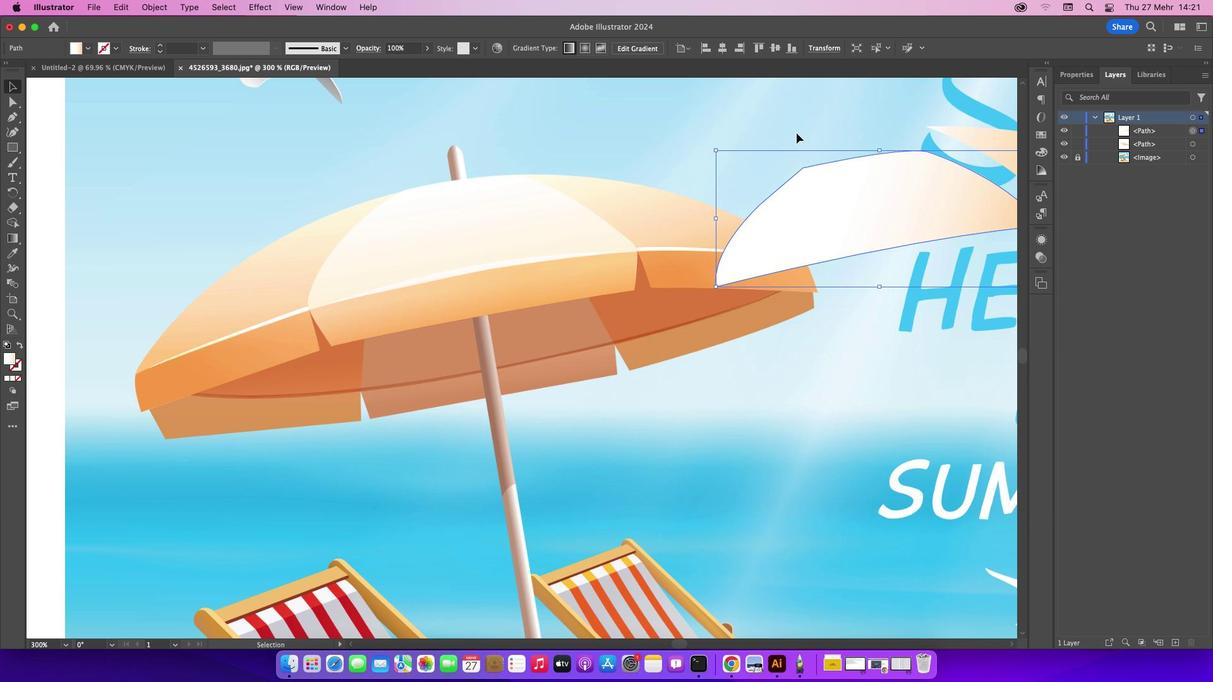 
Action: Mouse moved to (857, 194)
Screenshot: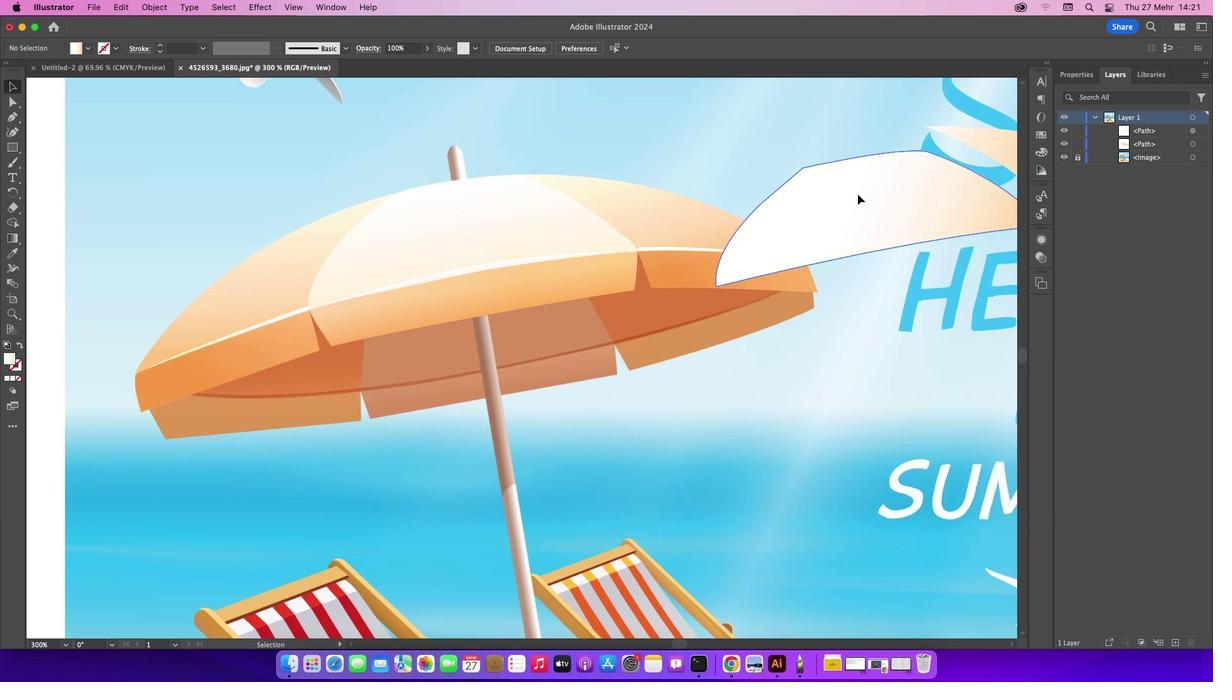 
Action: Mouse pressed left at (857, 194)
Screenshot: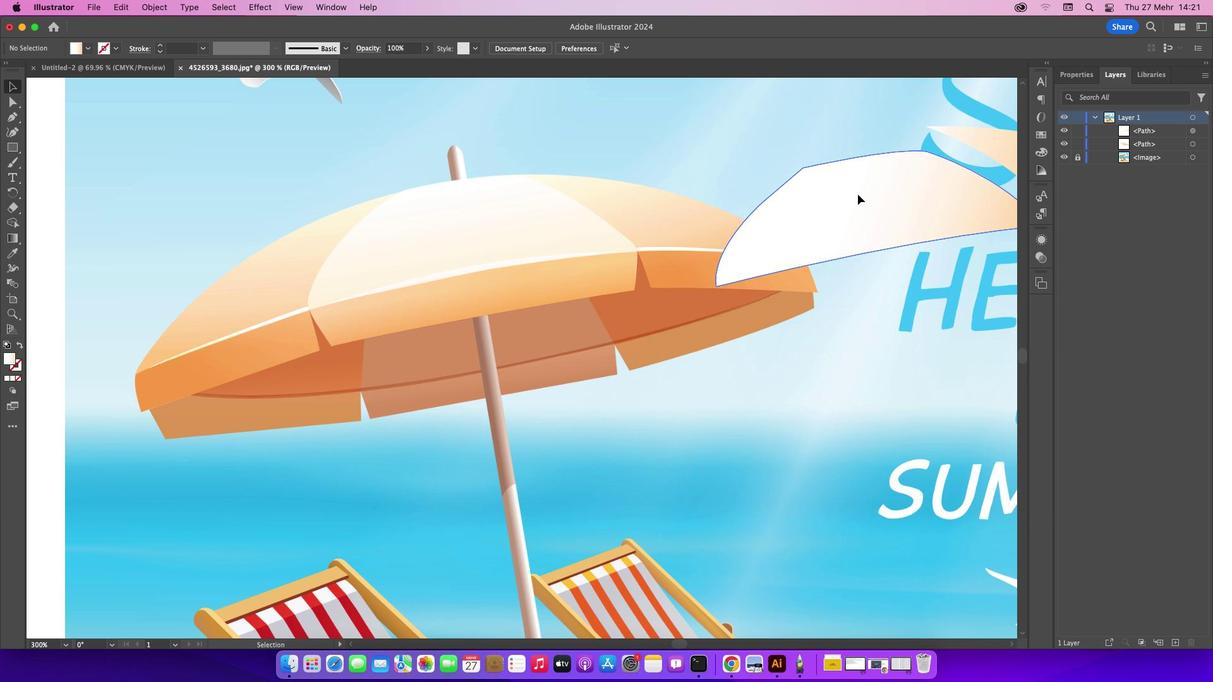 
Action: Mouse moved to (12, 251)
Screenshot: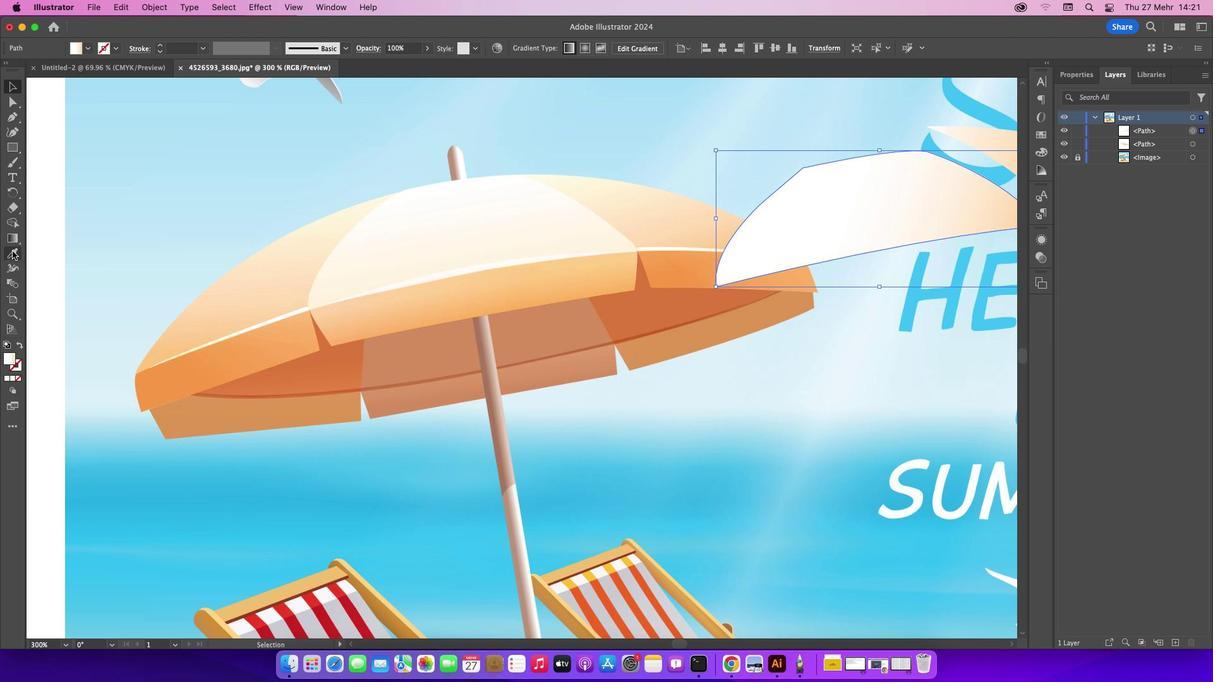 
Action: Mouse pressed left at (12, 251)
Screenshot: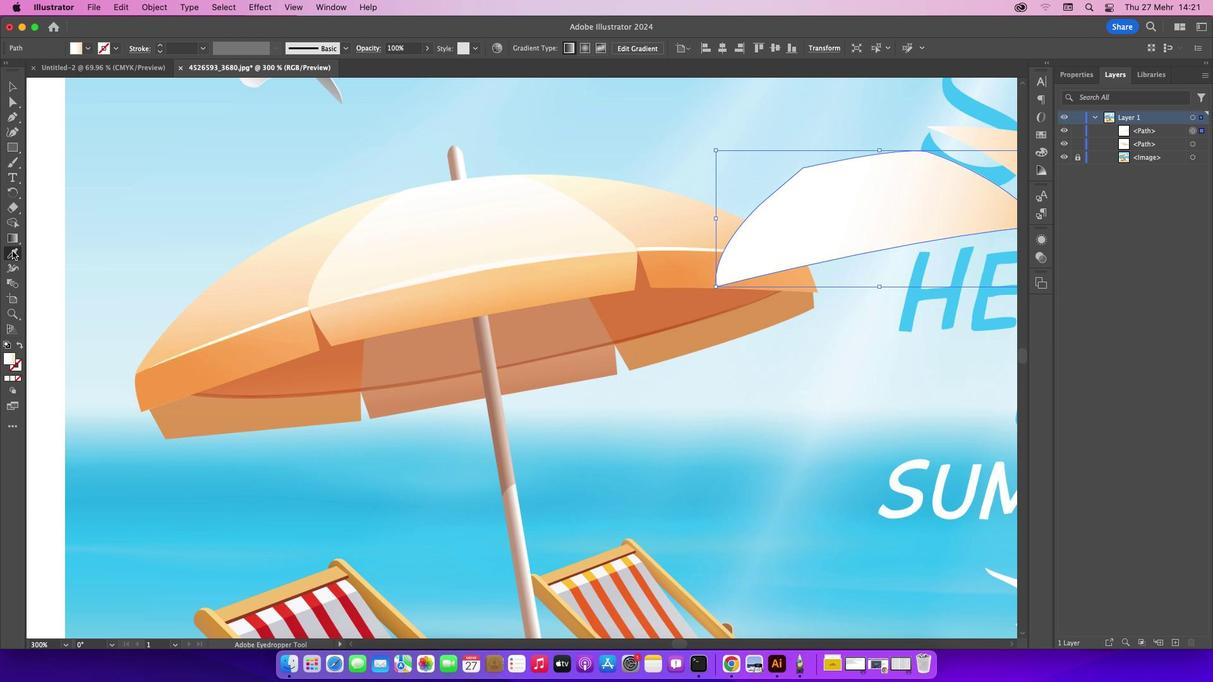 
Action: Mouse moved to (12, 237)
Screenshot: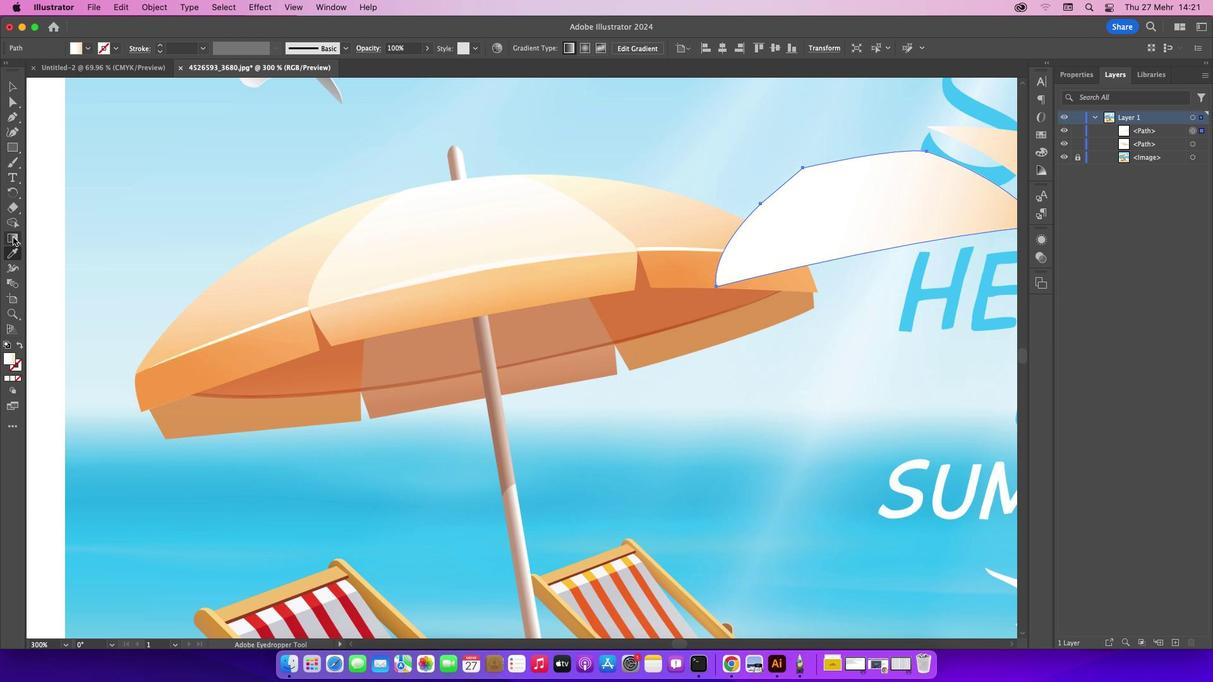 
Action: Mouse pressed left at (12, 237)
Screenshot: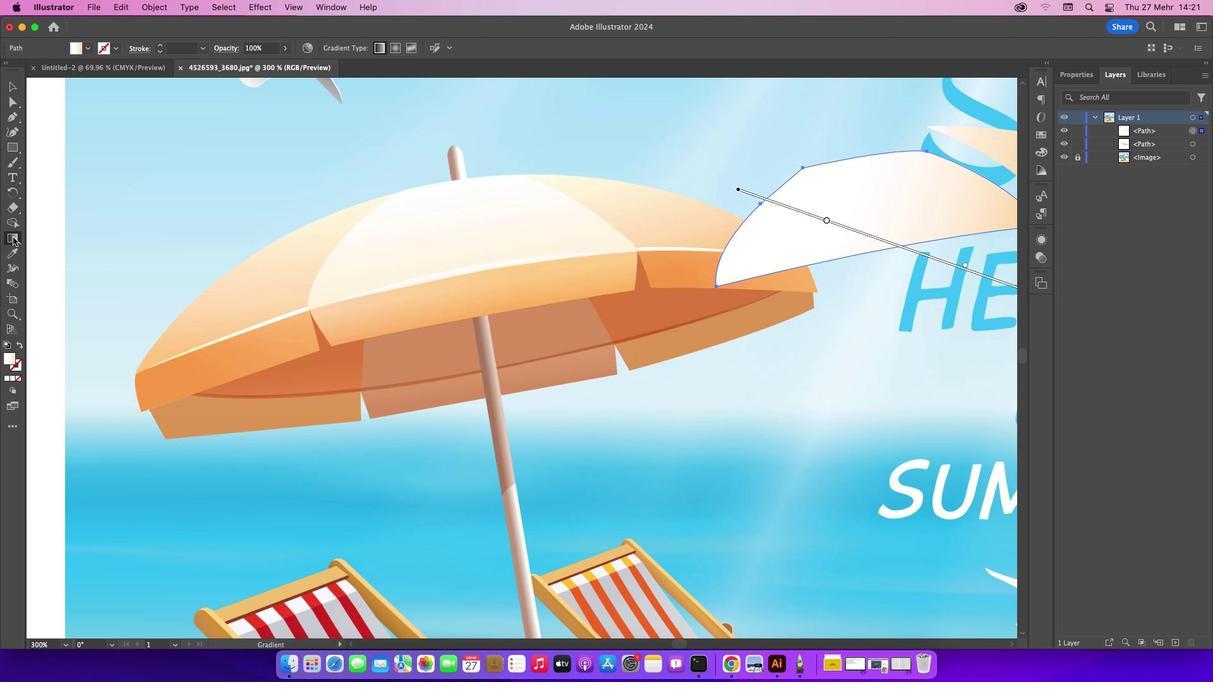 
Action: Mouse moved to (677, 646)
Screenshot: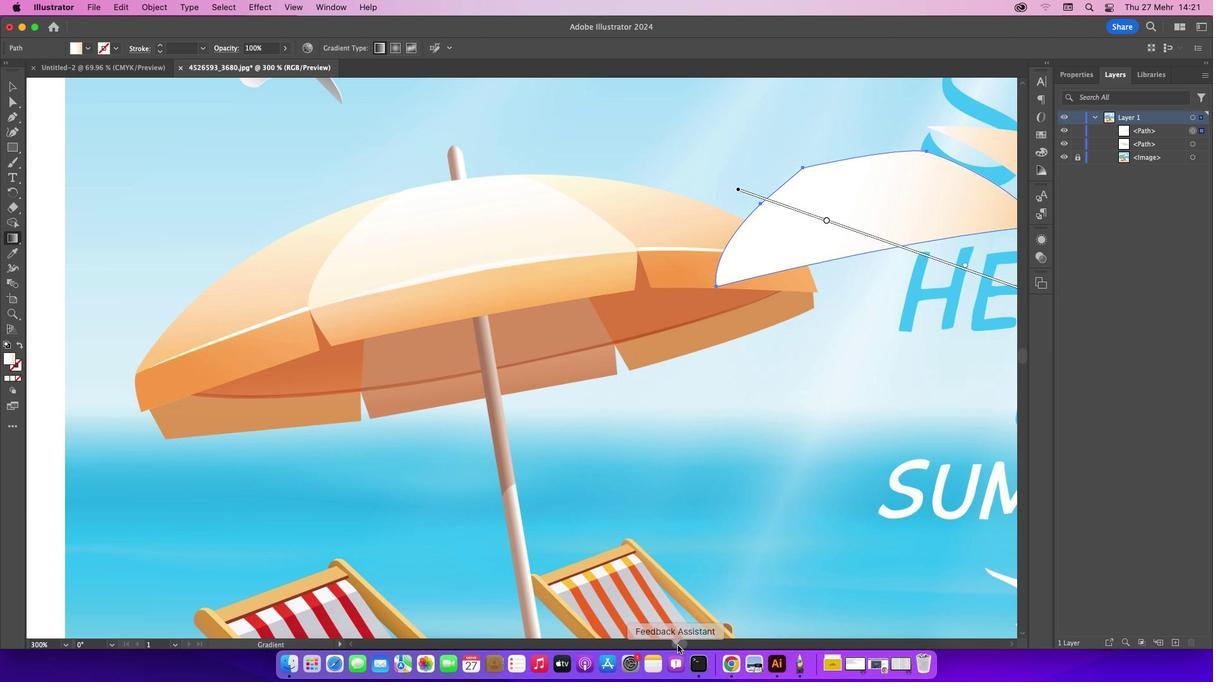 
Action: Mouse pressed left at (677, 646)
Screenshot: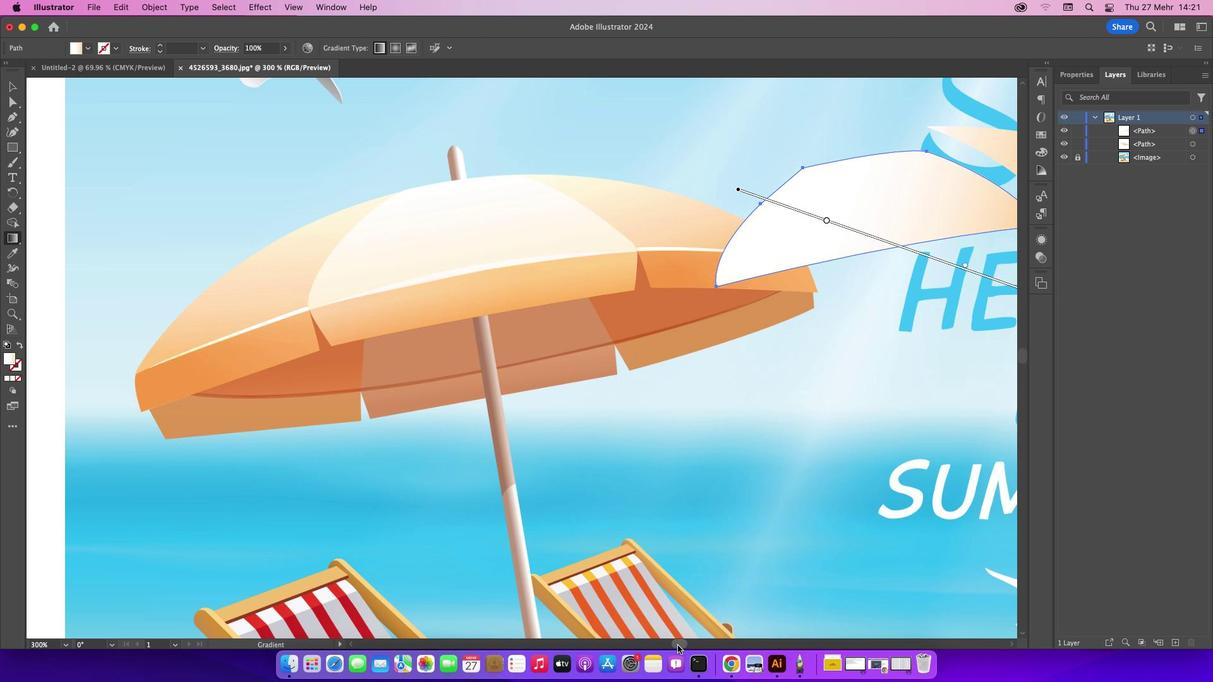
Action: Mouse moved to (735, 292)
Screenshot: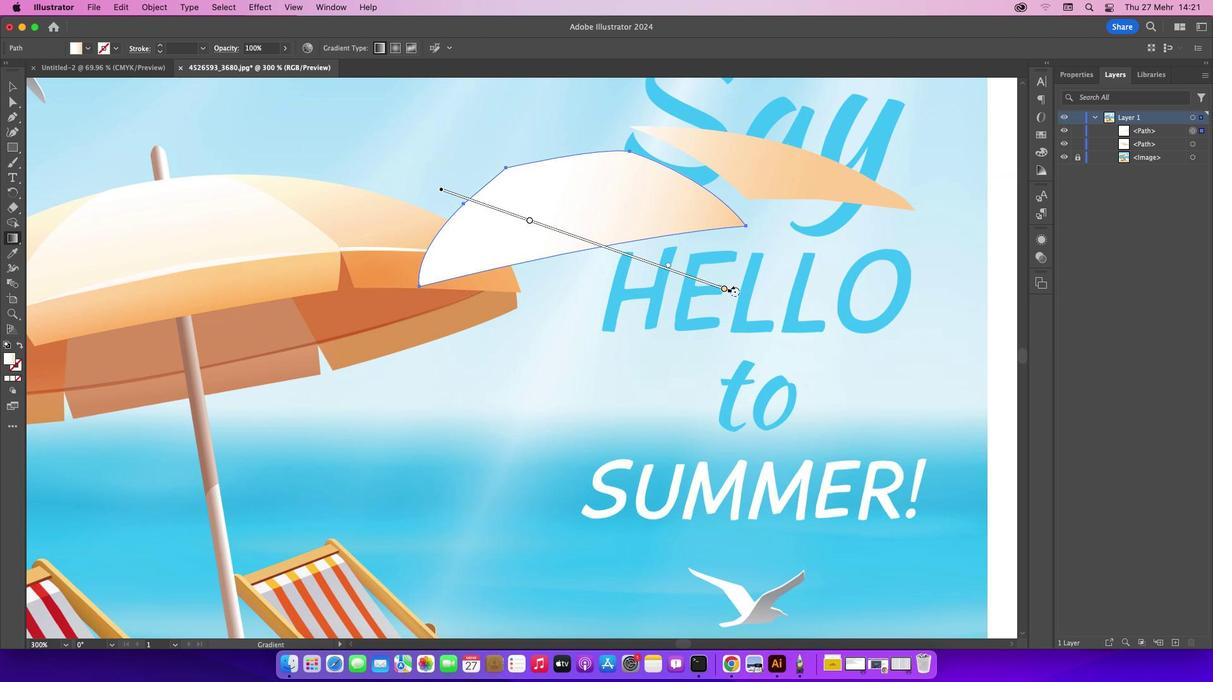 
Action: Mouse pressed left at (735, 292)
Screenshot: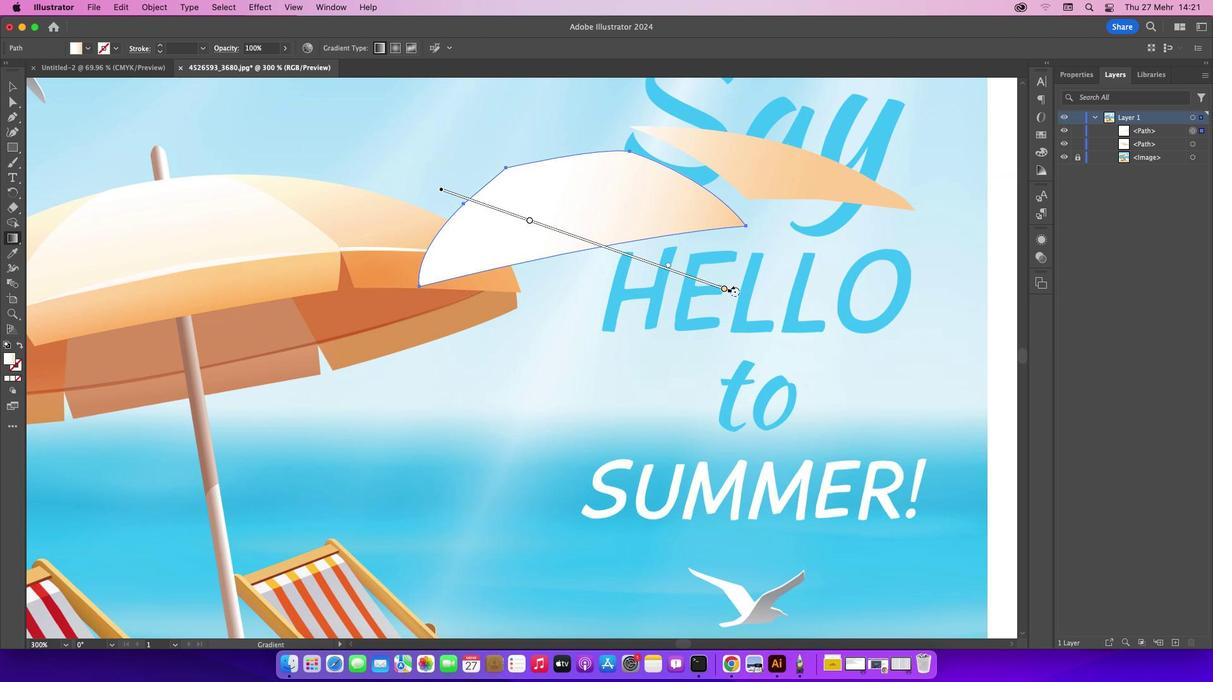 
Action: Mouse moved to (584, 312)
Screenshot: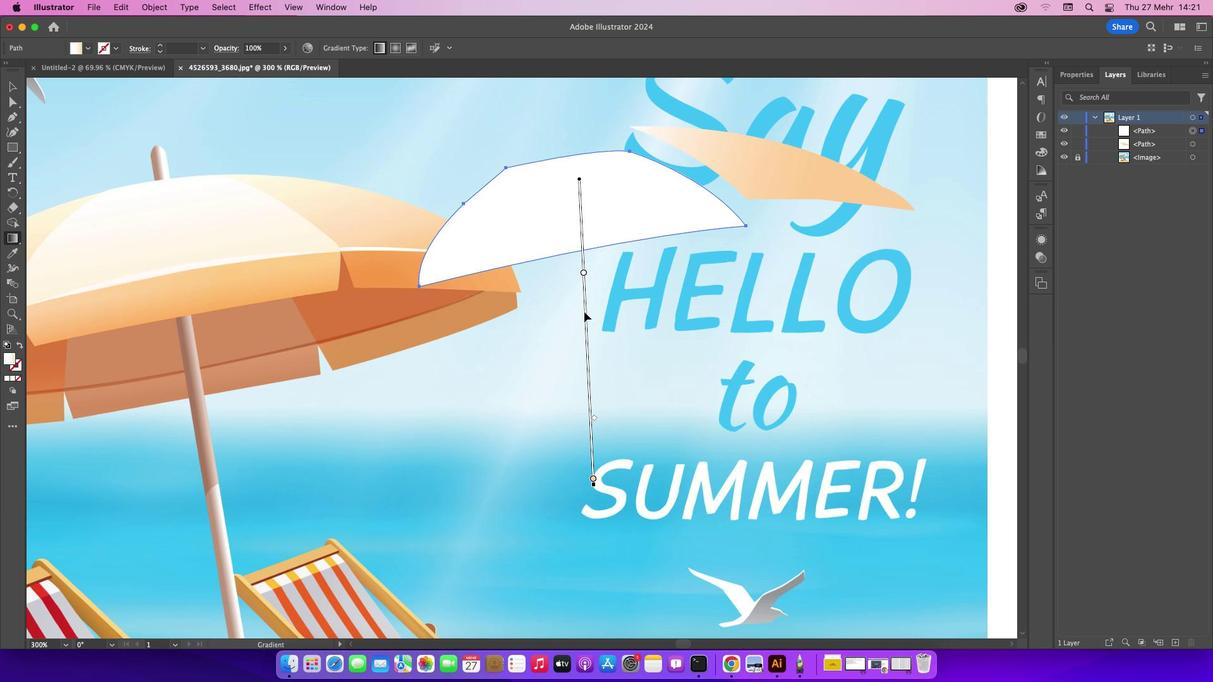
Action: Mouse pressed left at (584, 312)
Screenshot: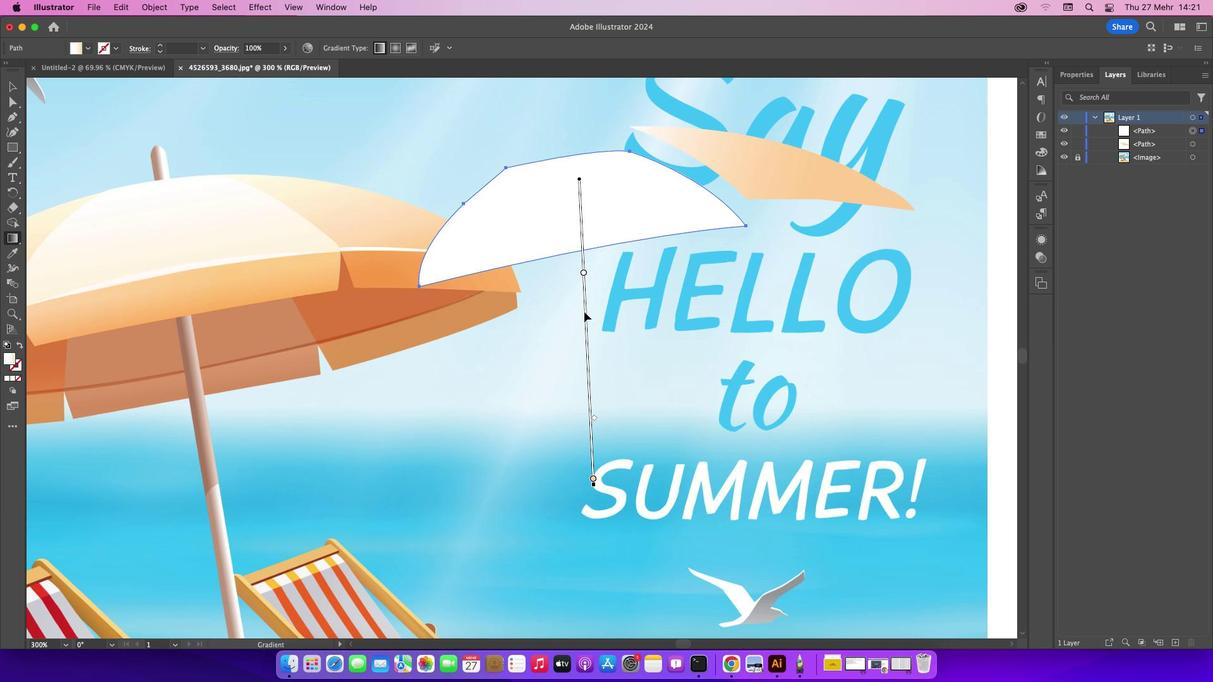 
Action: Mouse moved to (12, 83)
Screenshot: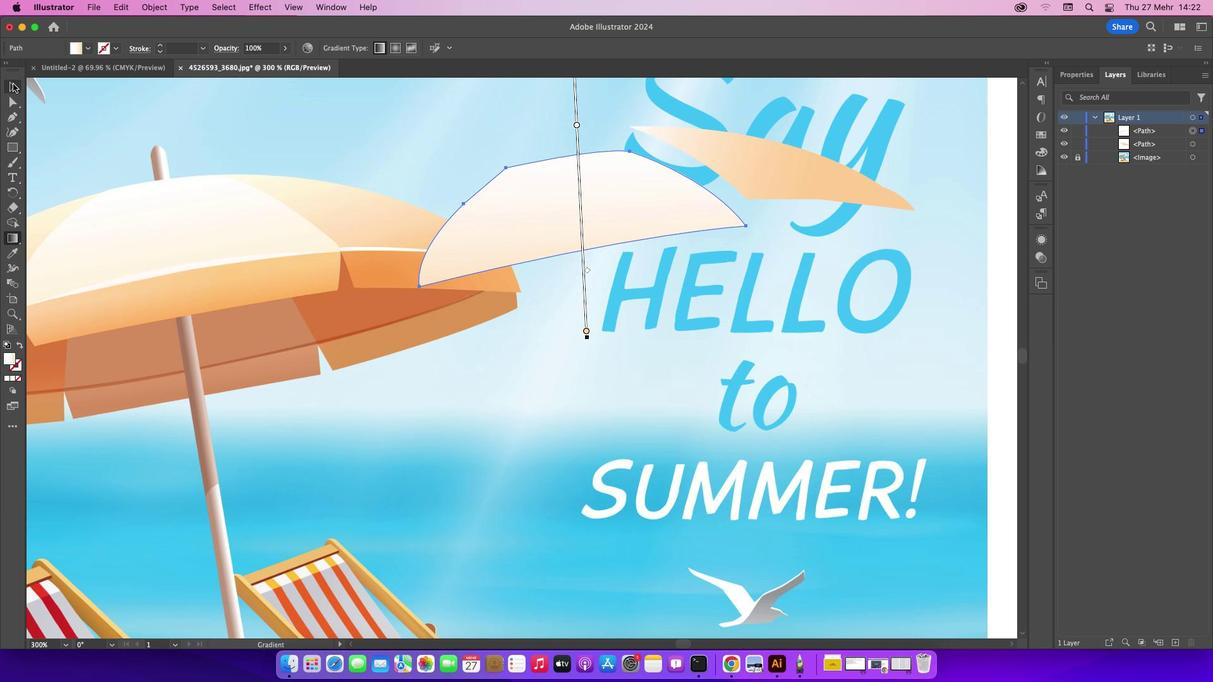
Action: Mouse pressed left at (12, 83)
Screenshot: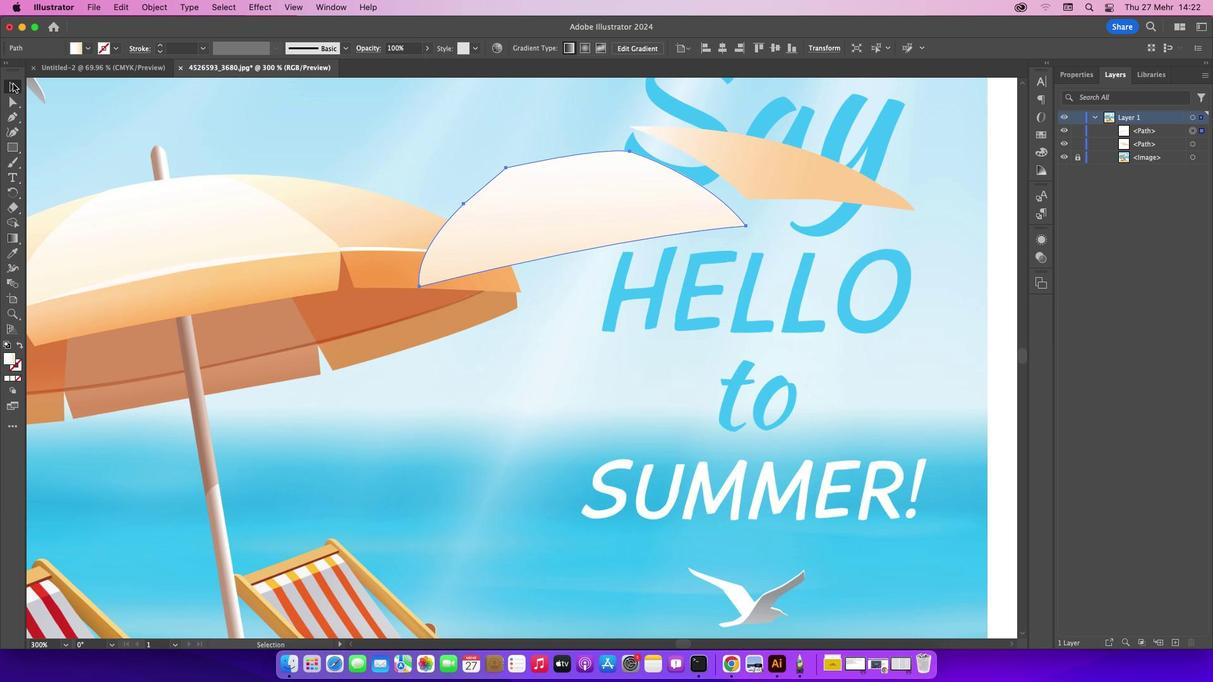 
Action: Mouse moved to (333, 141)
Screenshot: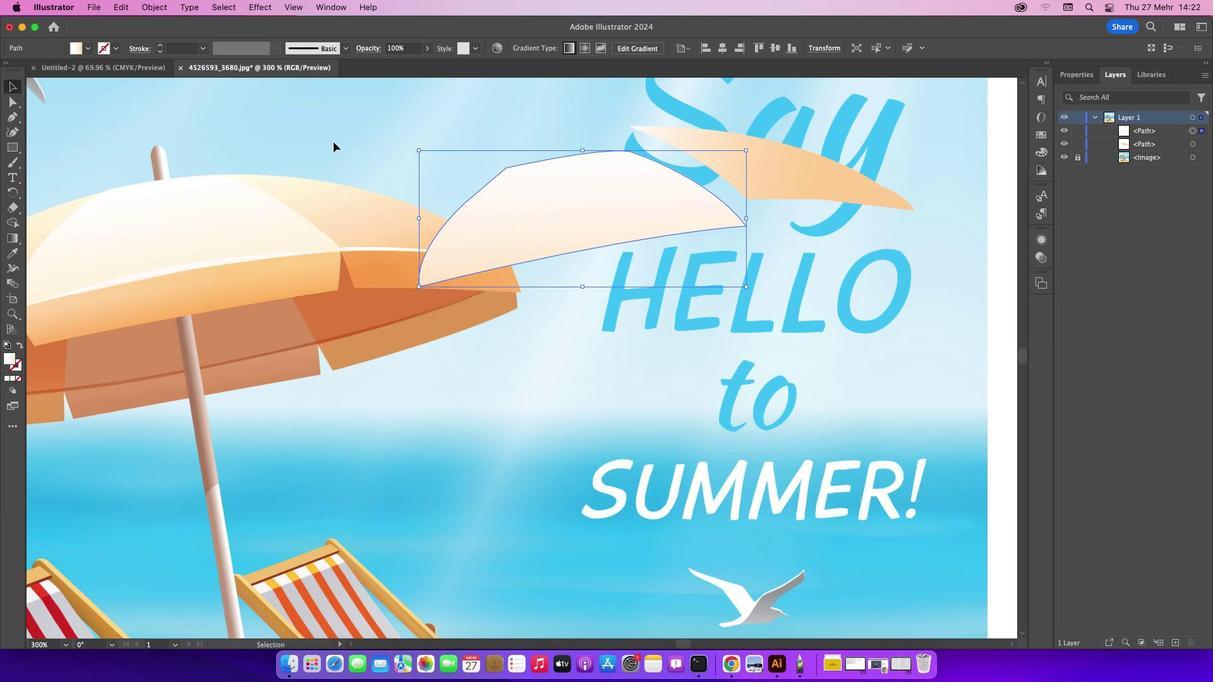 
Action: Mouse pressed left at (333, 141)
Screenshot: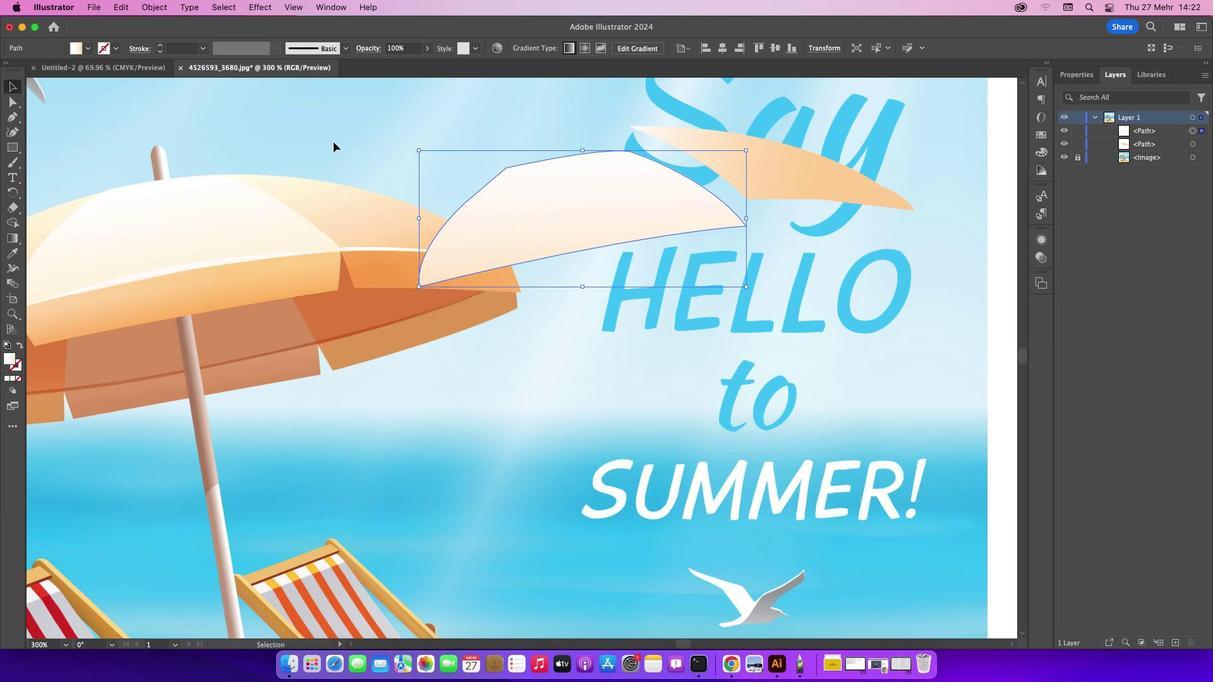 
Action: Mouse moved to (675, 213)
Screenshot: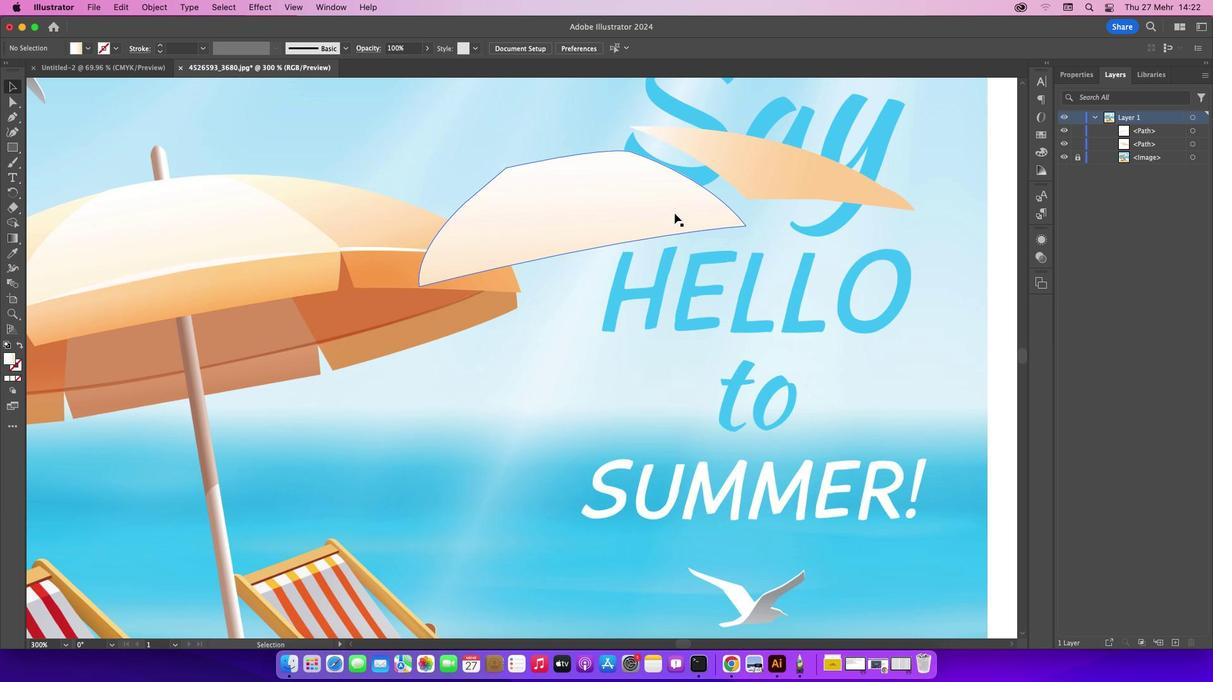 
Action: Mouse pressed left at (675, 213)
Screenshot: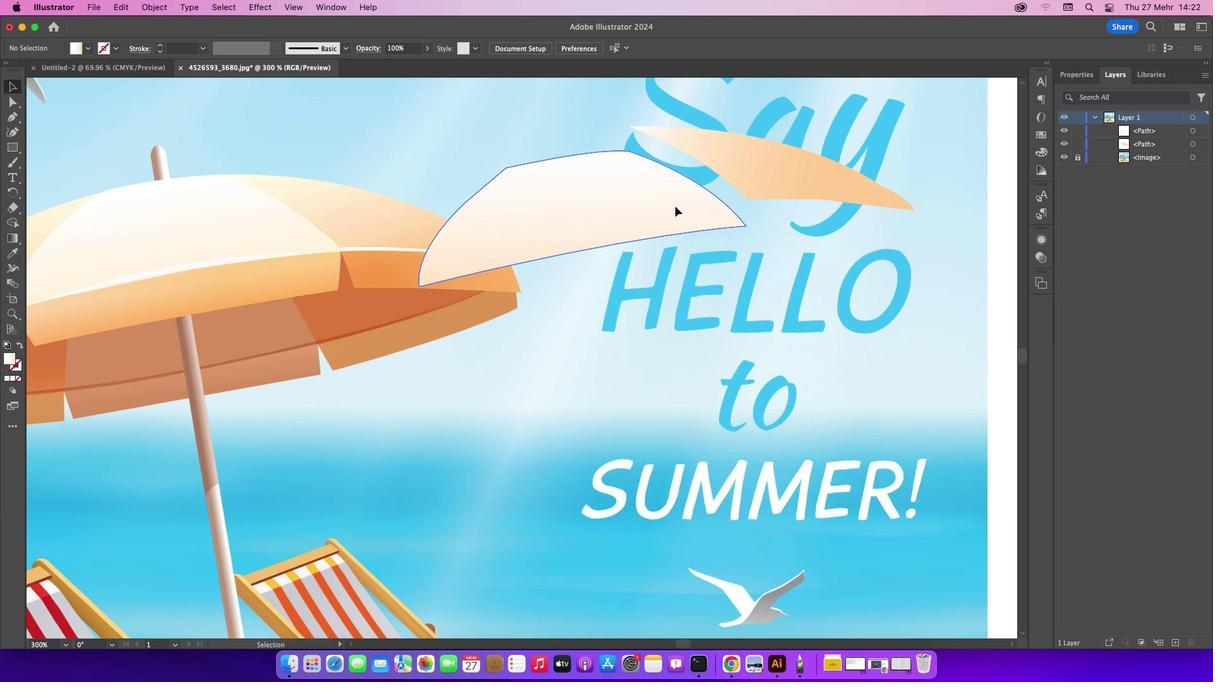 
Action: Mouse moved to (384, 123)
Screenshot: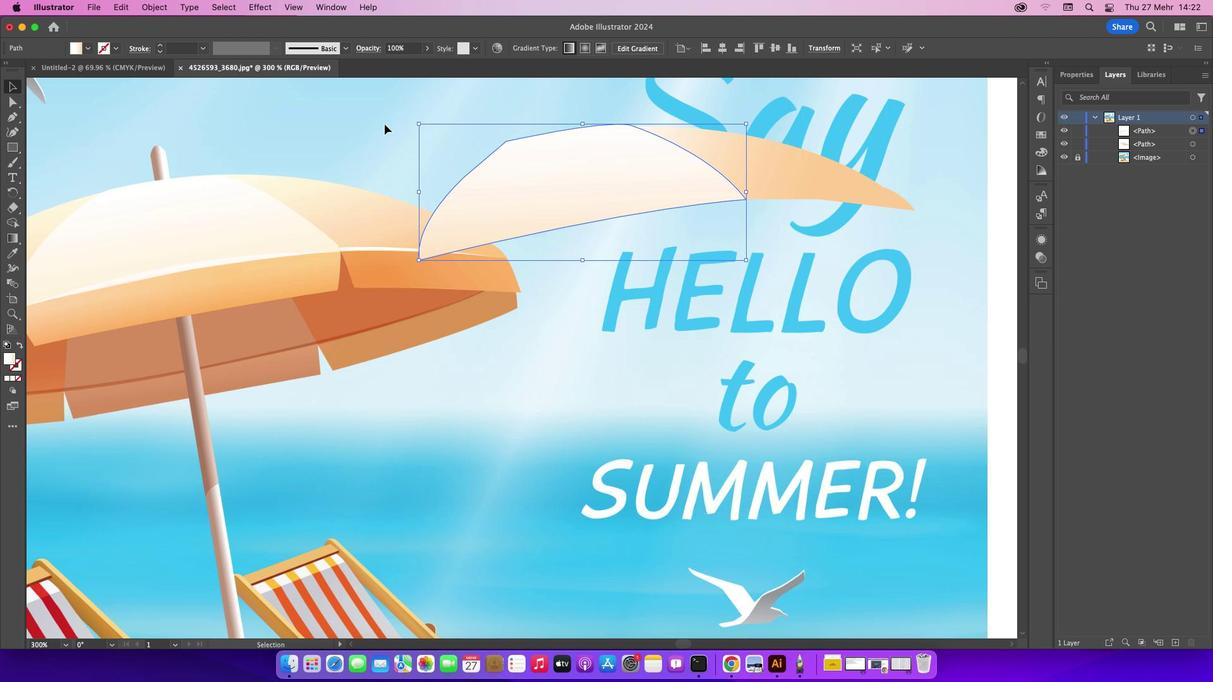 
Action: Mouse pressed left at (384, 123)
Screenshot: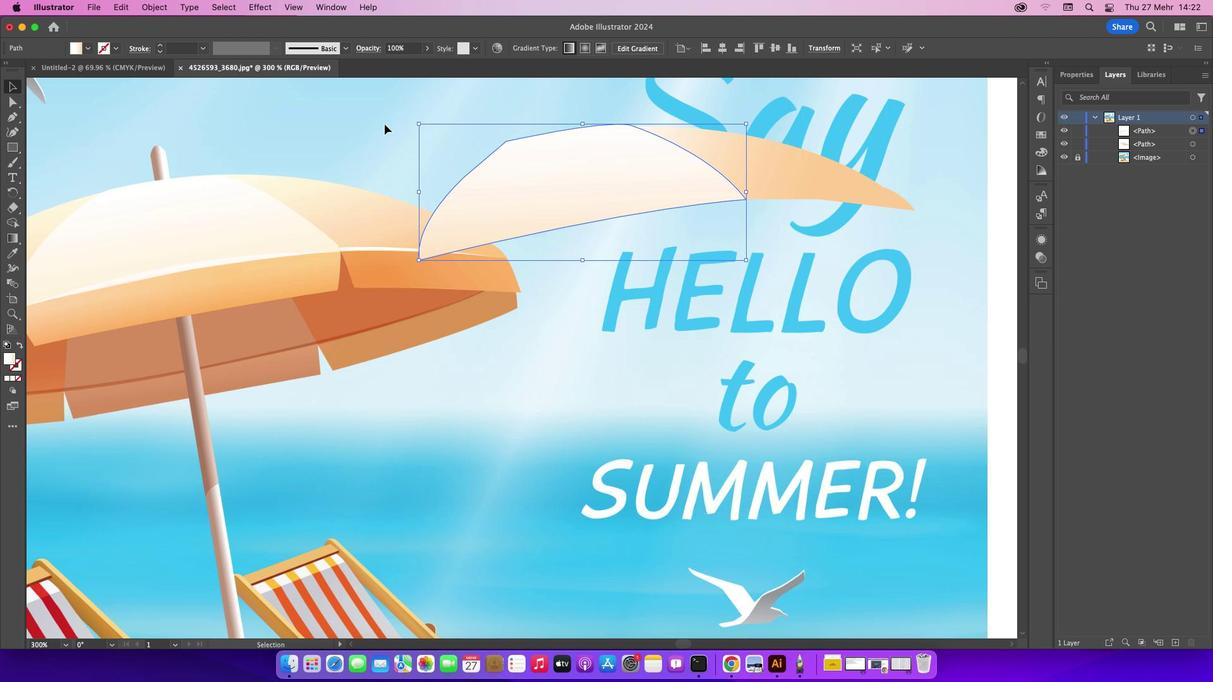 
Action: Mouse moved to (385, 120)
Screenshot: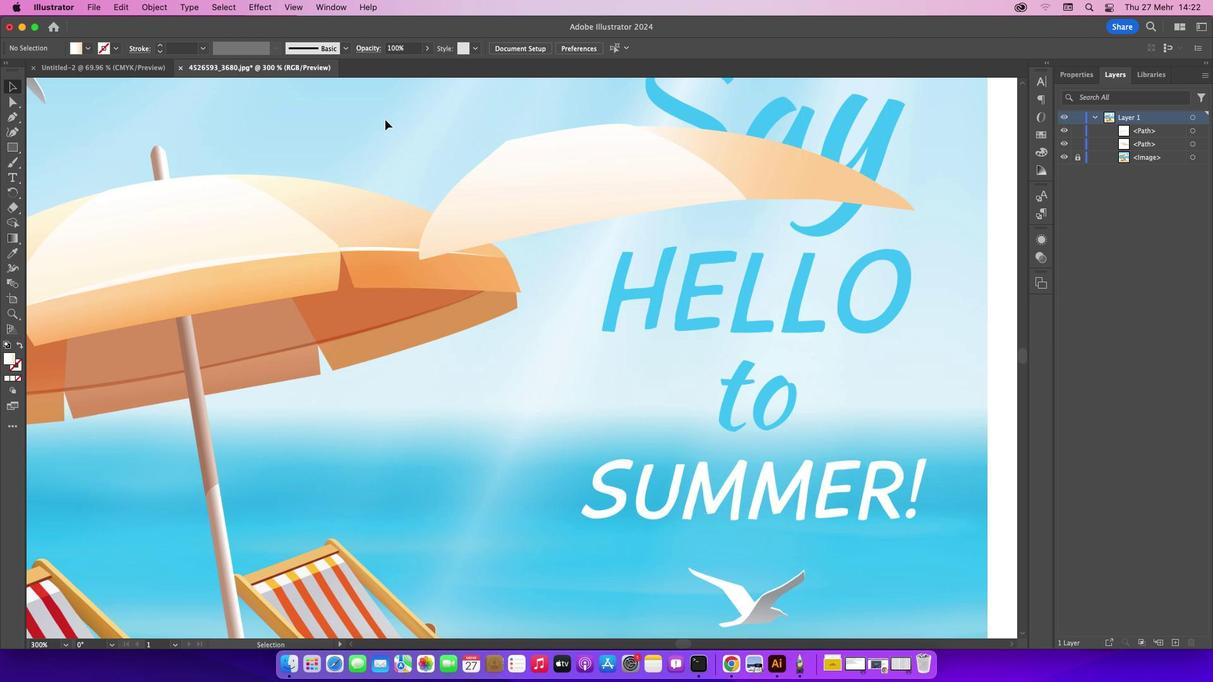 
Action: Mouse pressed left at (385, 120)
Screenshot: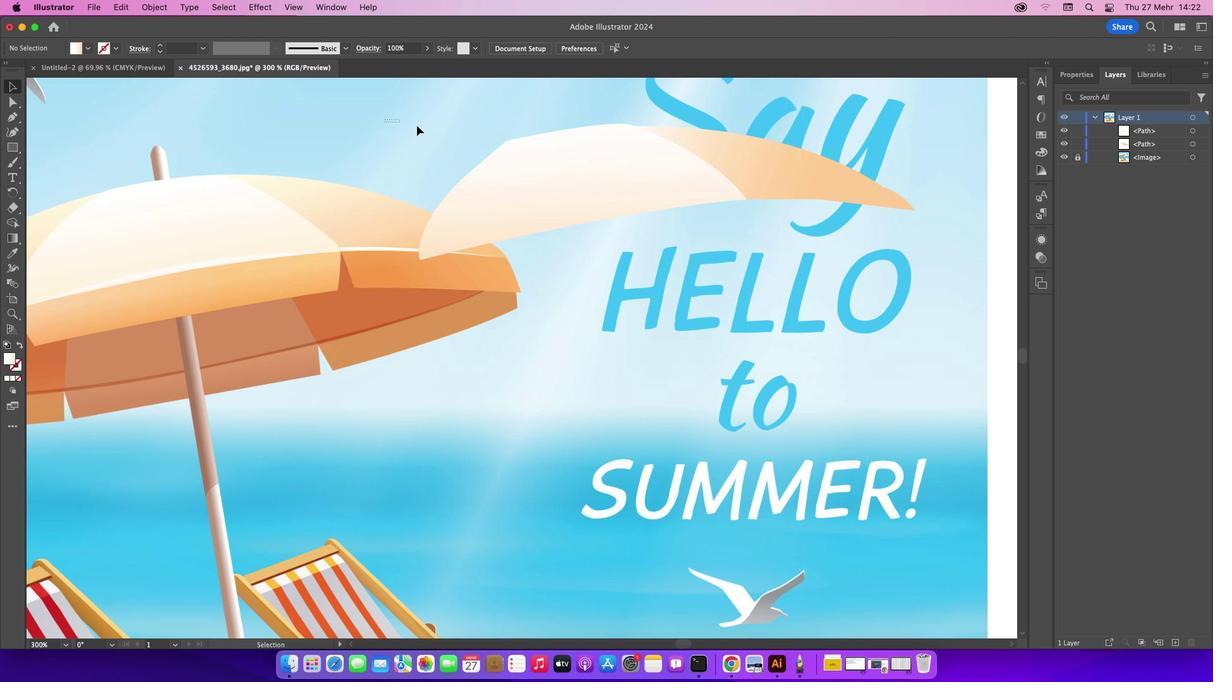 
Action: Mouse moved to (584, 192)
Screenshot: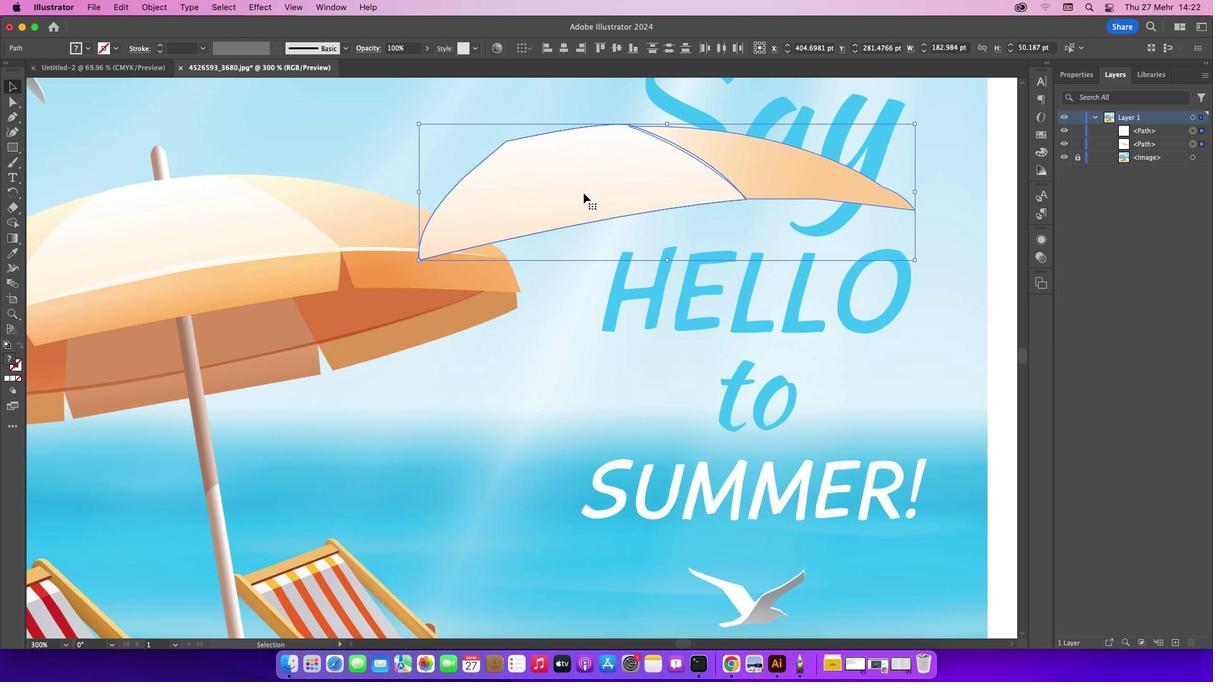 
Action: Mouse pressed left at (584, 192)
Screenshot: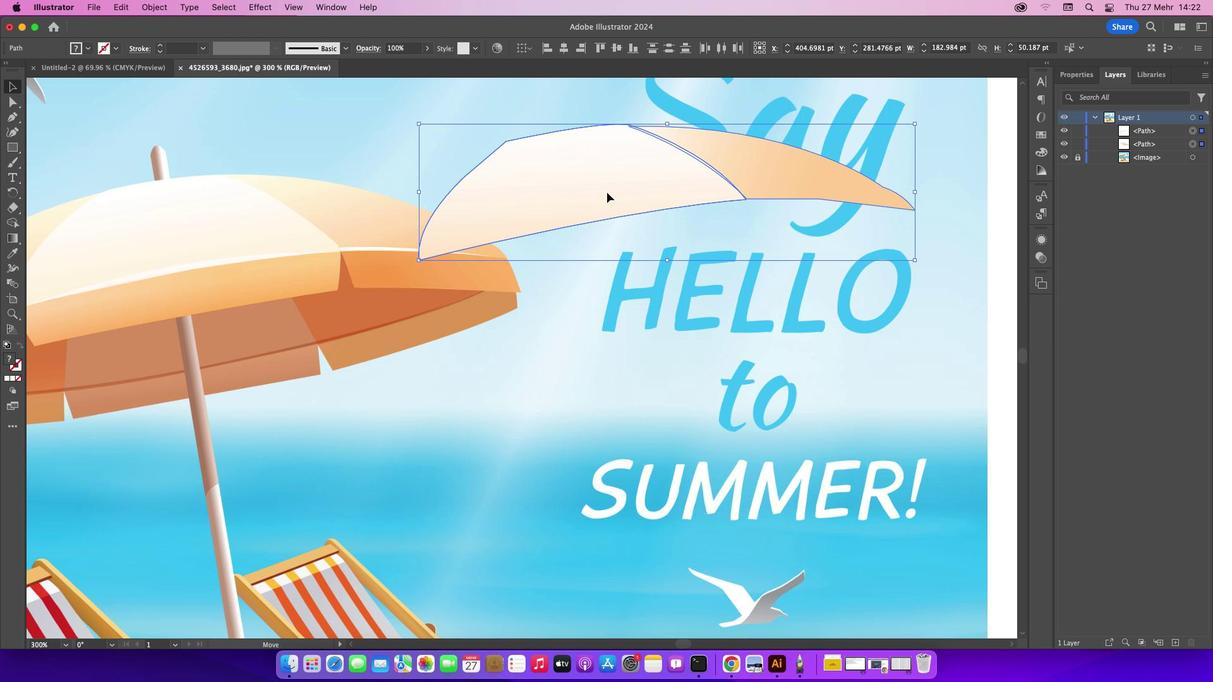 
Action: Mouse moved to (770, 337)
Screenshot: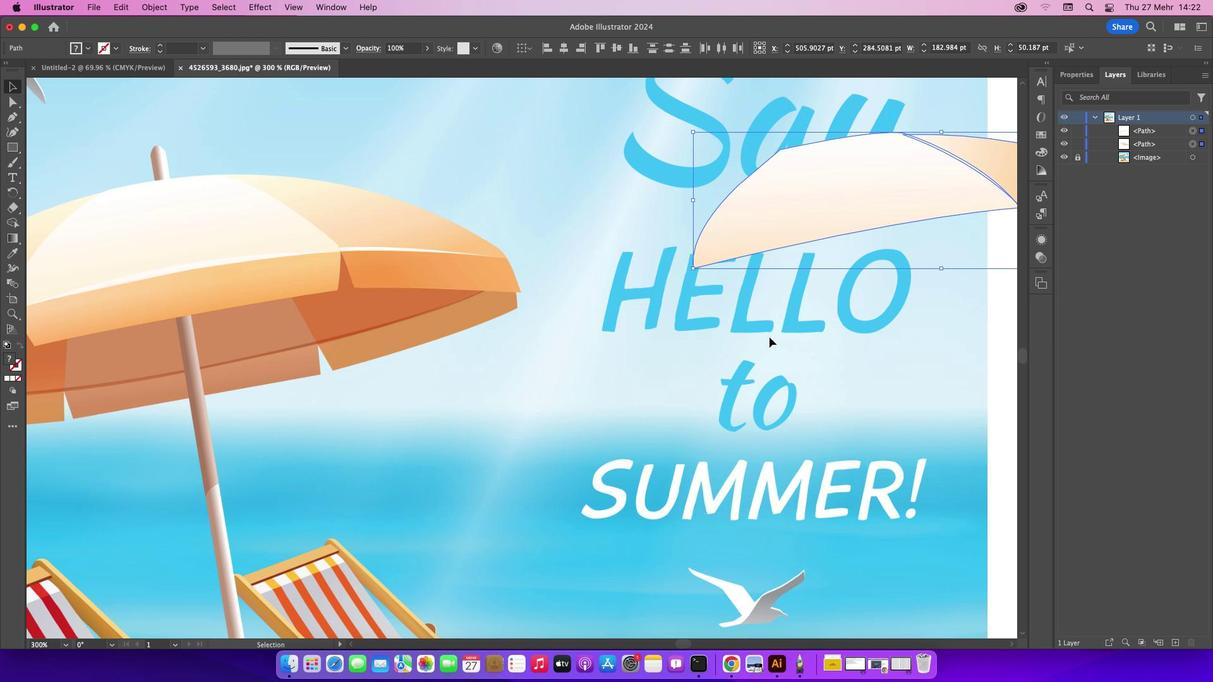 
Action: Mouse pressed left at (770, 337)
Screenshot: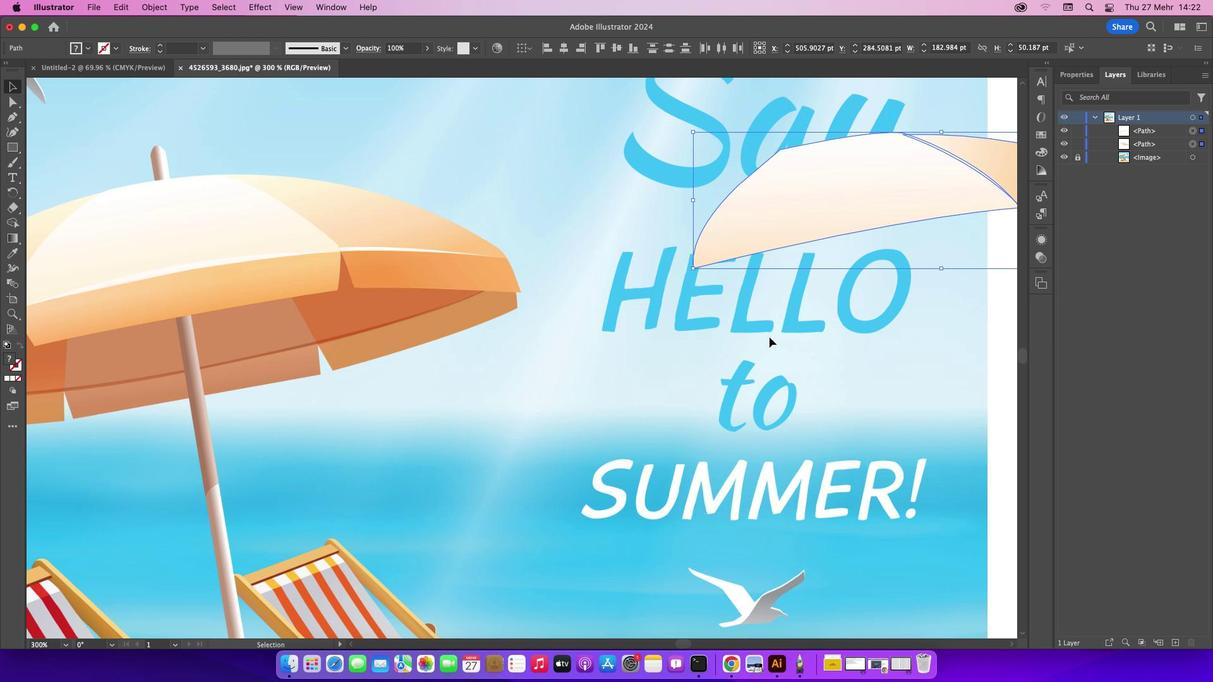 
Action: Mouse moved to (684, 644)
Screenshot: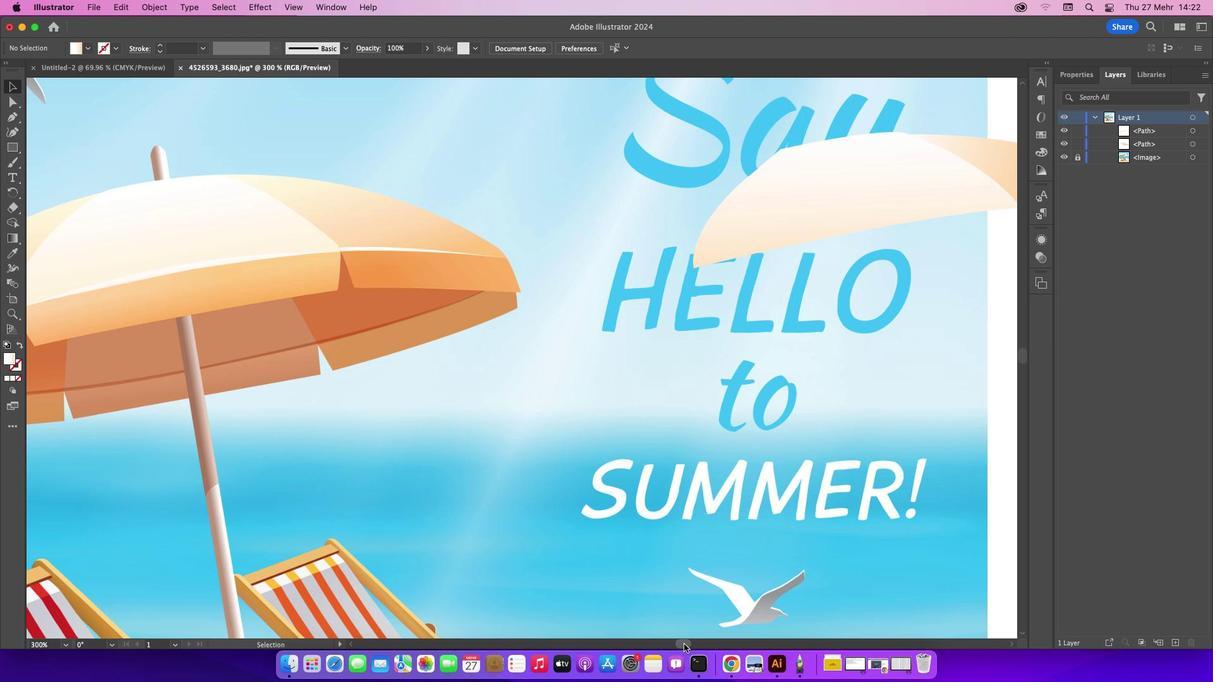 
Action: Mouse pressed left at (684, 644)
Screenshot: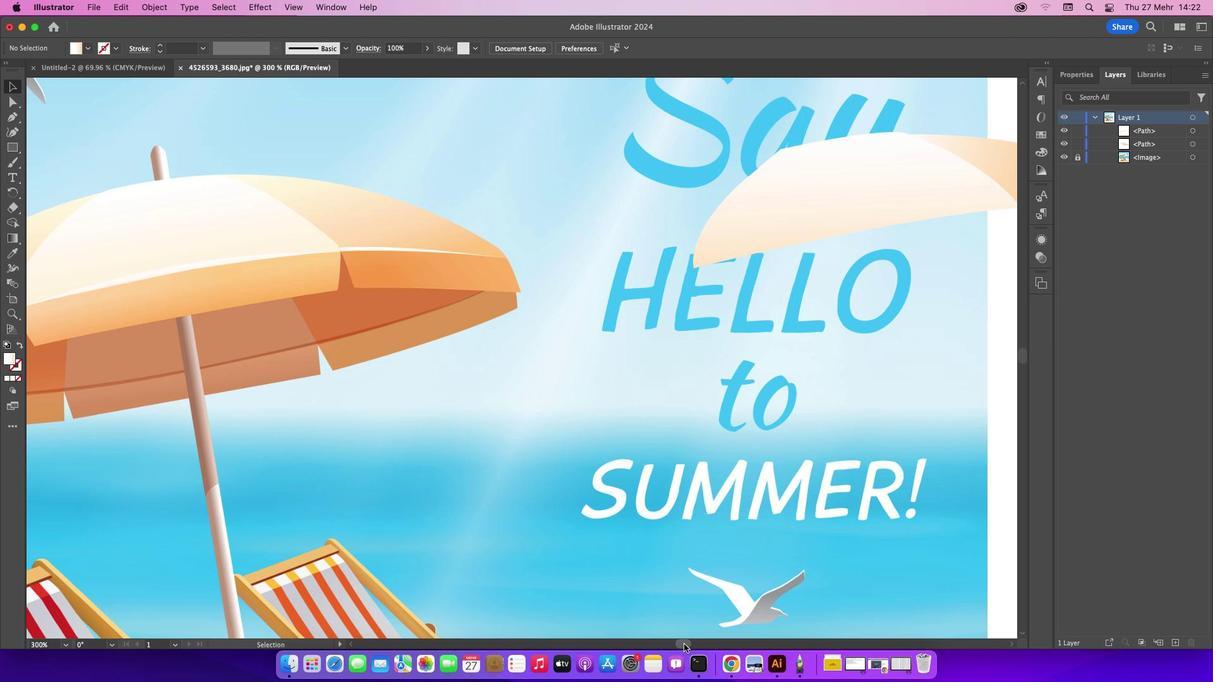 
Action: Mouse moved to (10, 125)
Screenshot: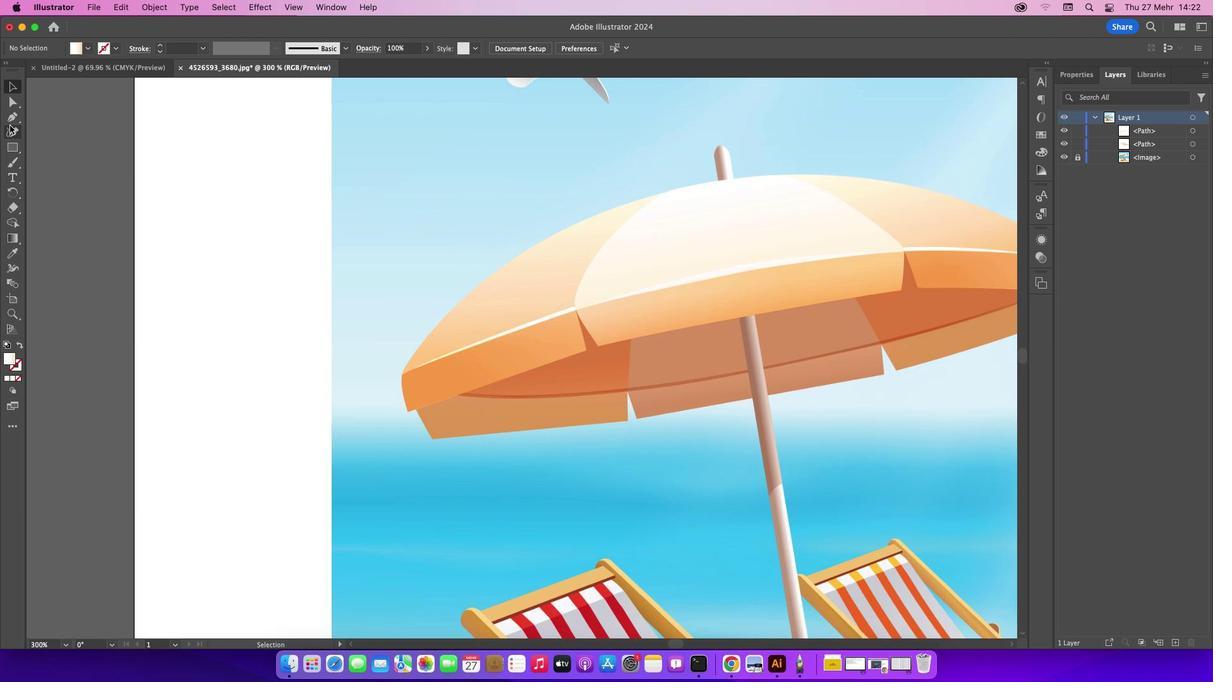 
Action: Mouse pressed left at (10, 125)
Screenshot: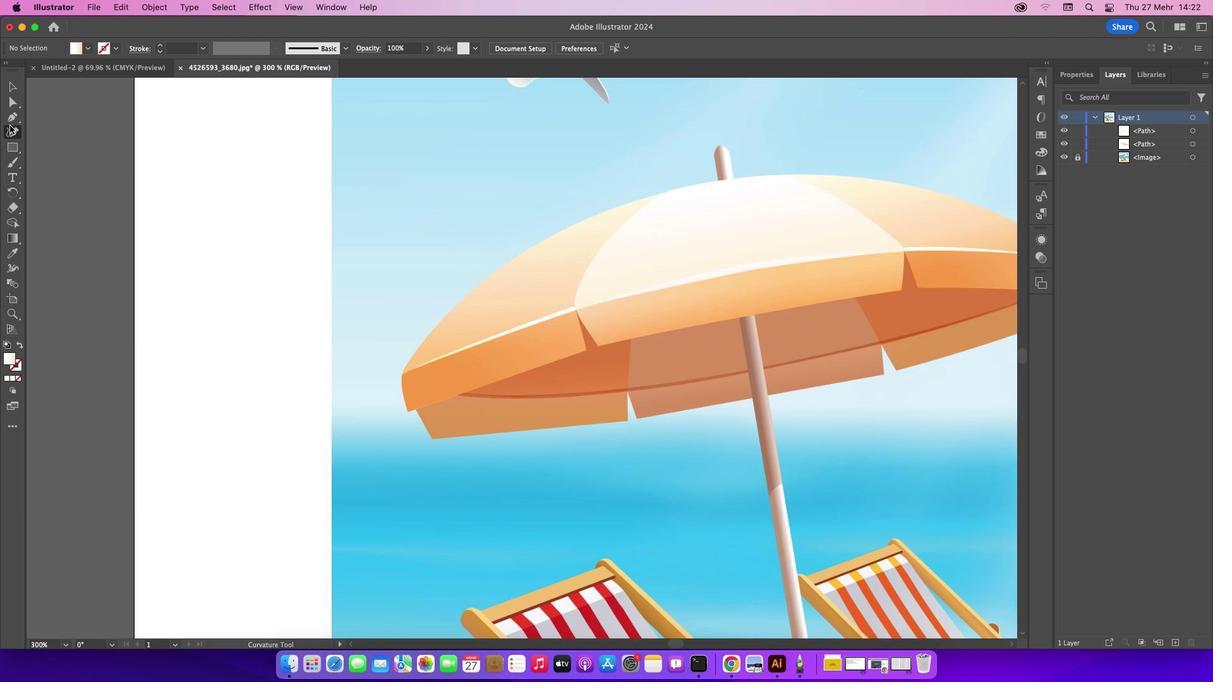 
Action: Mouse moved to (8, 115)
Screenshot: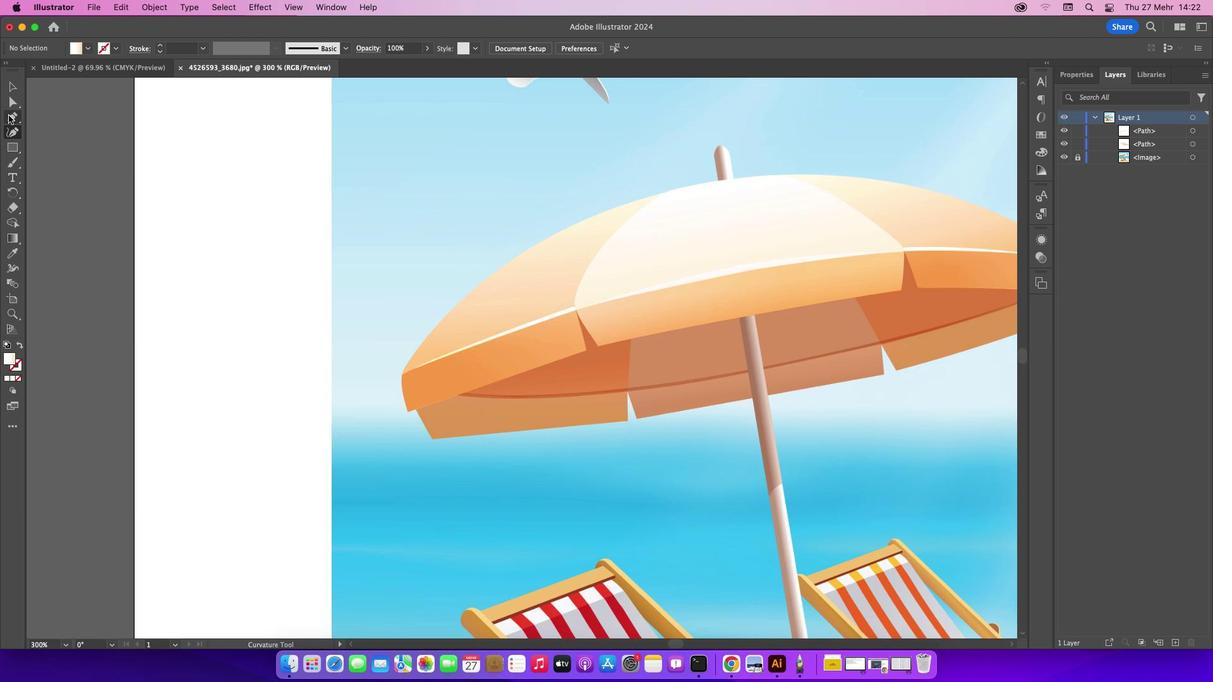 
Action: Mouse pressed left at (8, 115)
Screenshot: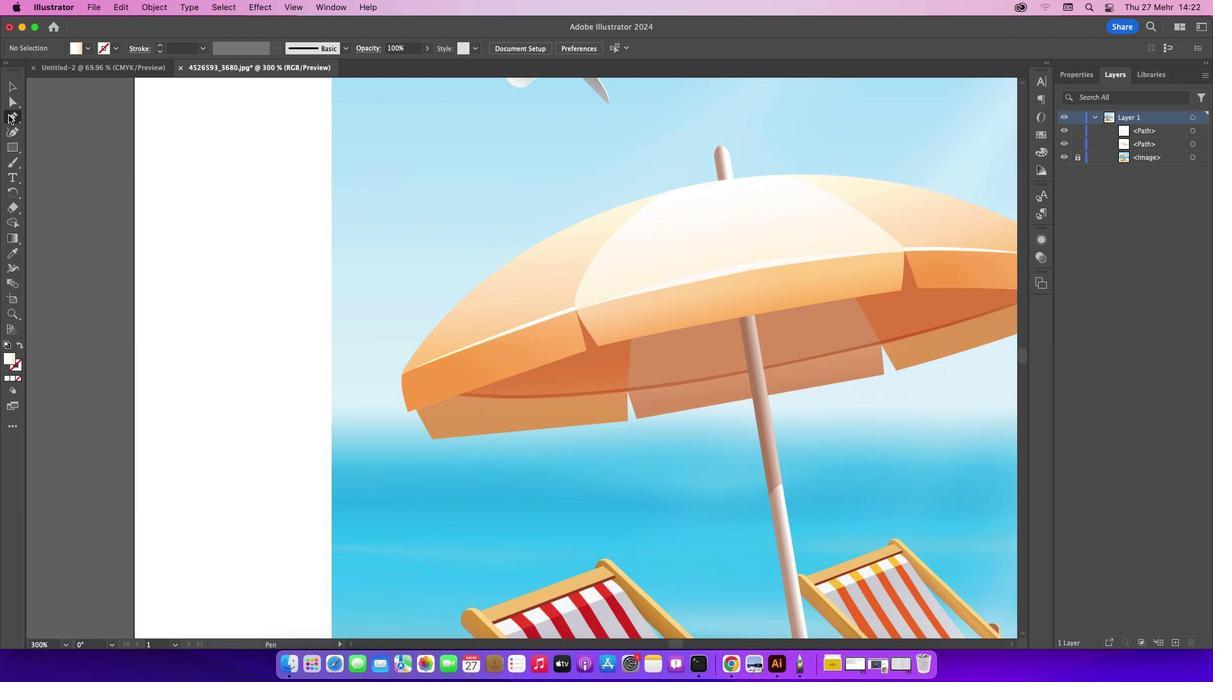 
Action: Mouse moved to (663, 191)
Screenshot: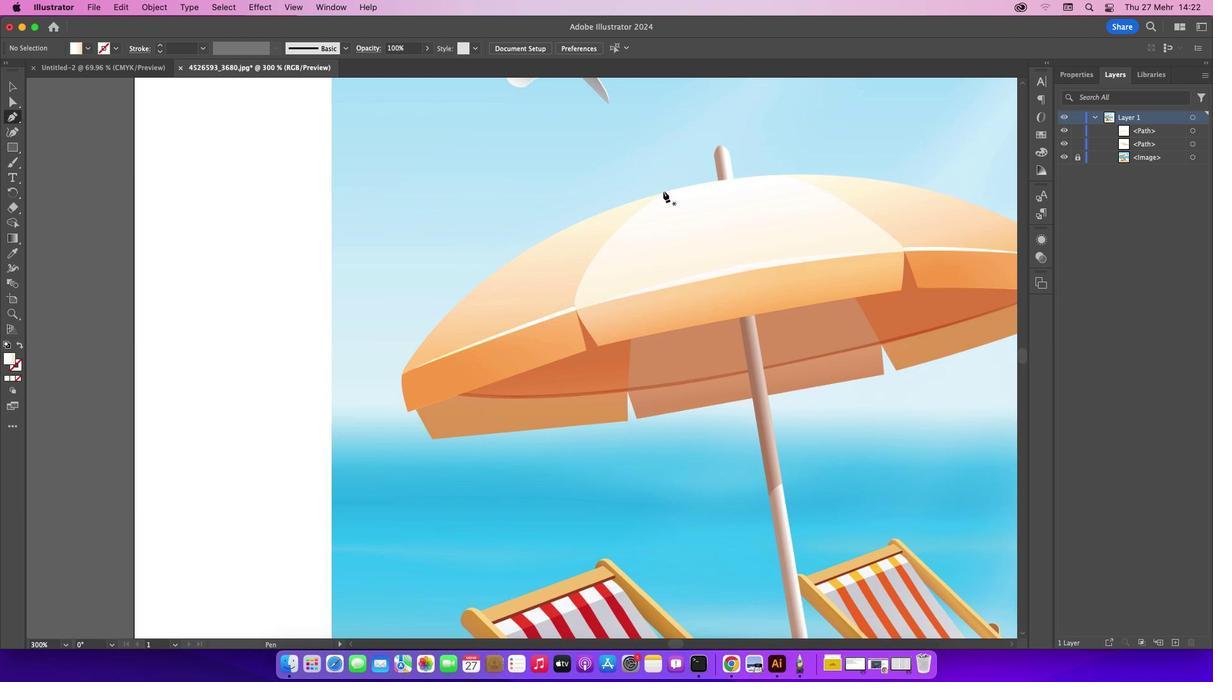 
Action: Mouse pressed left at (663, 191)
Screenshot: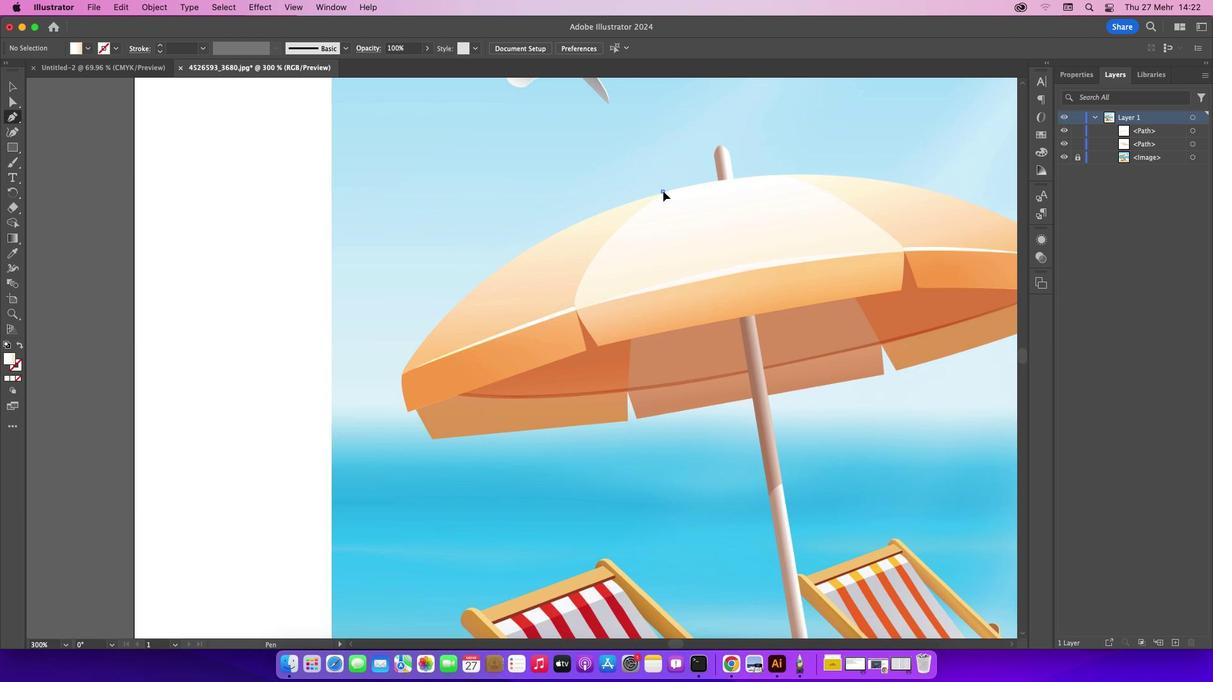 
Action: Mouse moved to (575, 306)
Screenshot: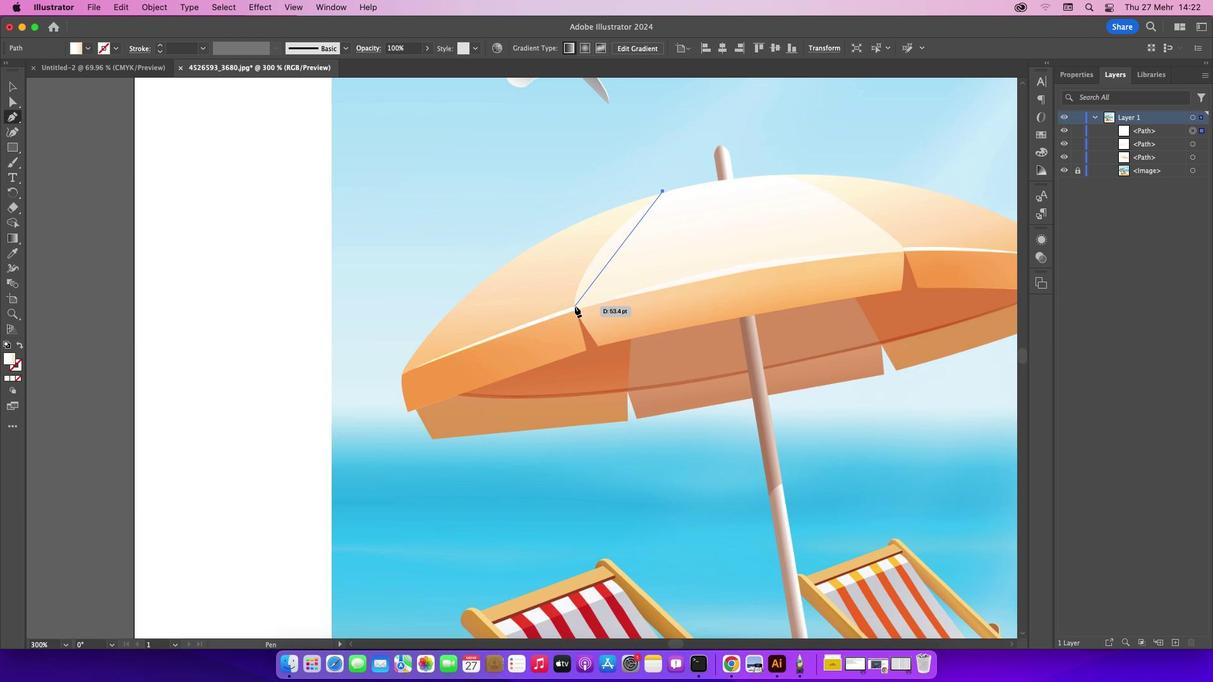 
Action: Mouse pressed left at (575, 306)
Screenshot: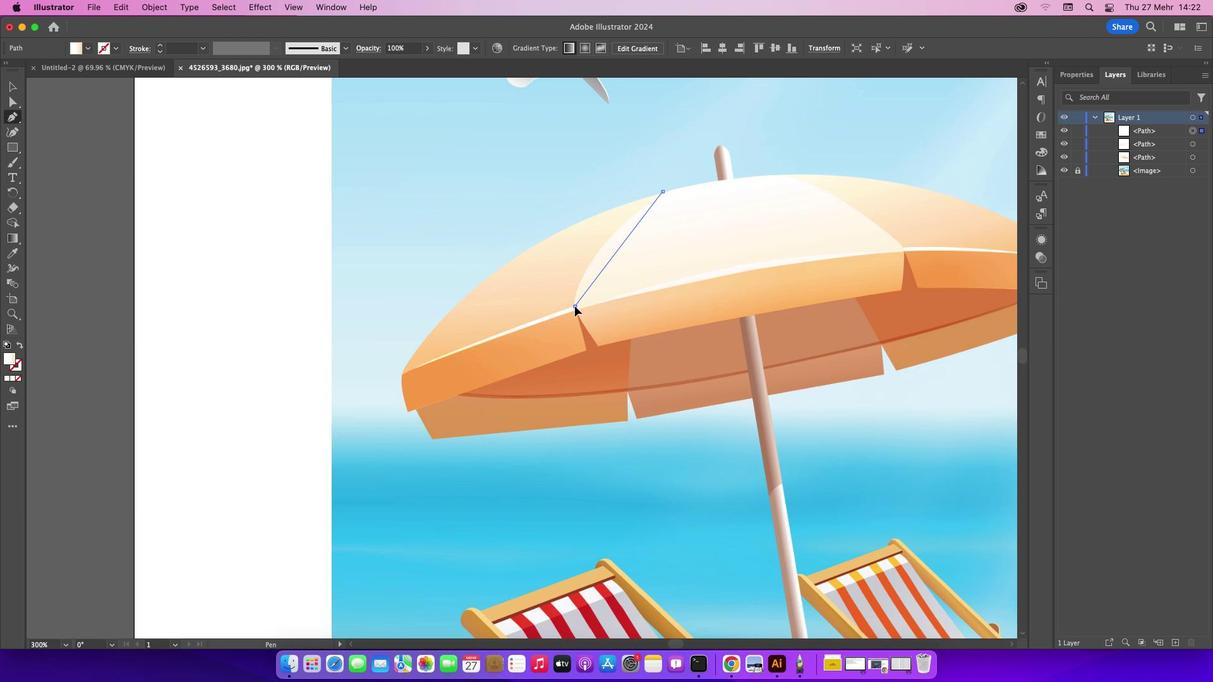 
Action: Mouse moved to (574, 304)
Screenshot: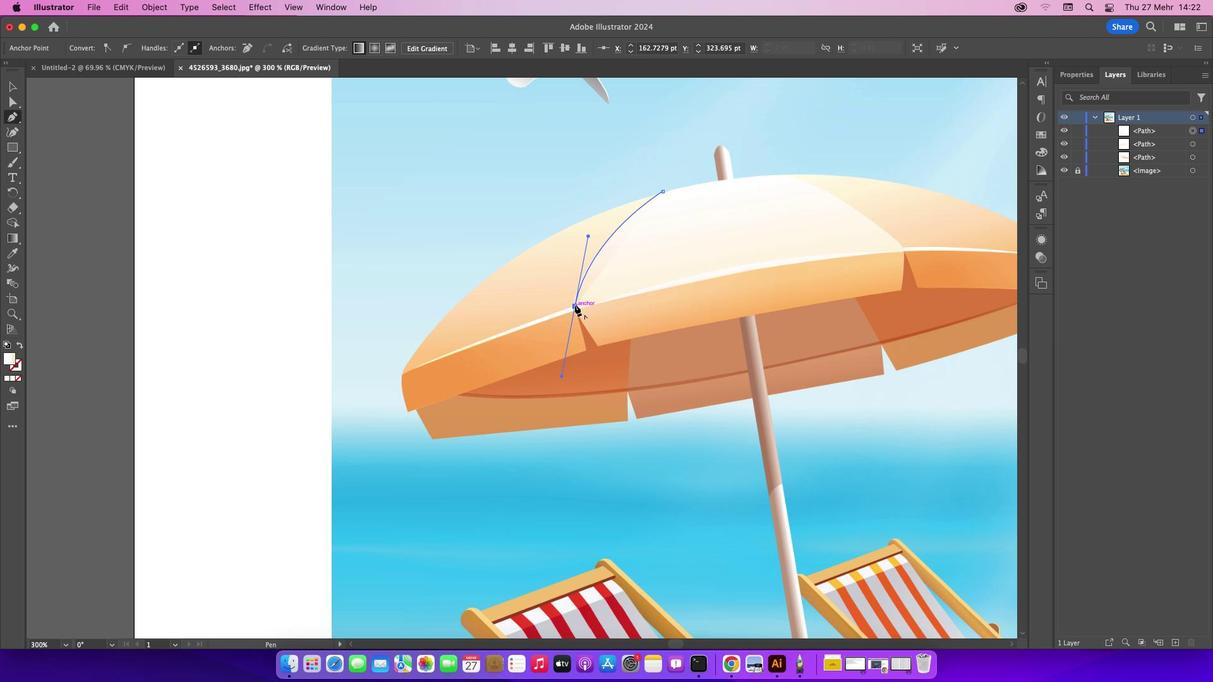 
Action: Mouse pressed left at (574, 304)
Screenshot: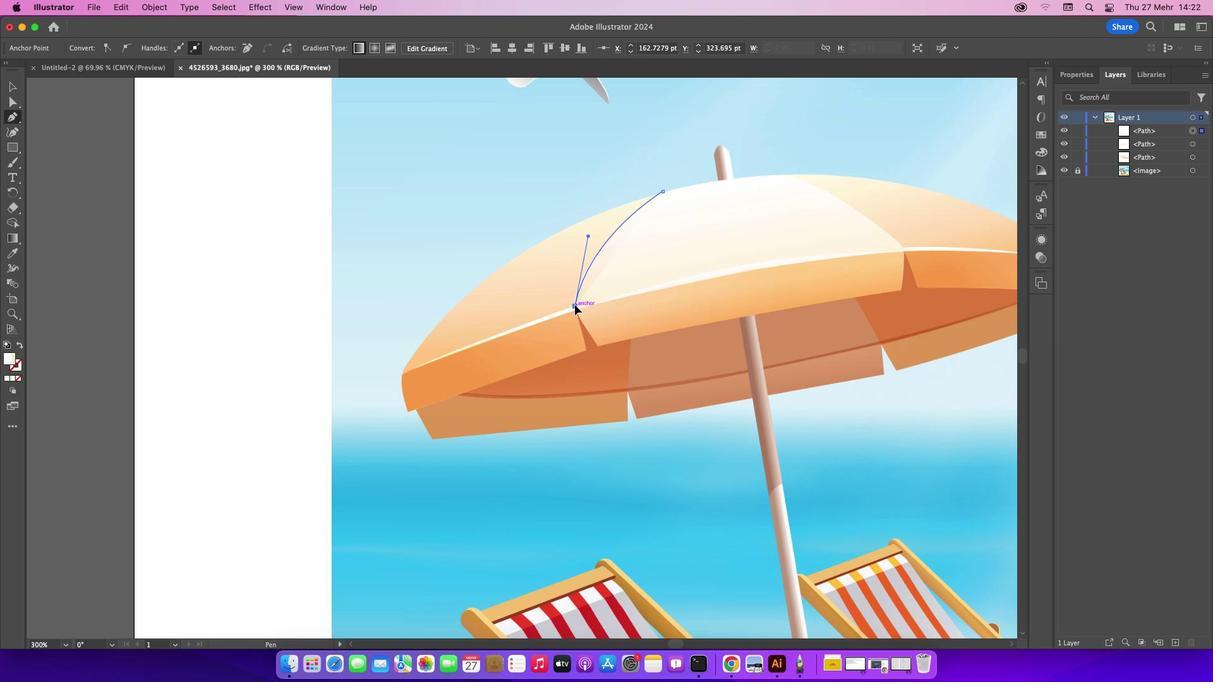 
Action: Mouse moved to (401, 374)
Screenshot: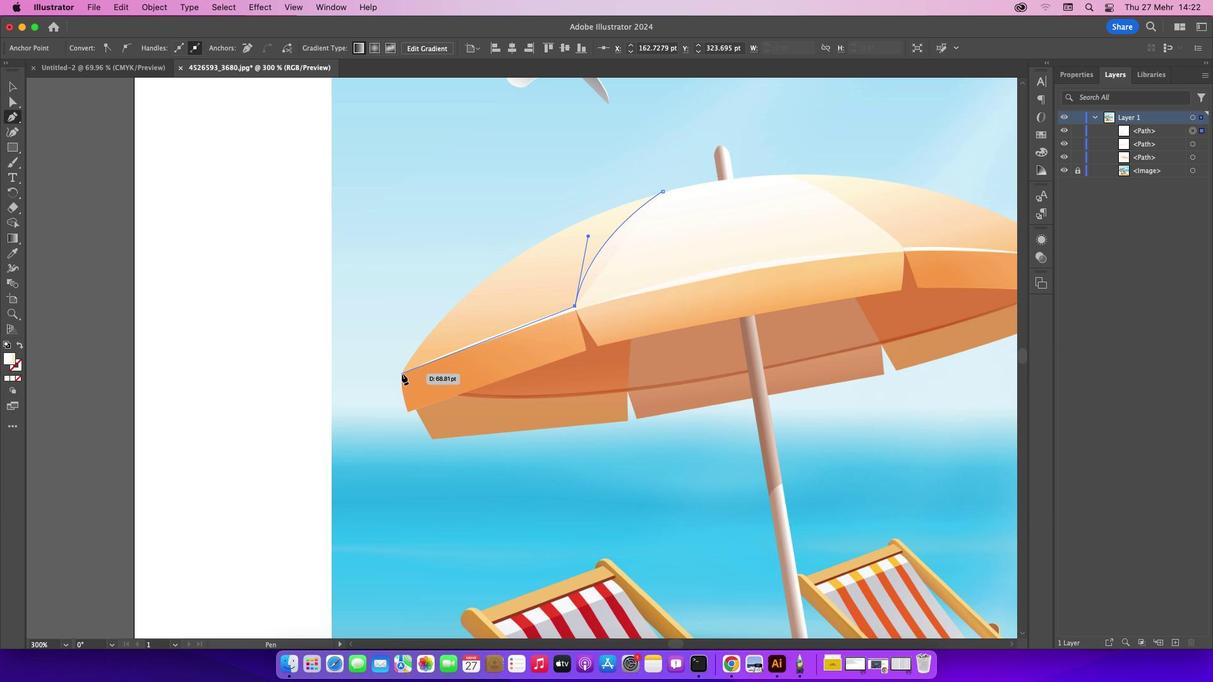 
Action: Mouse pressed left at (401, 374)
Screenshot: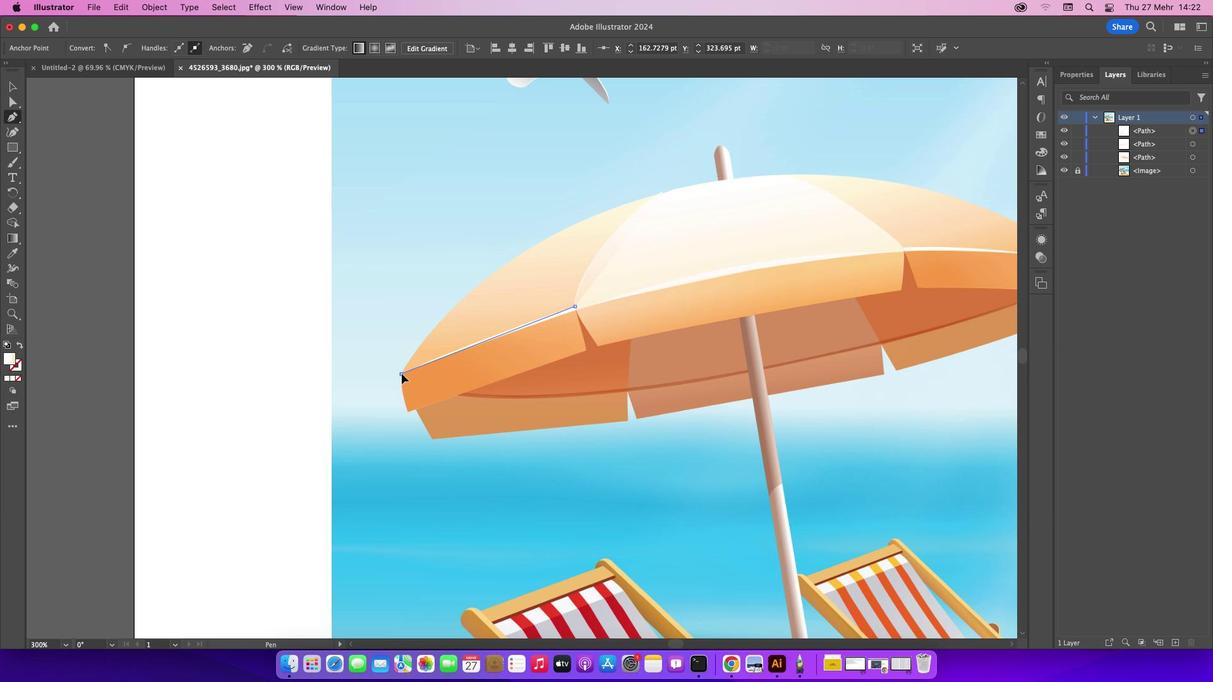 
Action: Mouse moved to (402, 373)
Screenshot: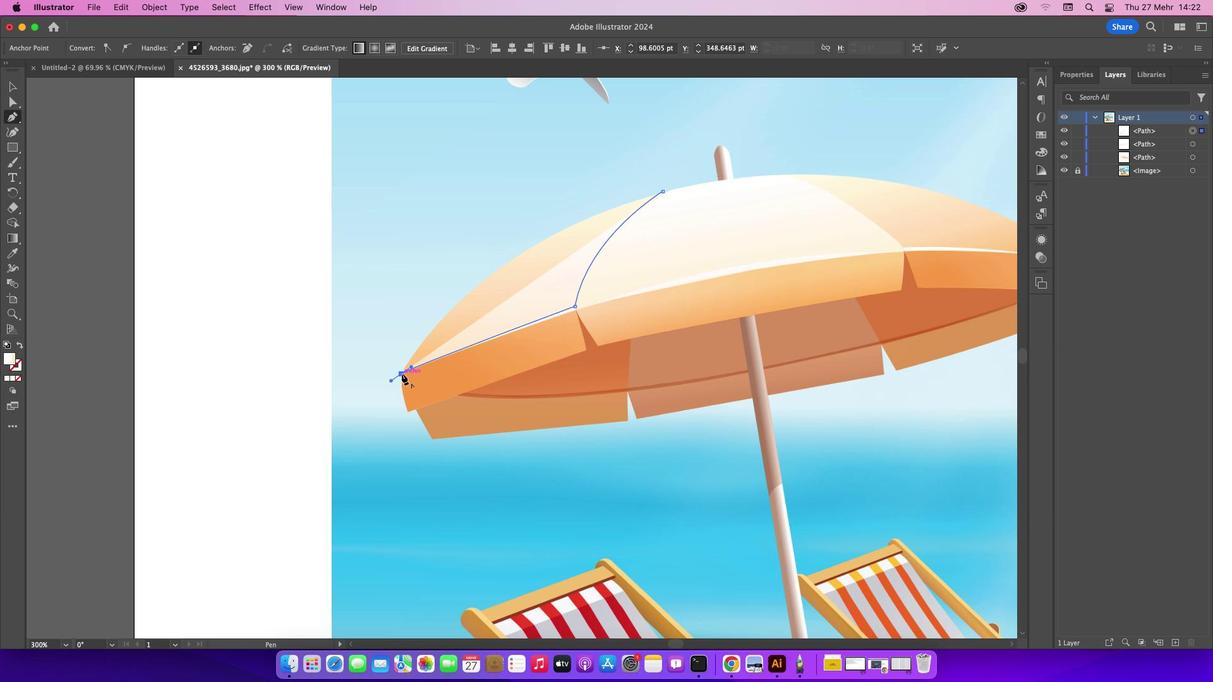 
Action: Mouse pressed left at (402, 373)
Screenshot: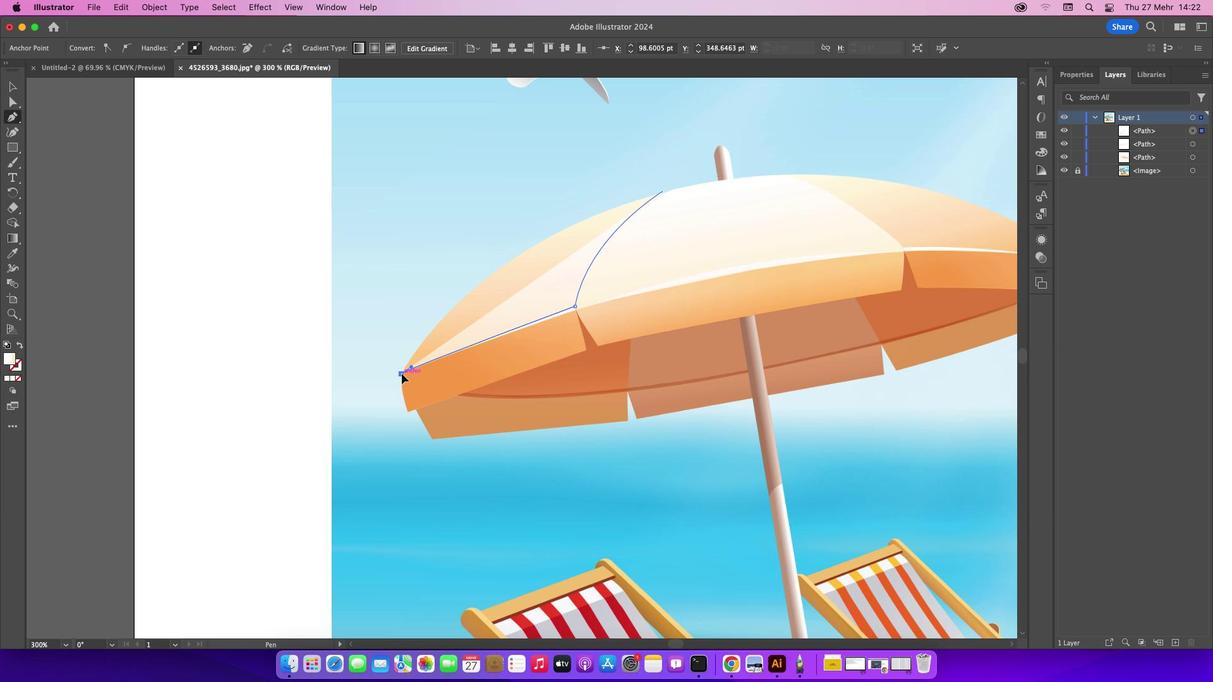 
Action: Mouse moved to (18, 379)
Screenshot: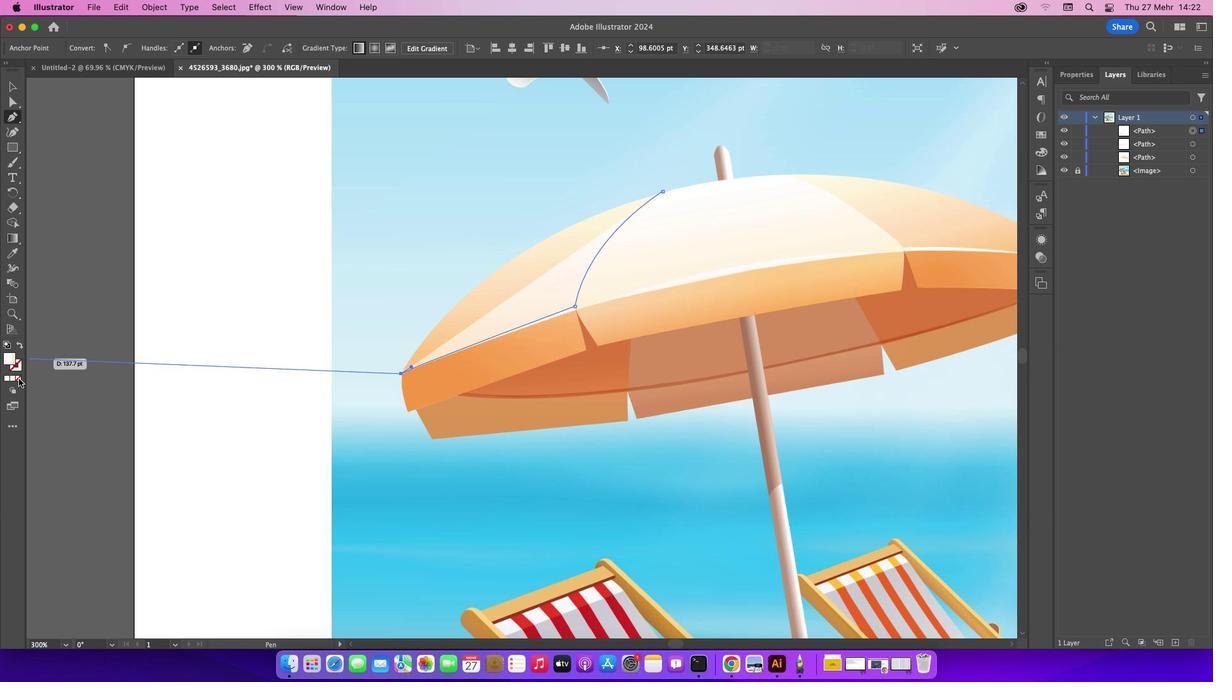 
Action: Mouse pressed left at (18, 379)
Screenshot: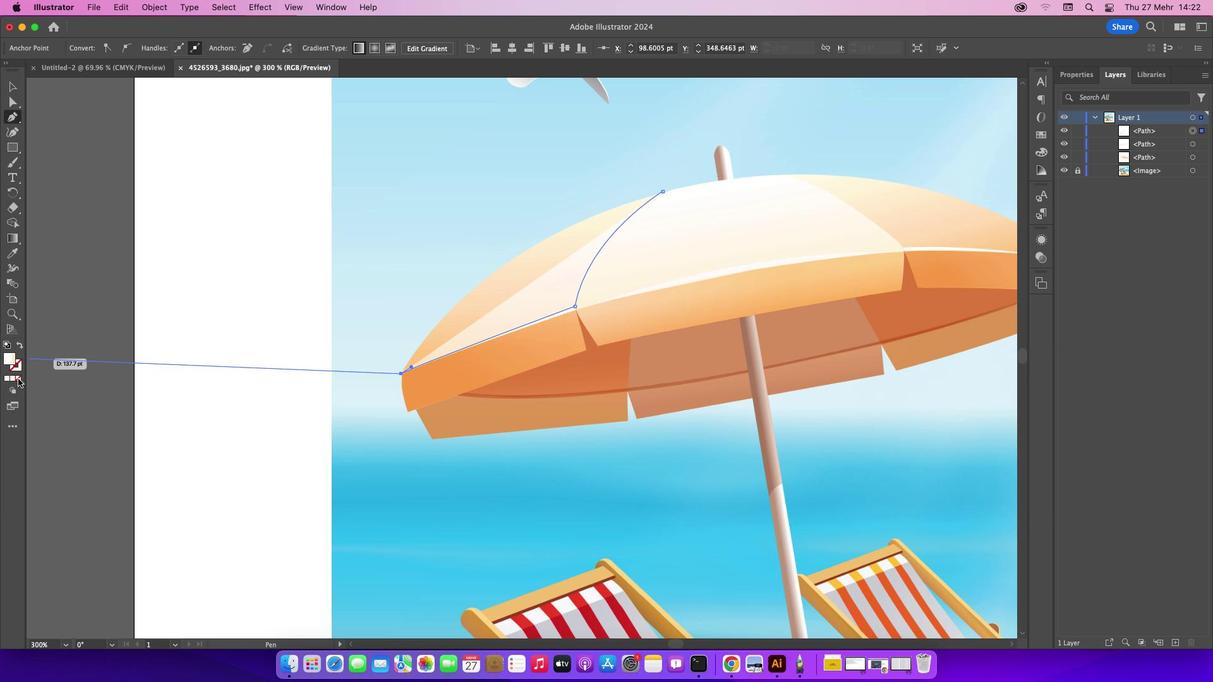 
Action: Mouse moved to (483, 280)
Screenshot: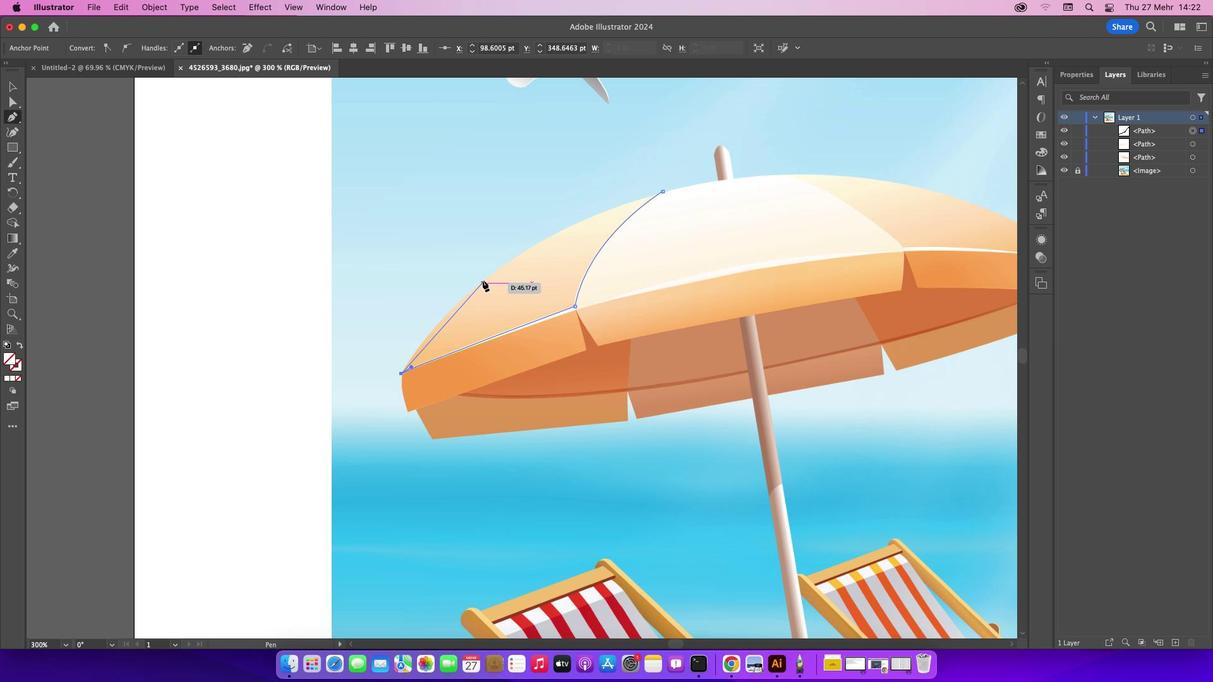 
Action: Mouse pressed left at (483, 280)
Screenshot: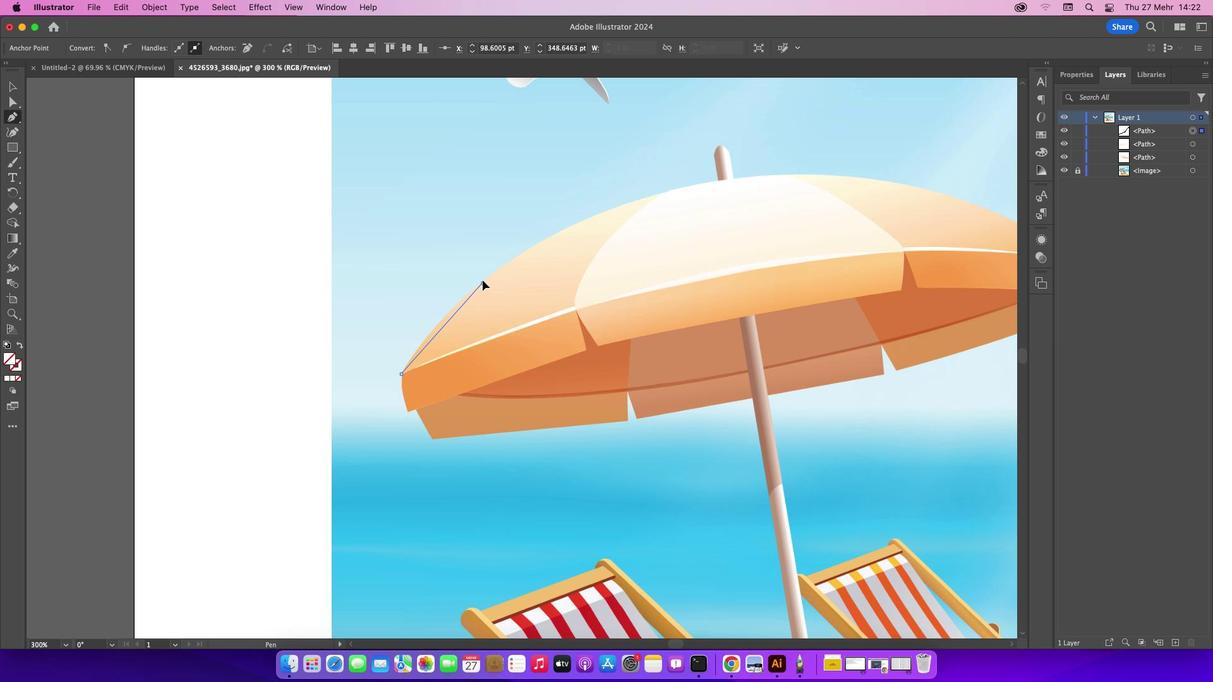 
Action: Mouse moved to (663, 190)
Screenshot: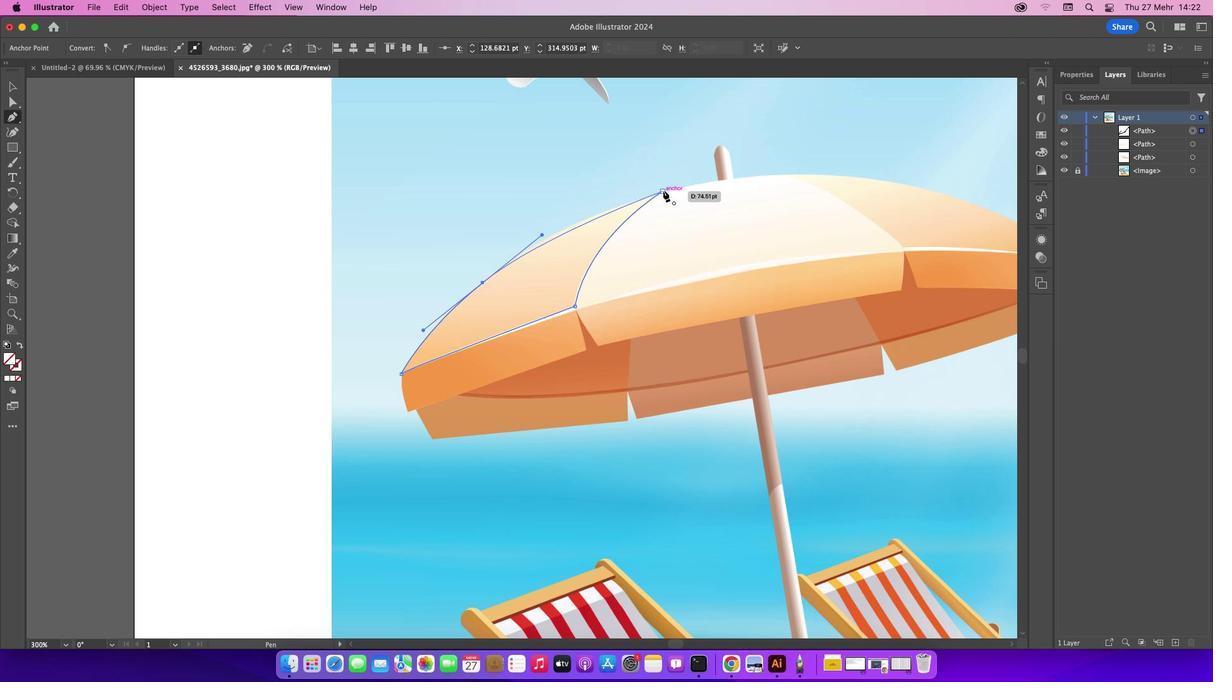 
Action: Mouse pressed left at (663, 190)
Screenshot: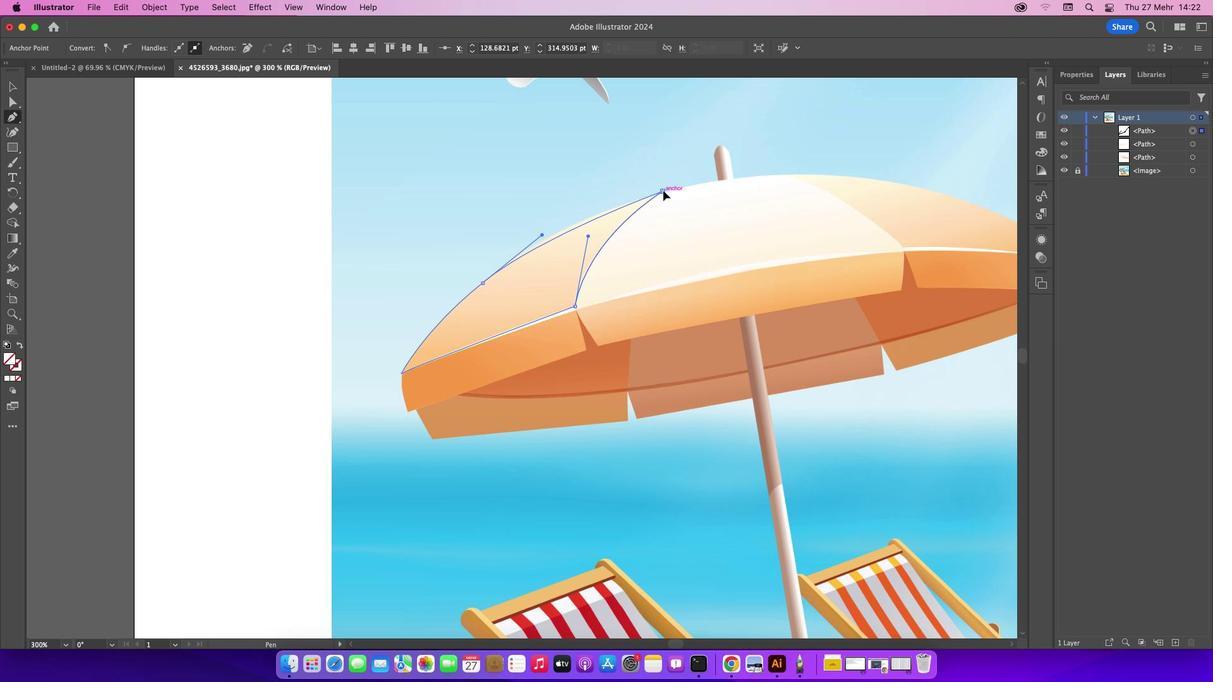 
Action: Mouse moved to (7, 85)
Screenshot: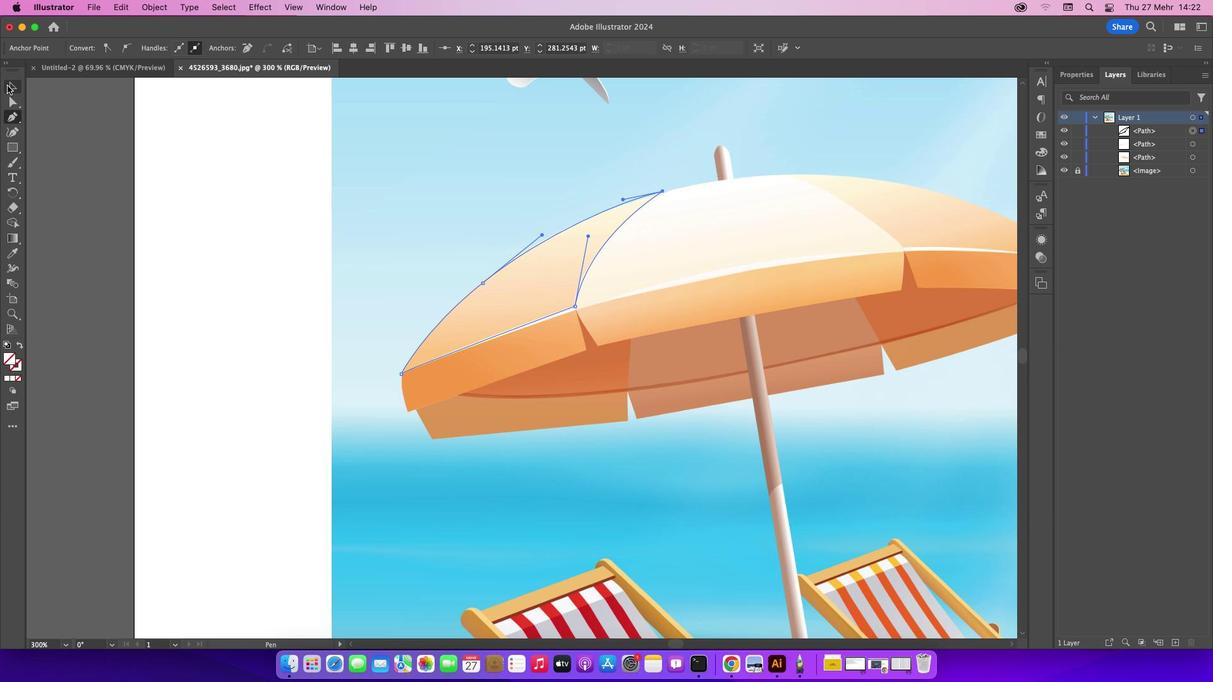 
Action: Mouse pressed left at (7, 85)
Screenshot: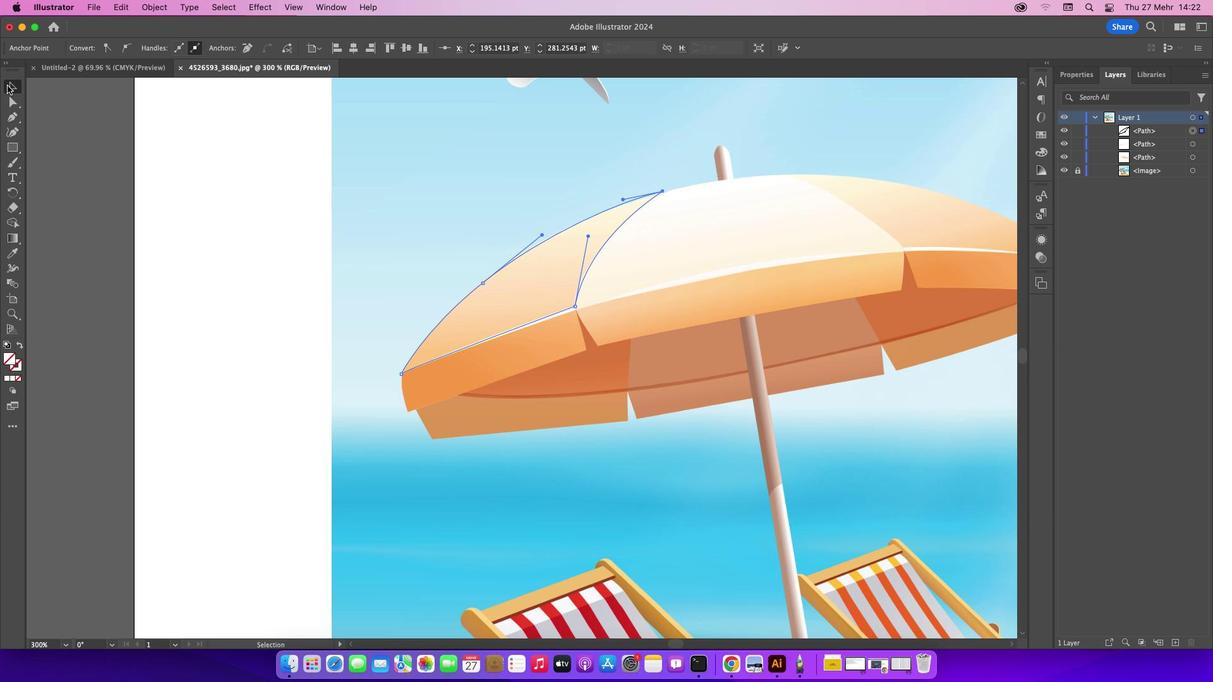 
Action: Mouse moved to (507, 427)
Screenshot: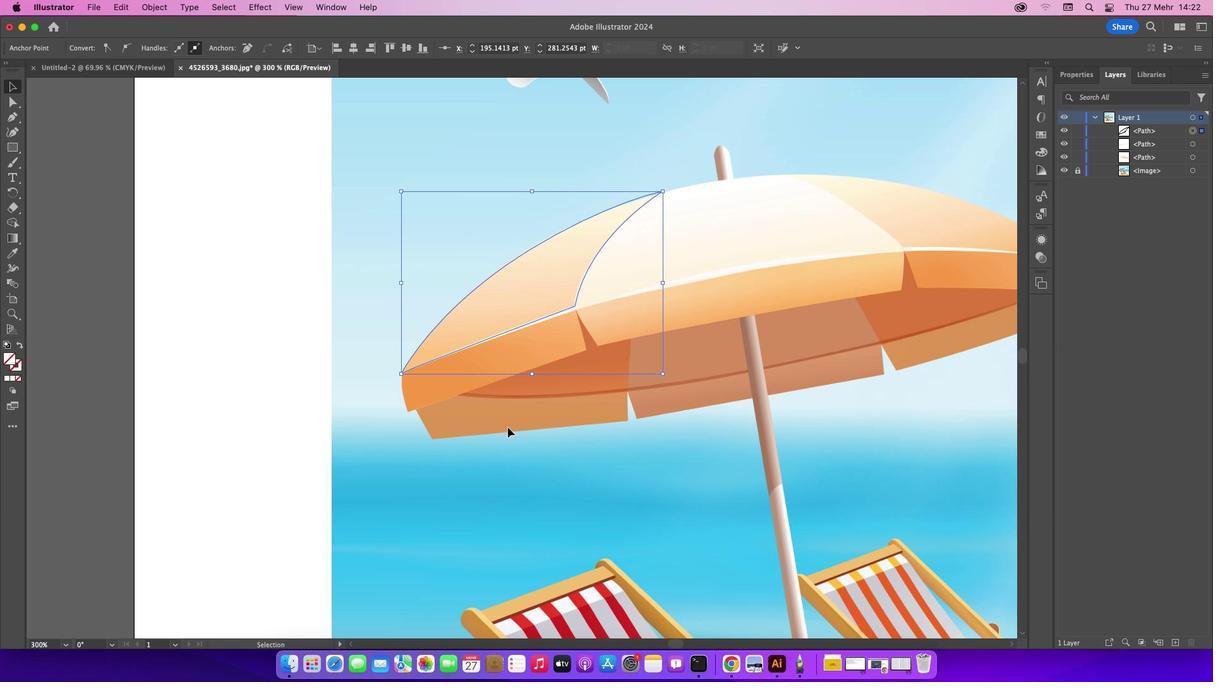 
Action: Key pressed Key.cmd_r'-'
Screenshot: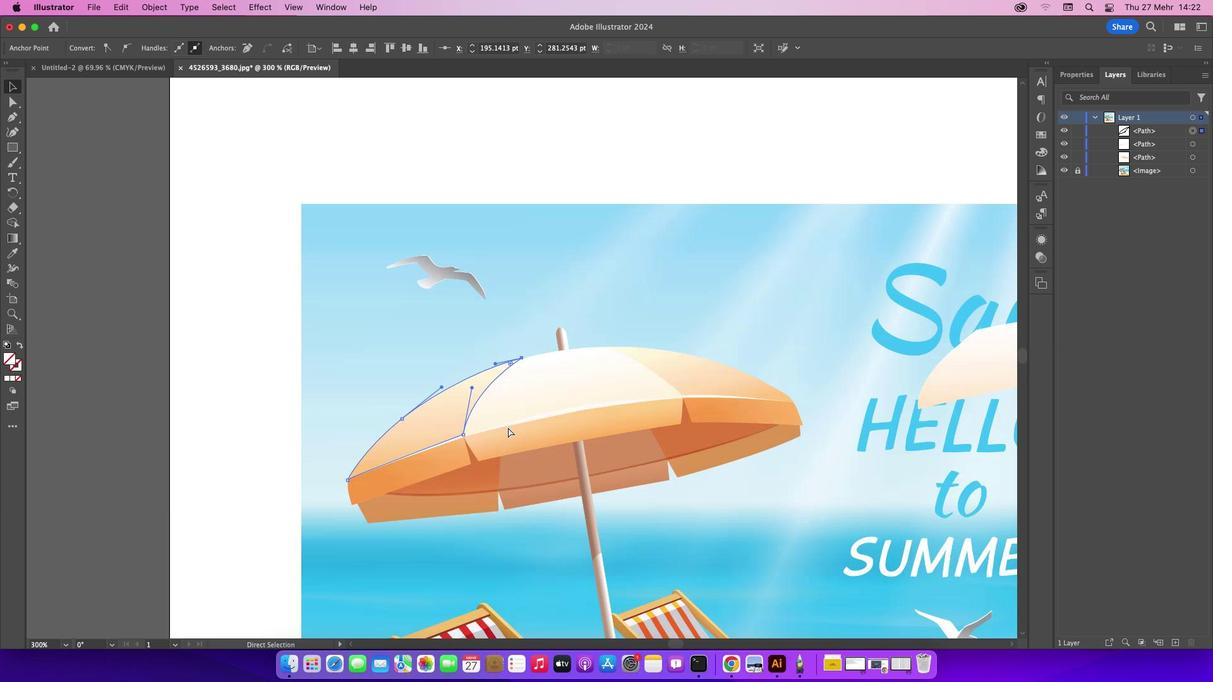 
Action: Mouse moved to (416, 416)
Screenshot: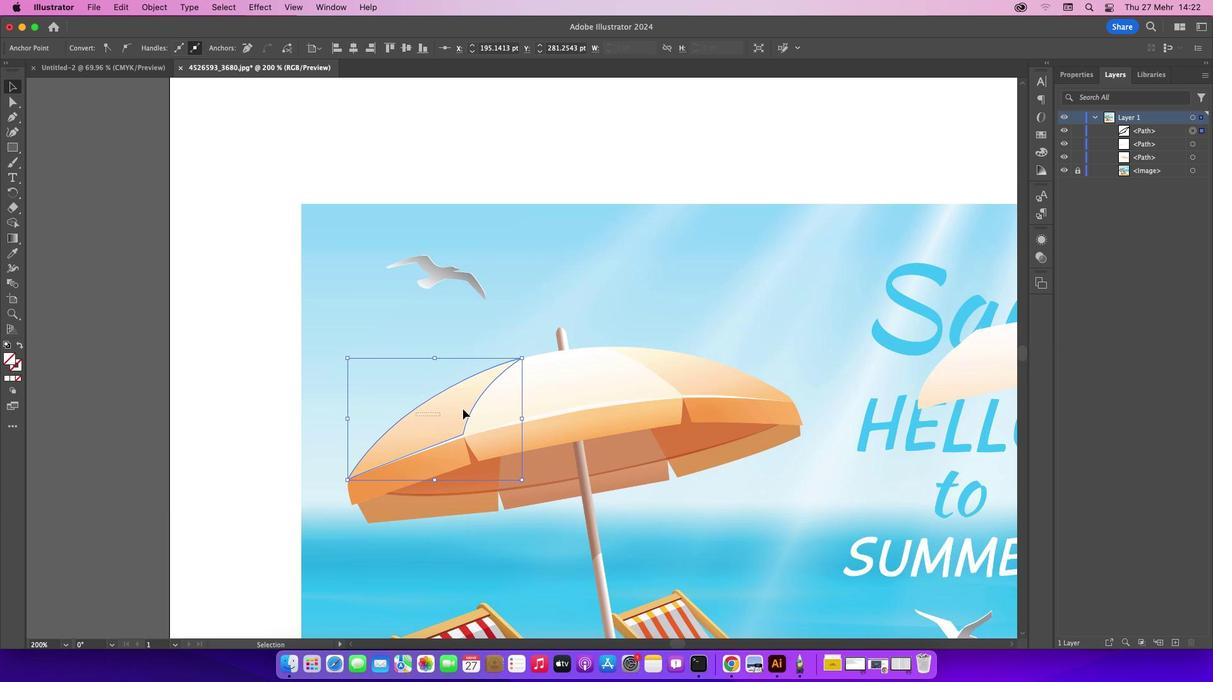 
Action: Mouse pressed left at (416, 416)
Screenshot: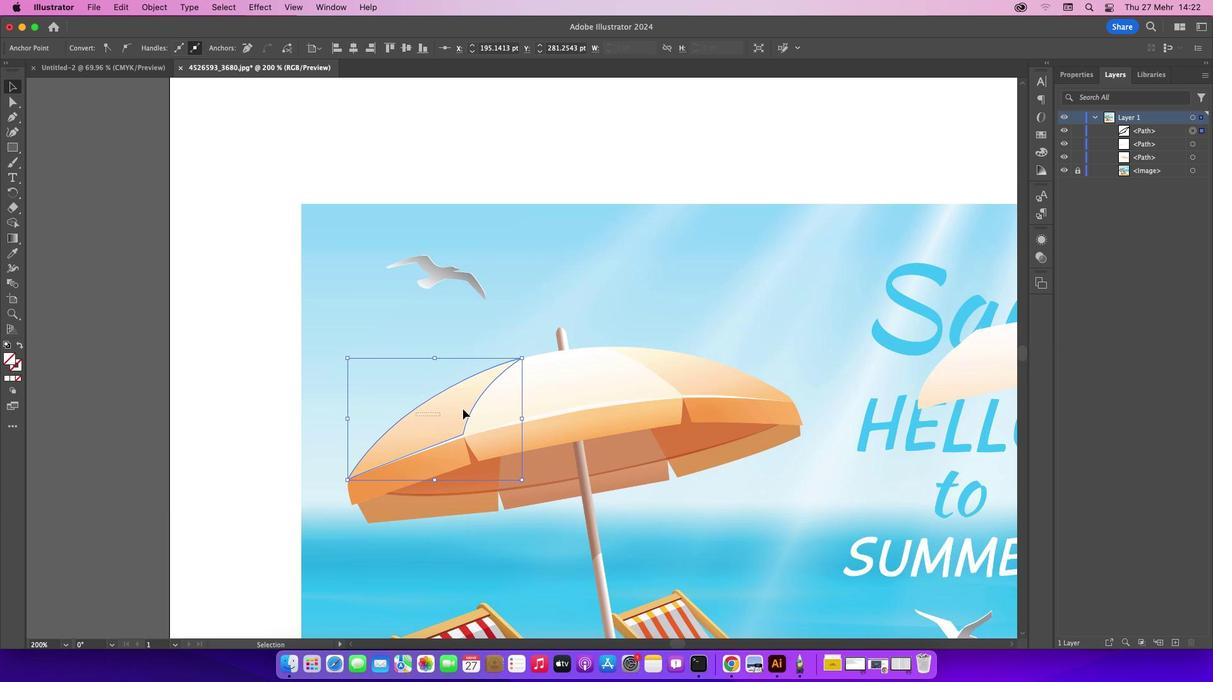 
Action: Mouse moved to (430, 318)
Screenshot: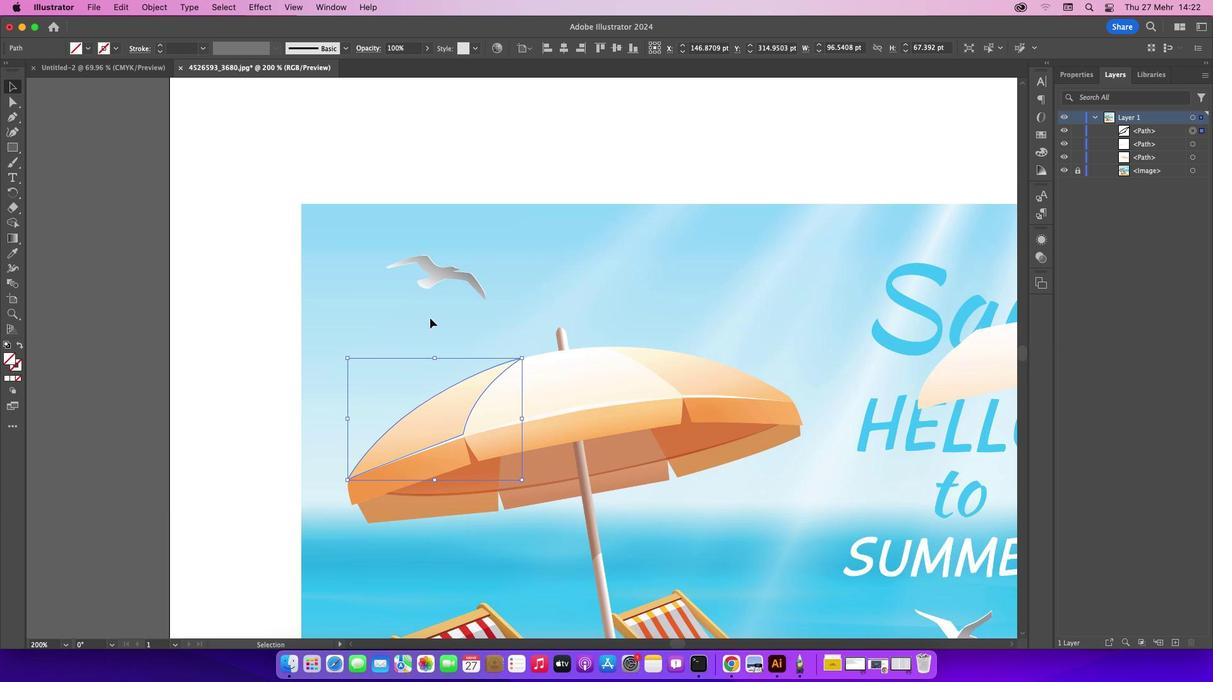 
Action: Mouse pressed left at (430, 318)
Screenshot: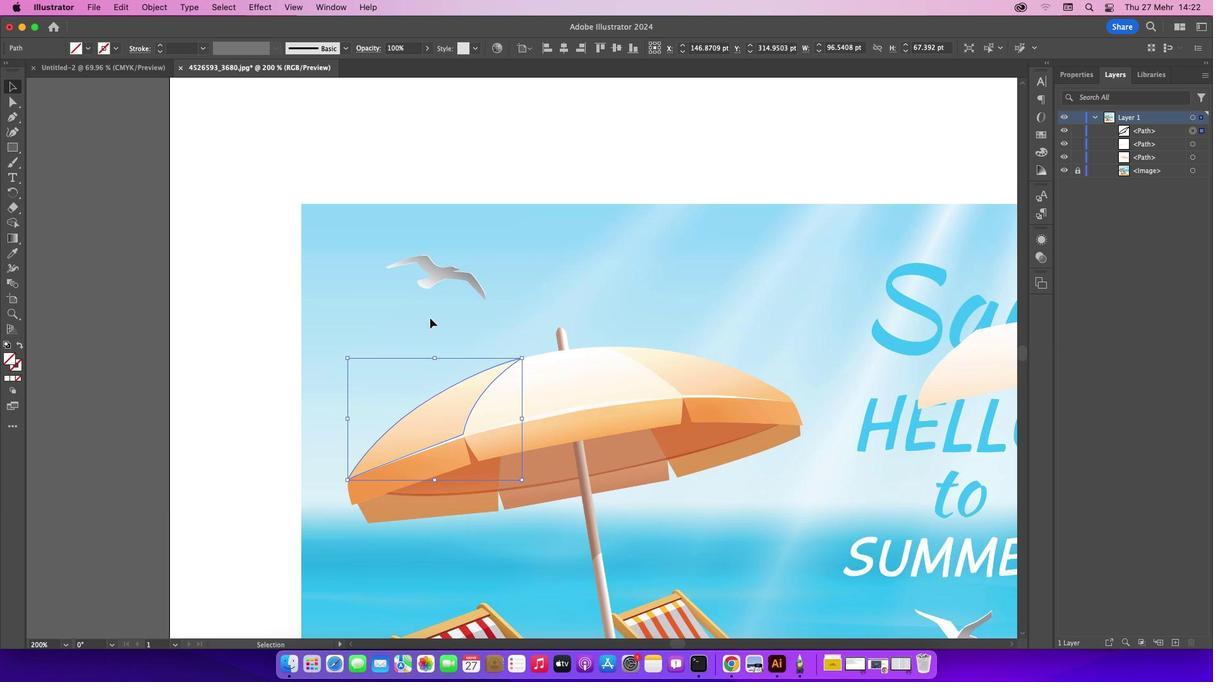 
Action: Mouse moved to (464, 427)
Screenshot: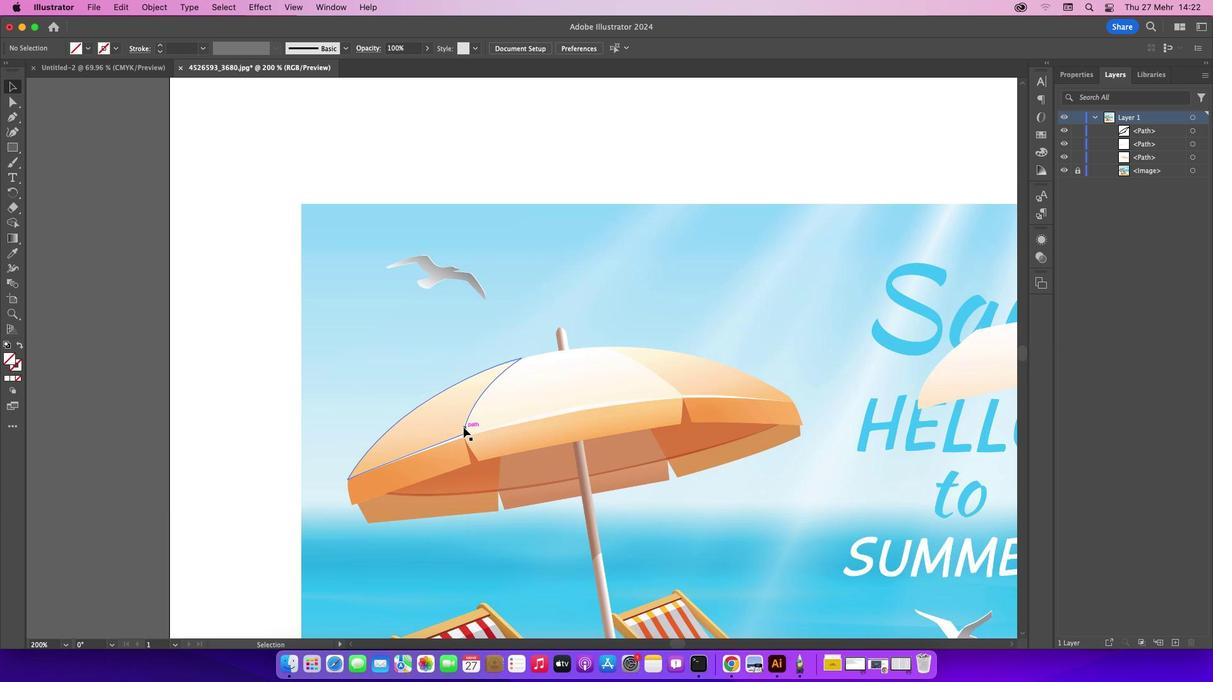 
Action: Mouse pressed left at (464, 427)
Screenshot: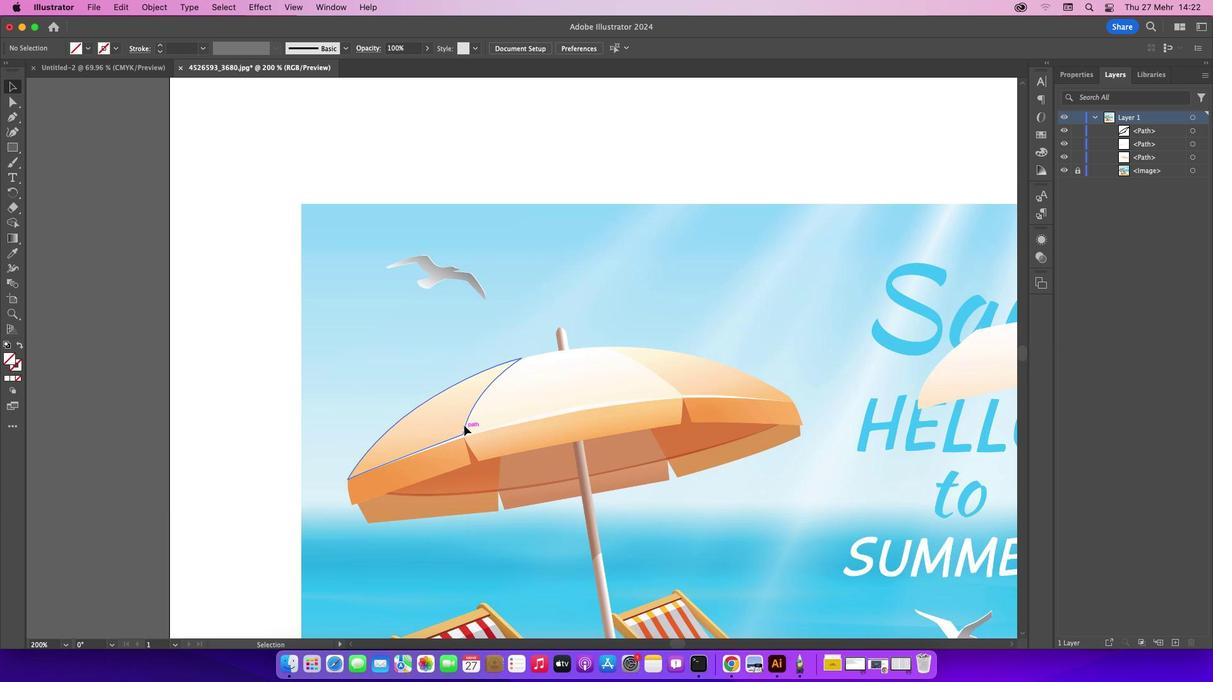 
Action: Mouse moved to (12, 378)
Screenshot: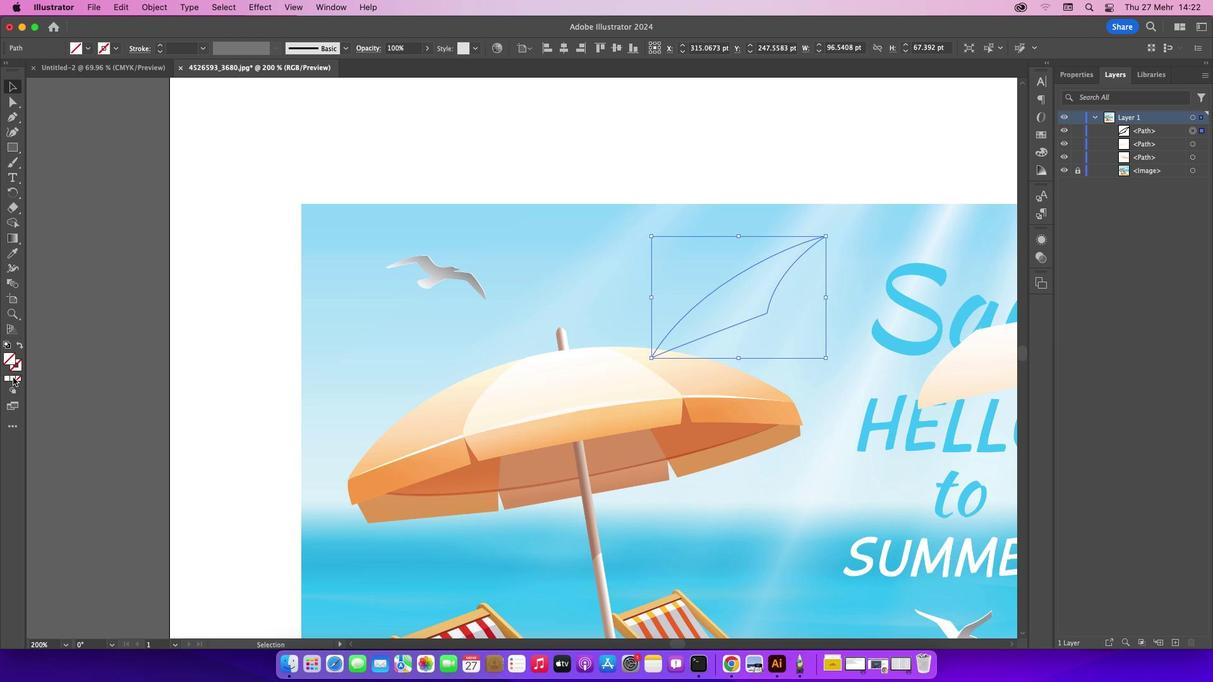 
Action: Mouse pressed left at (12, 378)
Screenshot: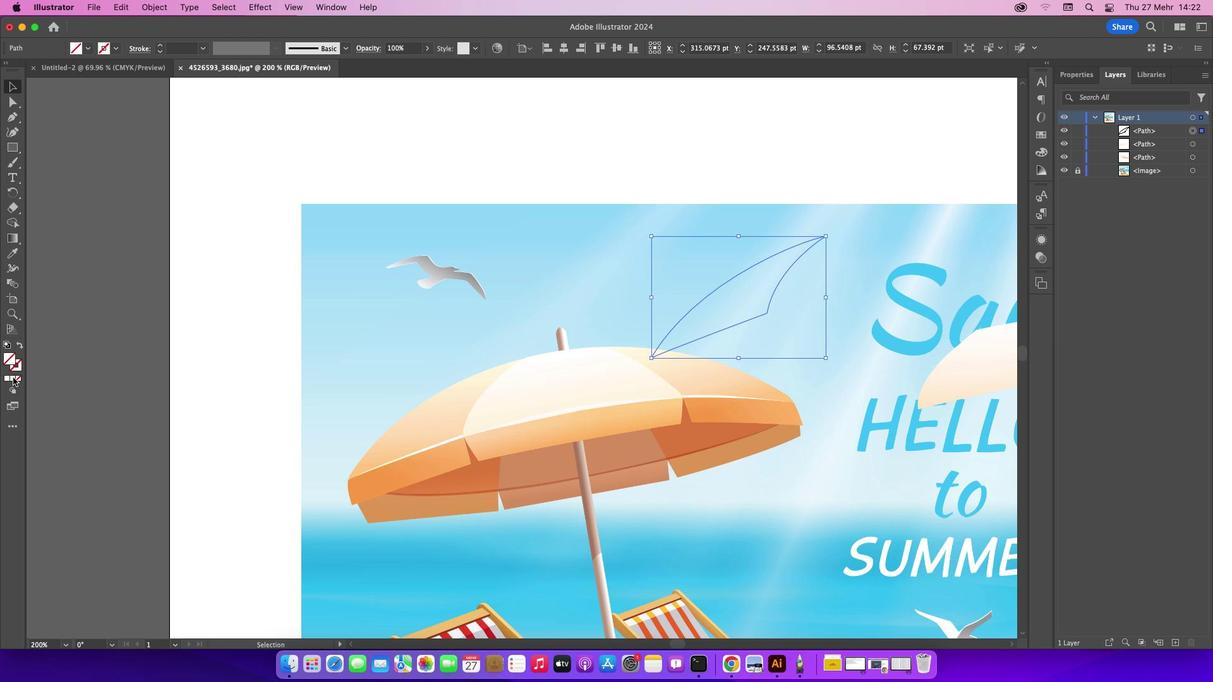 
Action: Mouse moved to (685, 436)
Screenshot: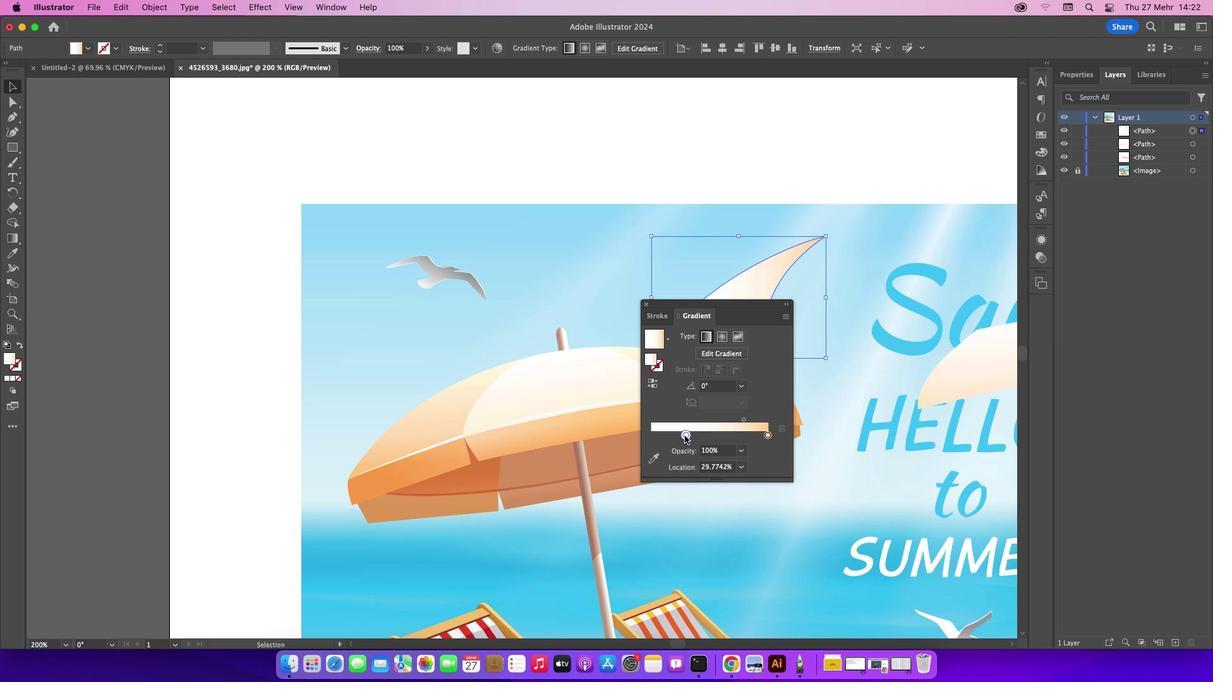 
Action: Mouse pressed left at (685, 436)
Screenshot: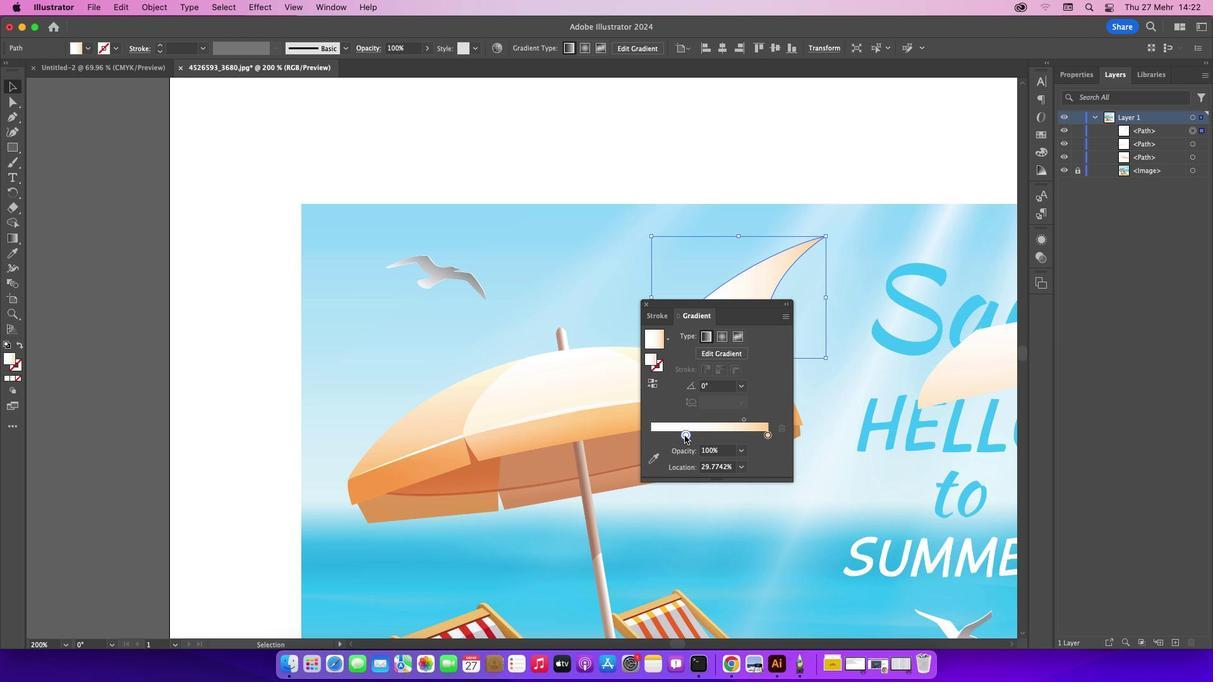 
Action: Mouse moved to (734, 421)
Screenshot: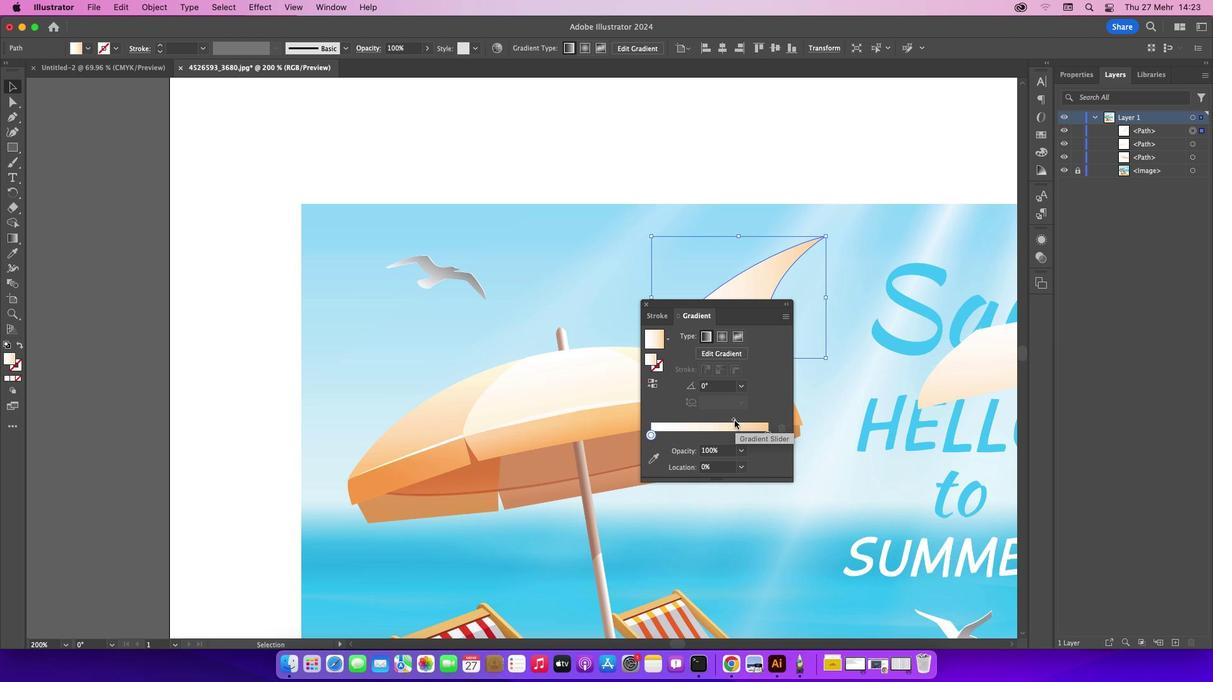 
Action: Mouse pressed left at (734, 421)
Screenshot: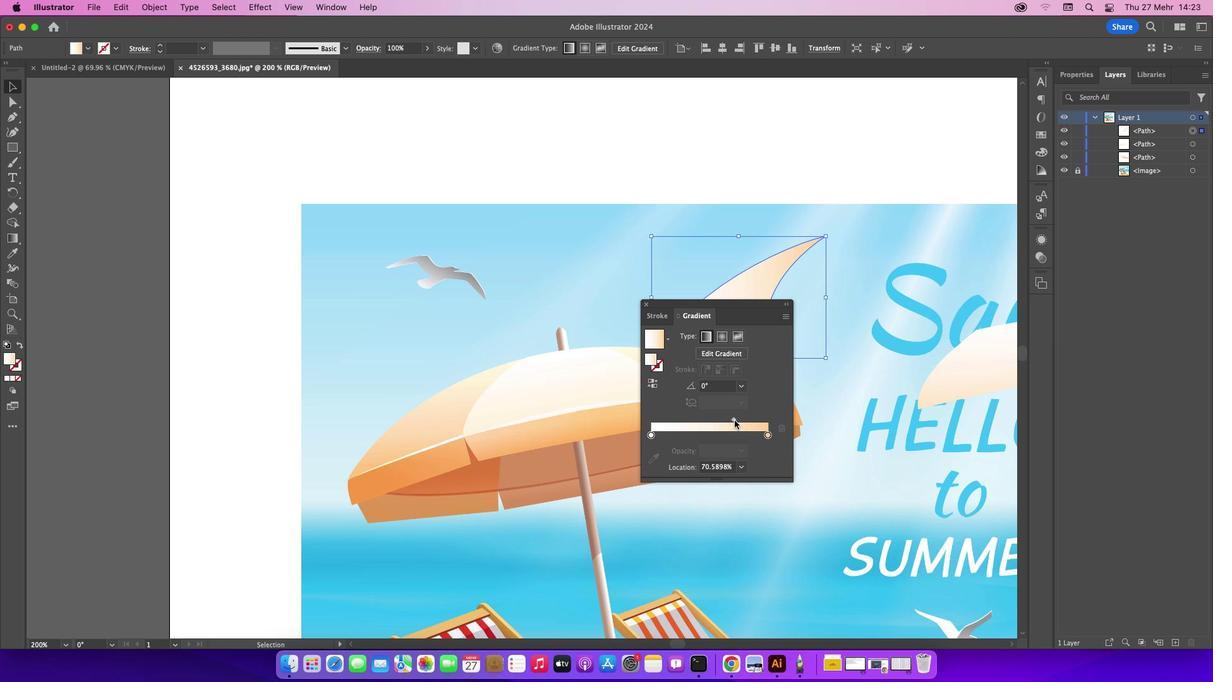 
Action: Mouse moved to (644, 305)
Screenshot: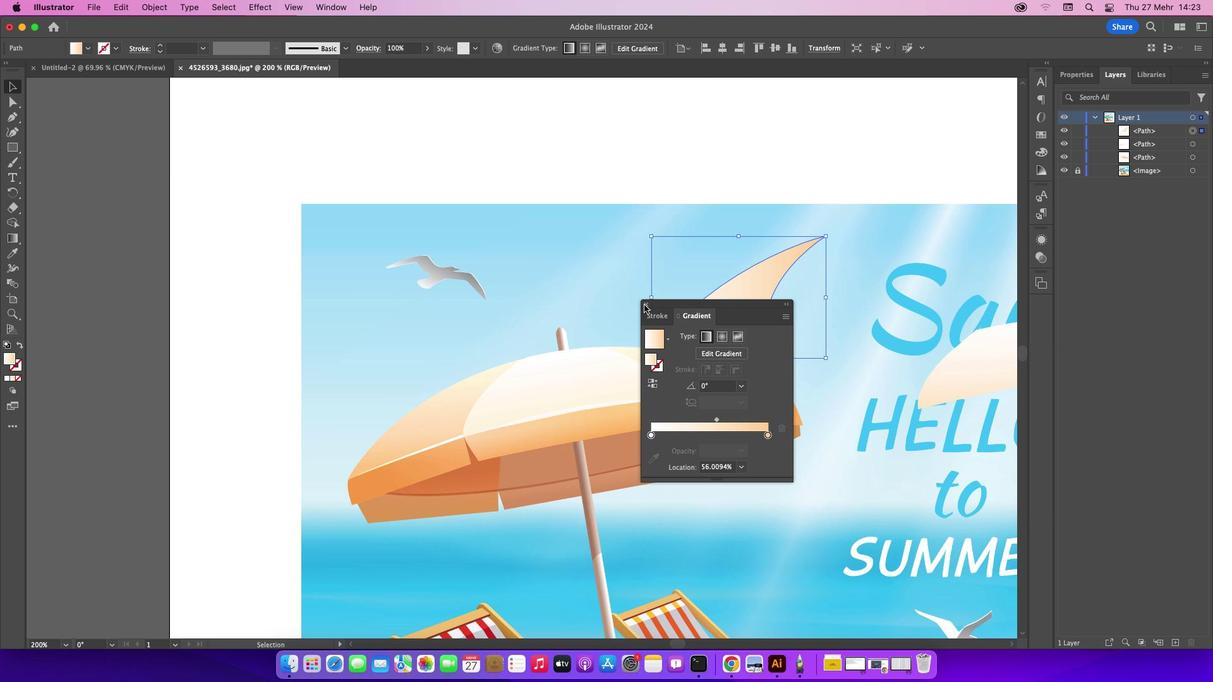 
Action: Mouse pressed left at (644, 305)
Screenshot: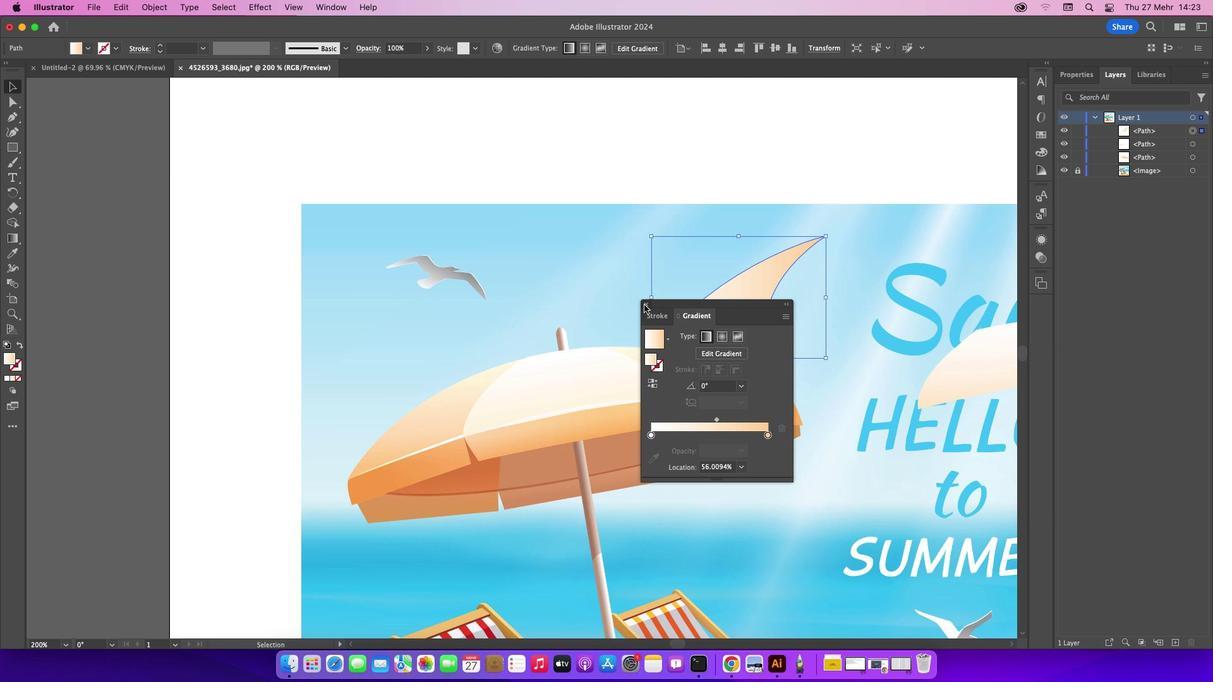 
Action: Mouse moved to (8, 236)
Screenshot: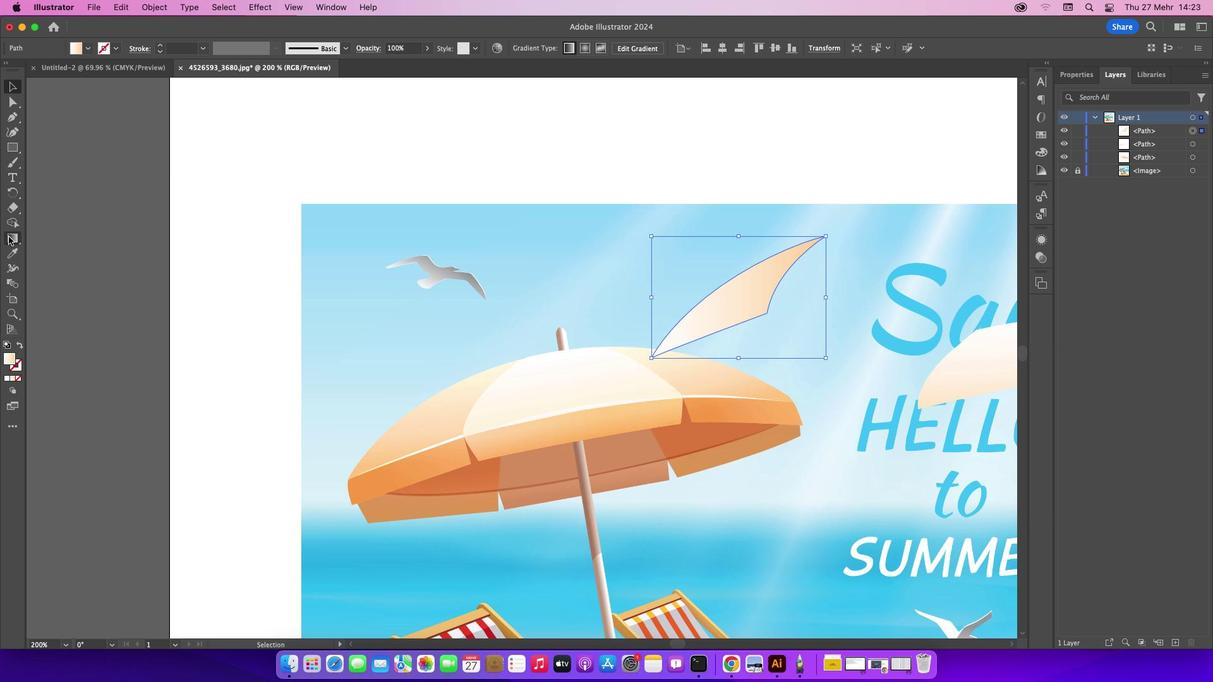 
Action: Mouse pressed left at (8, 236)
Screenshot: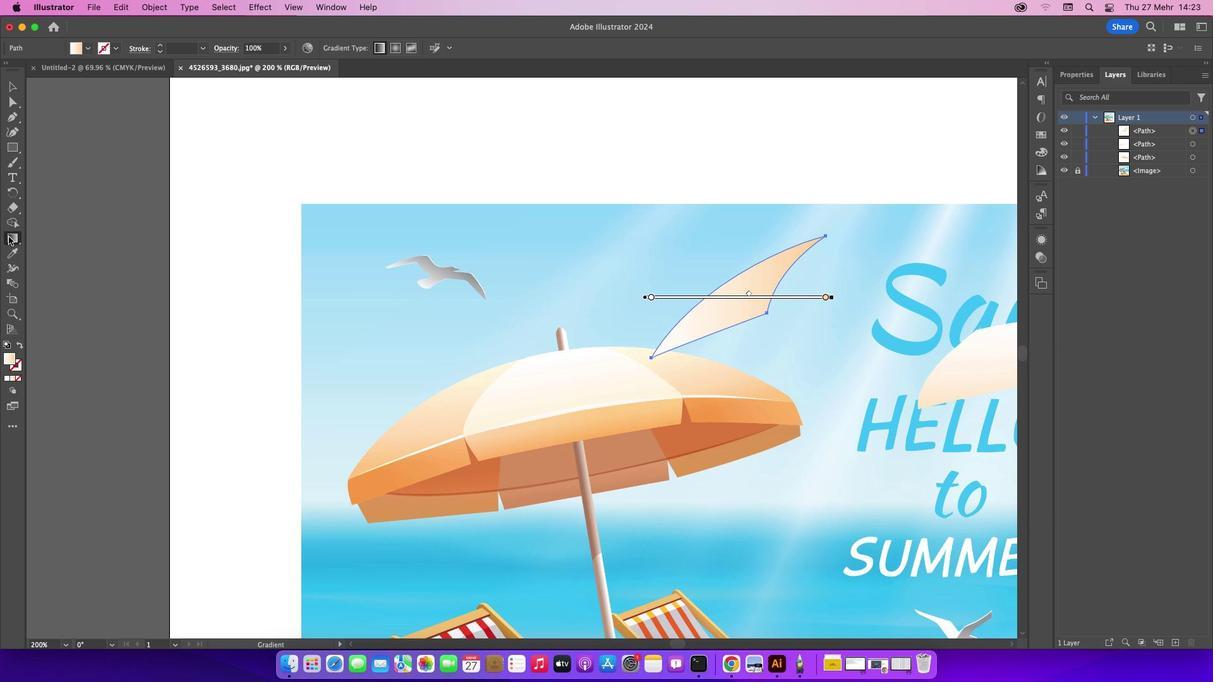 
Action: Mouse moved to (838, 299)
Screenshot: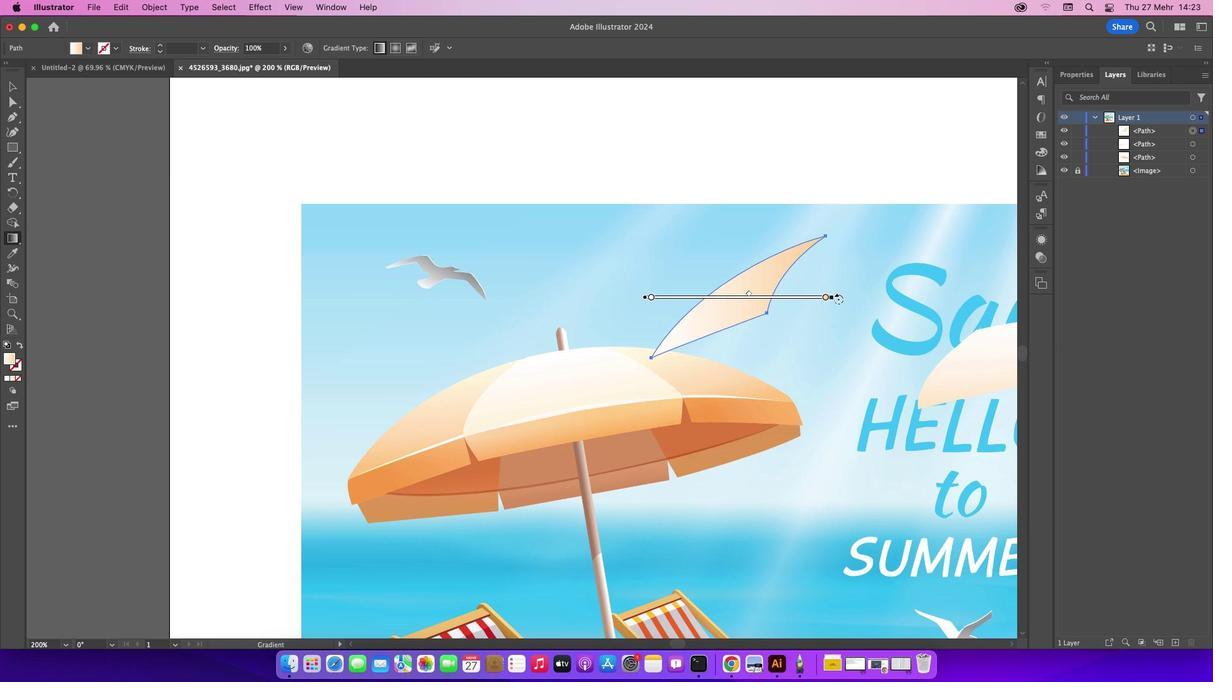 
Action: Mouse pressed left at (838, 299)
Screenshot: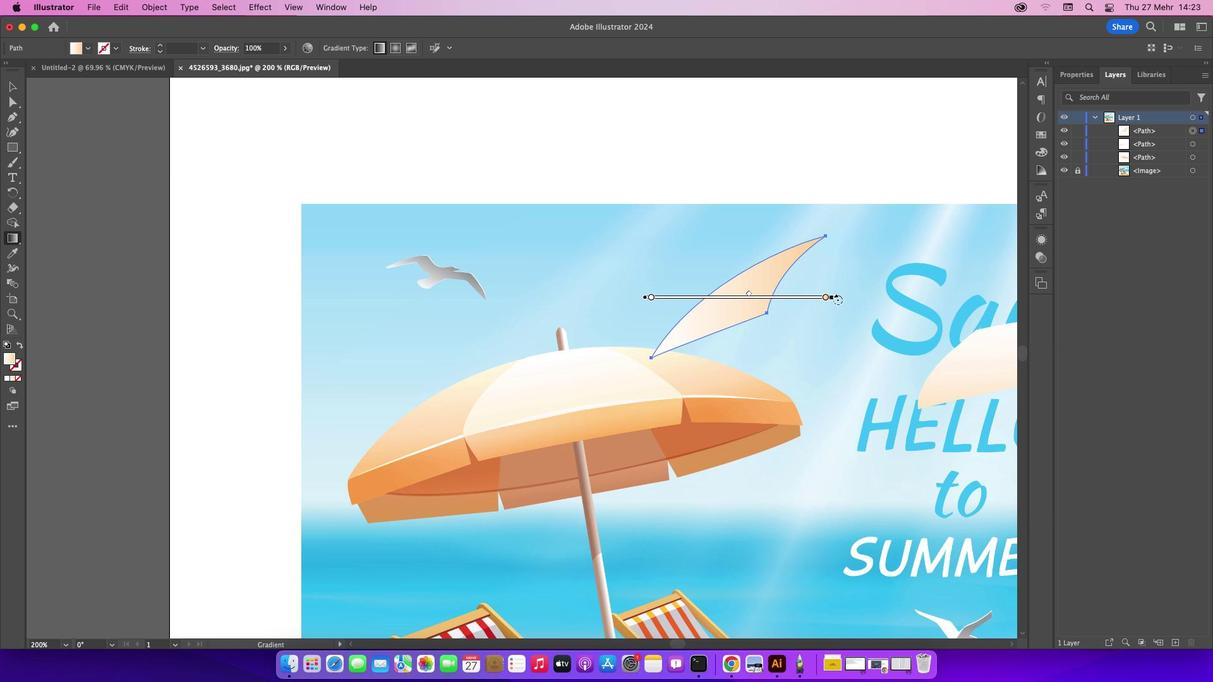 
Action: Mouse moved to (701, 386)
Screenshot: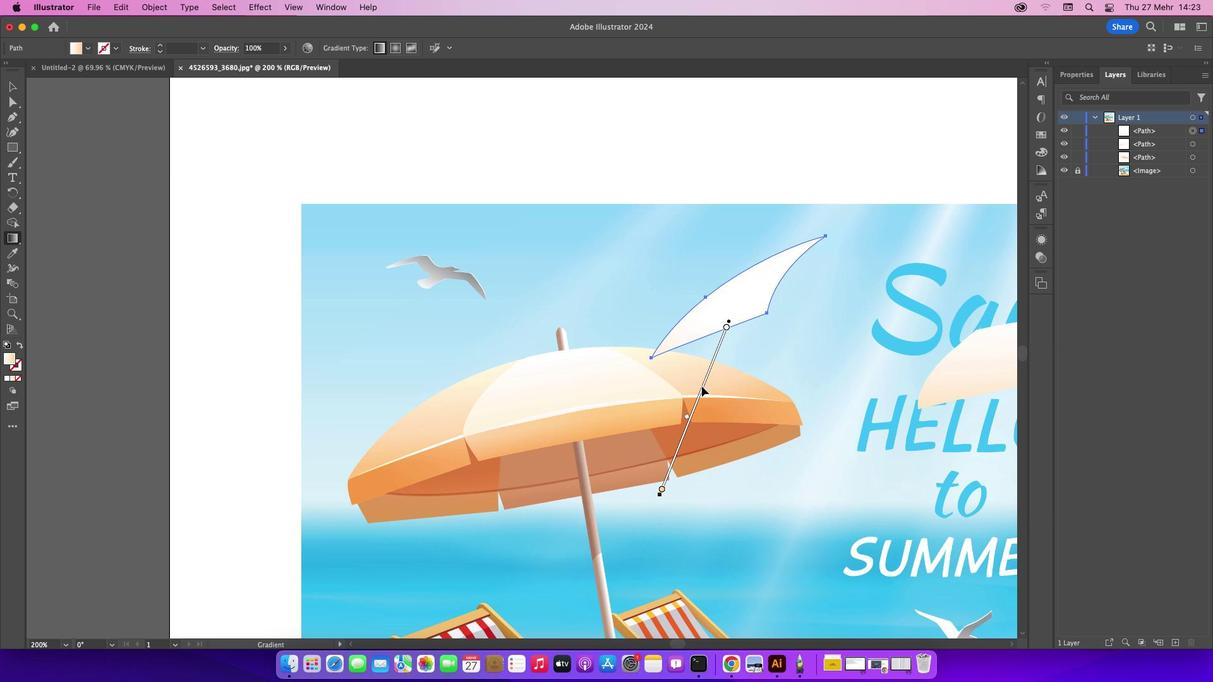 
Action: Mouse pressed left at (701, 386)
Screenshot: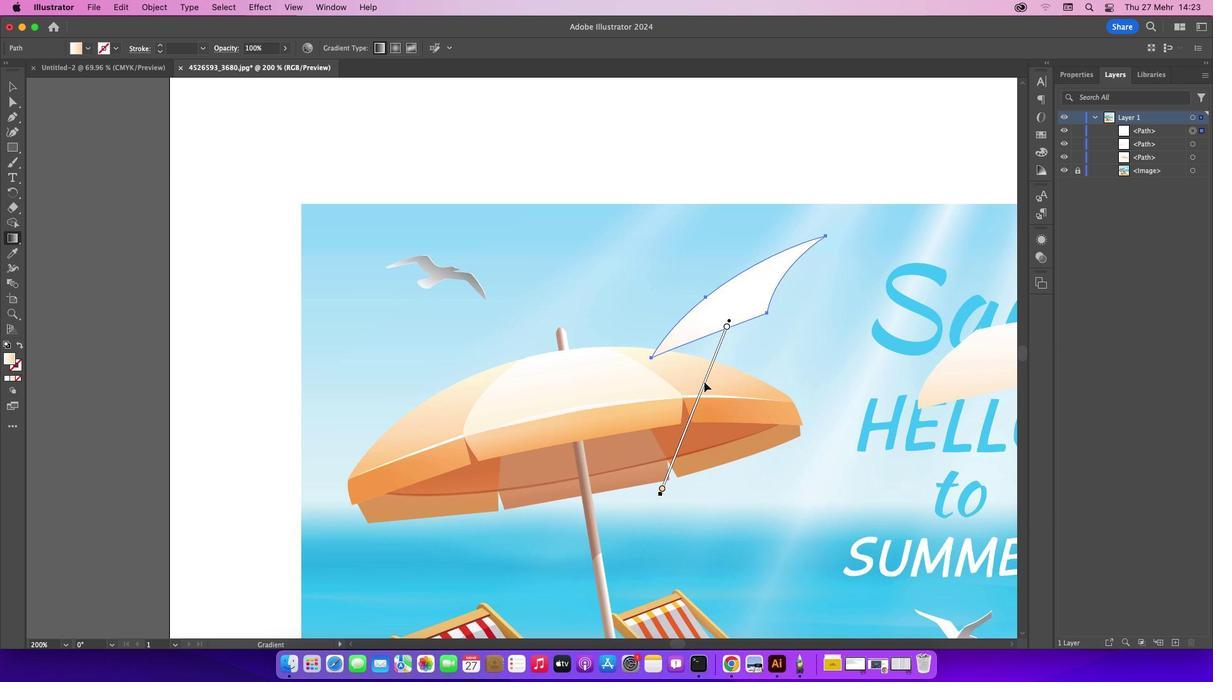 
Action: Mouse moved to (17, 86)
Screenshot: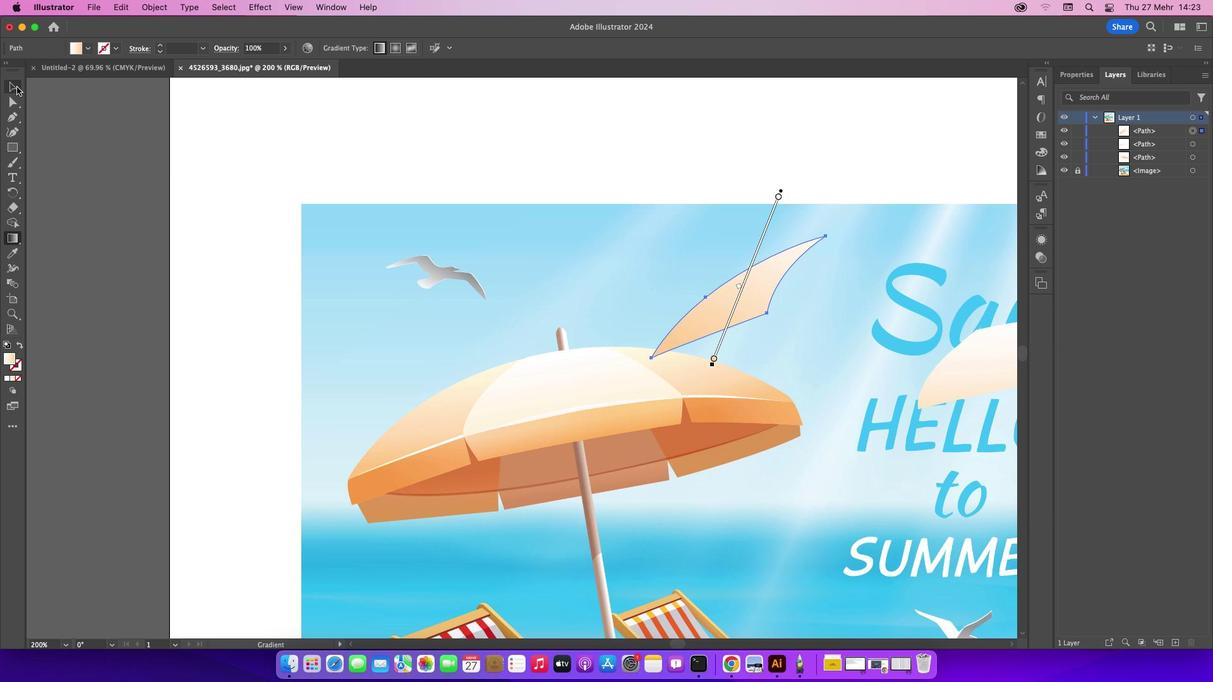 
Action: Mouse pressed left at (17, 86)
Screenshot: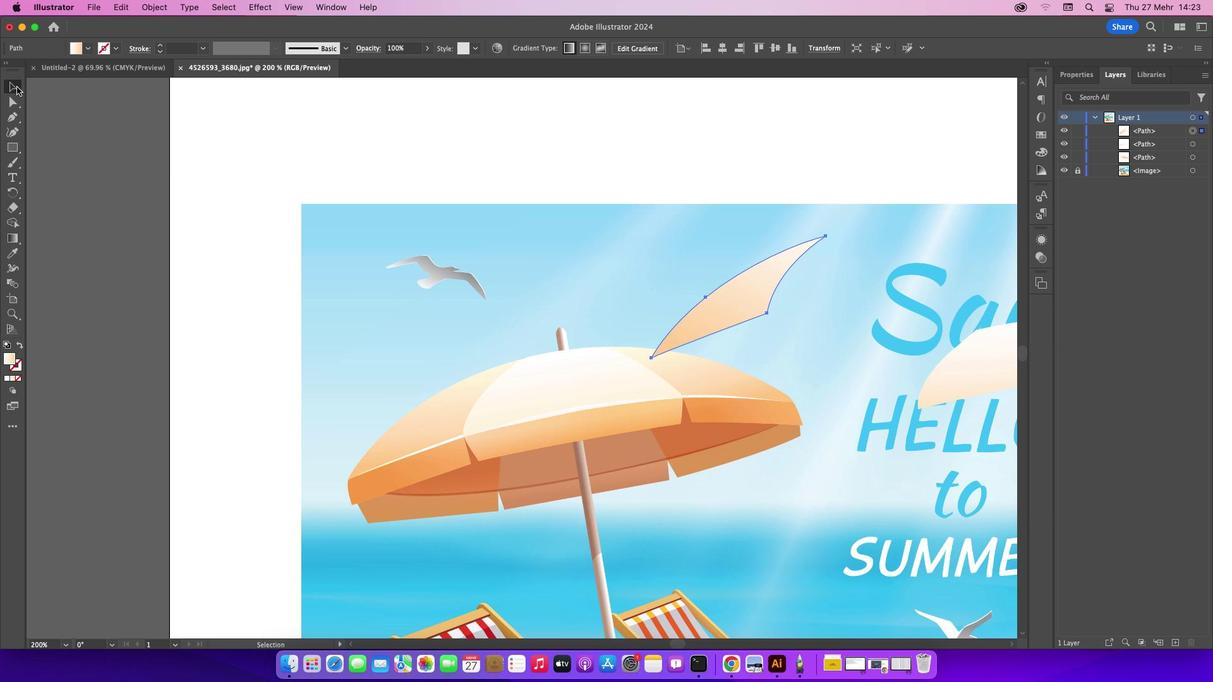 
Action: Mouse moved to (167, 132)
Screenshot: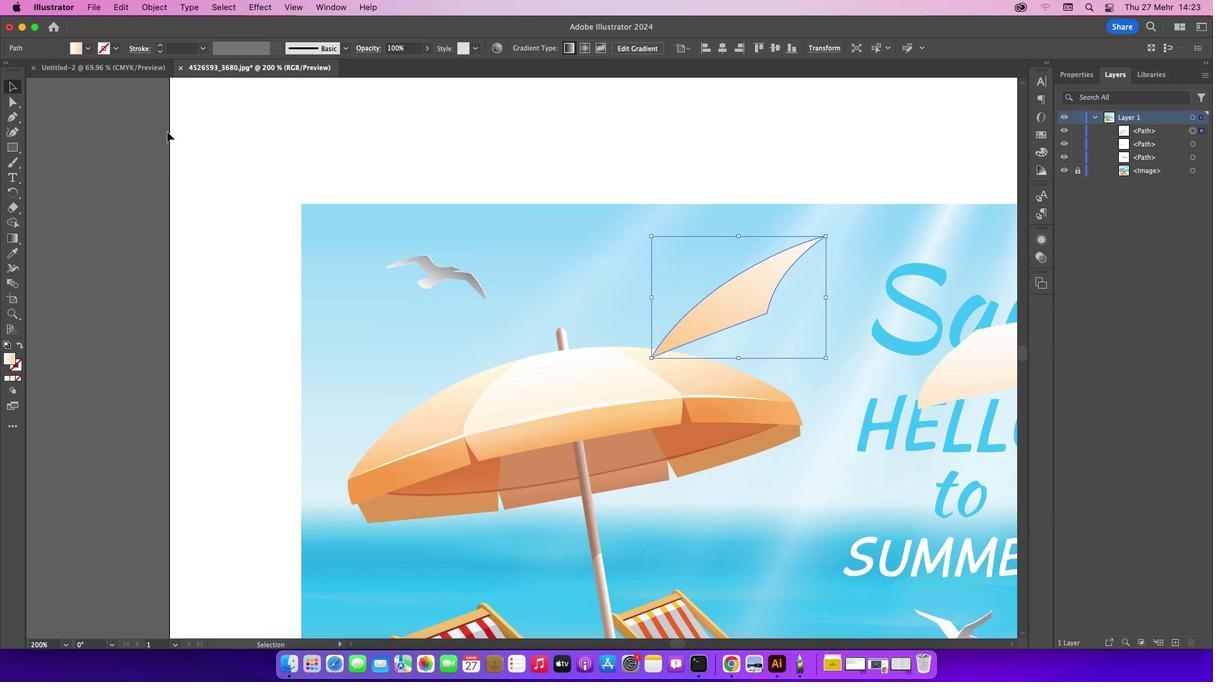 
Action: Mouse pressed left at (167, 132)
Screenshot: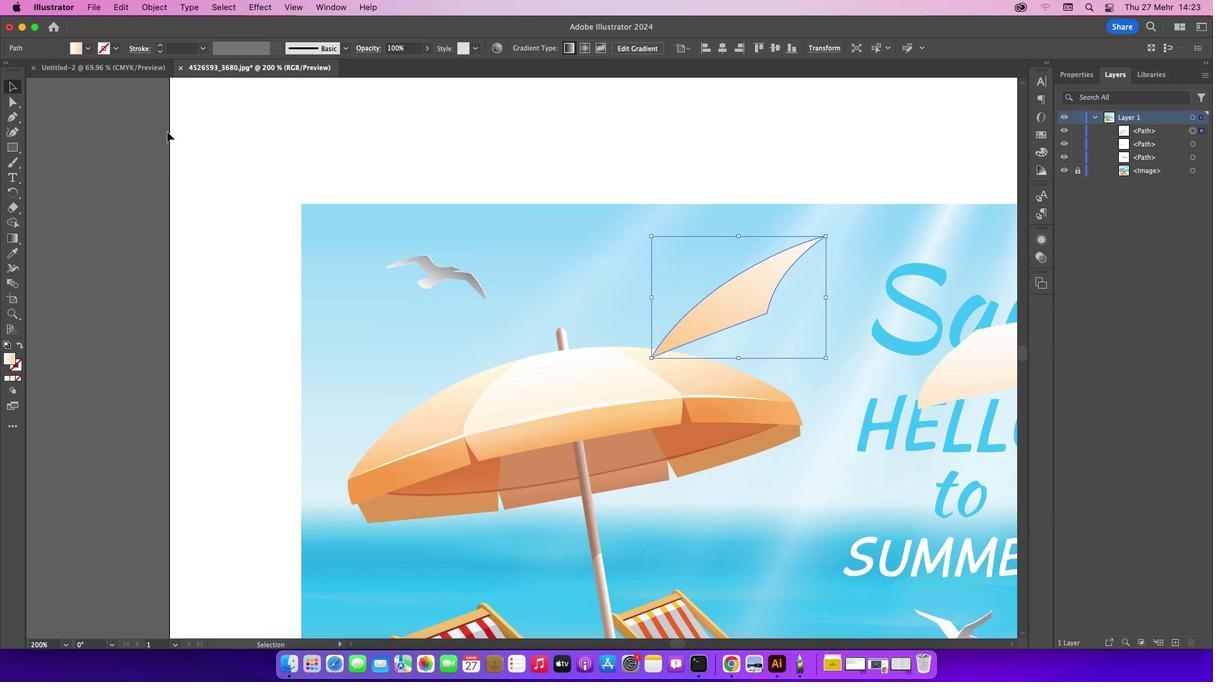 
Action: Mouse moved to (756, 297)
Screenshot: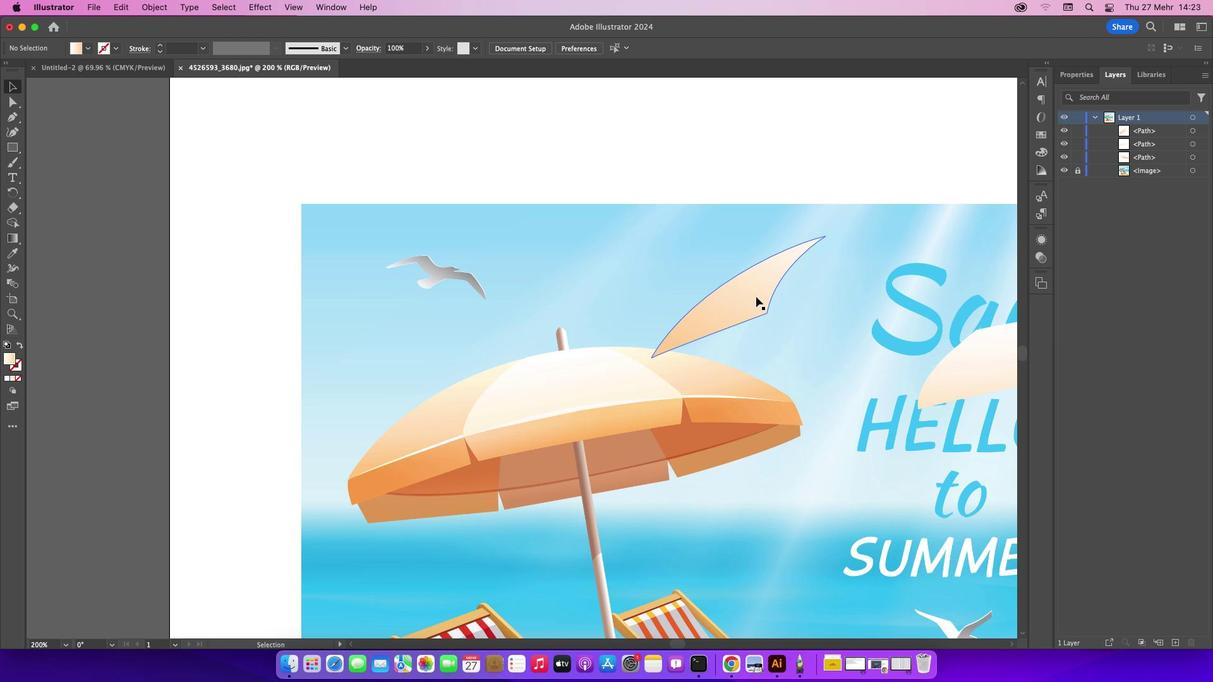 
Action: Mouse pressed left at (756, 297)
Screenshot: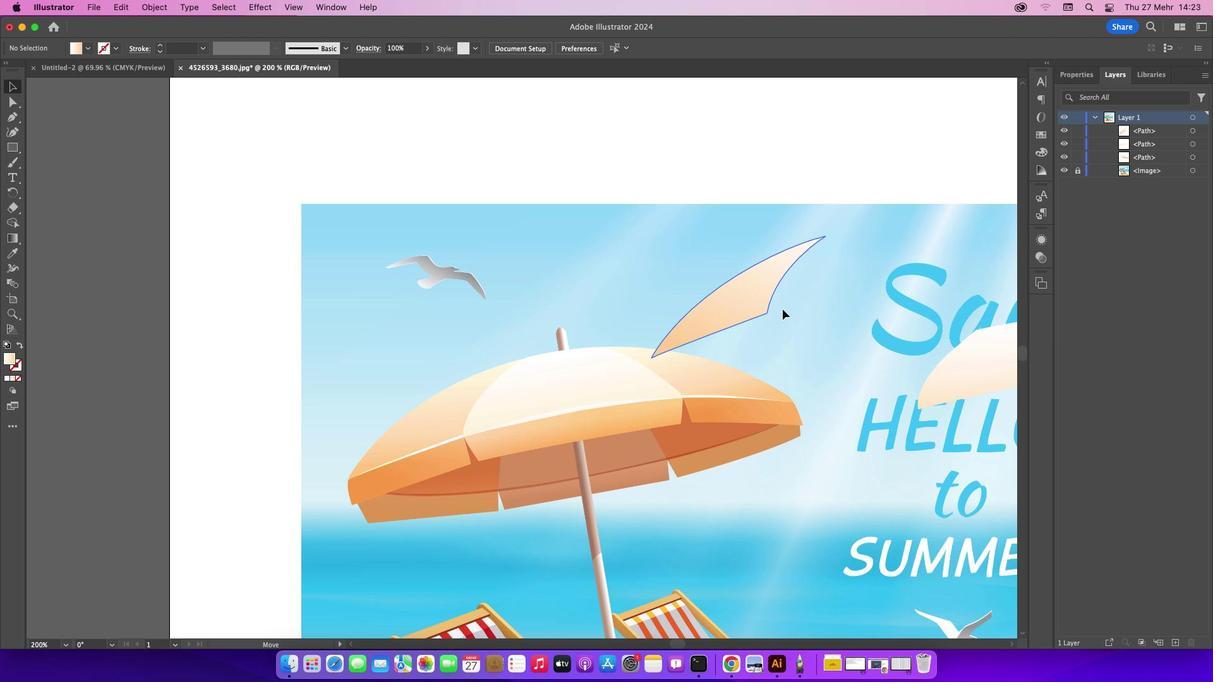 
Action: Mouse moved to (851, 287)
Screenshot: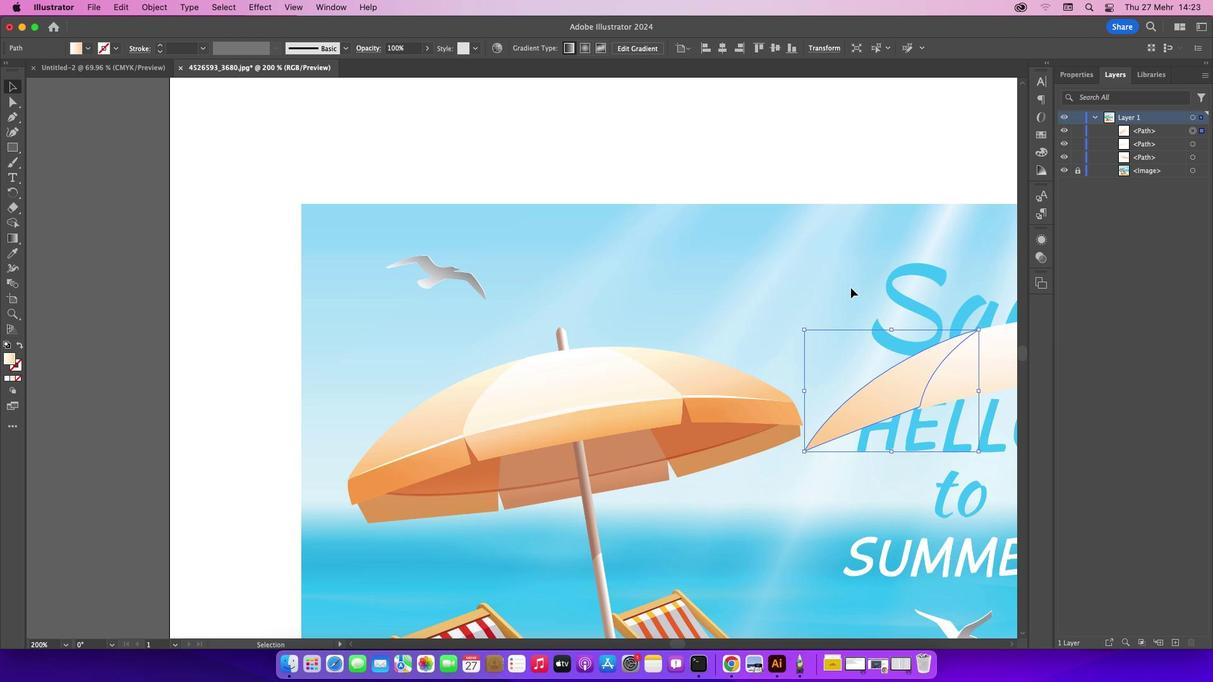 
Action: Mouse pressed left at (851, 287)
Screenshot: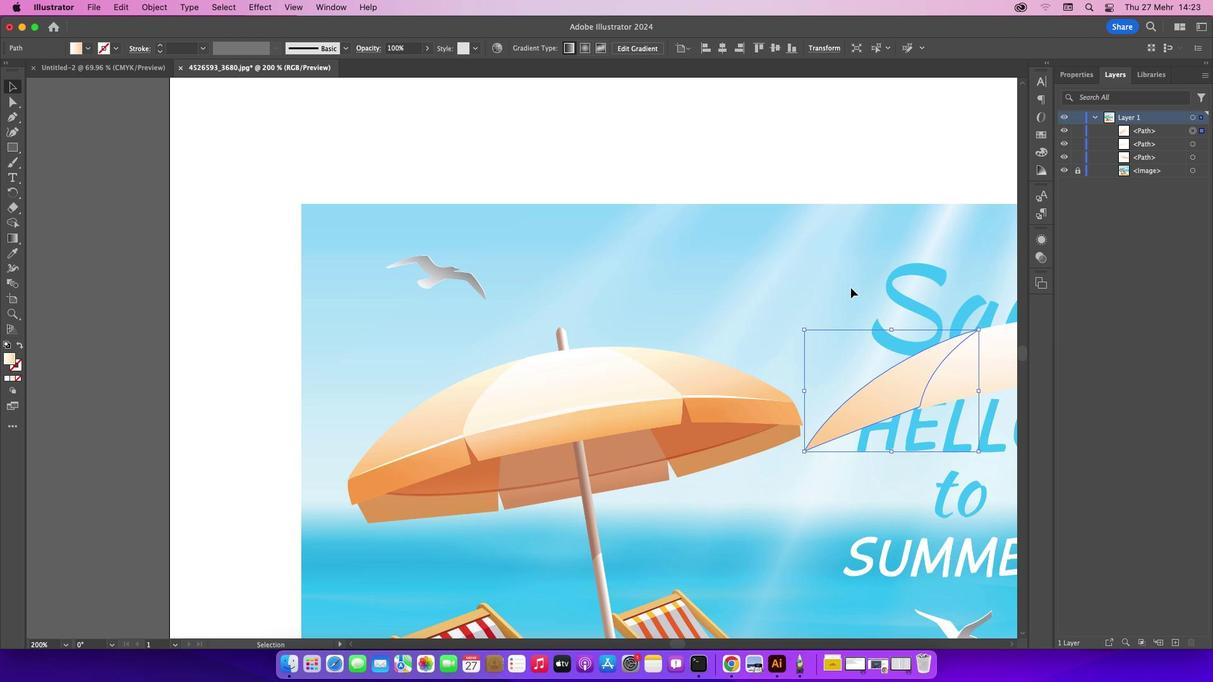 
Action: Mouse moved to (913, 379)
Screenshot: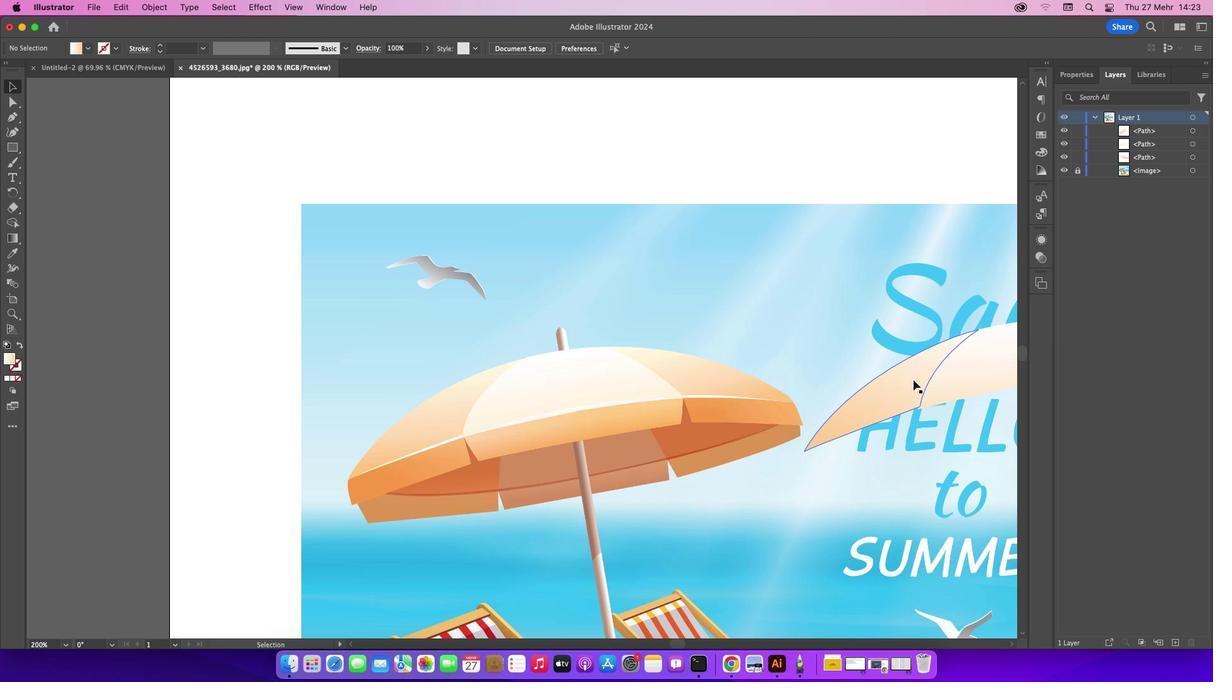 
Action: Mouse pressed left at (913, 379)
Screenshot: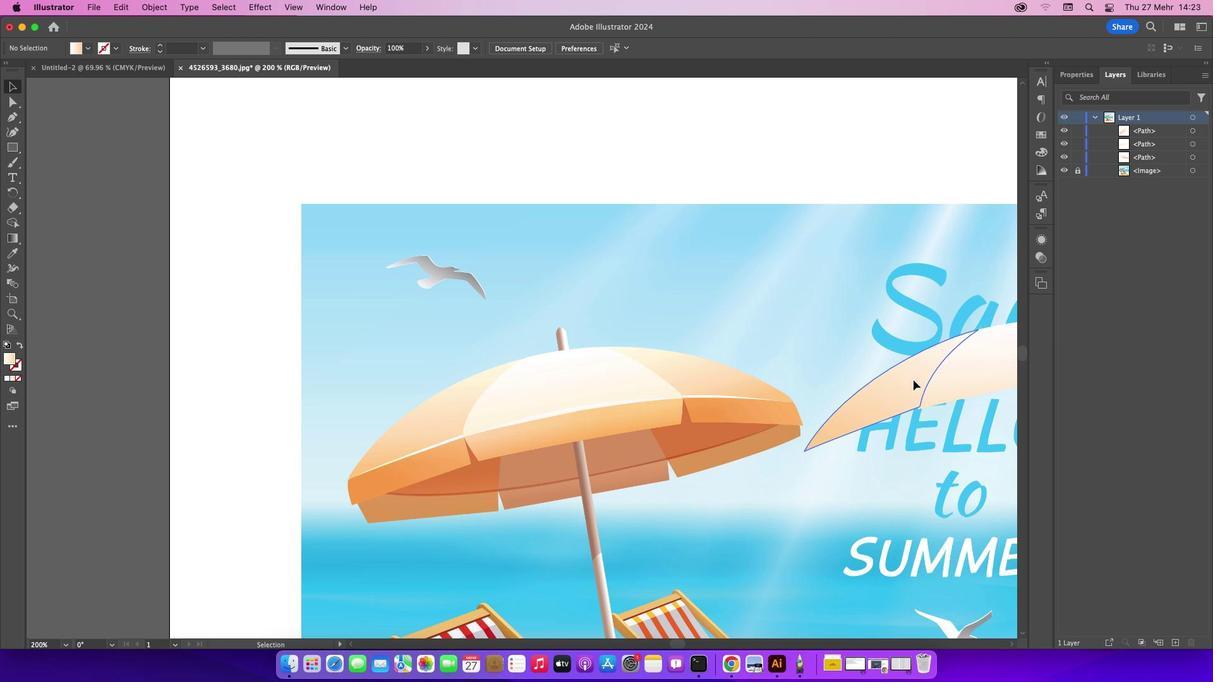 
Action: Mouse moved to (869, 307)
Screenshot: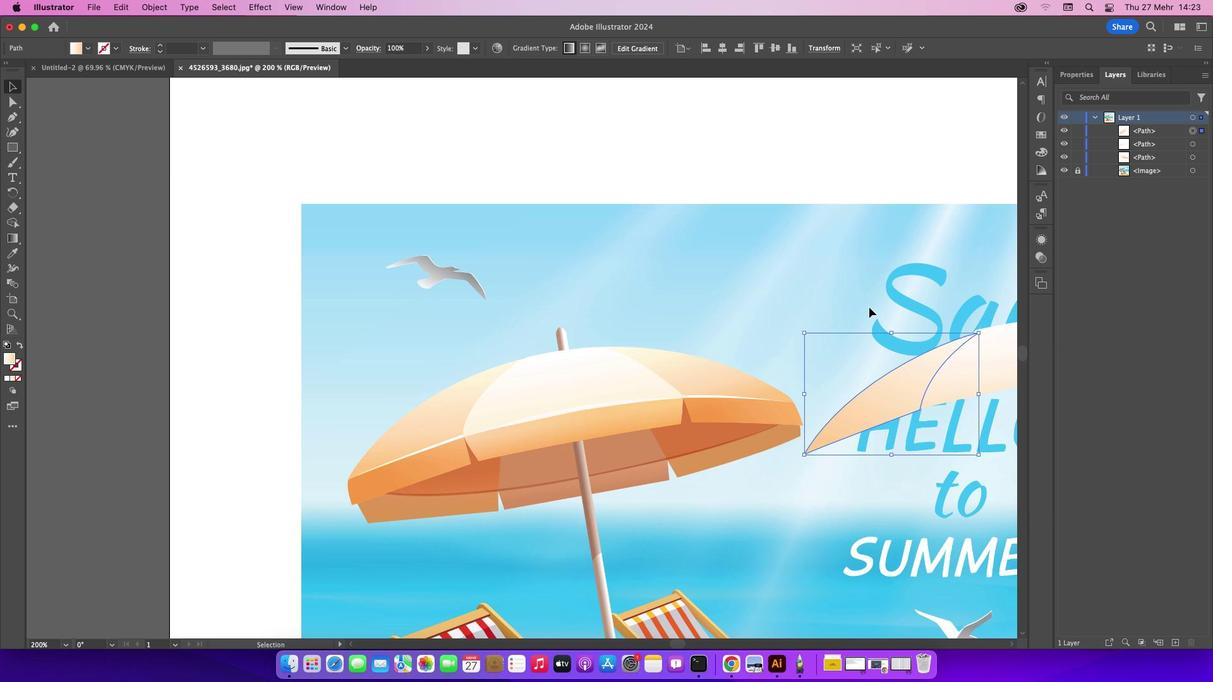 
Action: Mouse pressed left at (869, 307)
